 Task: Develop an online art gallery, showcasing masterpieces from renowned artists and emerging talents.
Action: Mouse moved to (298, 278)
Screenshot: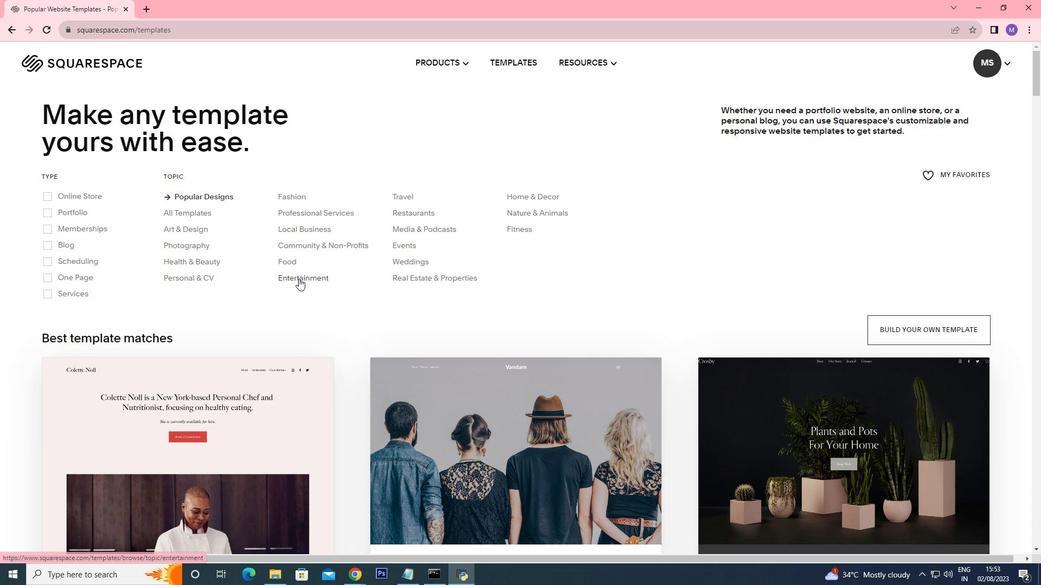
Action: Mouse pressed left at (298, 278)
Screenshot: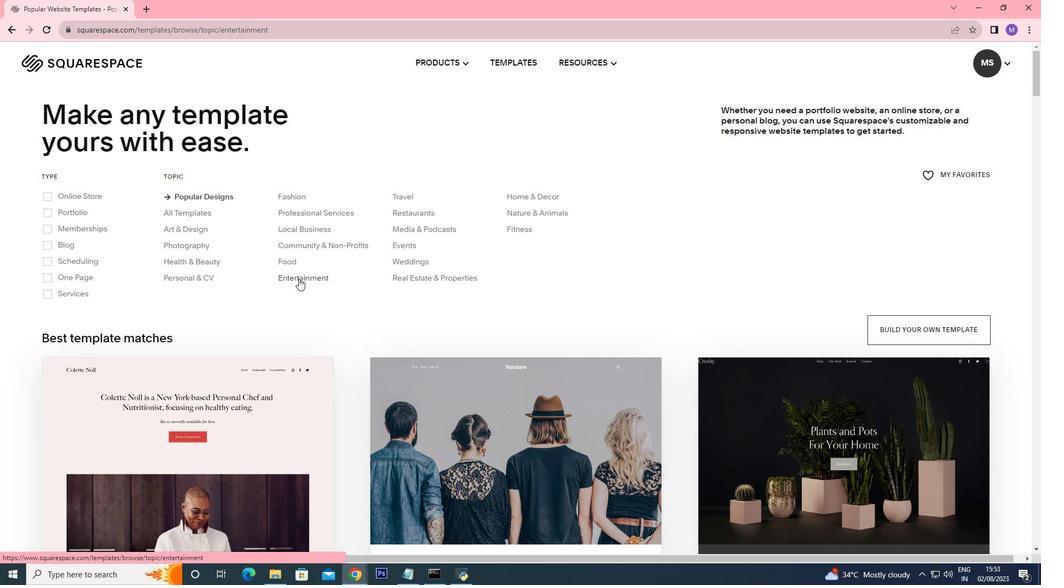 
Action: Mouse moved to (547, 330)
Screenshot: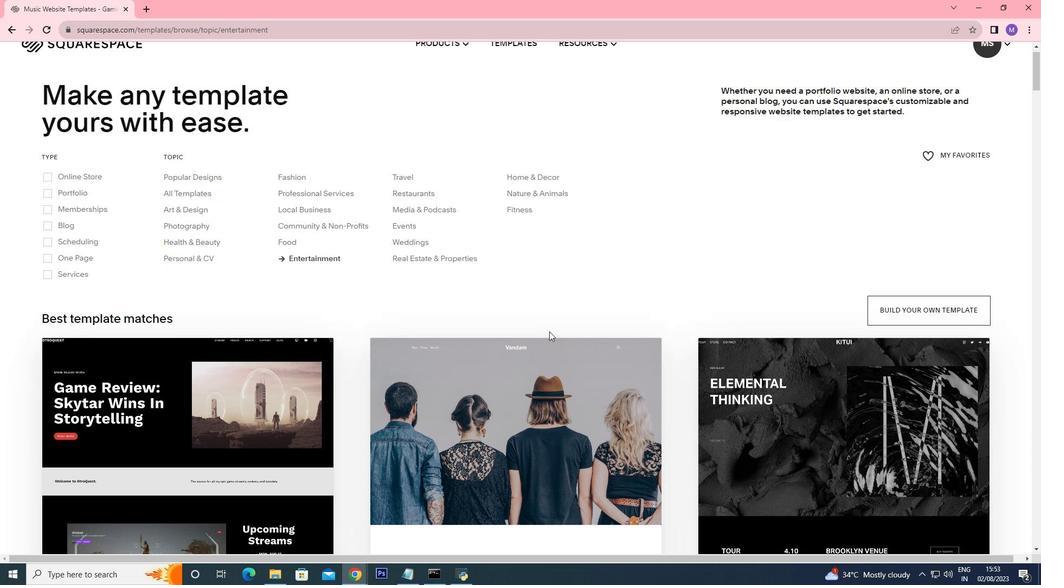
Action: Mouse scrolled (547, 329) with delta (0, 0)
Screenshot: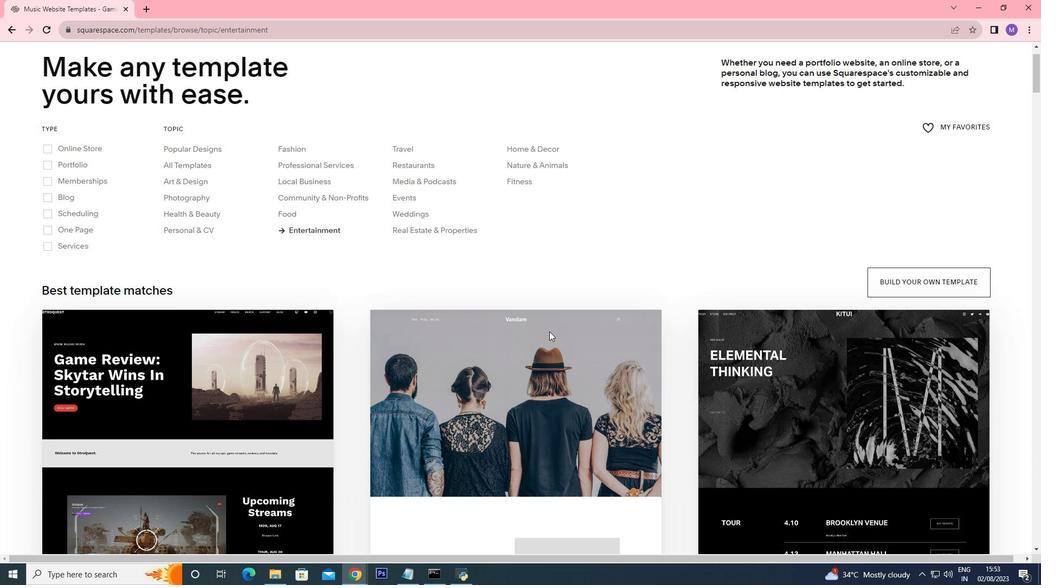 
Action: Mouse moved to (549, 331)
Screenshot: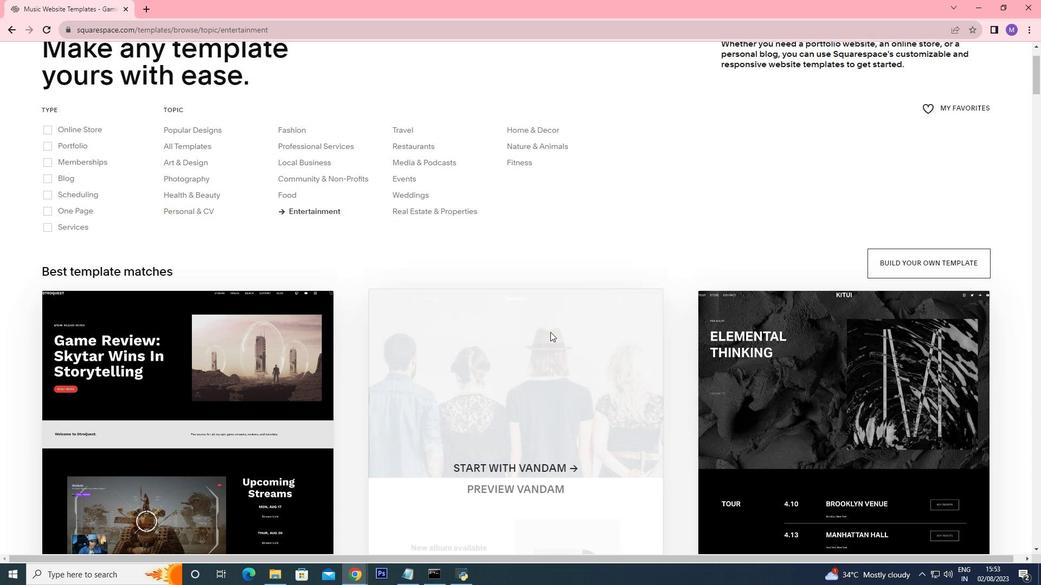 
Action: Mouse scrolled (549, 331) with delta (0, 0)
Screenshot: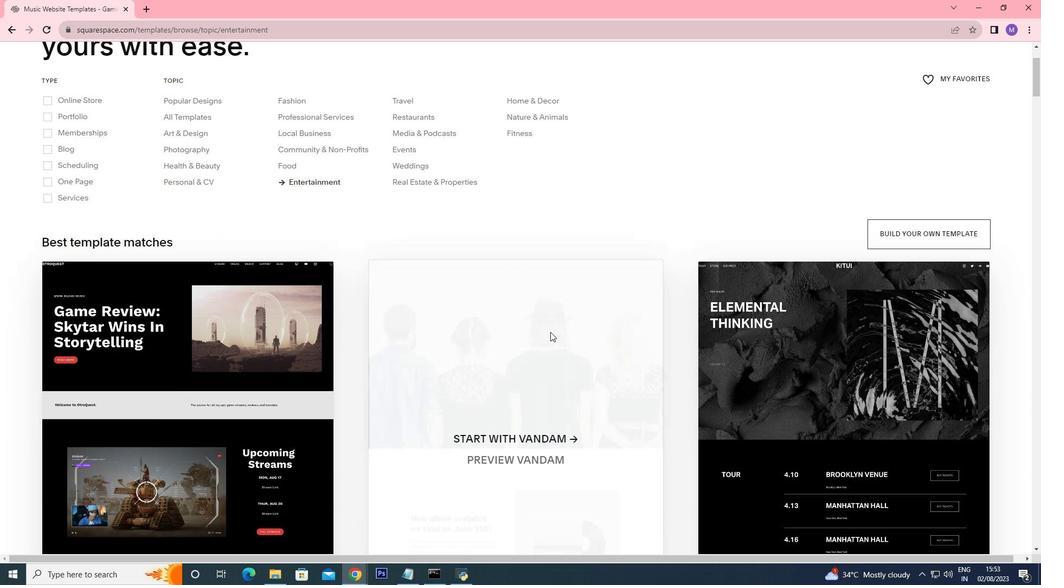 
Action: Mouse moved to (555, 334)
Screenshot: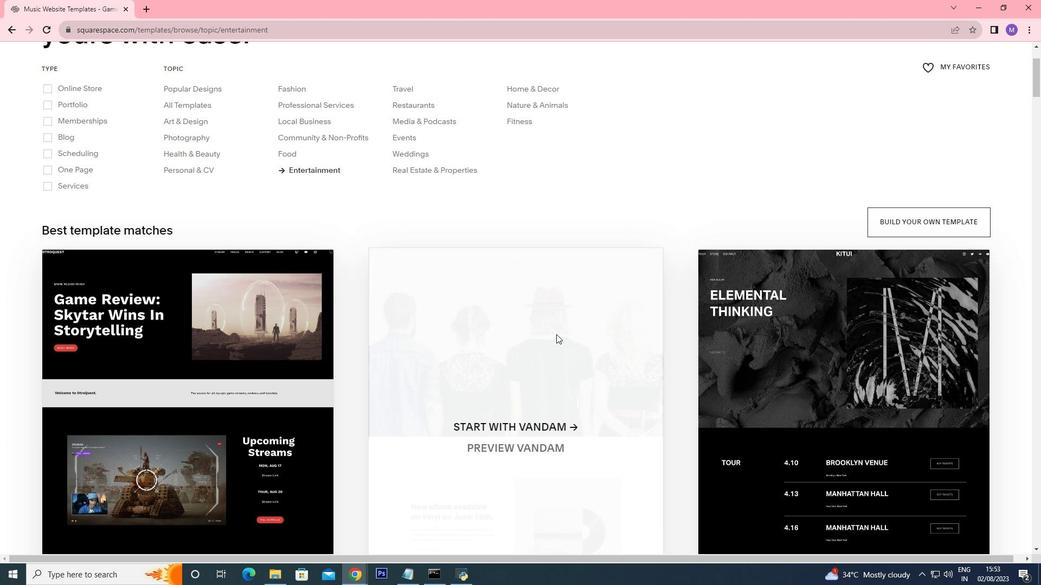 
Action: Mouse scrolled (555, 334) with delta (0, 0)
Screenshot: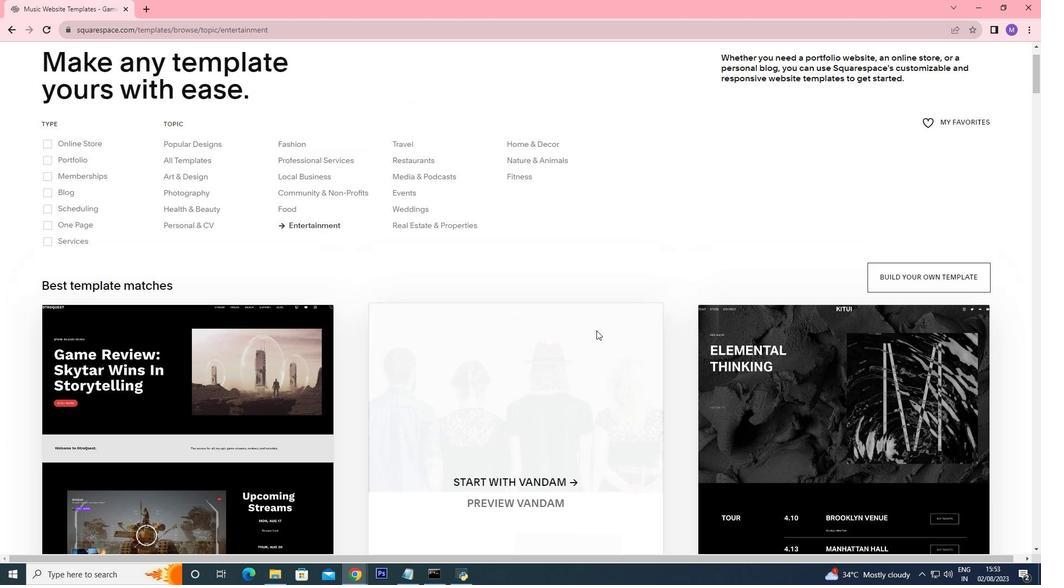 
Action: Mouse moved to (564, 333)
Screenshot: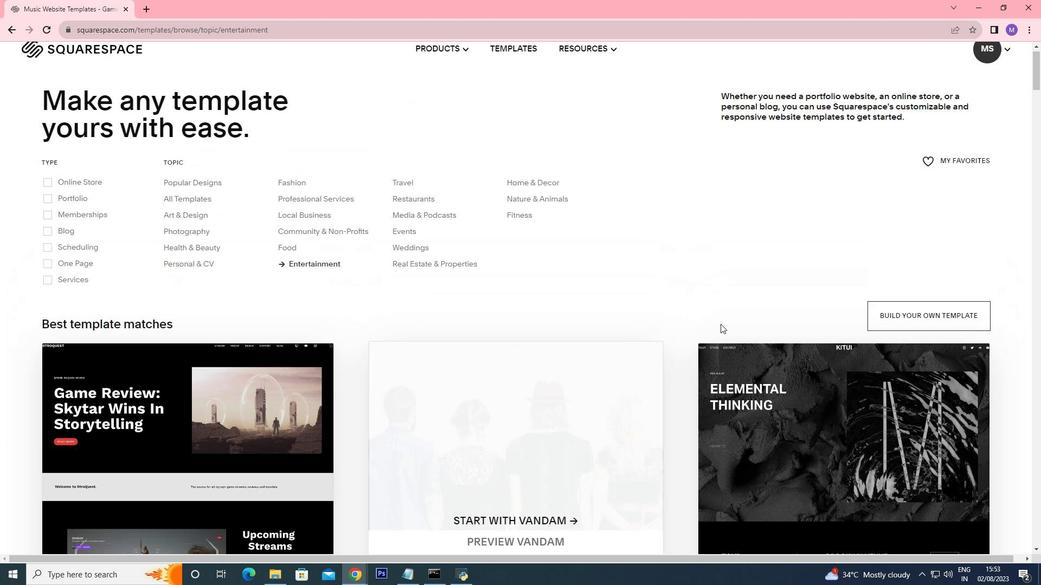 
Action: Mouse scrolled (564, 334) with delta (0, 0)
Screenshot: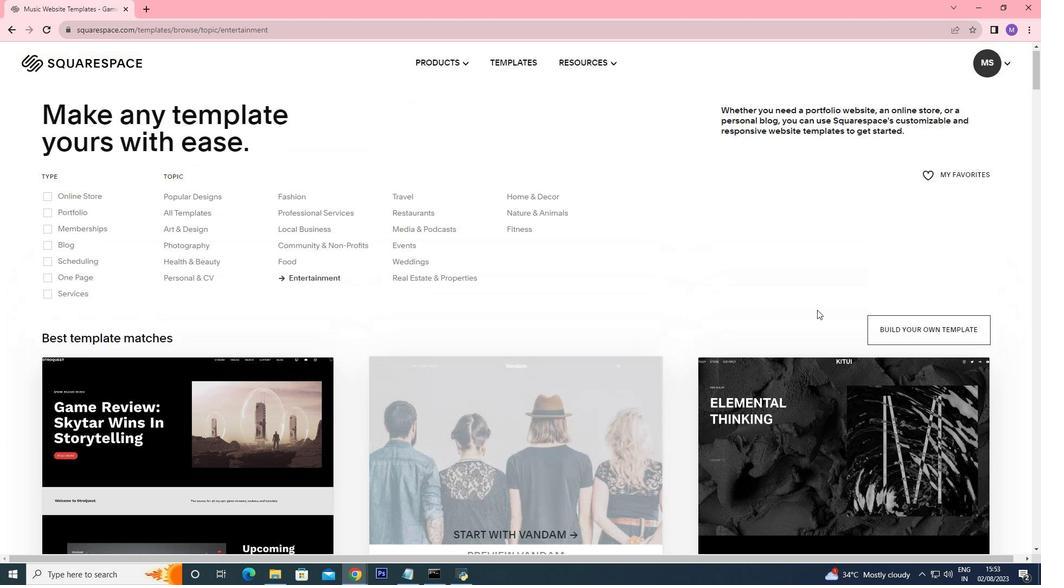 
Action: Mouse moved to (925, 331)
Screenshot: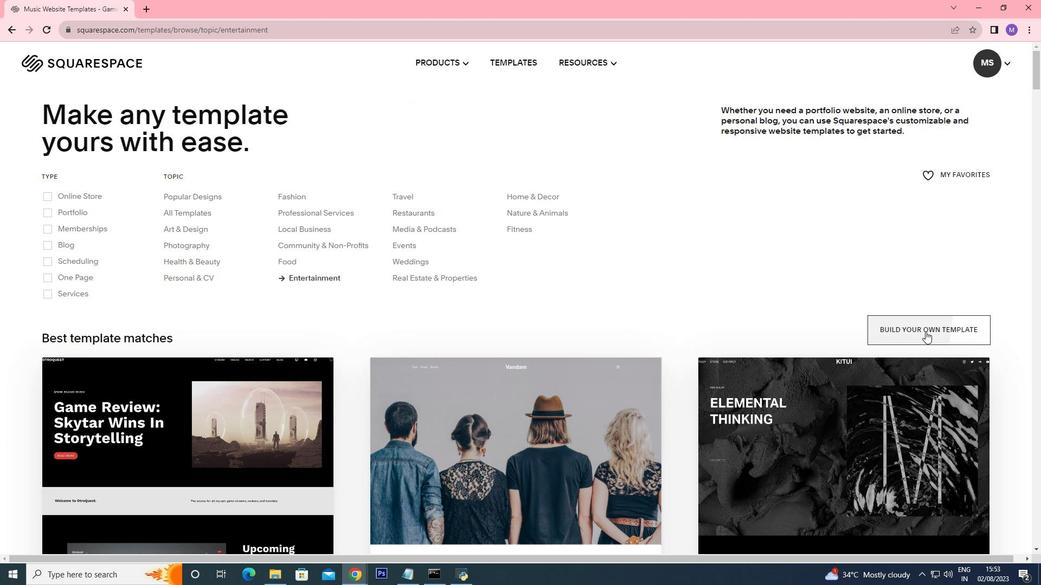 
Action: Mouse pressed left at (925, 331)
Screenshot: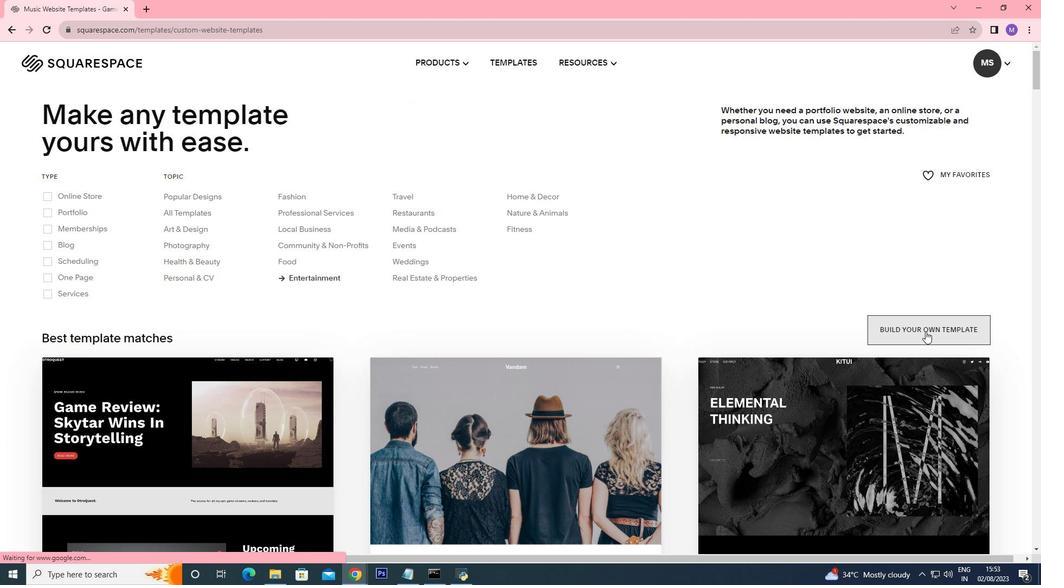 
Action: Mouse moved to (828, 418)
Screenshot: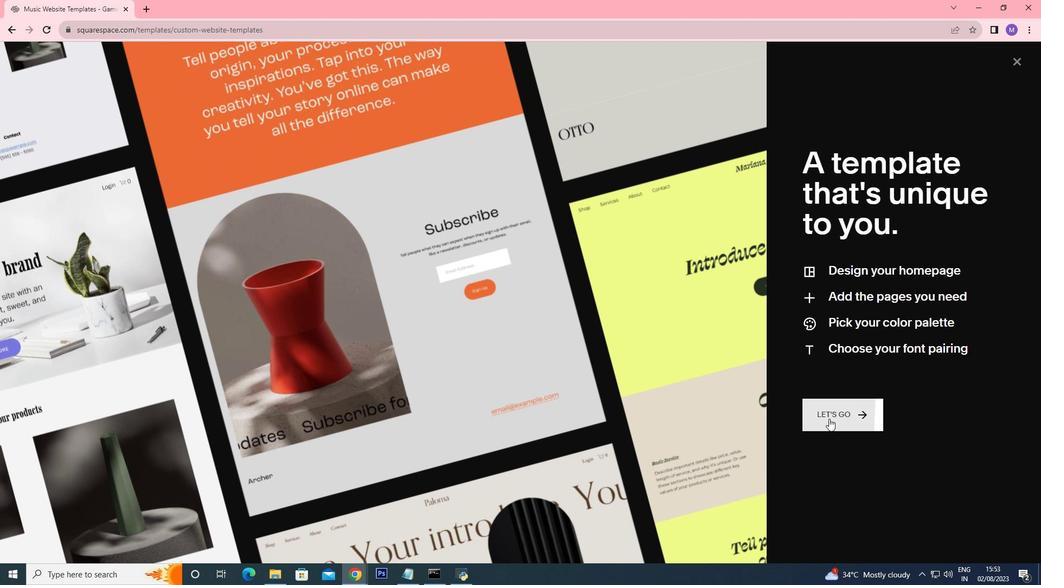 
Action: Mouse pressed left at (828, 418)
Screenshot: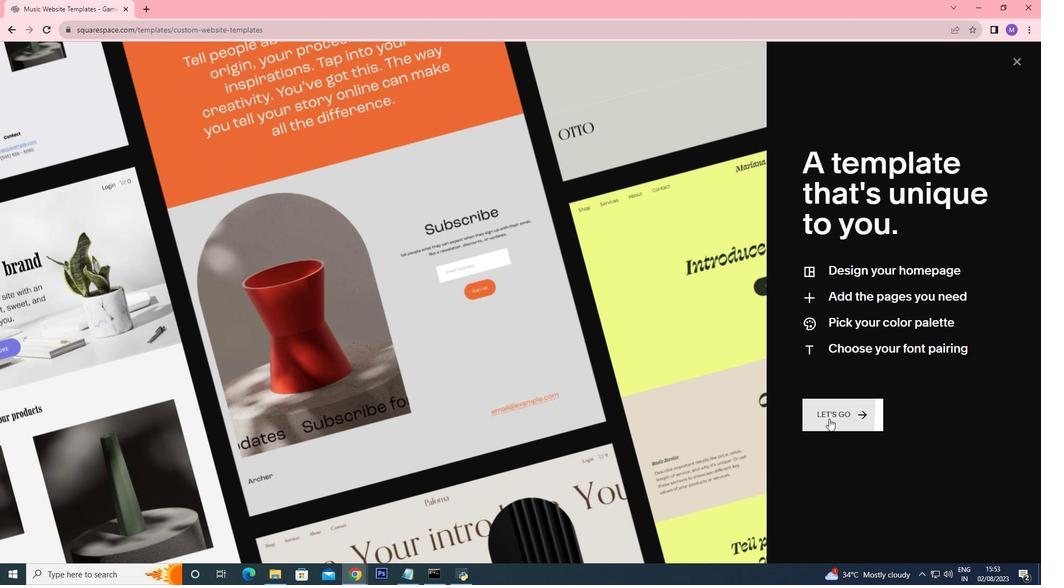
Action: Mouse moved to (449, 235)
Screenshot: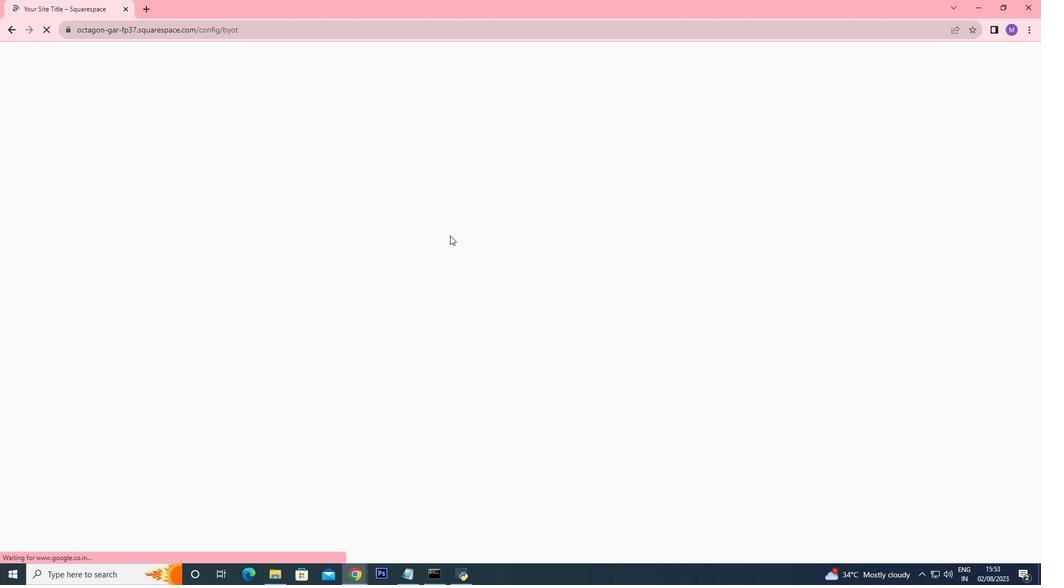 
Action: Mouse scrolled (449, 234) with delta (0, 0)
Screenshot: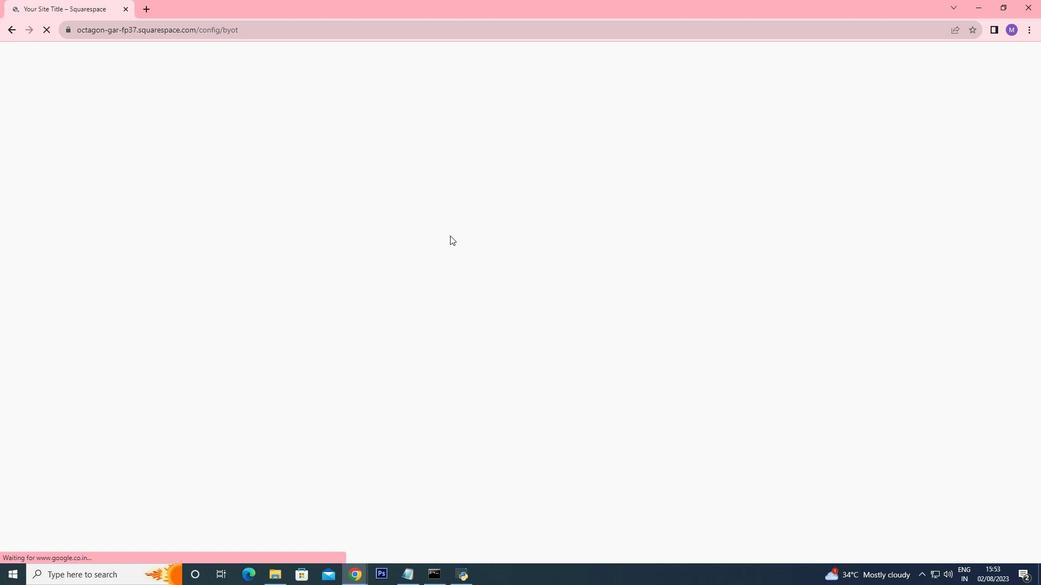 
Action: Mouse moved to (845, 202)
Screenshot: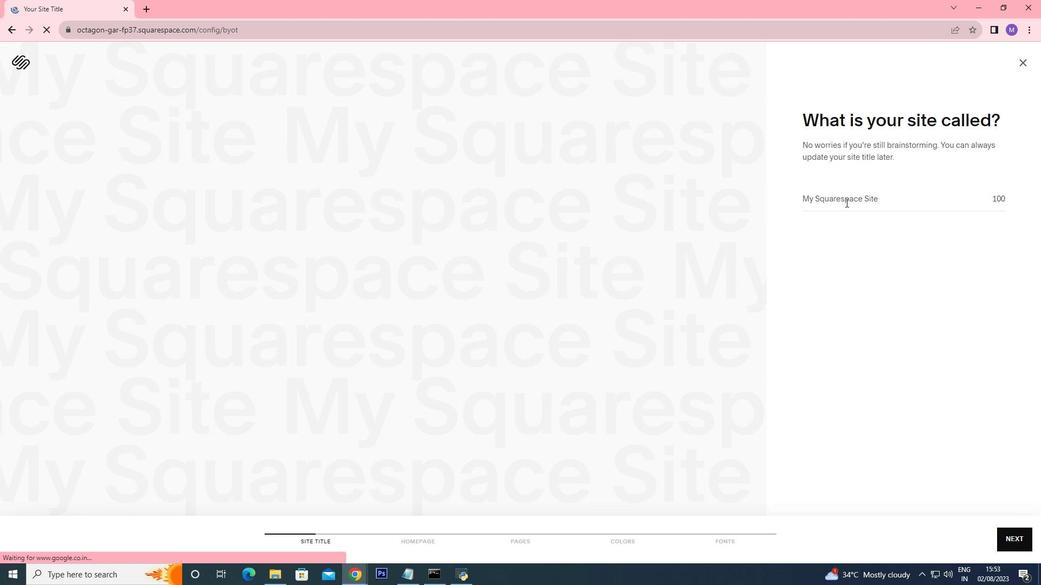 
Action: Mouse pressed left at (845, 202)
Screenshot: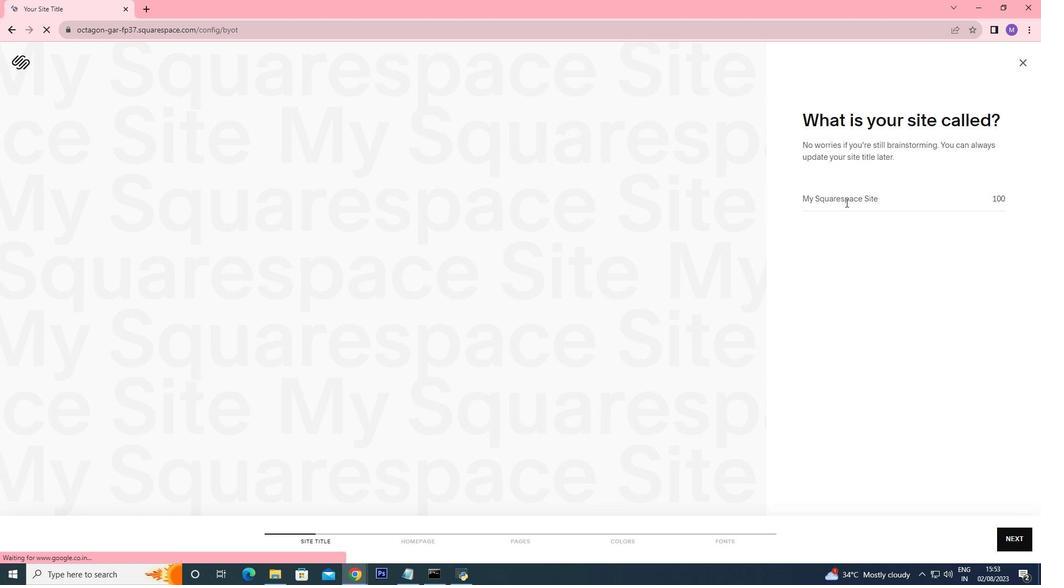 
Action: Mouse moved to (843, 197)
Screenshot: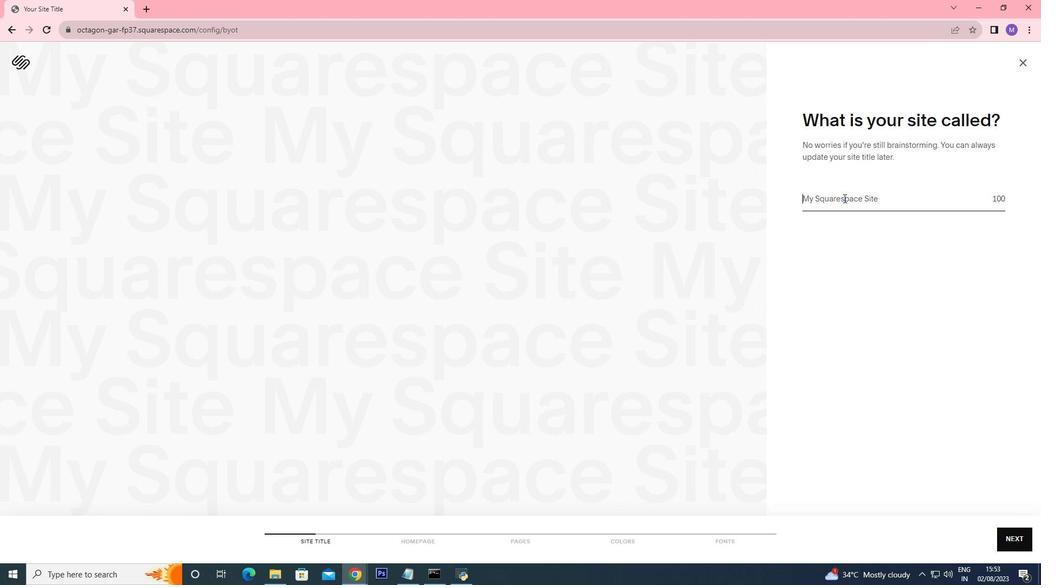 
Action: Key pressed <Key.shift>Online<Key.space><Key.shift>Gallery
Screenshot: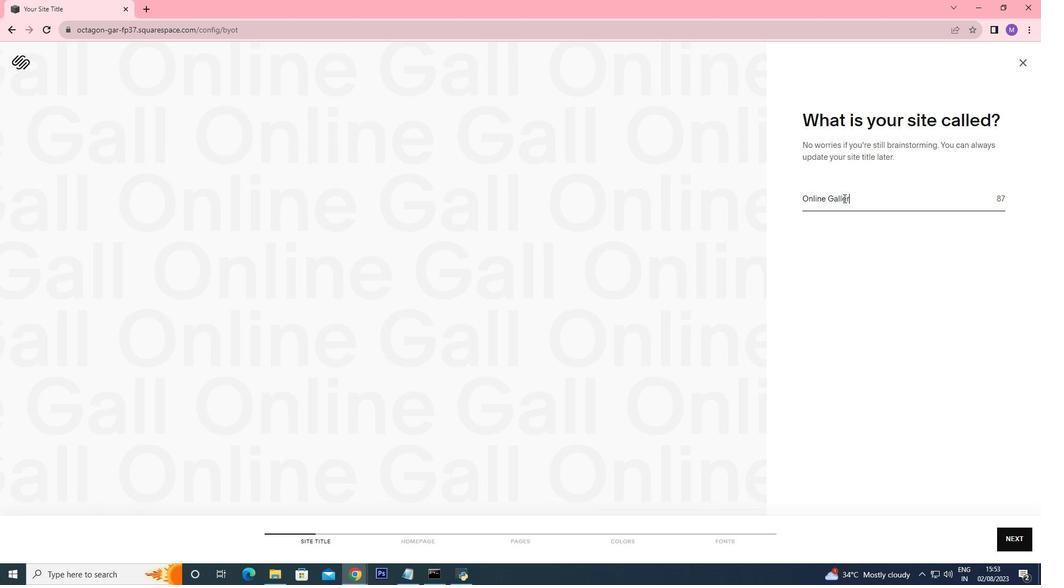 
Action: Mouse moved to (1004, 539)
Screenshot: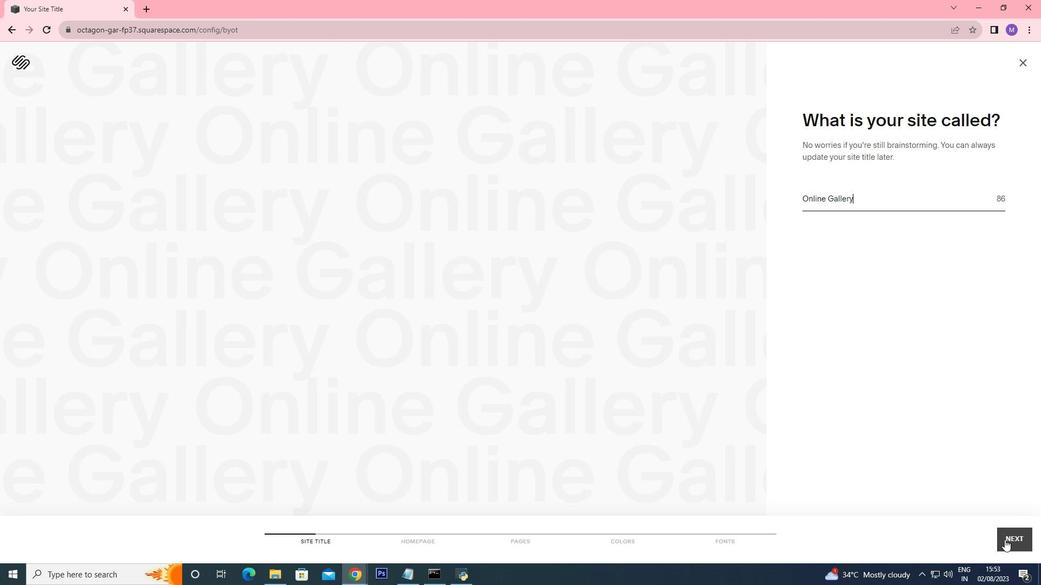 
Action: Mouse pressed left at (1004, 539)
Screenshot: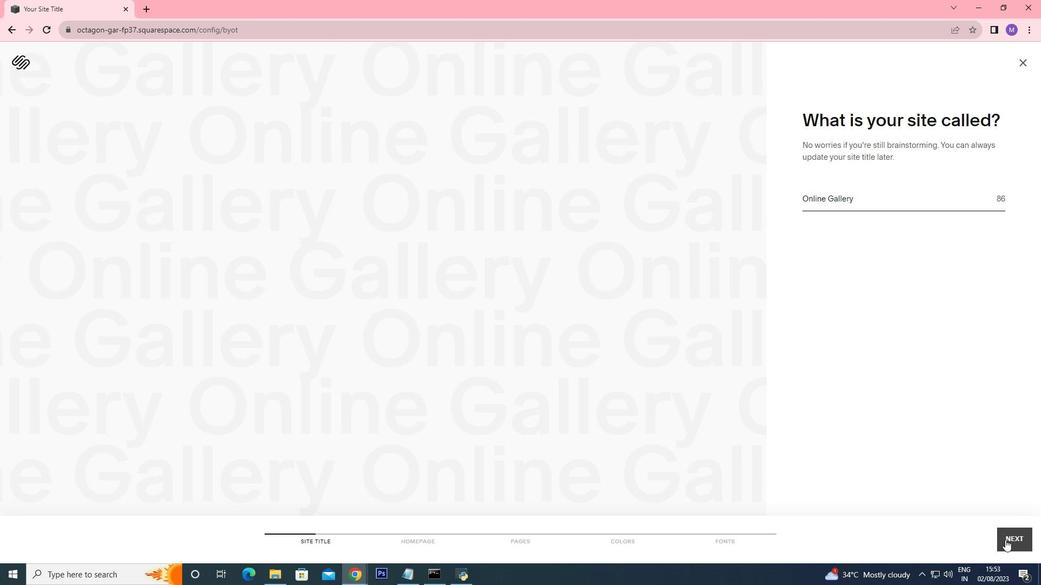 
Action: Mouse moved to (995, 312)
Screenshot: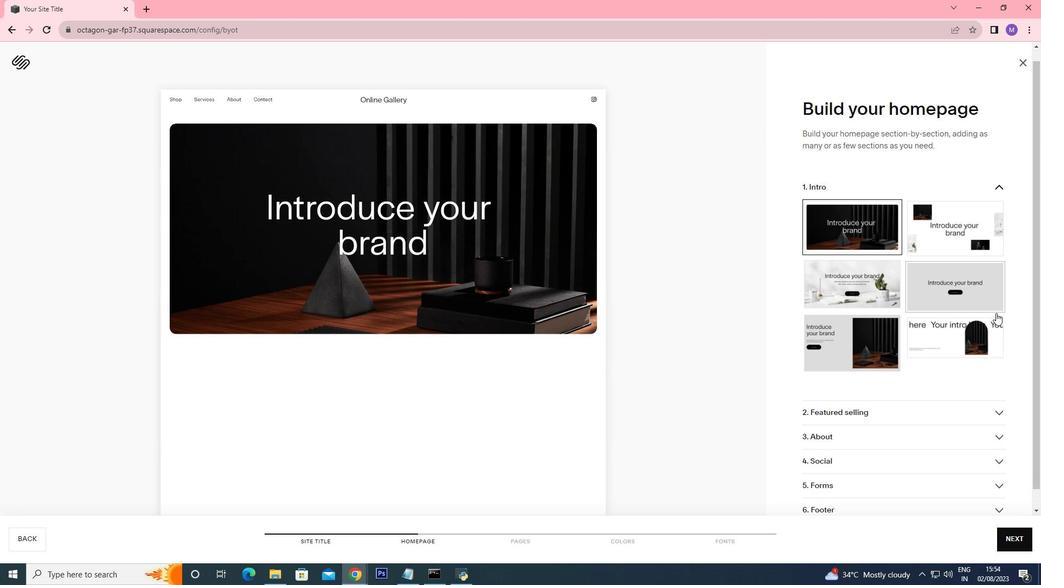 
Action: Mouse scrolled (995, 312) with delta (0, 0)
Screenshot: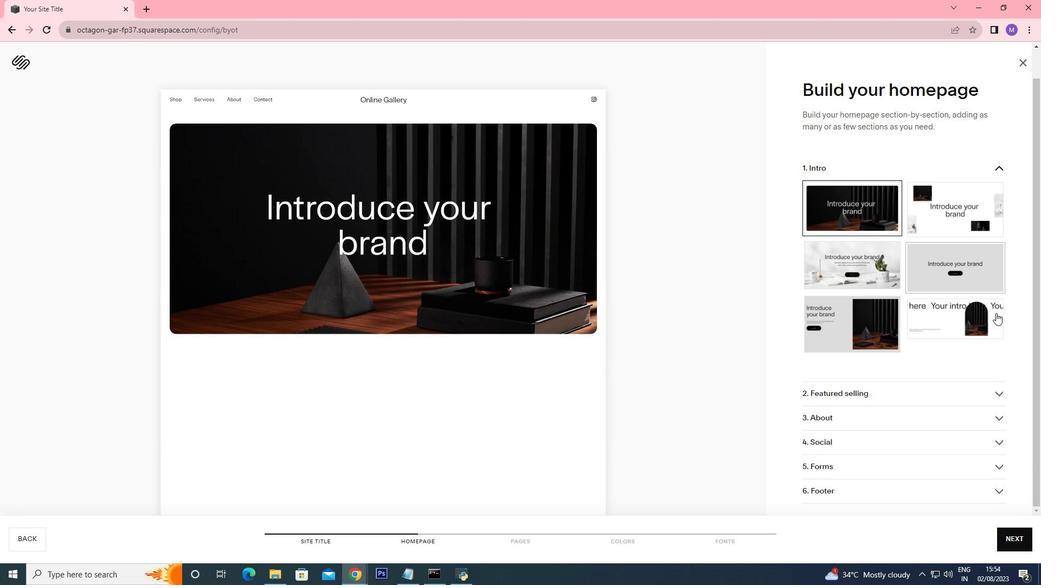 
Action: Mouse scrolled (995, 312) with delta (0, 0)
Screenshot: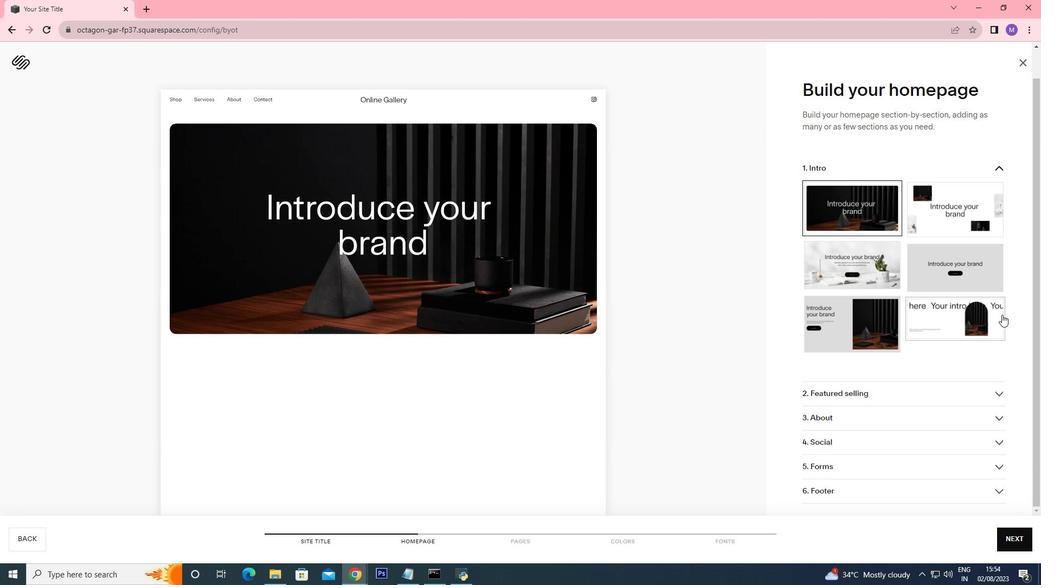 
Action: Mouse moved to (969, 209)
Screenshot: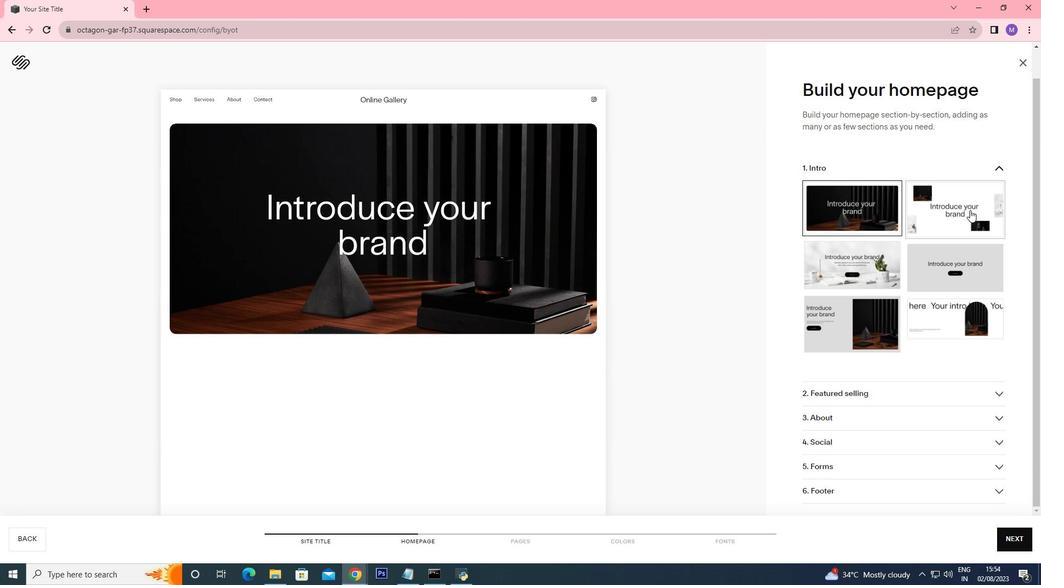 
Action: Mouse pressed left at (969, 209)
Screenshot: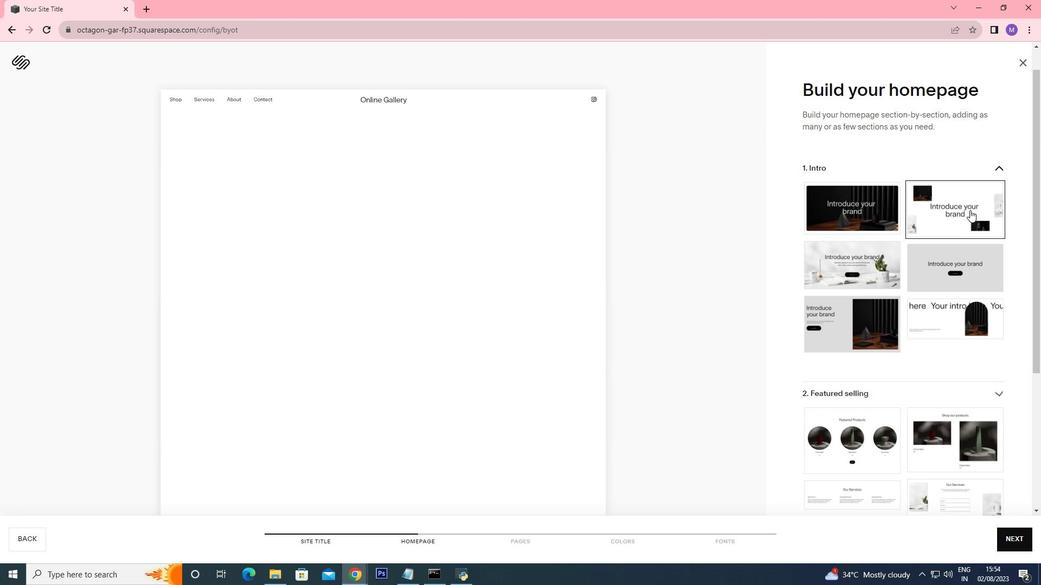 
Action: Mouse moved to (972, 364)
Screenshot: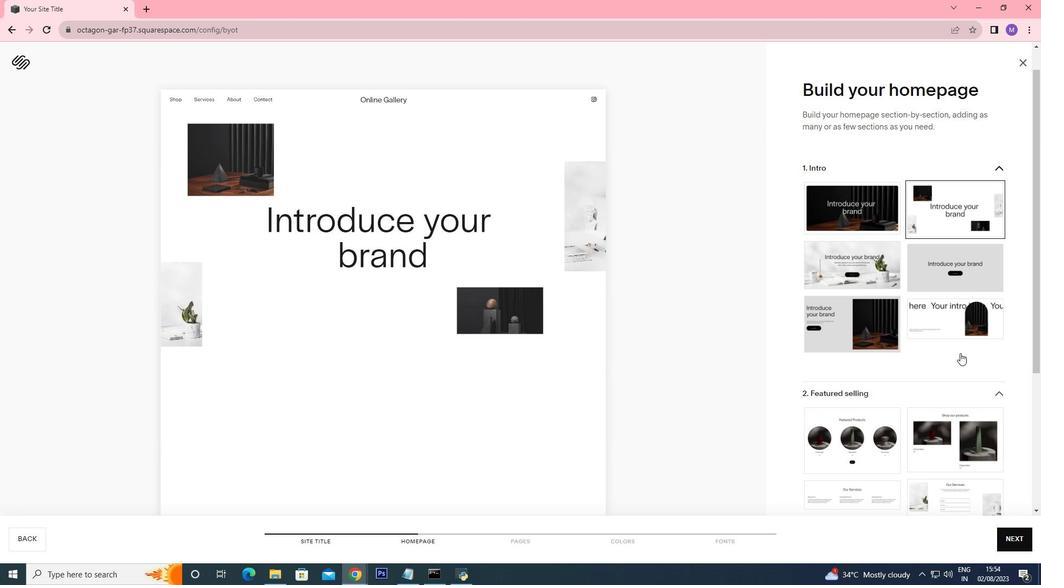 
Action: Mouse scrolled (972, 363) with delta (0, 0)
Screenshot: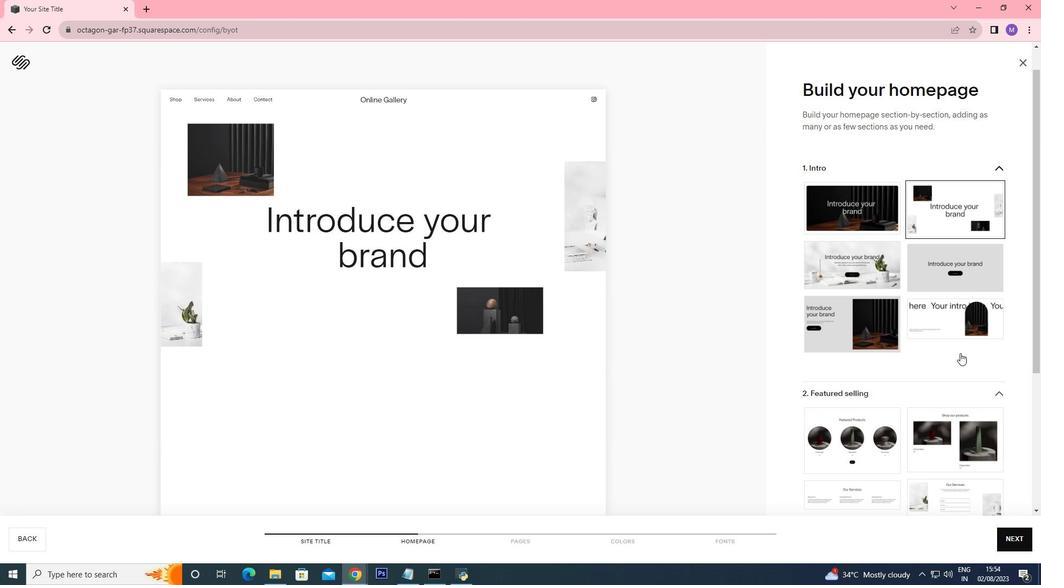 
Action: Mouse moved to (970, 364)
Screenshot: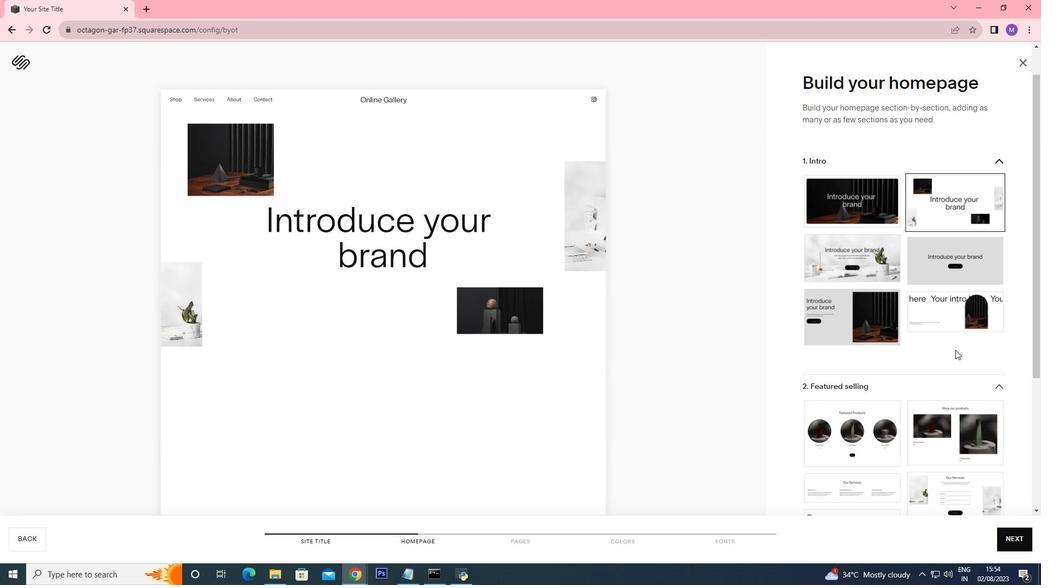 
Action: Mouse scrolled (970, 363) with delta (0, 0)
Screenshot: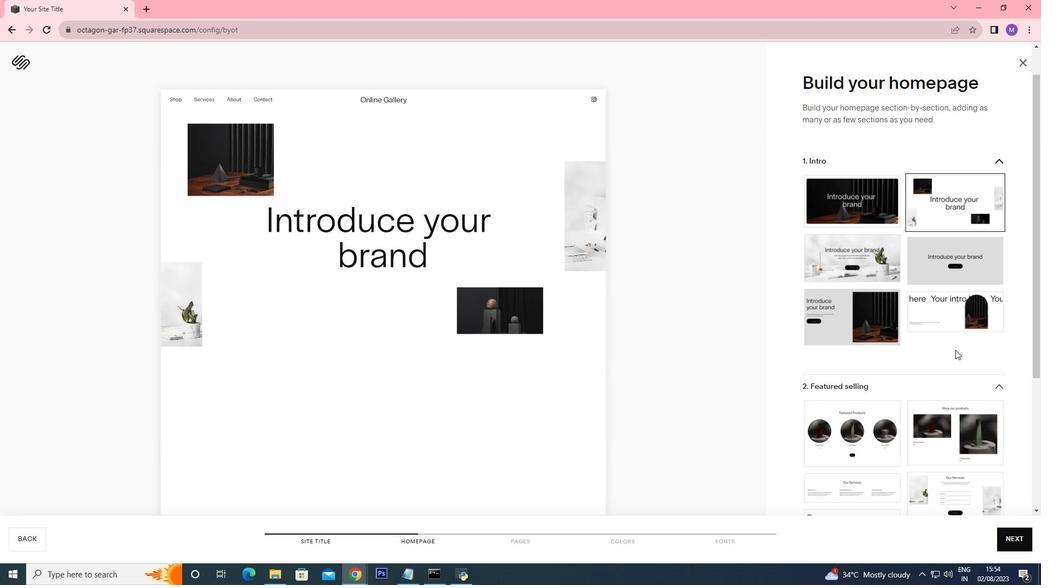 
Action: Mouse moved to (966, 359)
Screenshot: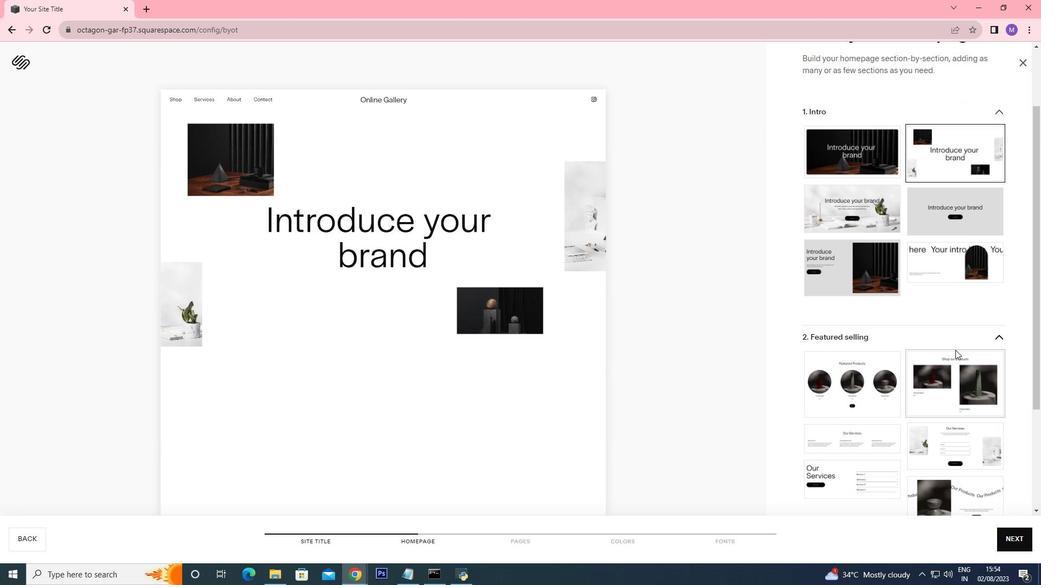 
Action: Mouse scrolled (967, 360) with delta (0, 0)
Screenshot: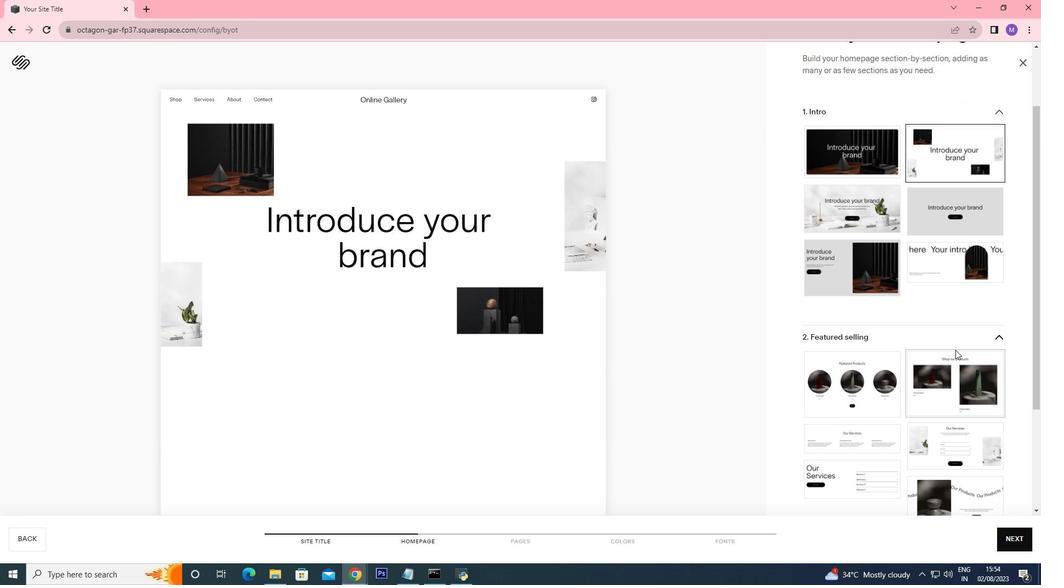 
Action: Mouse moved to (956, 350)
Screenshot: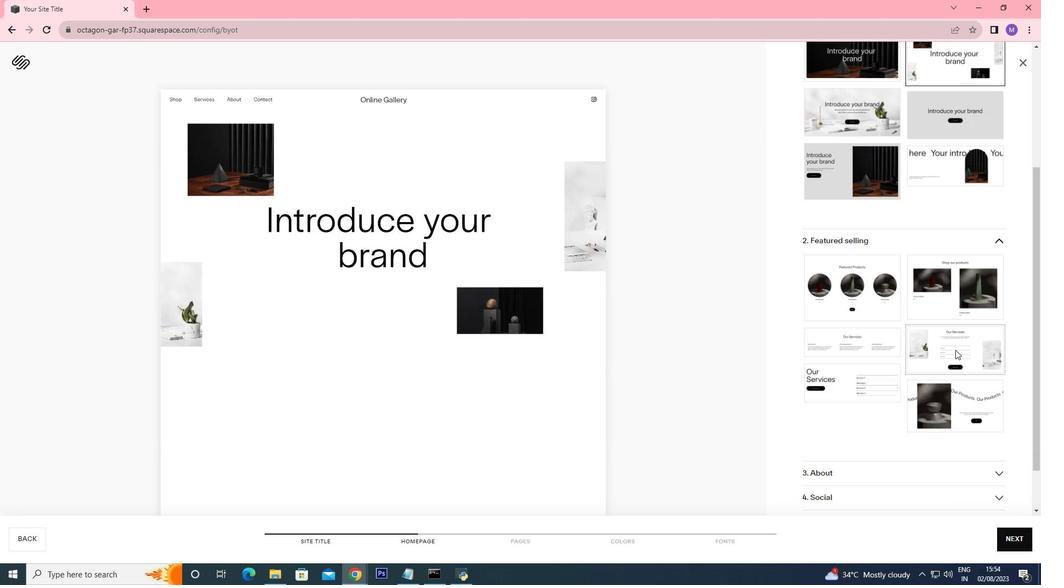 
Action: Mouse scrolled (958, 351) with delta (0, 0)
Screenshot: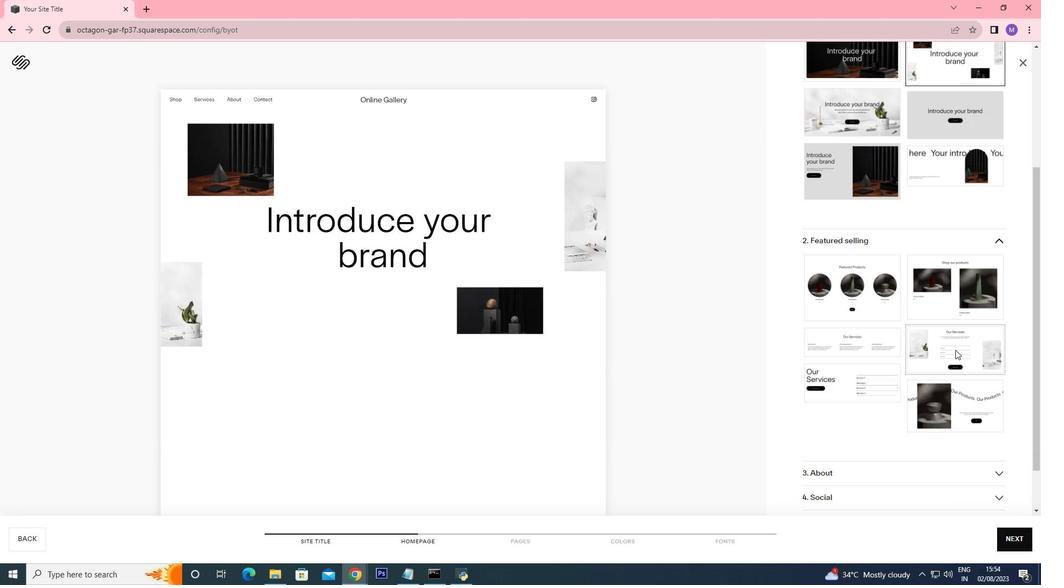 
Action: Mouse moved to (938, 311)
Screenshot: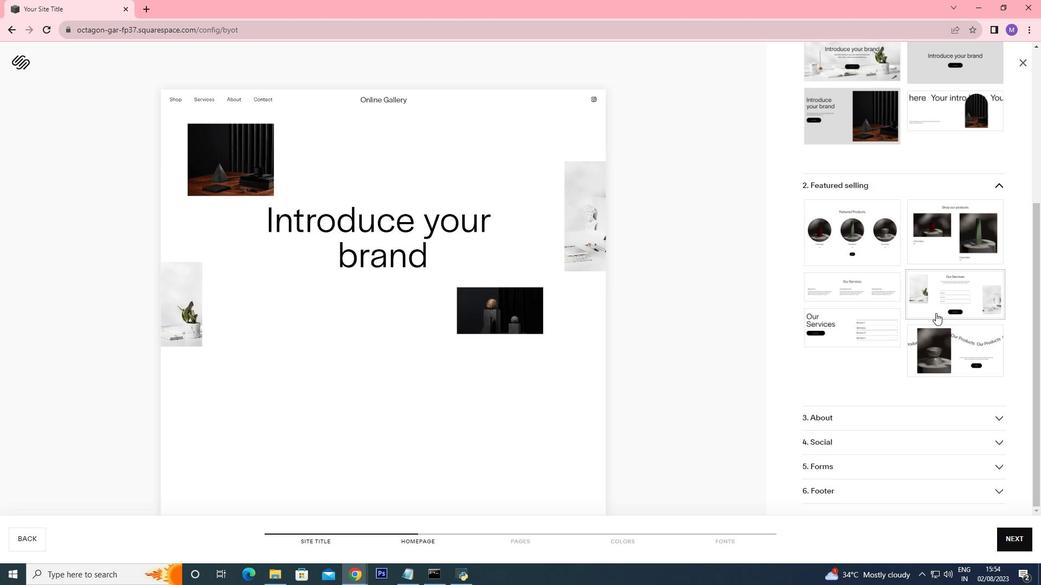 
Action: Mouse scrolled (938, 311) with delta (0, 0)
Screenshot: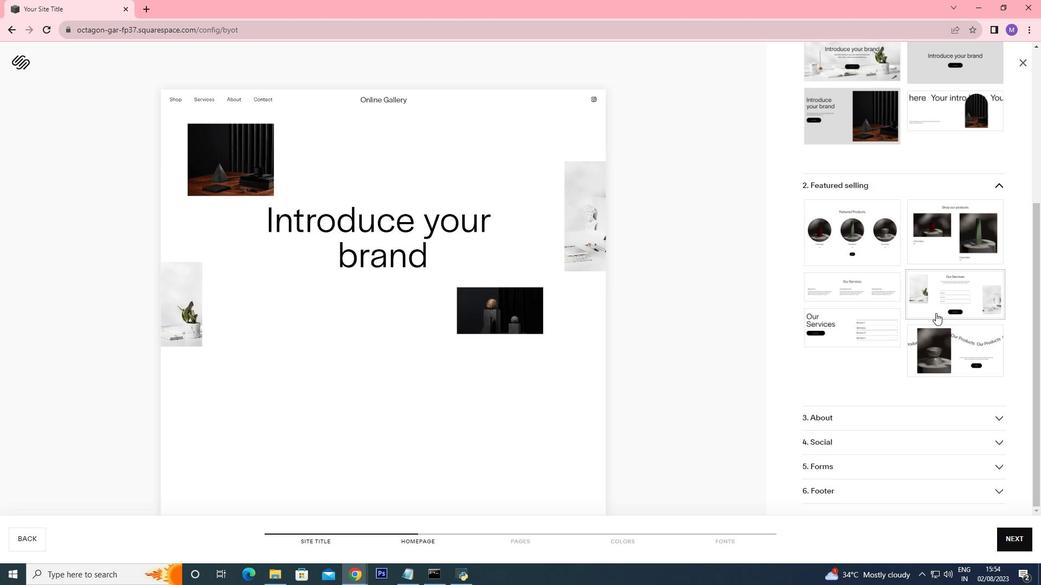 
Action: Mouse moved to (937, 311)
Screenshot: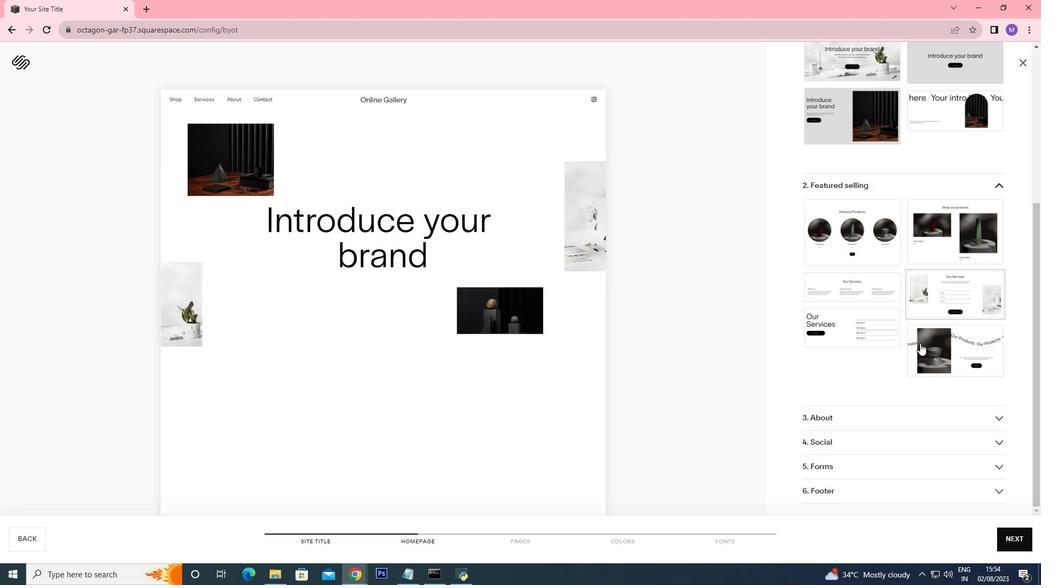 
Action: Mouse scrolled (937, 311) with delta (0, 0)
Screenshot: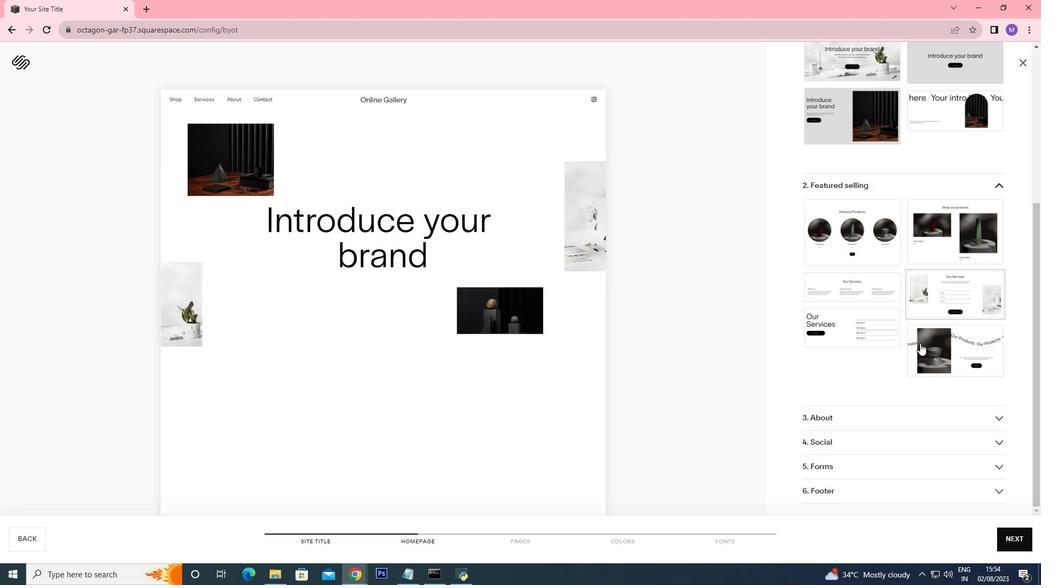 
Action: Mouse moved to (966, 417)
Screenshot: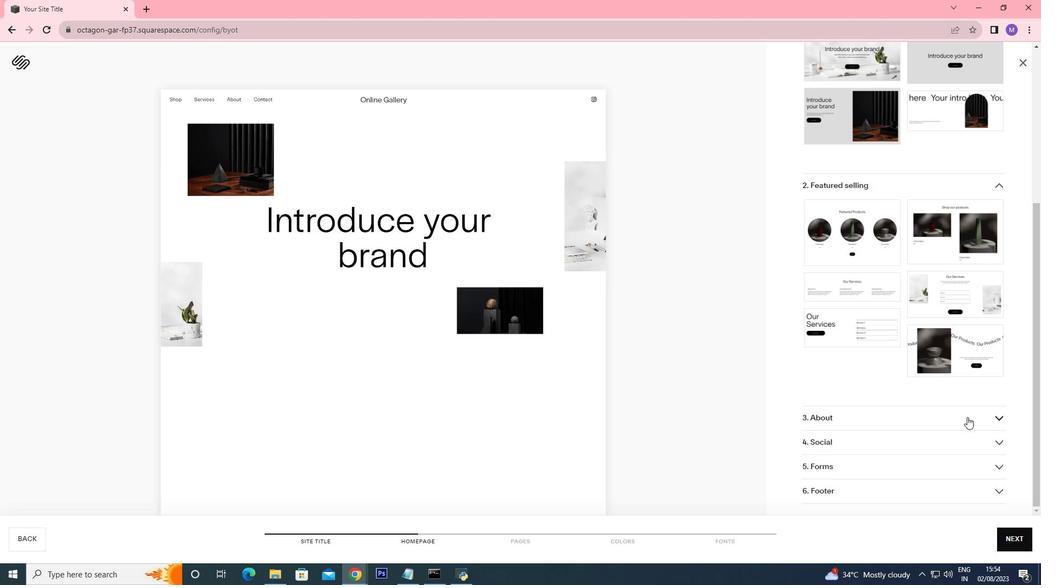 
Action: Mouse pressed left at (966, 417)
Screenshot: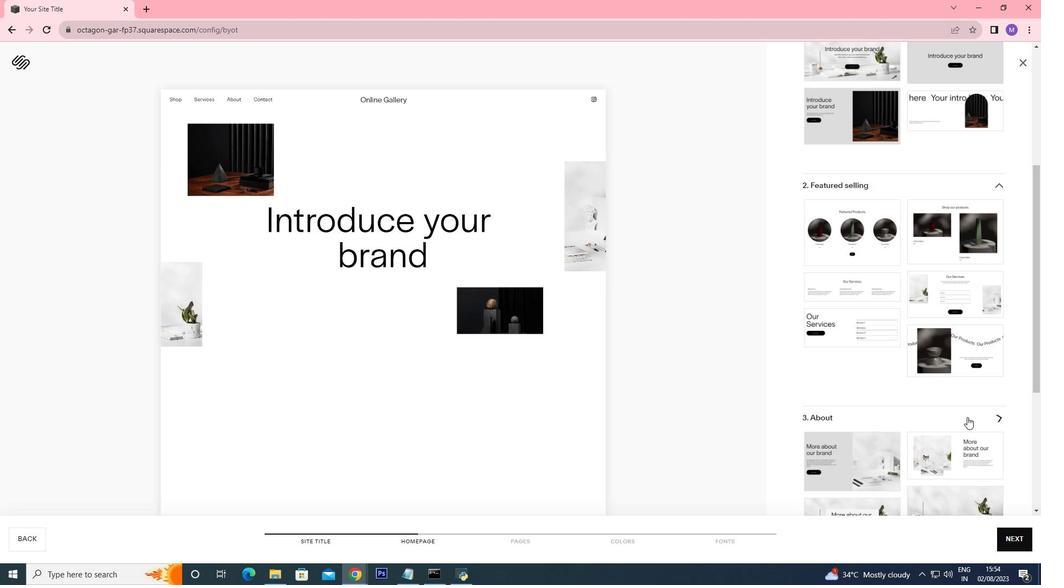 
Action: Mouse moved to (931, 328)
Screenshot: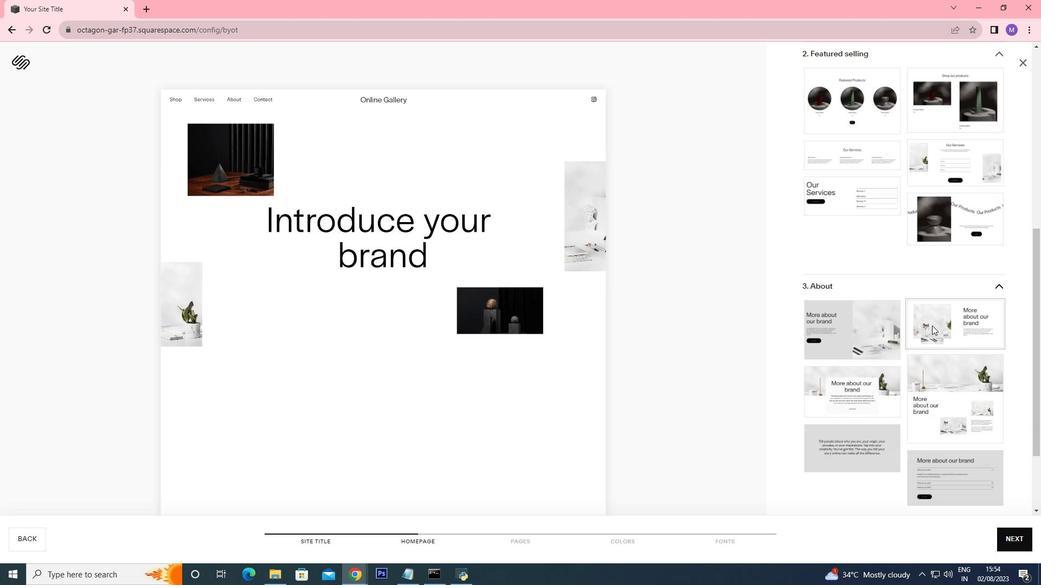 
Action: Mouse scrolled (931, 328) with delta (0, 0)
Screenshot: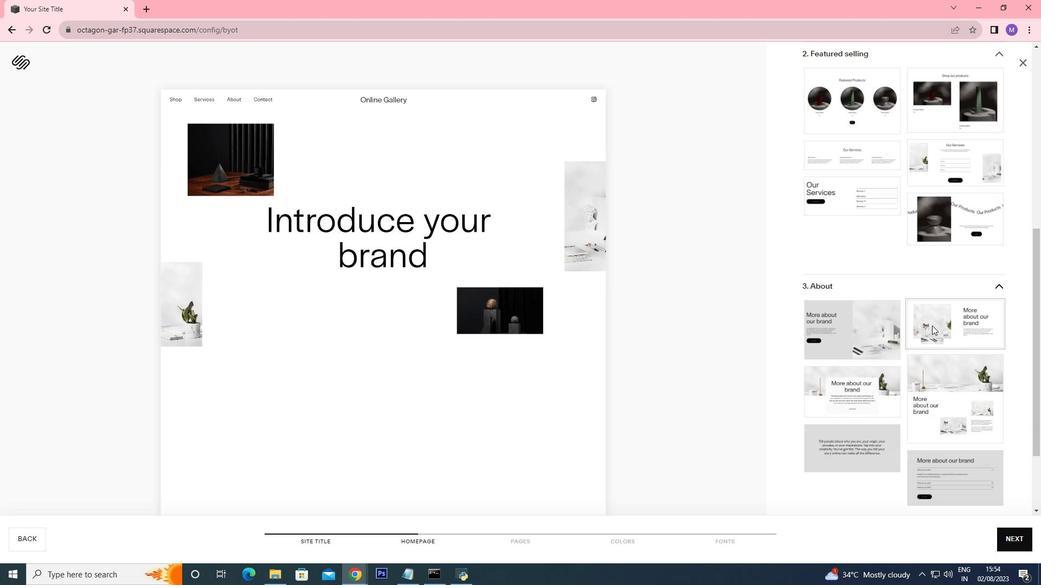 
Action: Mouse scrolled (931, 328) with delta (0, 0)
Screenshot: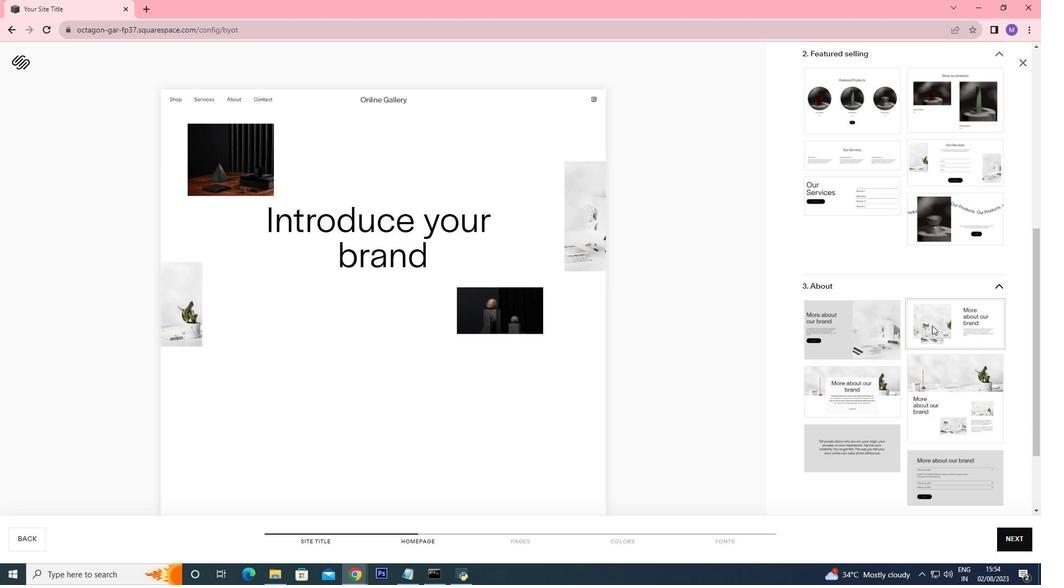 
Action: Mouse scrolled (931, 328) with delta (0, 0)
Screenshot: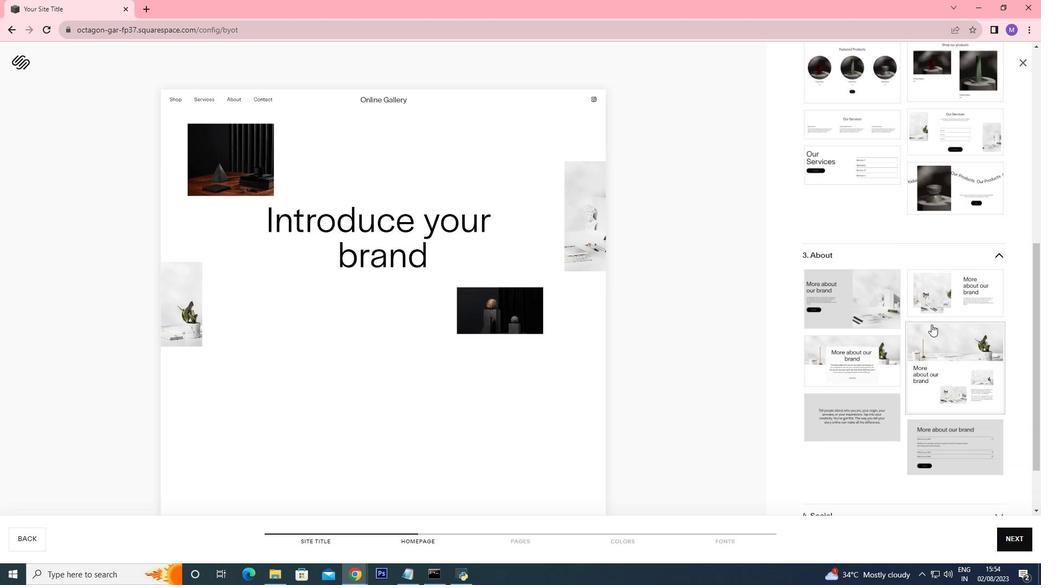 
Action: Mouse moved to (958, 329)
Screenshot: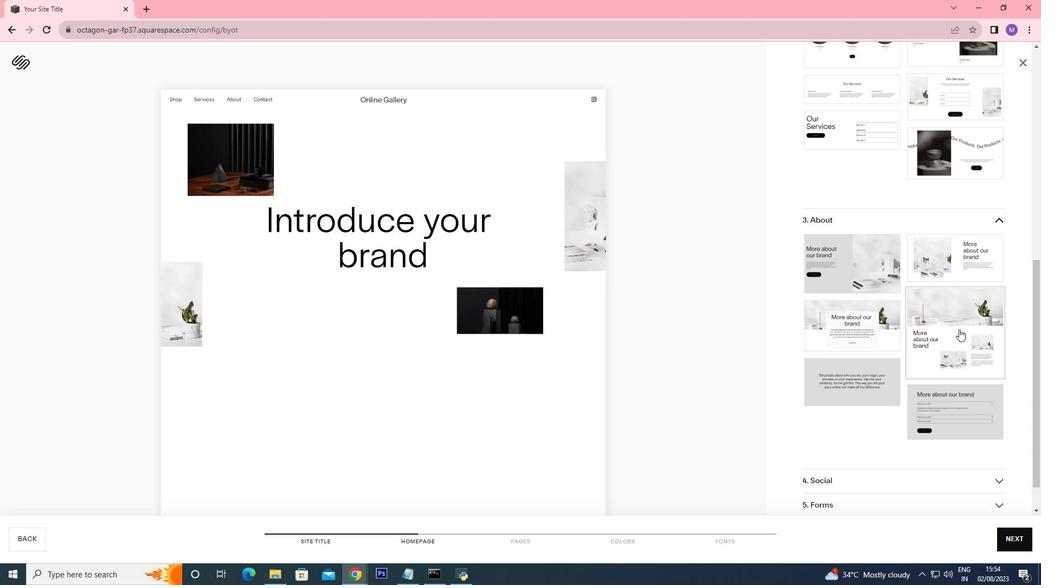 
Action: Mouse scrolled (958, 328) with delta (0, 0)
Screenshot: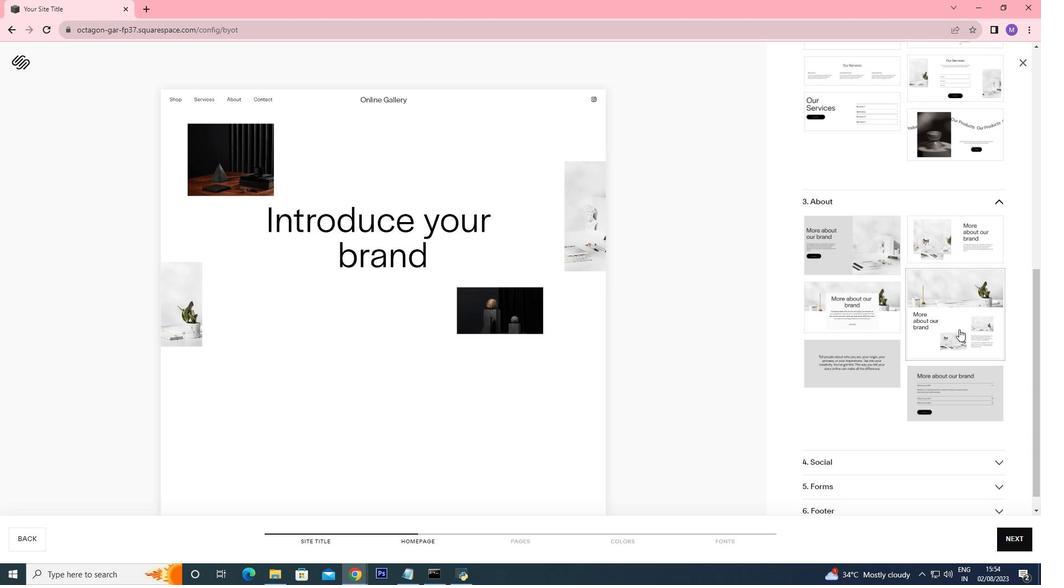 
Action: Mouse scrolled (958, 328) with delta (0, 0)
Screenshot: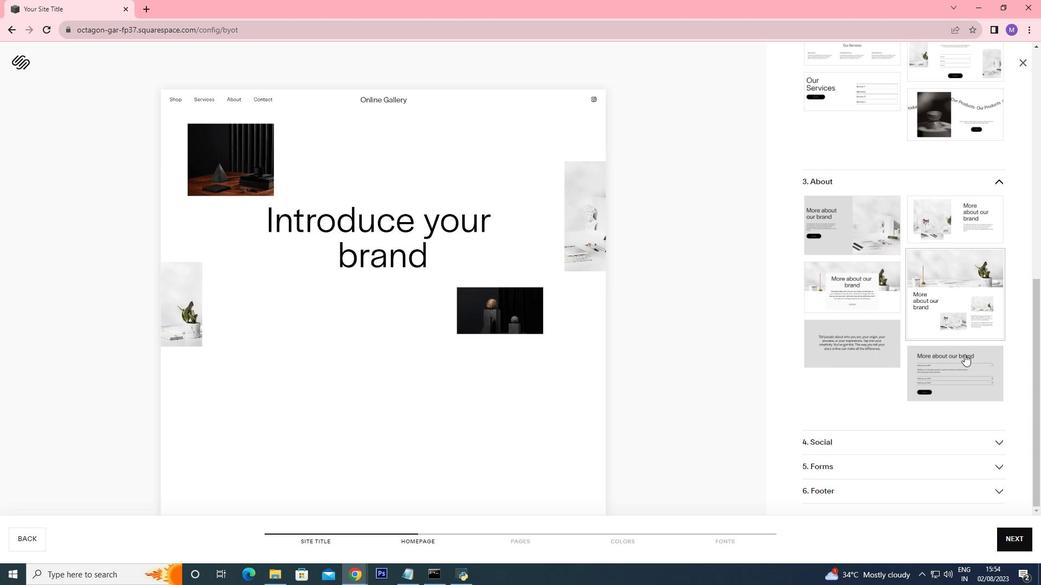 
Action: Mouse moved to (939, 237)
Screenshot: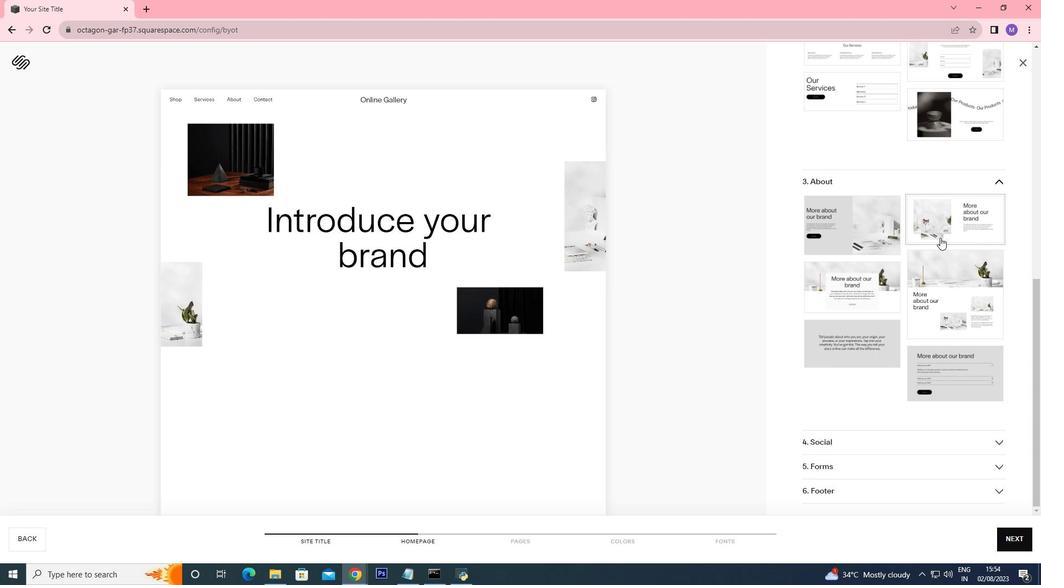 
Action: Mouse pressed left at (939, 237)
Screenshot: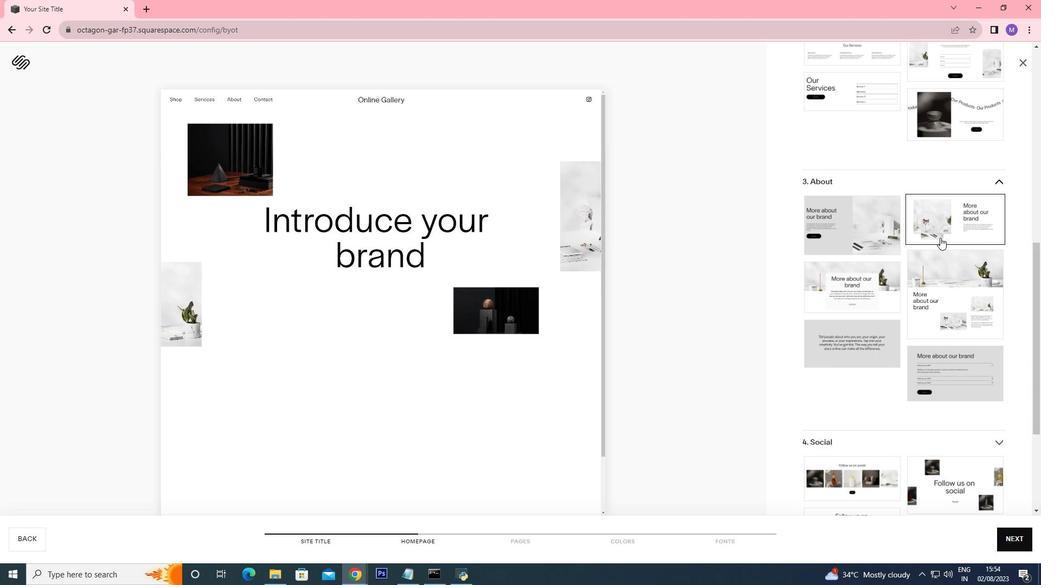 
Action: Mouse moved to (991, 375)
Screenshot: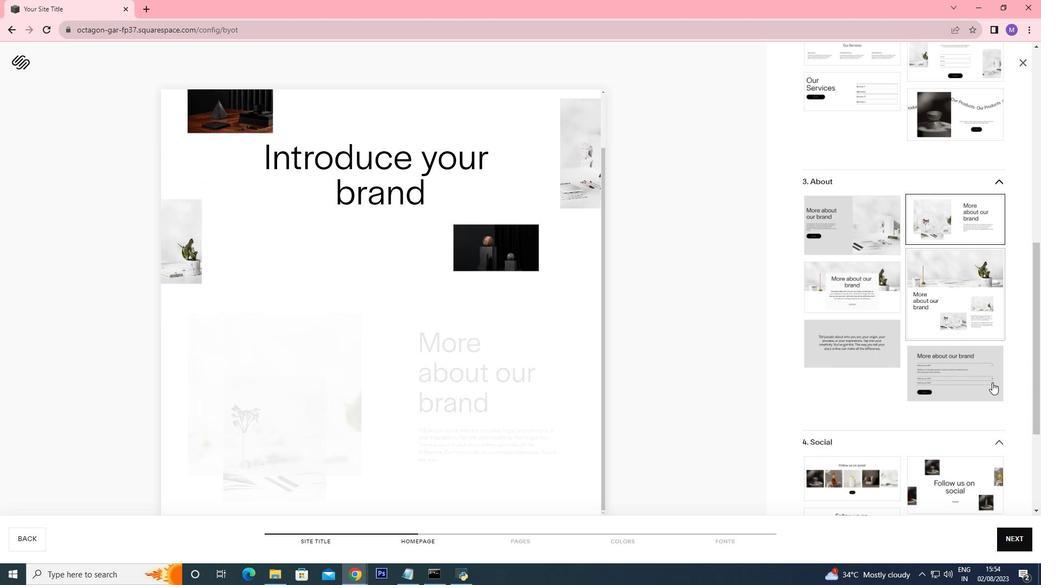 
Action: Mouse scrolled (991, 375) with delta (0, 0)
Screenshot: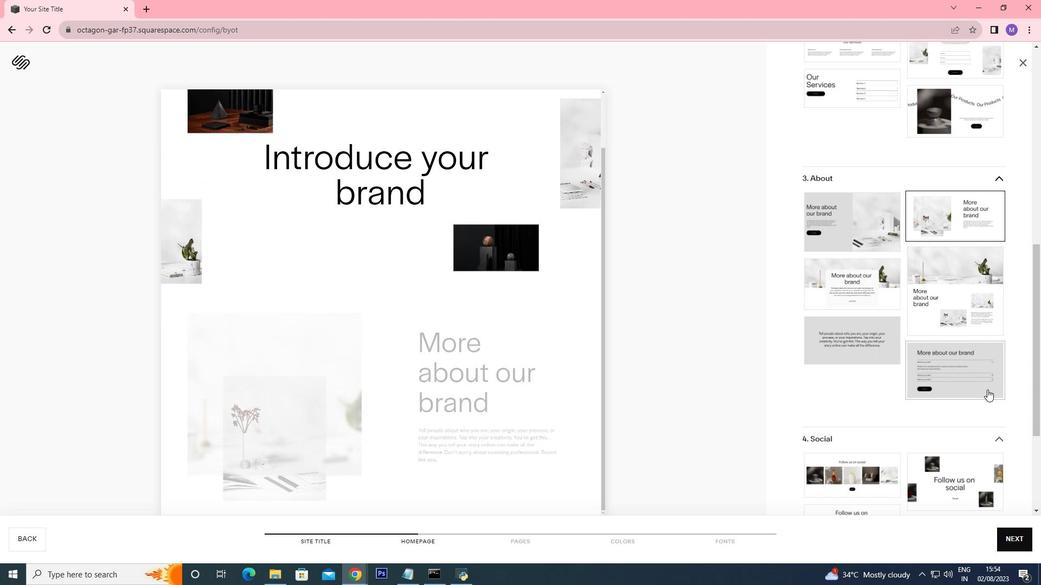 
Action: Mouse moved to (991, 382)
Screenshot: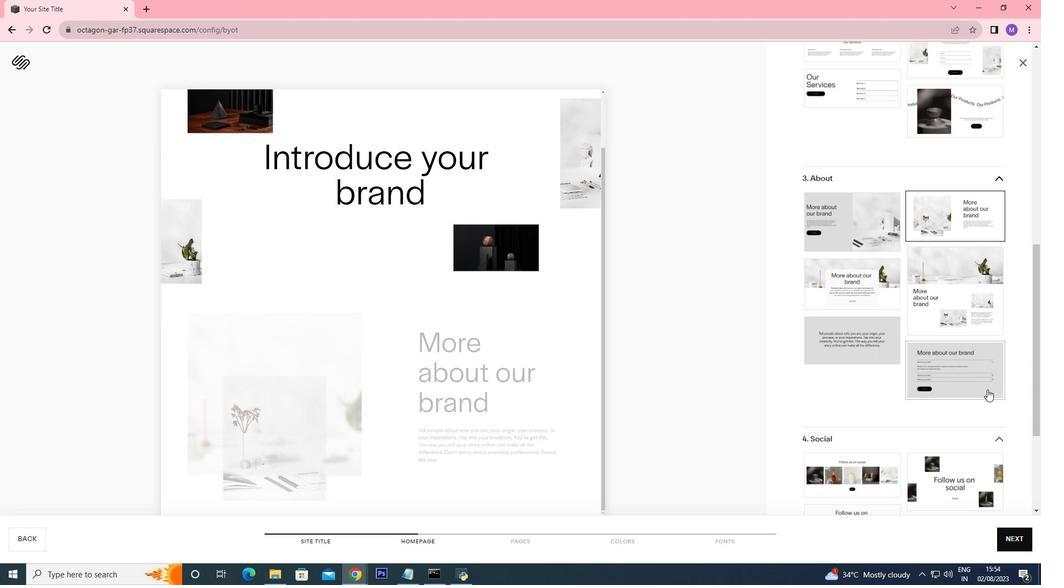 
Action: Mouse scrolled (991, 377) with delta (0, 0)
Screenshot: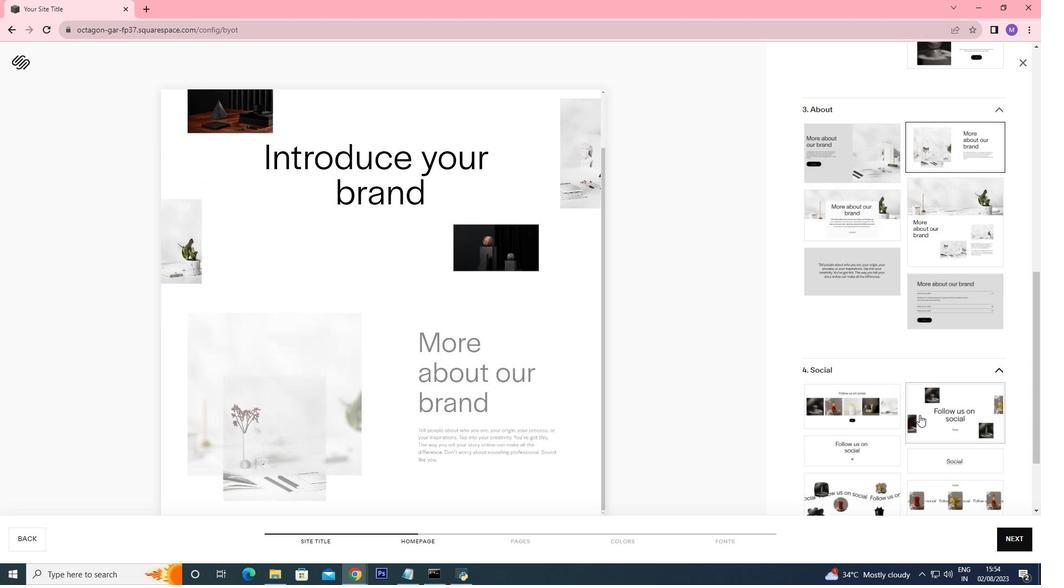 
Action: Mouse moved to (991, 383)
Screenshot: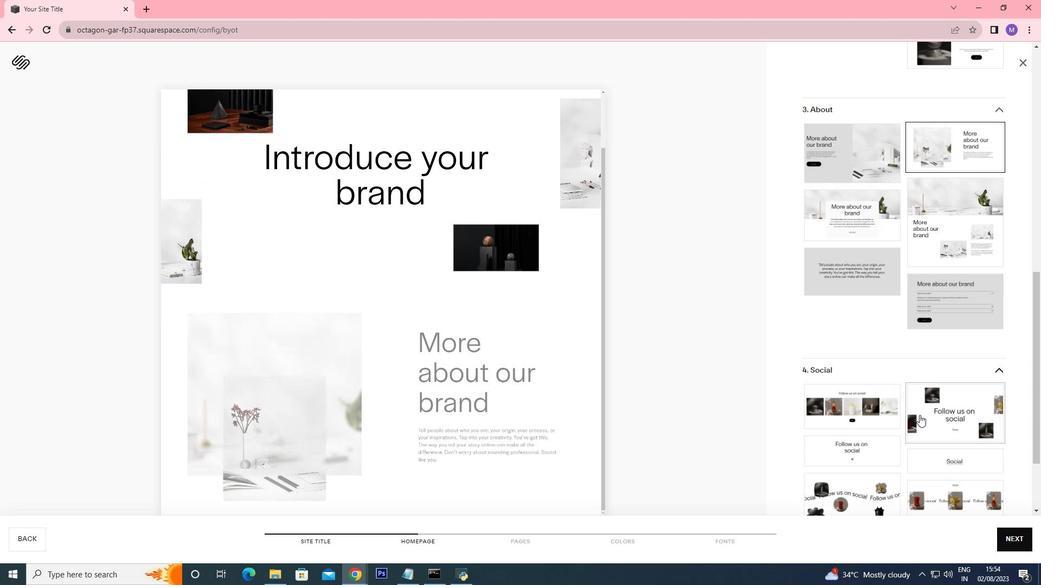 
Action: Mouse scrolled (991, 382) with delta (0, 0)
Screenshot: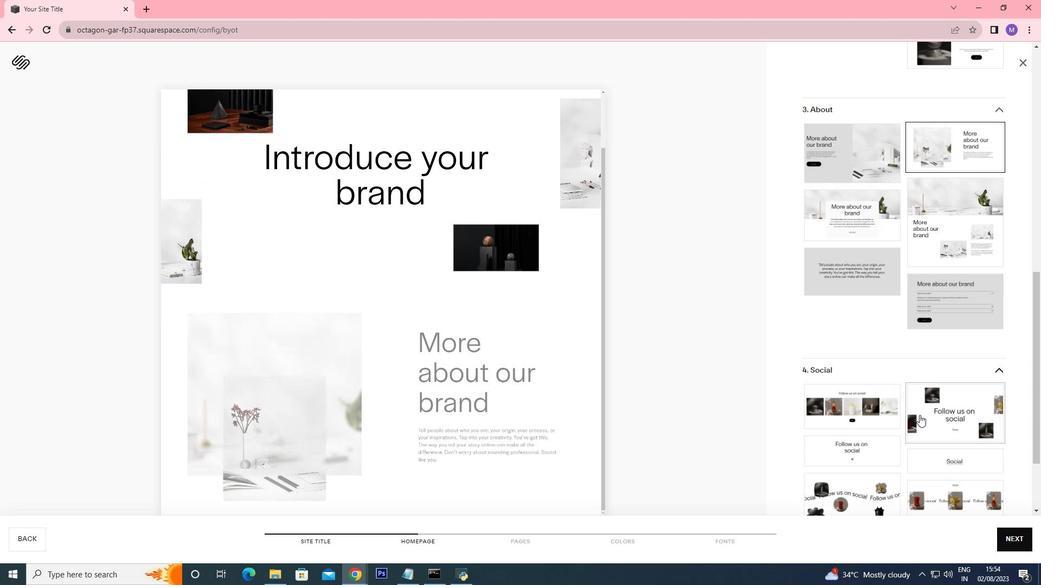 
Action: Mouse moved to (881, 402)
Screenshot: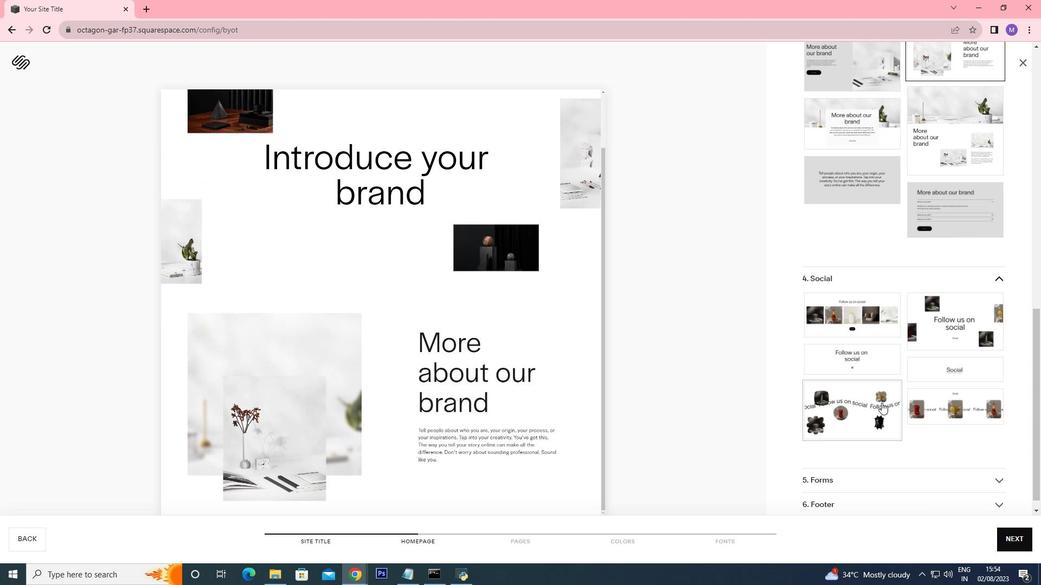 
Action: Mouse scrolled (881, 401) with delta (0, 0)
Screenshot: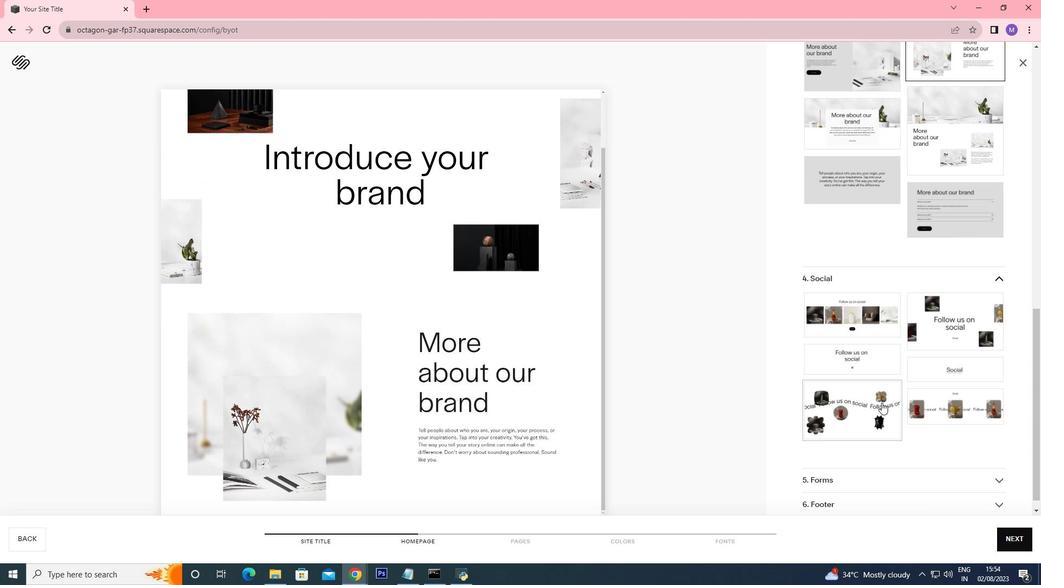 
Action: Mouse scrolled (881, 401) with delta (0, 0)
Screenshot: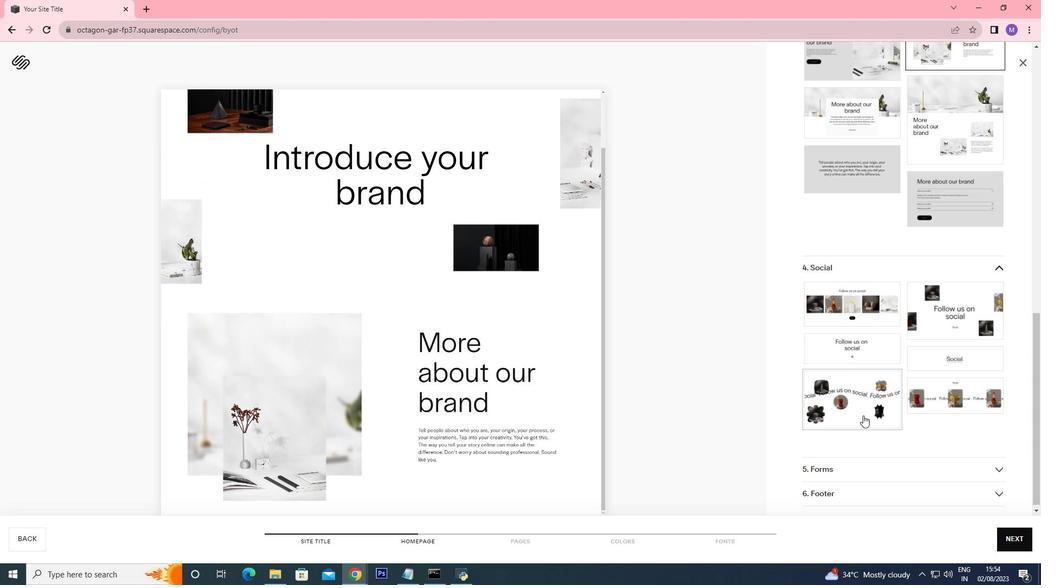 
Action: Mouse scrolled (881, 401) with delta (0, 0)
Screenshot: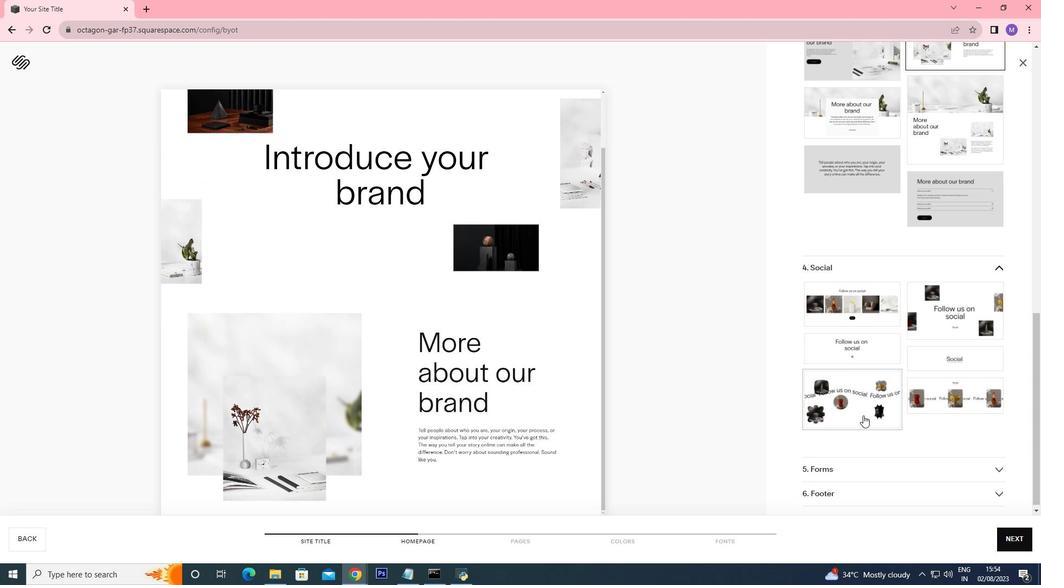 
Action: Mouse moved to (882, 299)
Screenshot: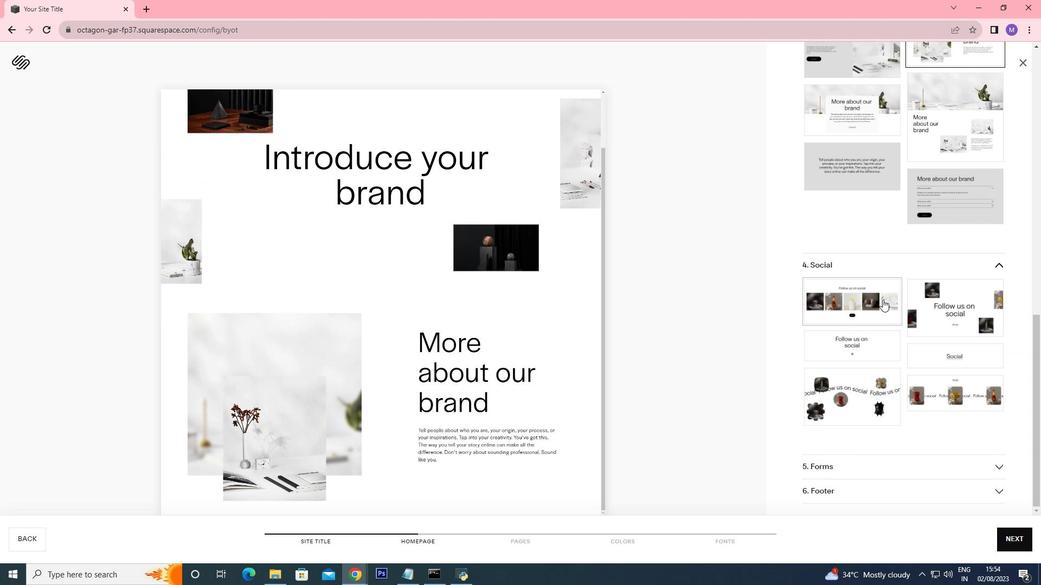 
Action: Mouse pressed left at (882, 299)
Screenshot: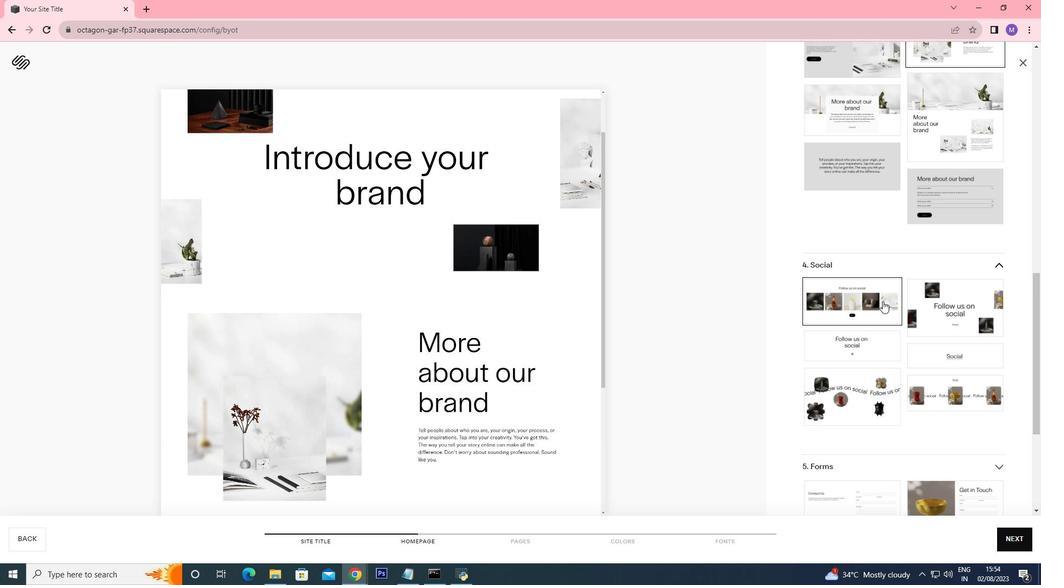 
Action: Mouse moved to (892, 486)
Screenshot: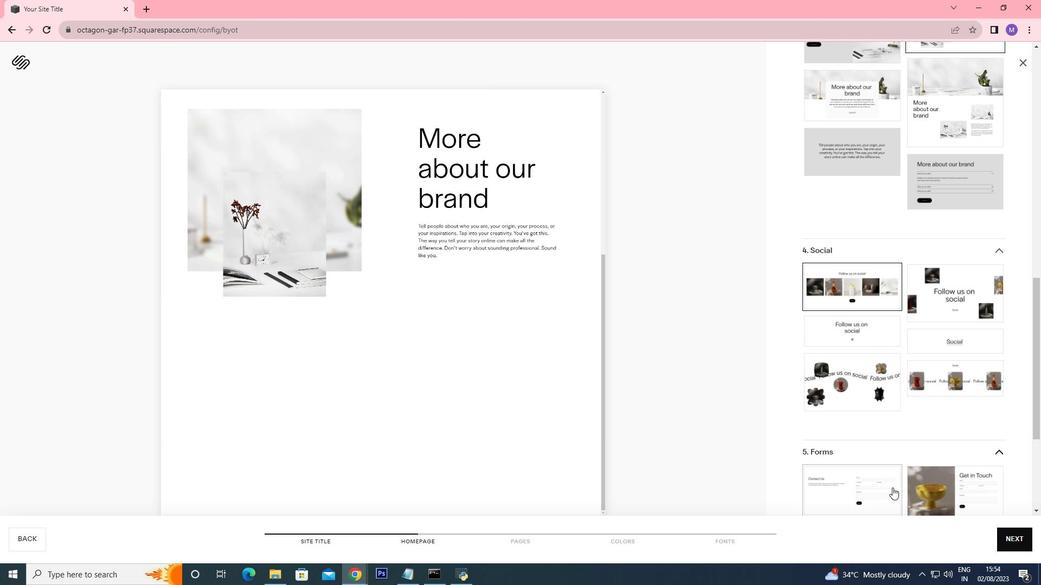 
Action: Mouse scrolled (892, 485) with delta (0, 0)
Screenshot: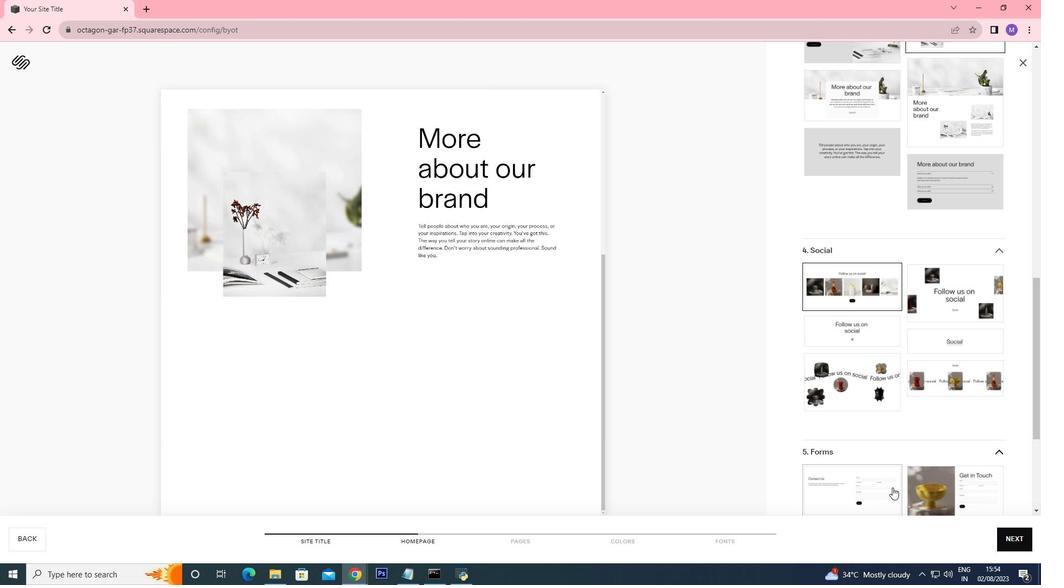 
Action: Mouse scrolled (892, 485) with delta (0, 0)
Screenshot: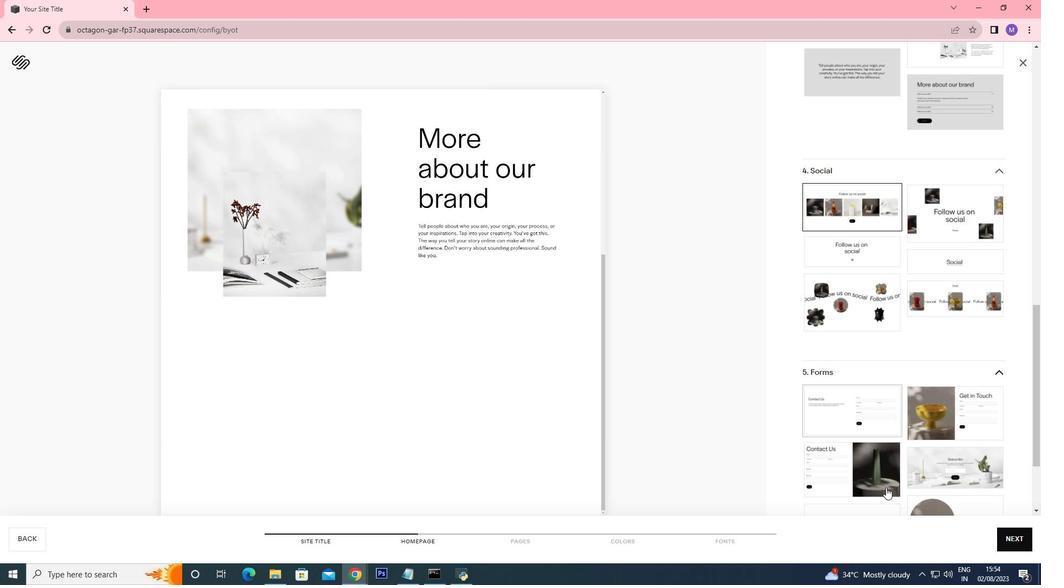 
Action: Mouse moved to (892, 487)
Screenshot: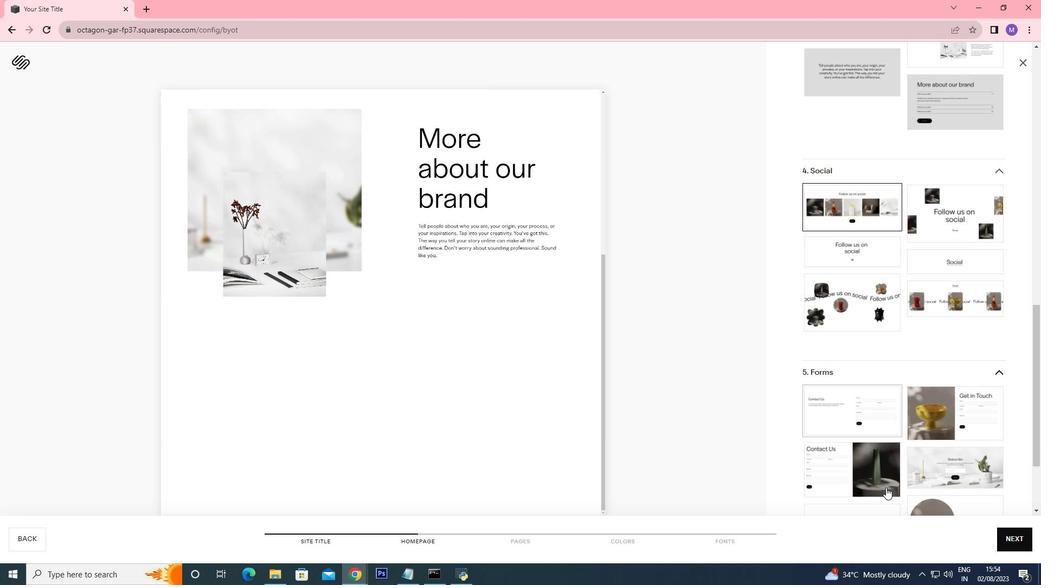 
Action: Mouse scrolled (892, 486) with delta (0, 0)
Screenshot: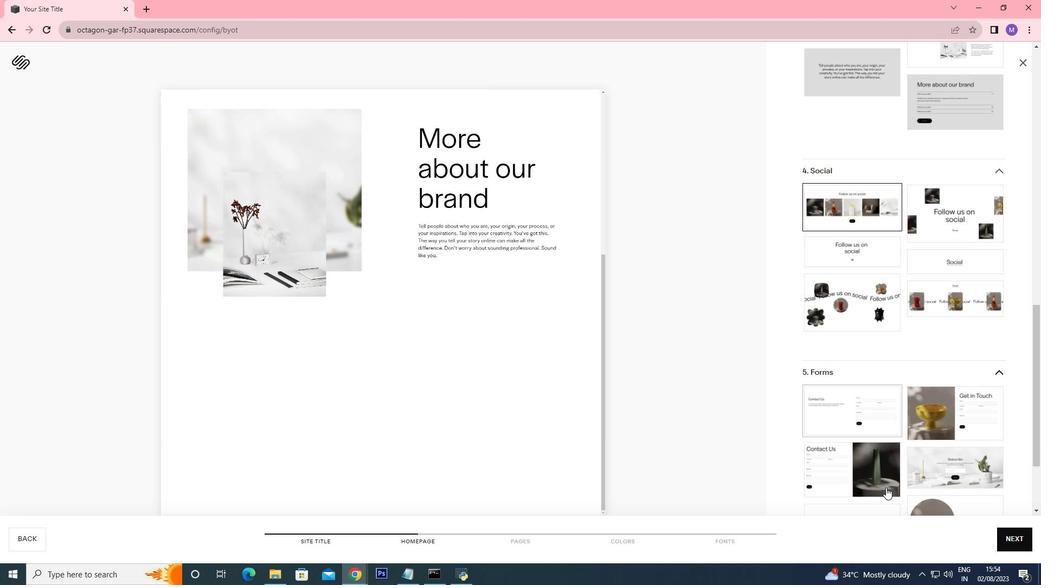 
Action: Mouse scrolled (892, 486) with delta (0, 0)
Screenshot: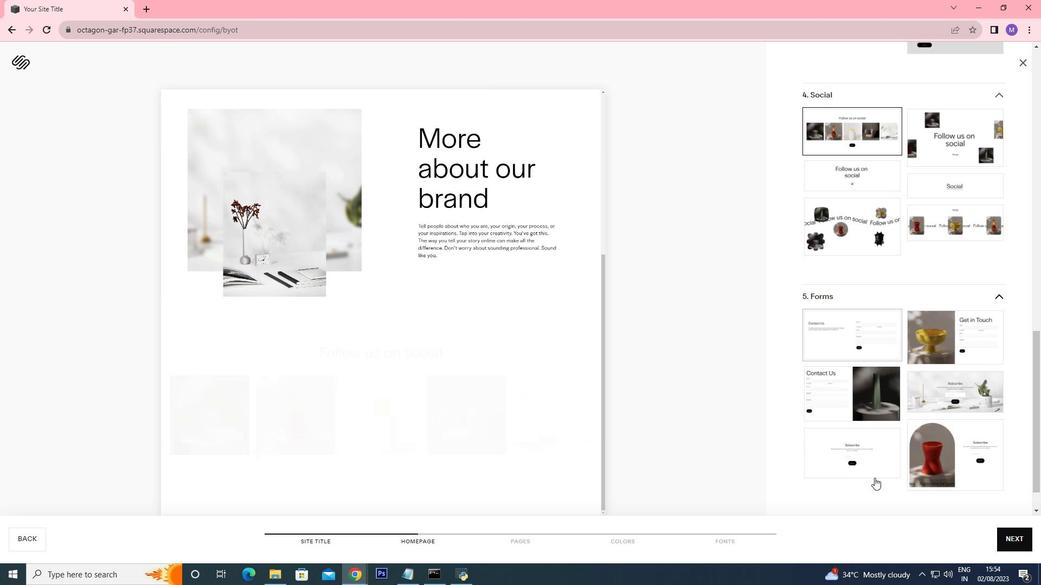 
Action: Mouse moved to (848, 409)
Screenshot: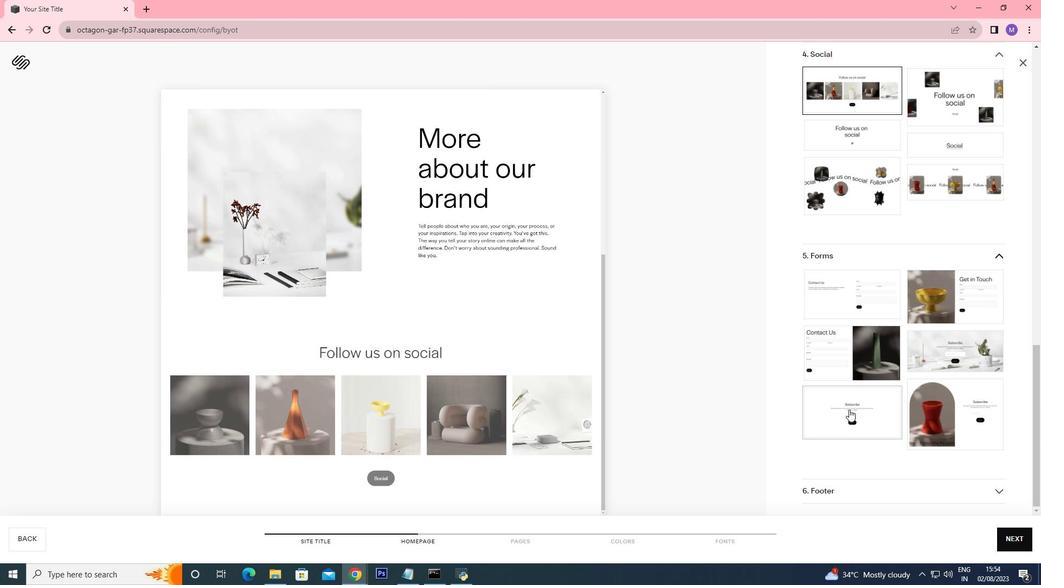 
Action: Mouse scrolled (848, 408) with delta (0, 0)
Screenshot: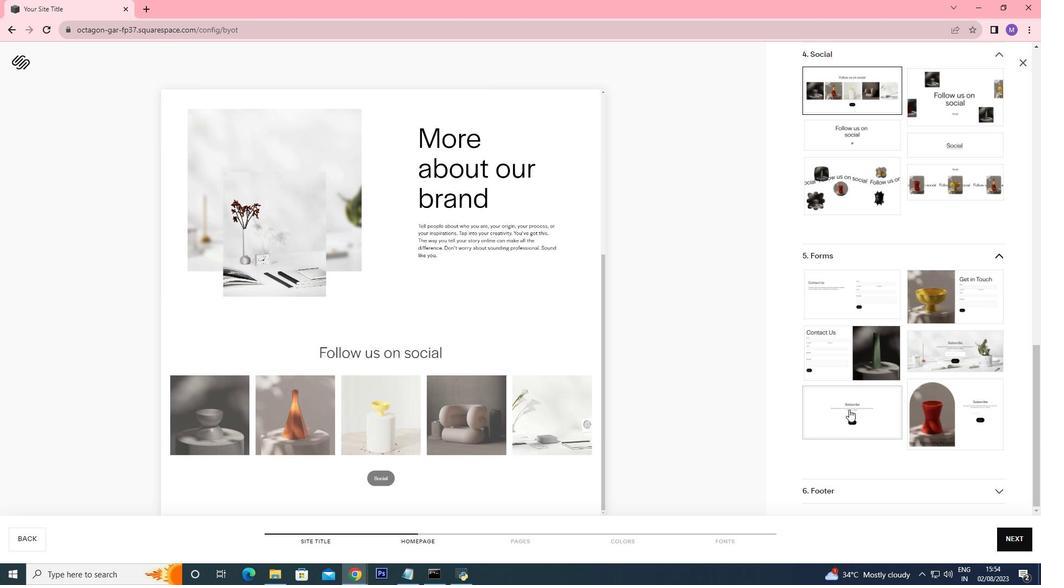 
Action: Mouse scrolled (848, 408) with delta (0, 0)
Screenshot: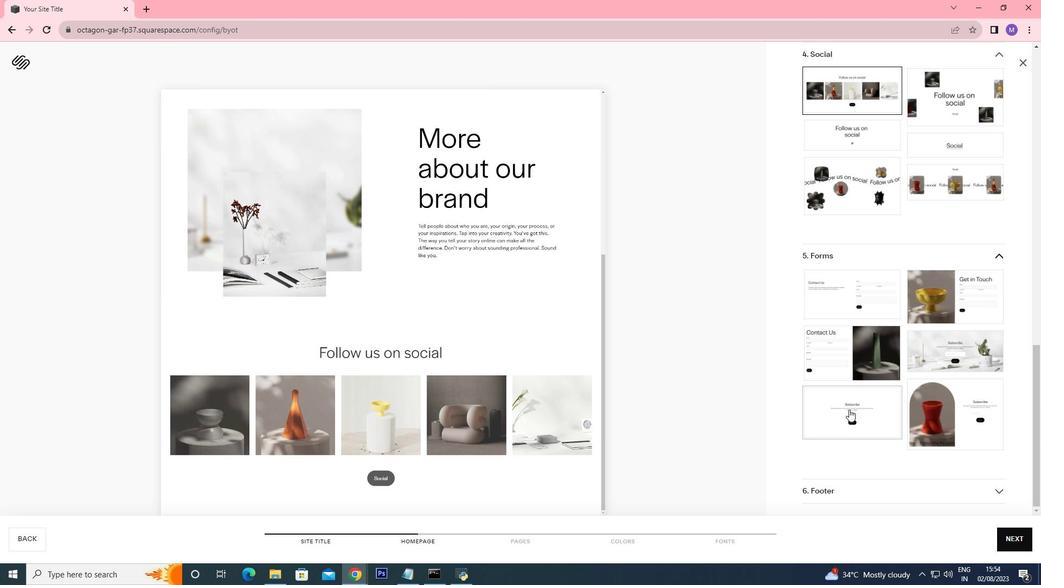 
Action: Mouse scrolled (848, 408) with delta (0, 0)
Screenshot: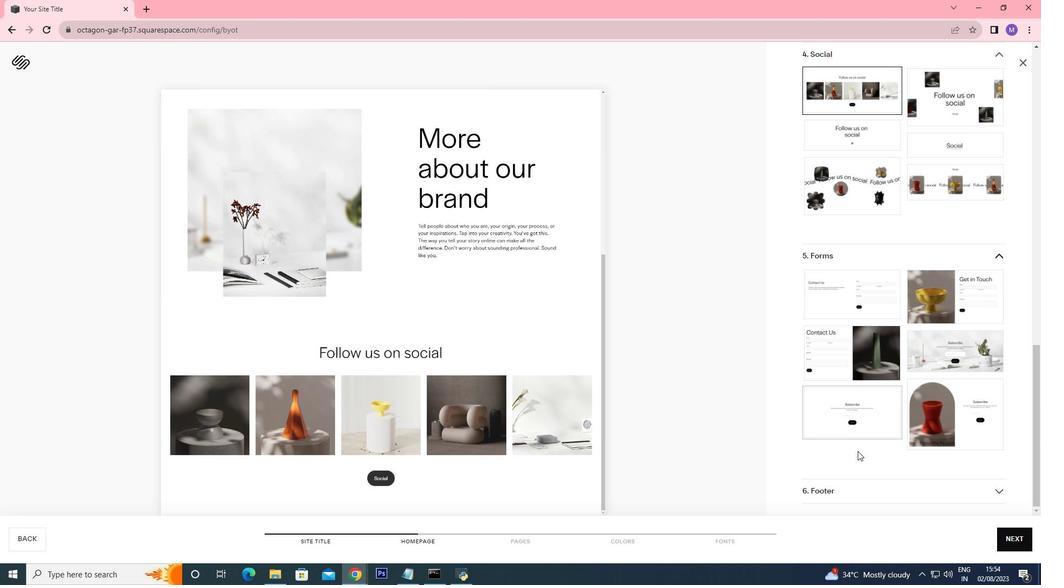 
Action: Mouse moved to (857, 489)
Screenshot: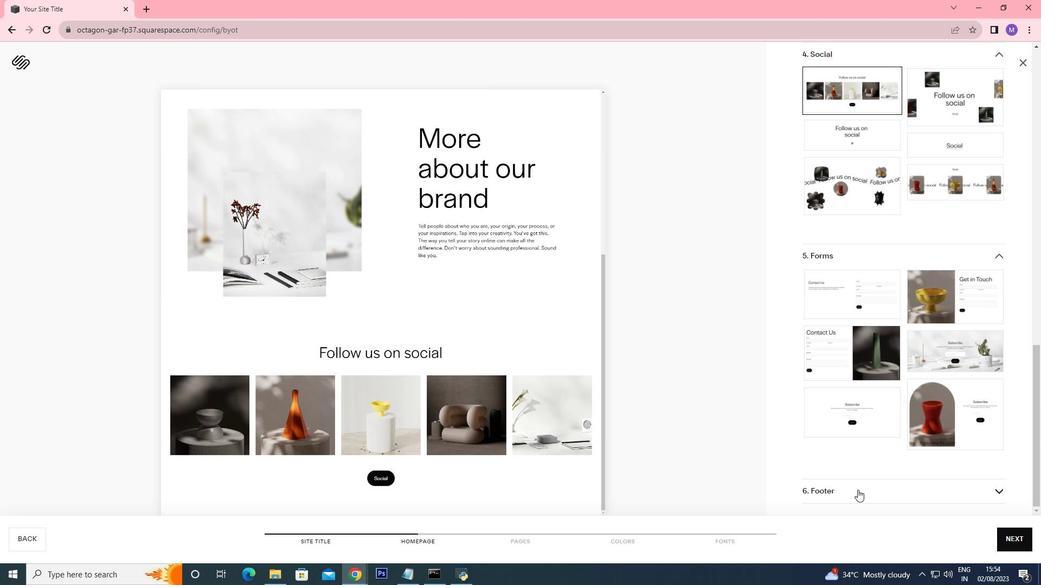 
Action: Mouse pressed left at (857, 489)
Screenshot: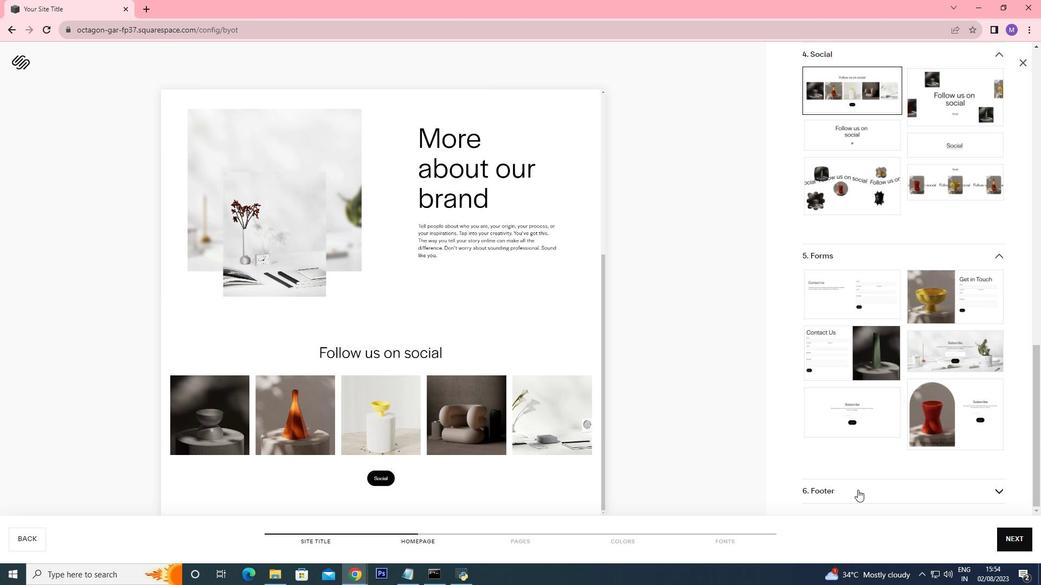 
Action: Mouse moved to (879, 413)
Screenshot: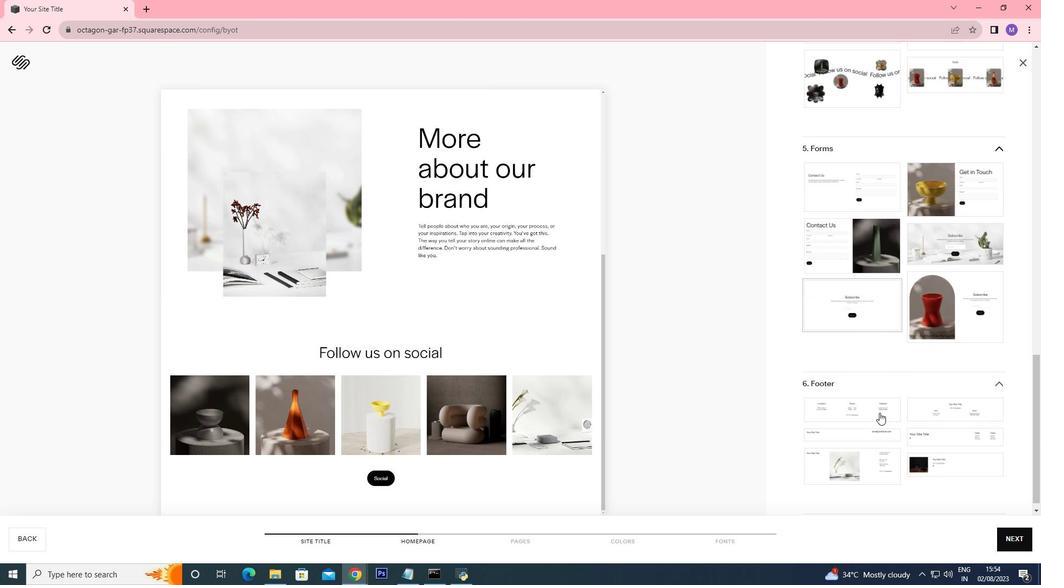 
Action: Mouse scrolled (878, 413) with delta (0, 0)
Screenshot: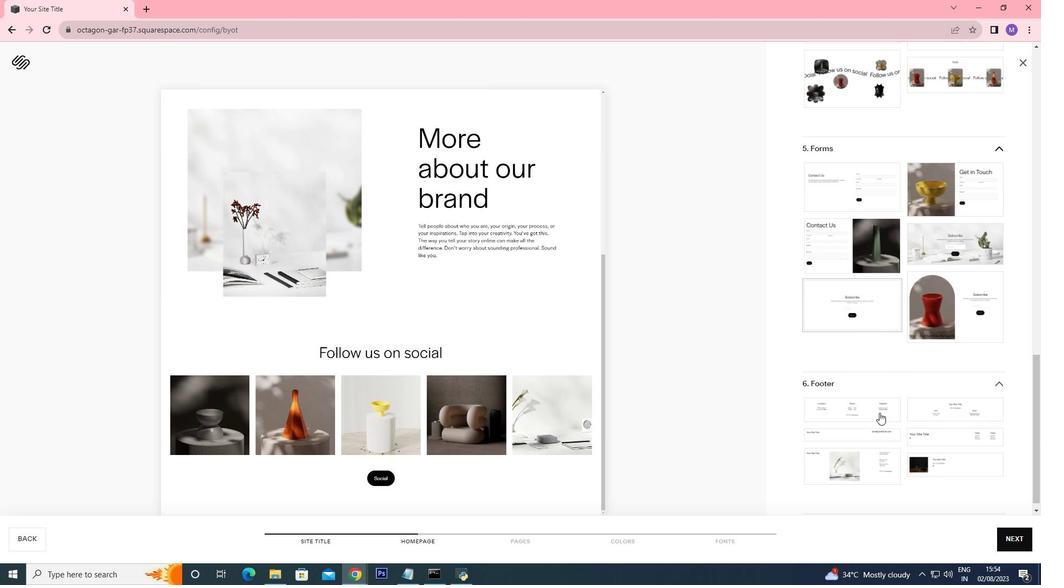 
Action: Mouse moved to (879, 412)
Screenshot: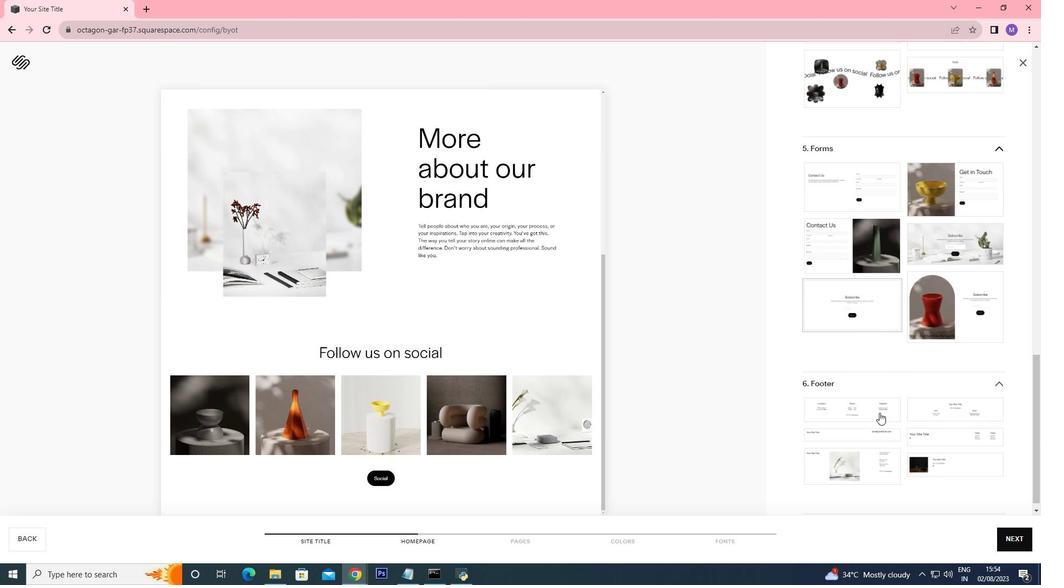 
Action: Mouse scrolled (879, 412) with delta (0, 0)
Screenshot: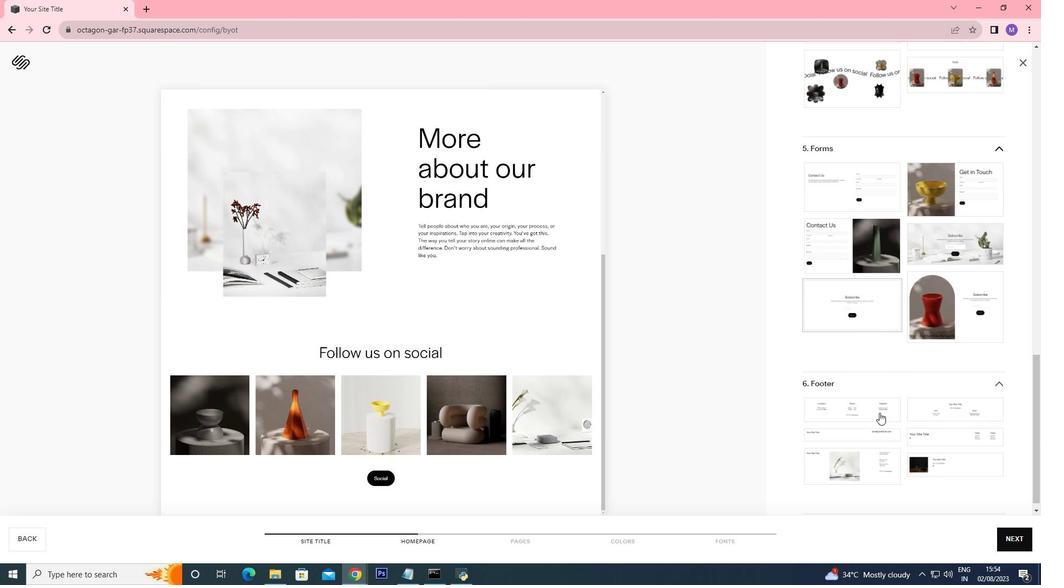 
Action: Mouse scrolled (879, 412) with delta (0, 0)
Screenshot: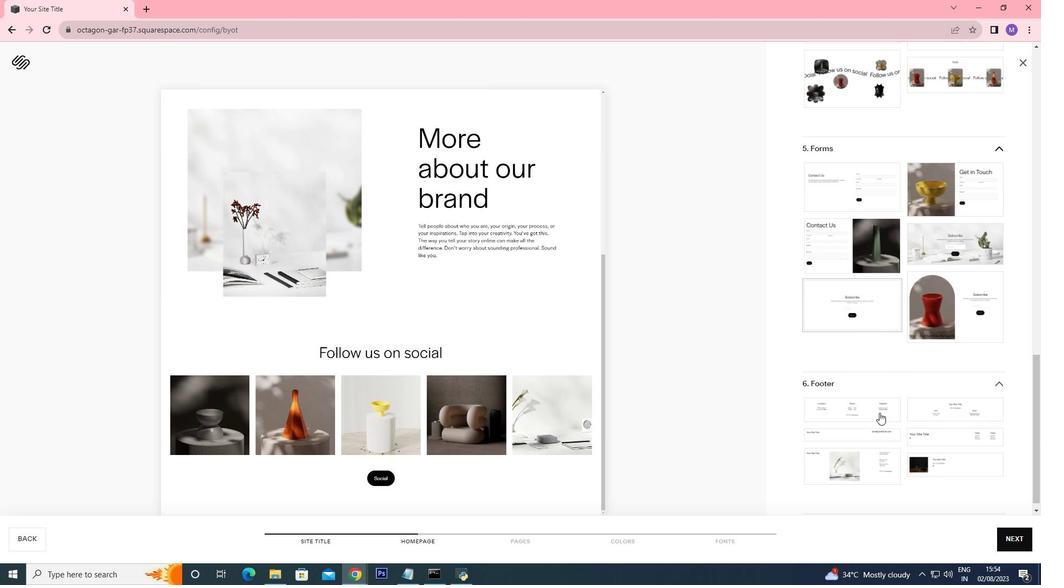 
Action: Mouse scrolled (879, 412) with delta (0, 0)
Screenshot: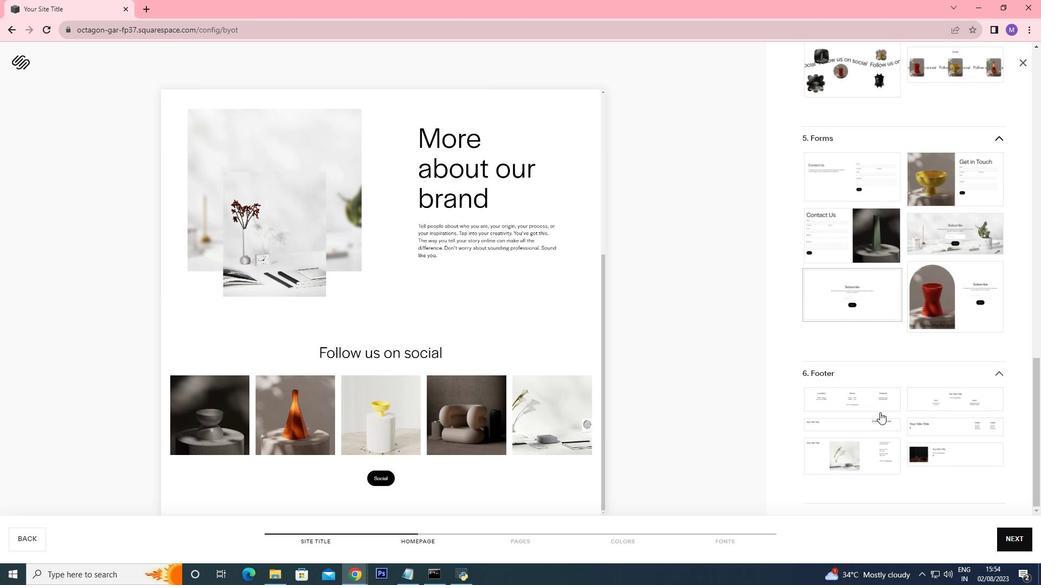 
Action: Mouse scrolled (879, 412) with delta (0, 0)
Screenshot: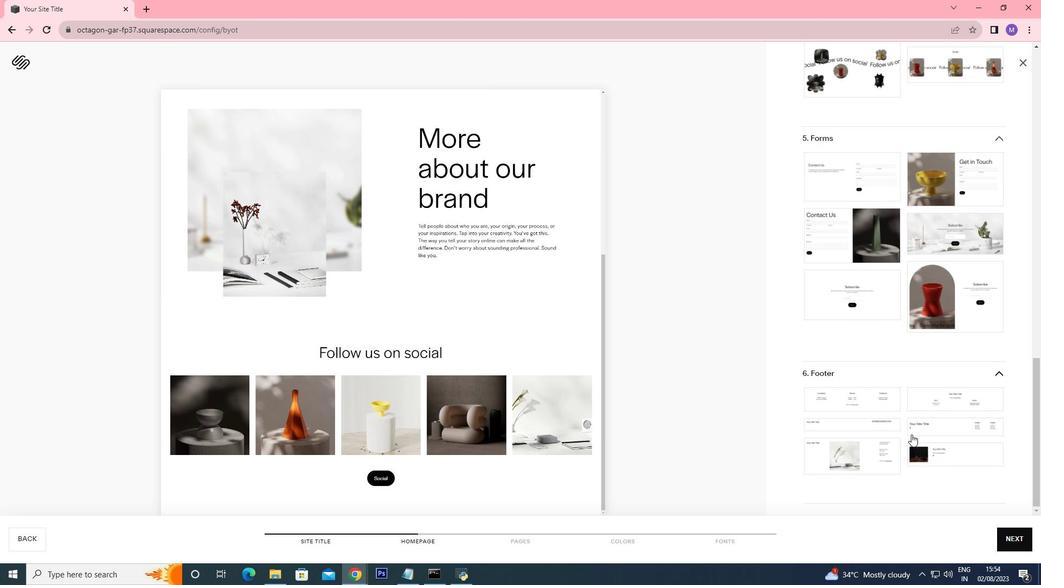 
Action: Mouse moved to (918, 432)
Screenshot: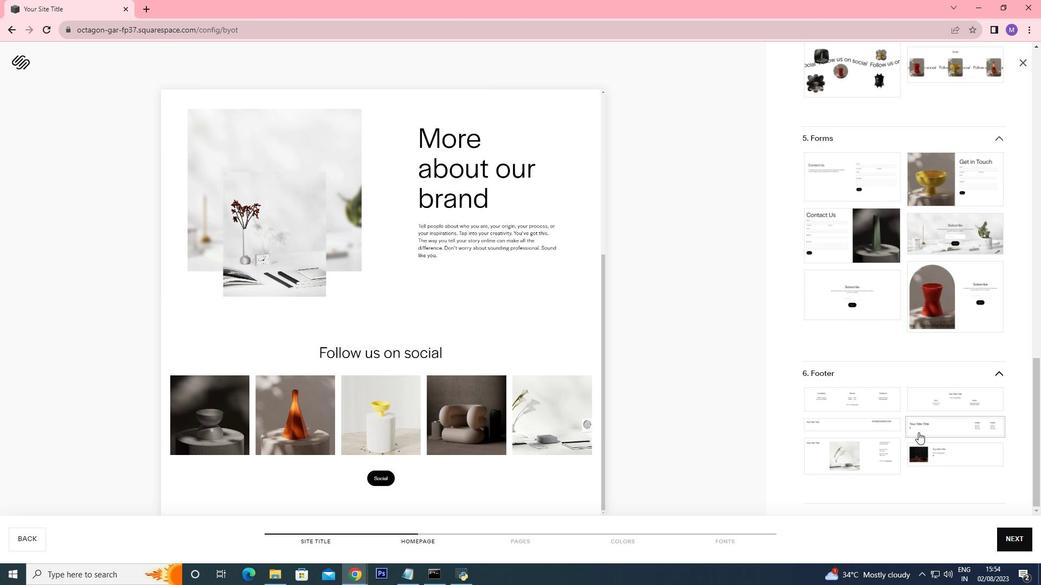 
Action: Mouse pressed left at (918, 432)
Screenshot: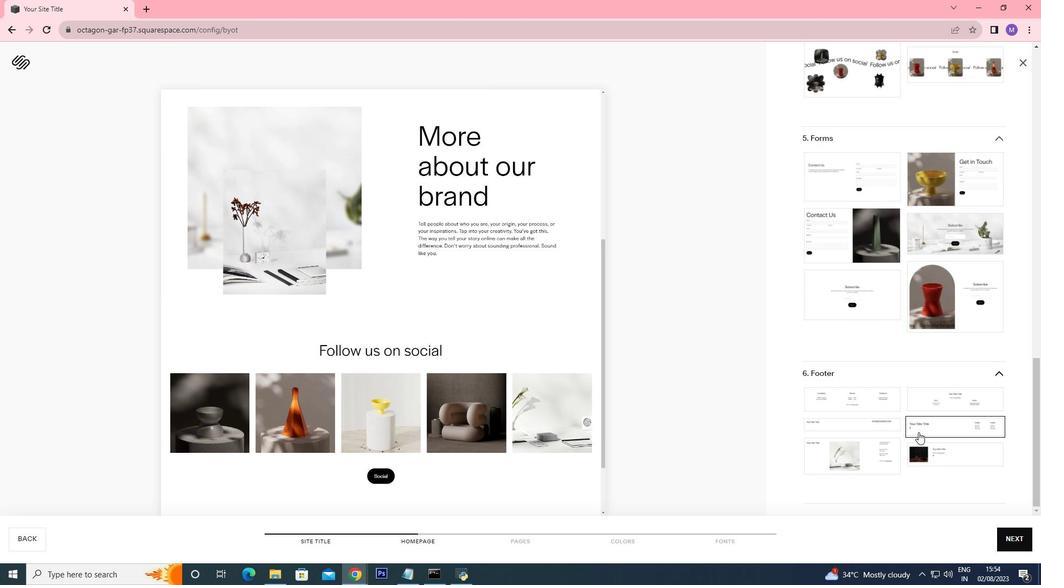 
Action: Mouse moved to (953, 427)
Screenshot: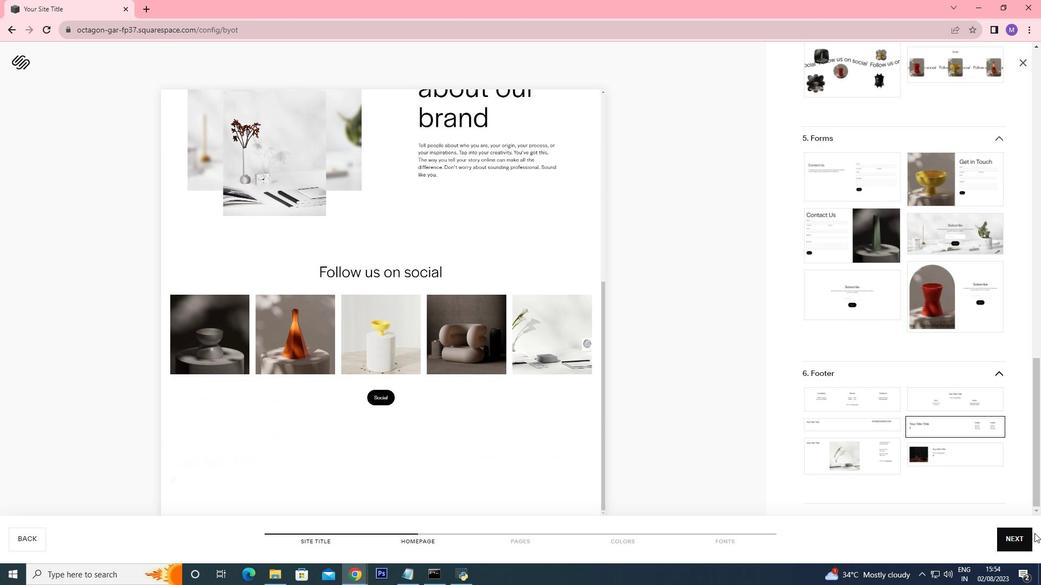 
Action: Mouse scrolled (936, 421) with delta (0, 0)
Screenshot: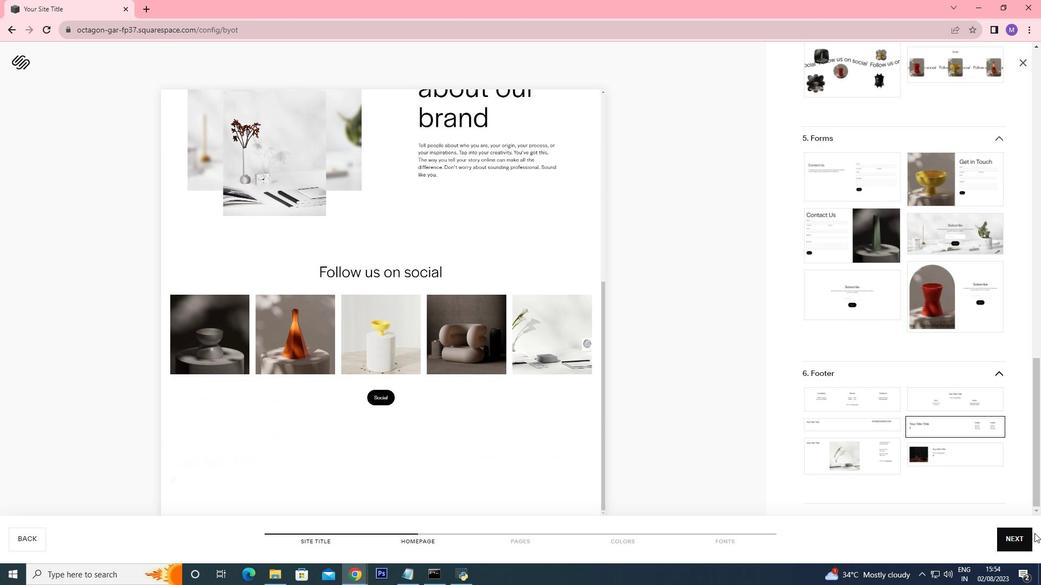 
Action: Mouse moved to (954, 428)
Screenshot: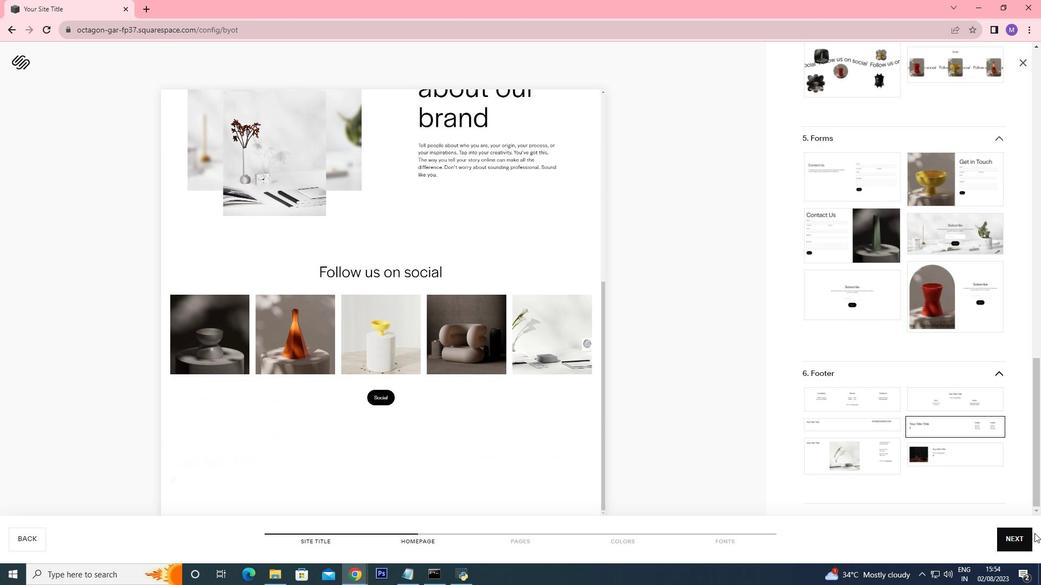 
Action: Mouse scrolled (937, 421) with delta (0, 0)
Screenshot: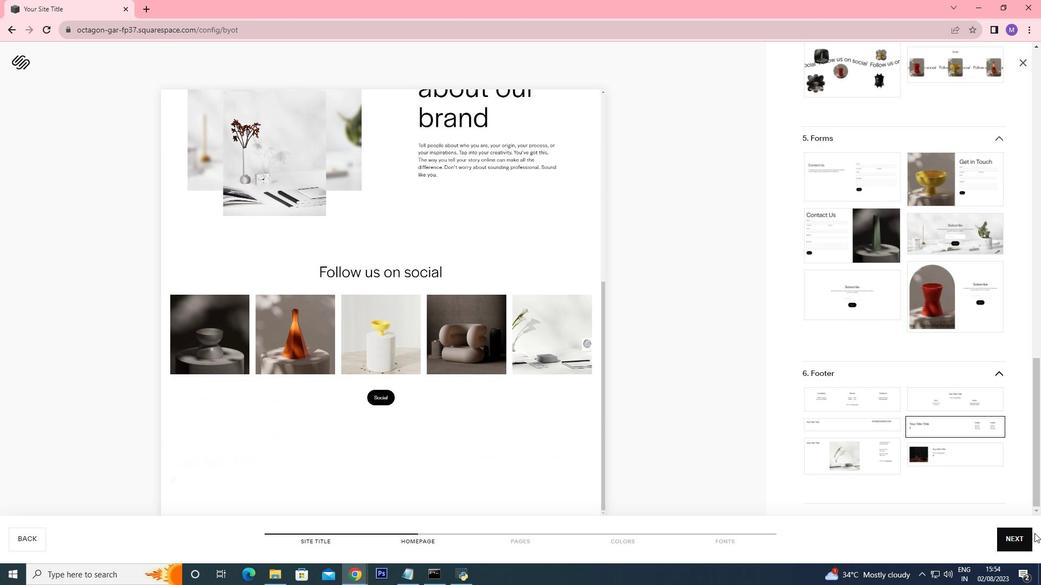 
Action: Mouse moved to (1013, 542)
Screenshot: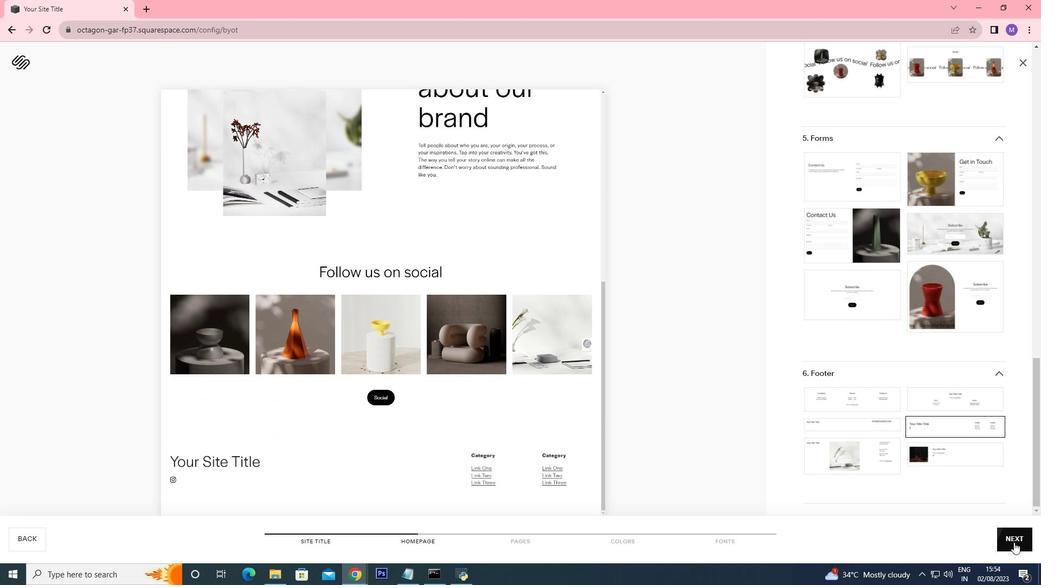 
Action: Mouse pressed left at (1013, 542)
Screenshot: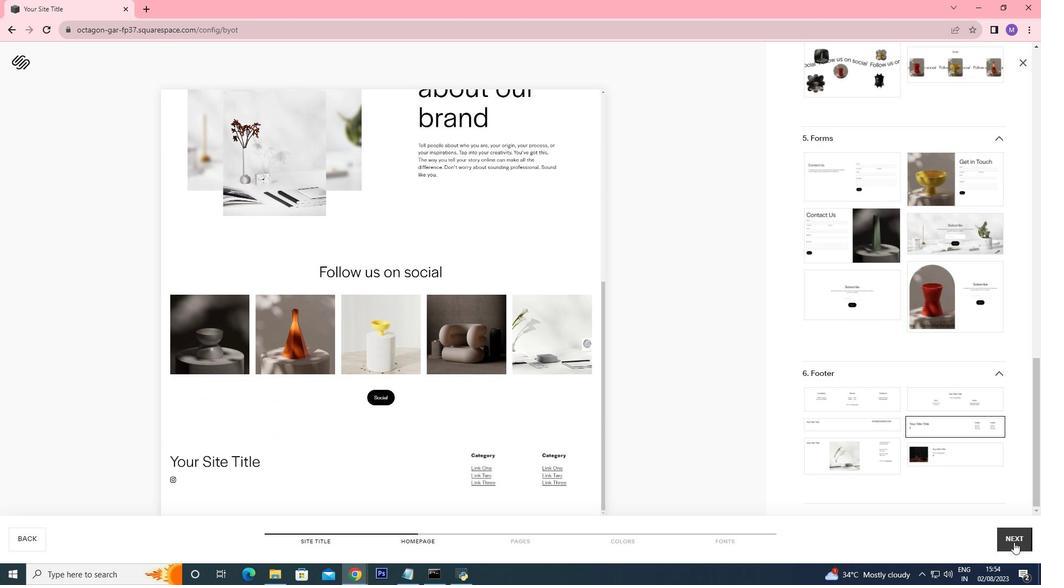 
Action: Mouse moved to (1011, 536)
Screenshot: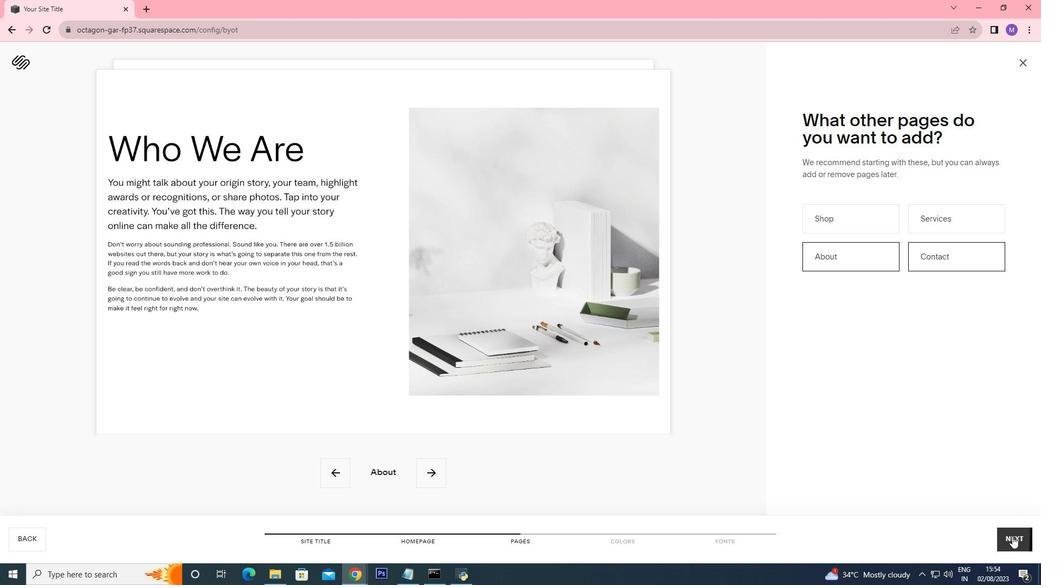 
Action: Mouse pressed left at (1011, 536)
Screenshot: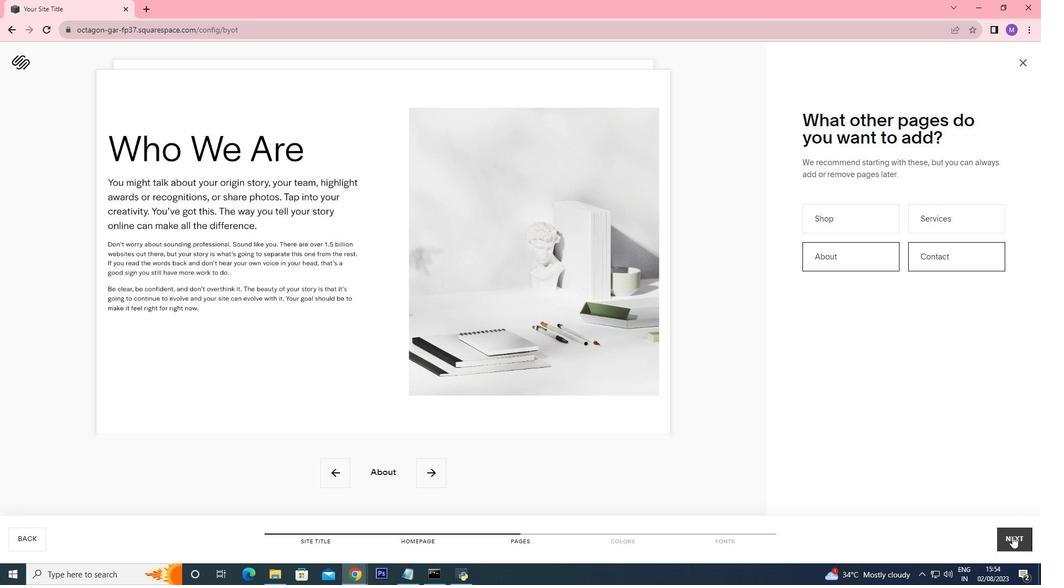 
Action: Mouse moved to (399, 226)
Screenshot: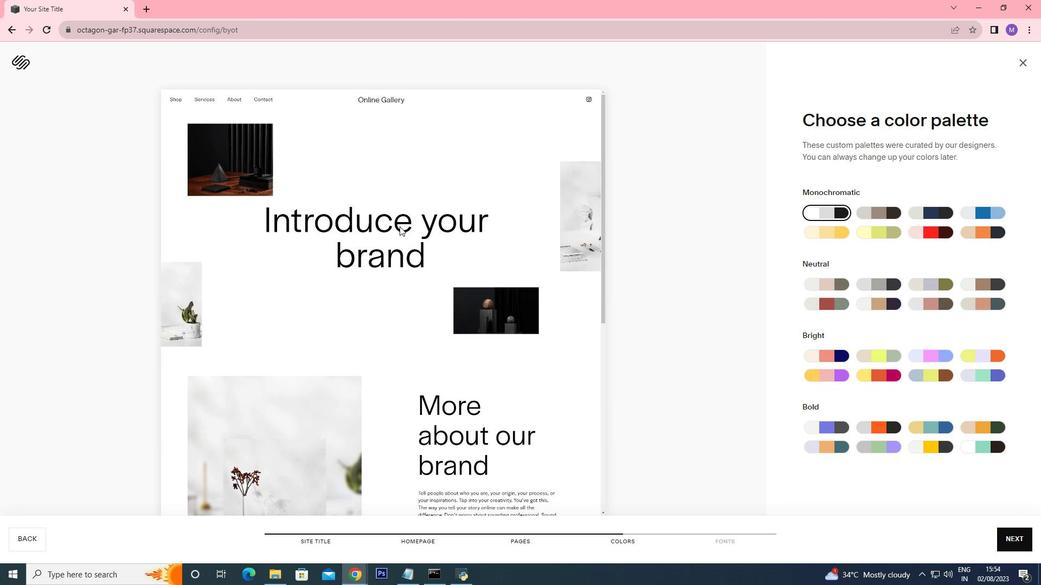 
Action: Mouse scrolled (399, 225) with delta (0, 0)
Screenshot: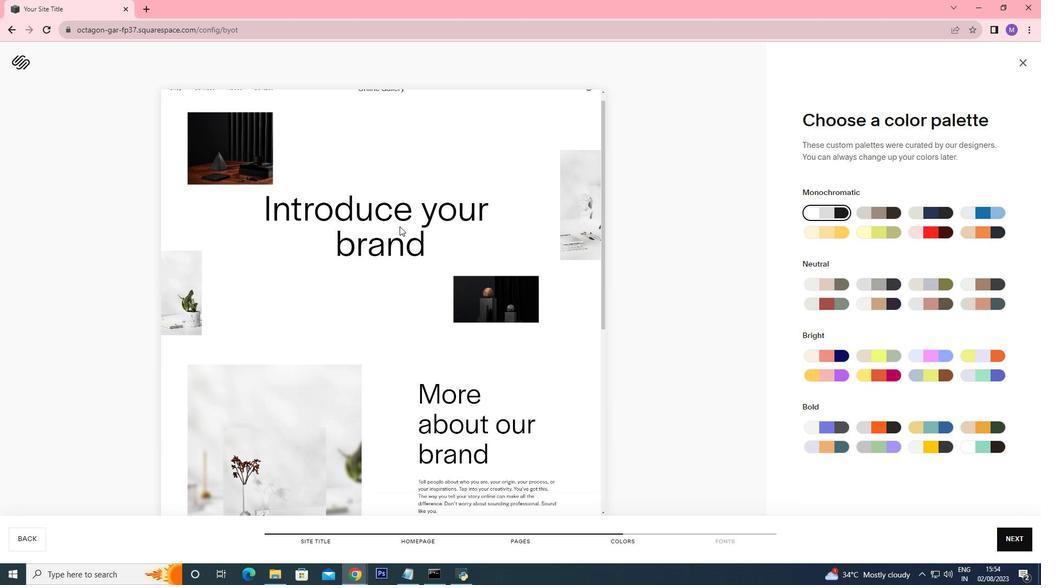 
Action: Mouse scrolled (399, 225) with delta (0, 0)
Screenshot: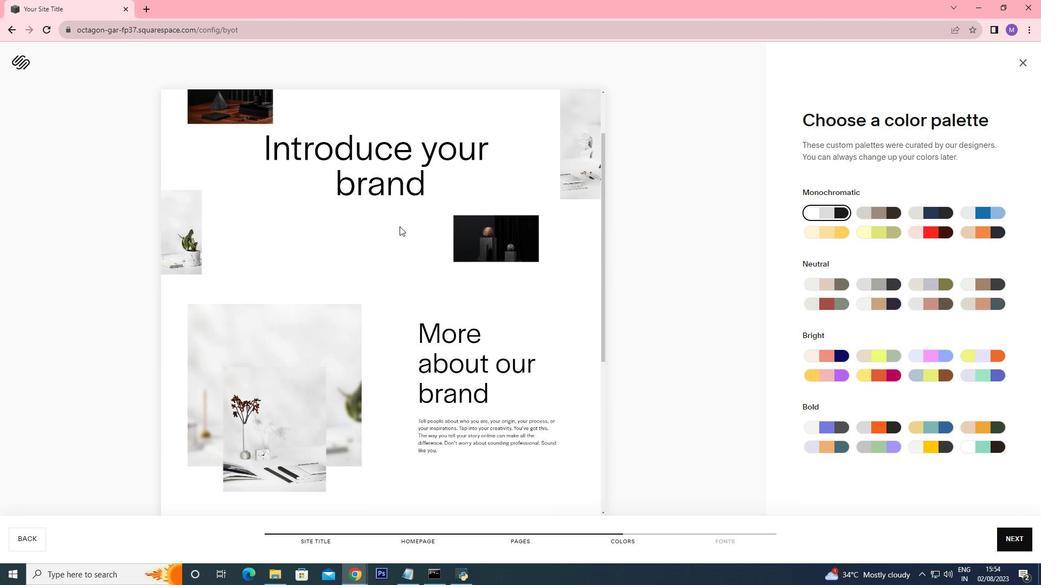 
Action: Mouse scrolled (399, 225) with delta (0, 0)
Screenshot: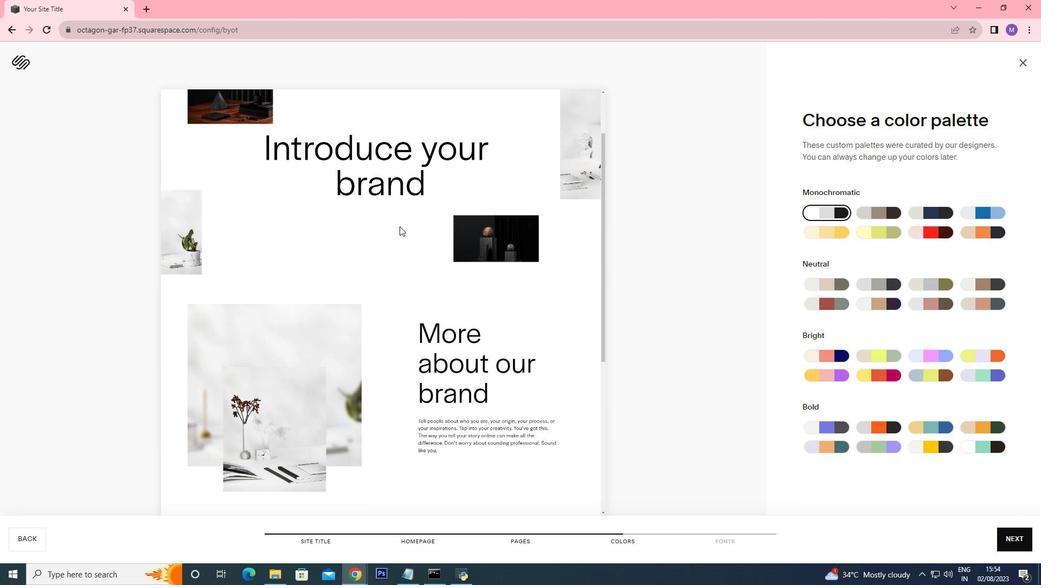 
Action: Mouse scrolled (399, 225) with delta (0, 0)
Screenshot: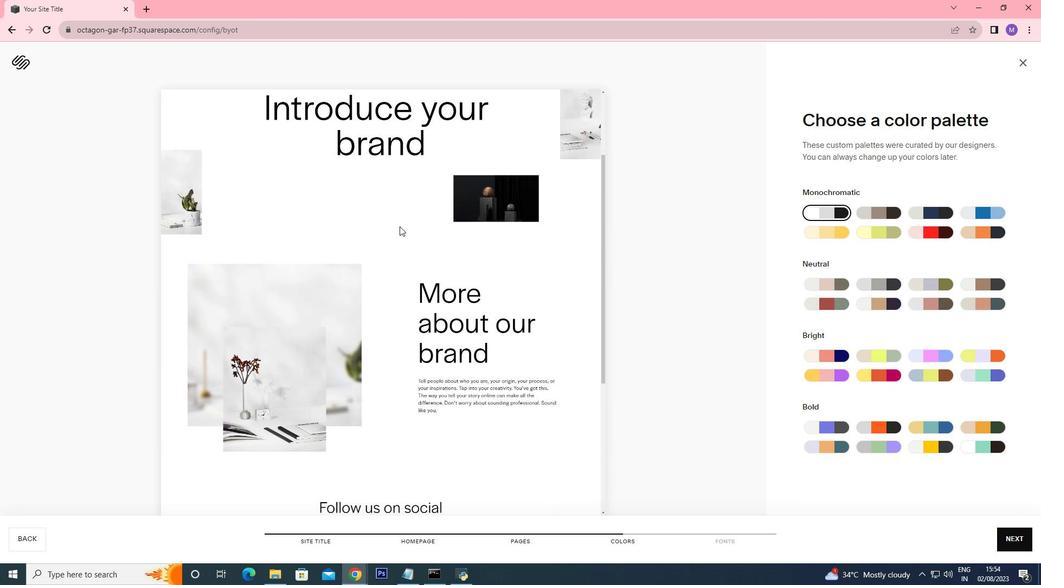 
Action: Mouse moved to (402, 224)
Screenshot: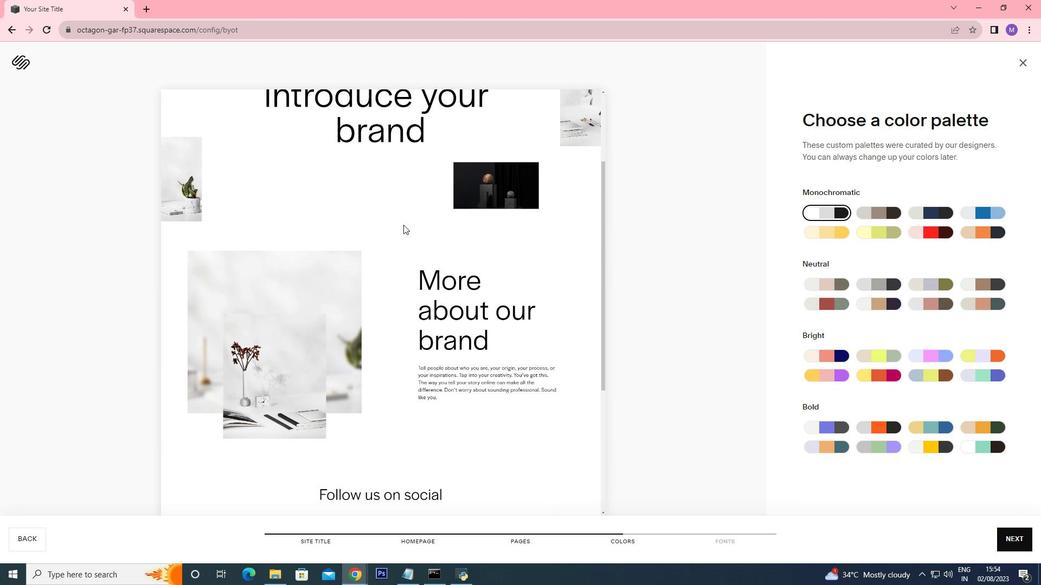 
Action: Mouse scrolled (402, 223) with delta (0, 0)
Screenshot: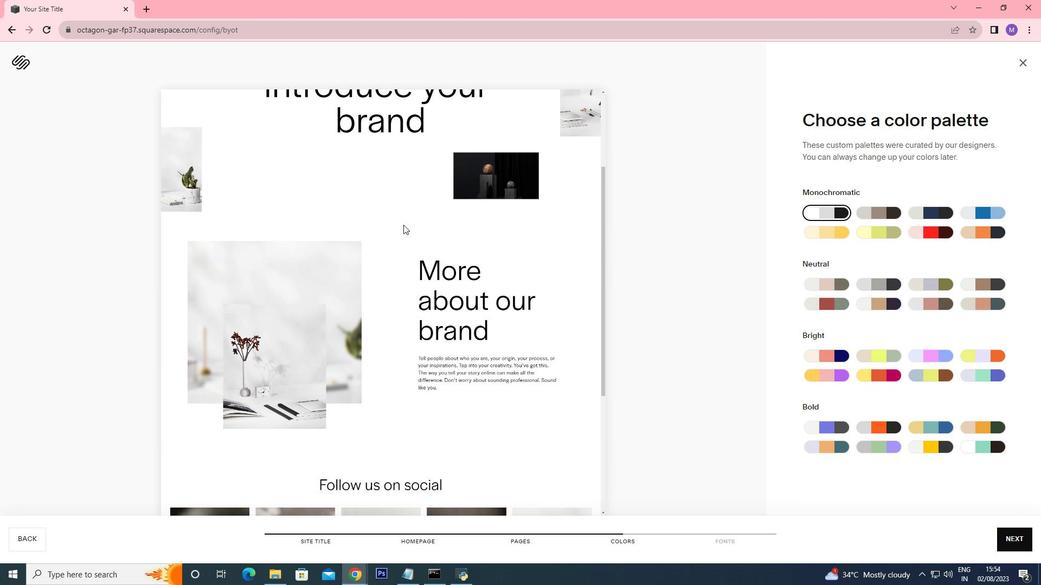 
Action: Mouse scrolled (402, 223) with delta (0, 0)
Screenshot: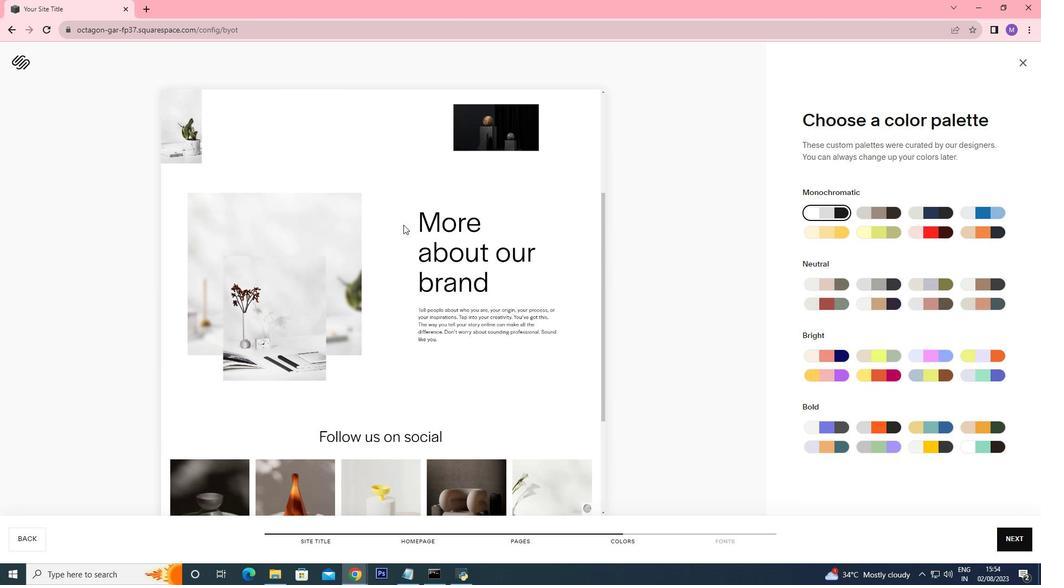 
Action: Mouse scrolled (402, 223) with delta (0, 0)
Screenshot: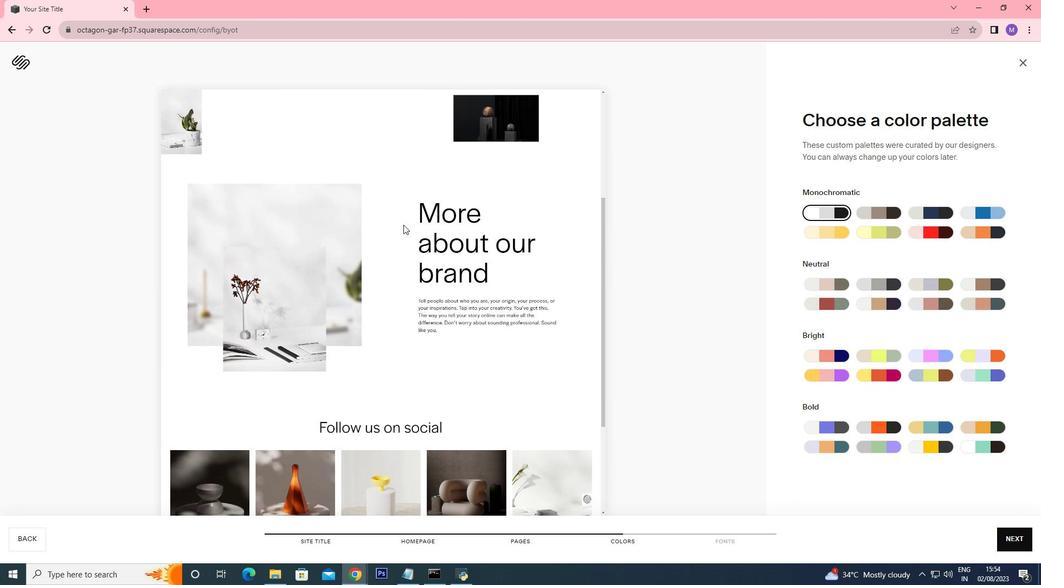 
Action: Mouse moved to (418, 301)
Screenshot: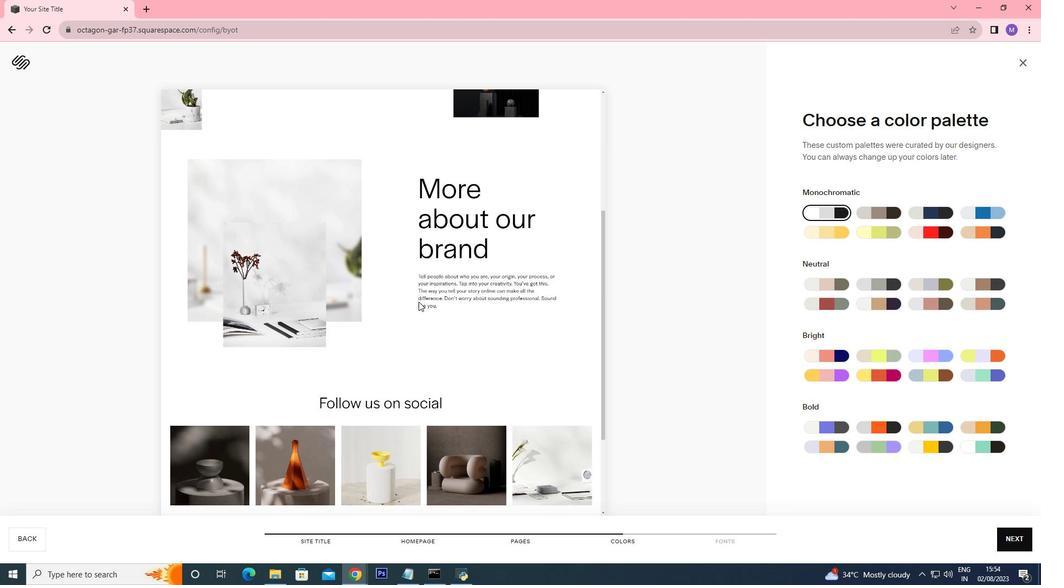 
Action: Mouse scrolled (418, 300) with delta (0, 0)
Screenshot: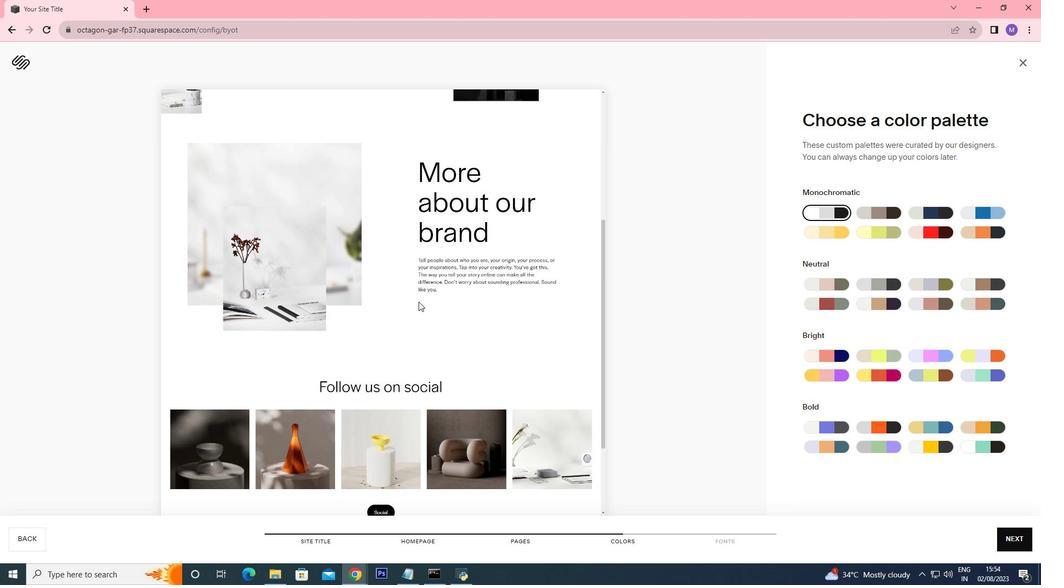 
Action: Mouse scrolled (418, 300) with delta (0, 0)
Screenshot: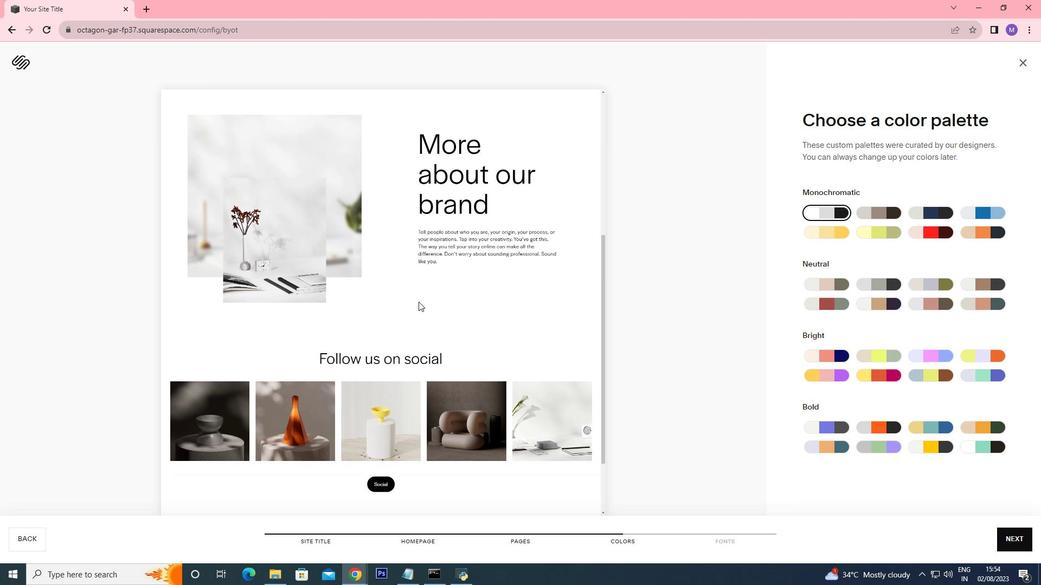 
Action: Mouse scrolled (418, 300) with delta (0, 0)
Screenshot: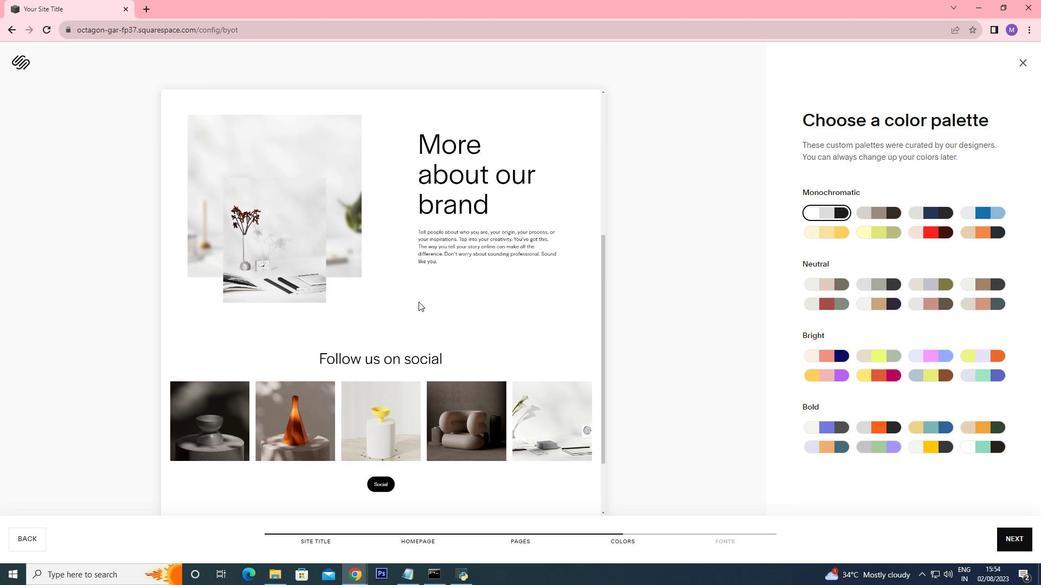 
Action: Mouse moved to (421, 302)
Screenshot: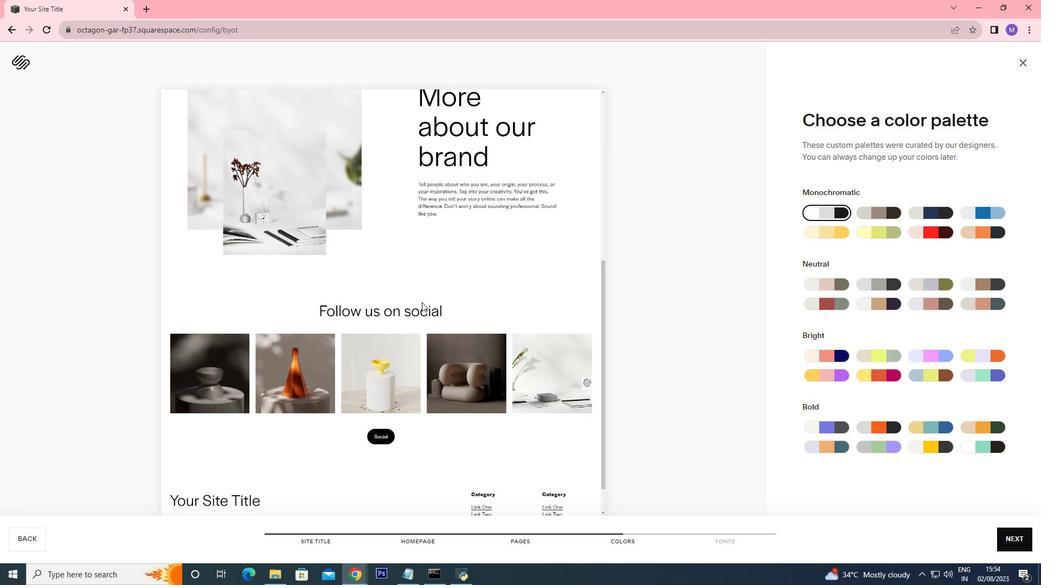 
Action: Mouse scrolled (421, 301) with delta (0, 0)
Screenshot: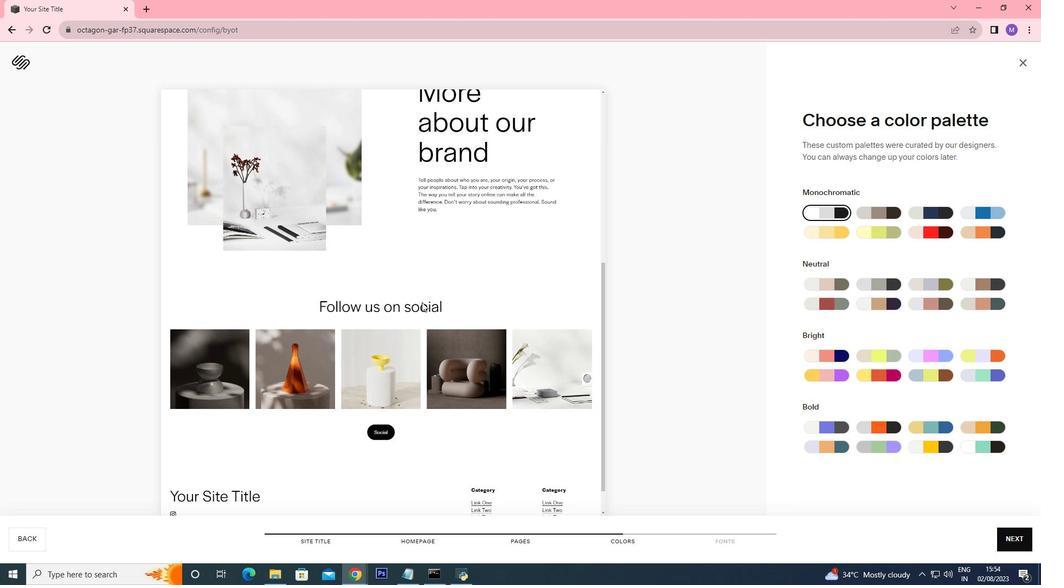 
Action: Mouse scrolled (421, 301) with delta (0, 0)
Screenshot: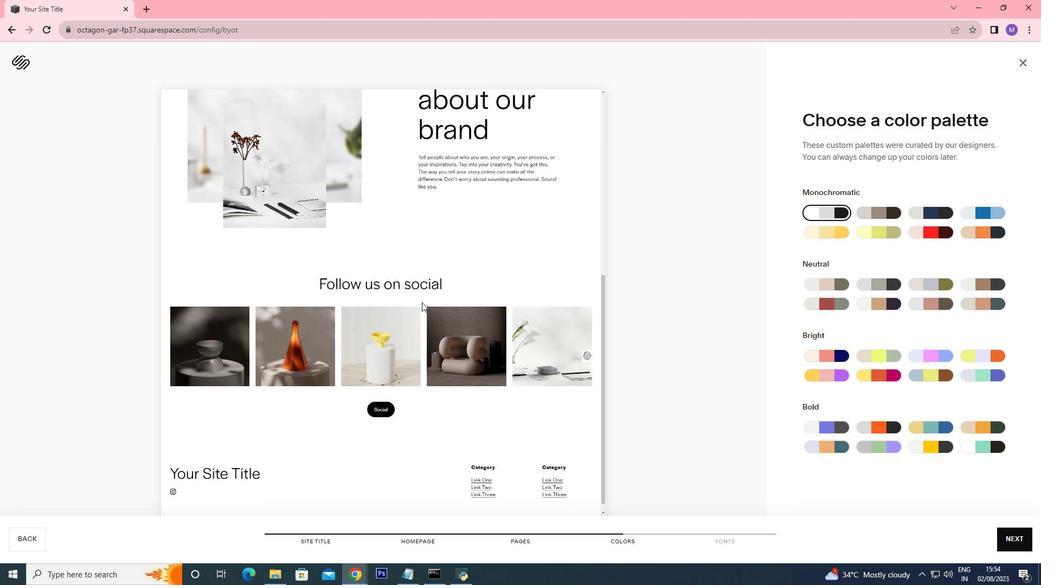 
Action: Mouse scrolled (421, 301) with delta (0, 0)
Screenshot: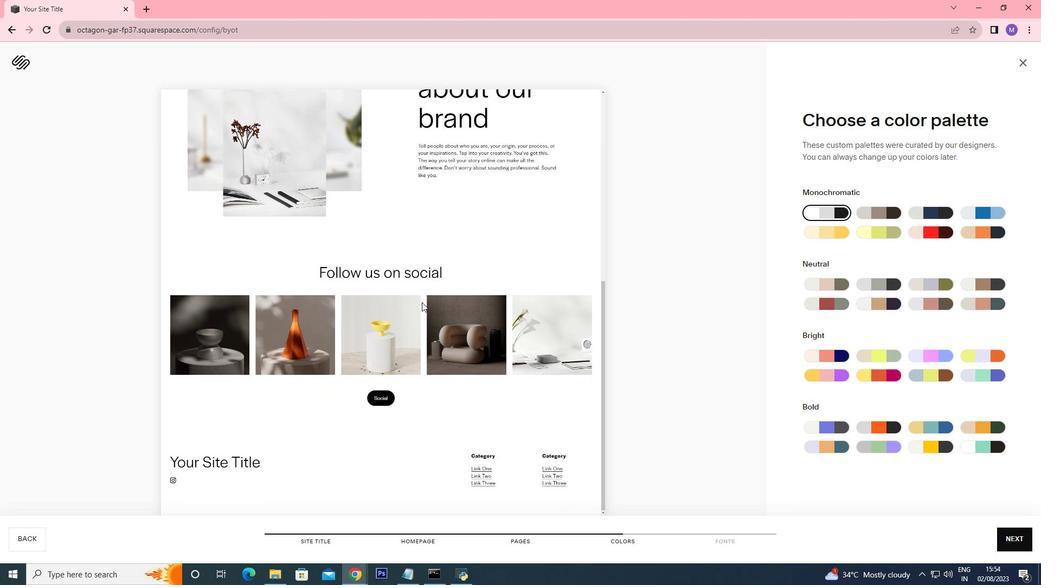
Action: Mouse moved to (982, 380)
Screenshot: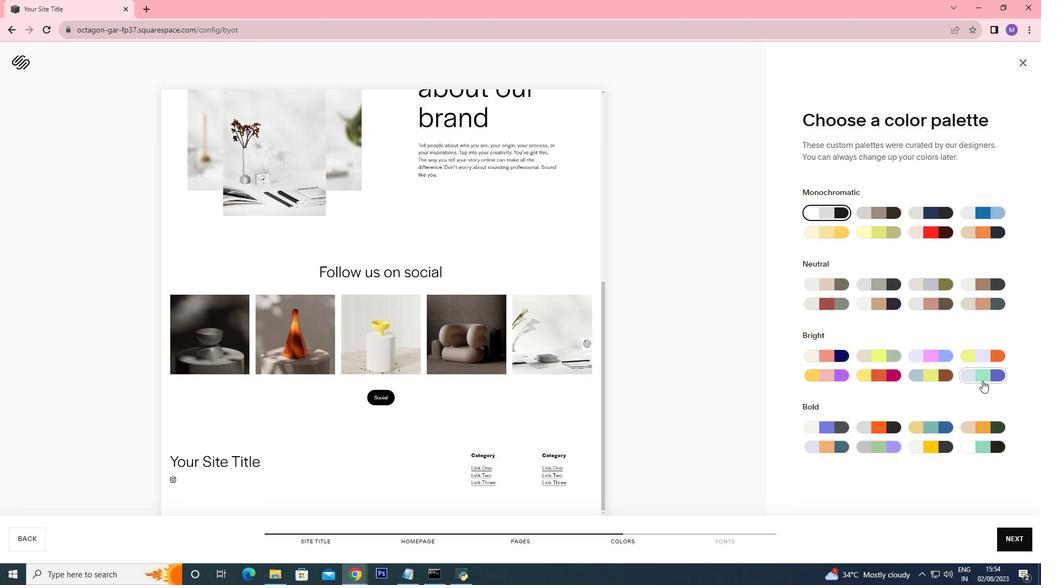 
Action: Mouse pressed left at (982, 380)
Screenshot: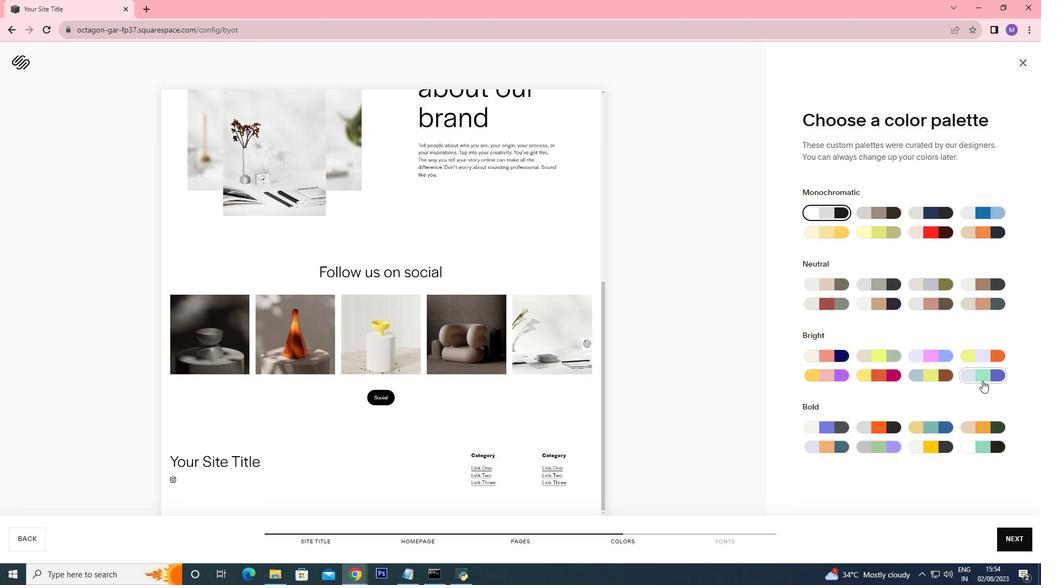 
Action: Mouse scrolled (982, 380) with delta (0, 0)
Screenshot: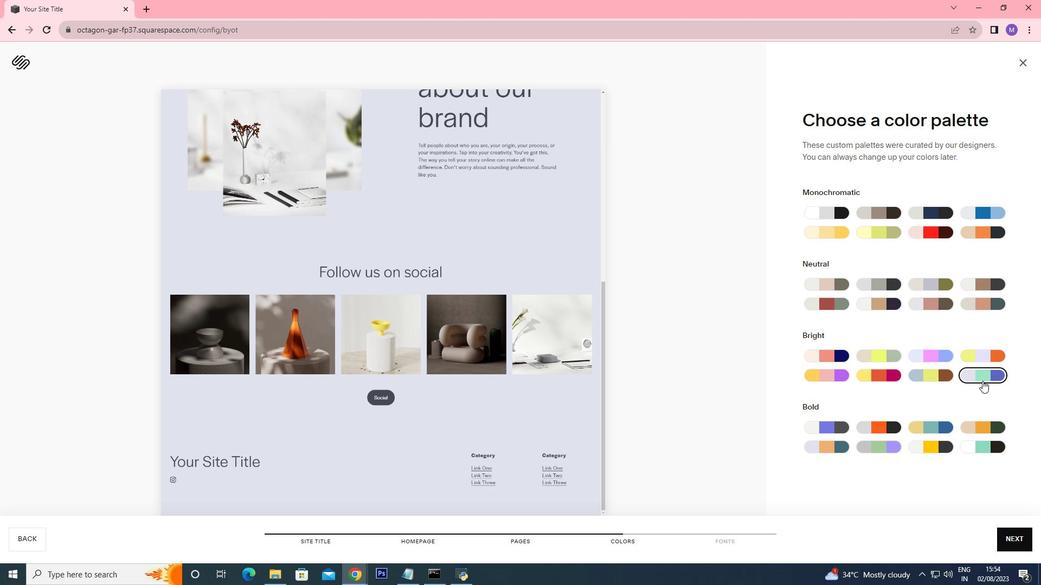 
Action: Mouse moved to (982, 380)
Screenshot: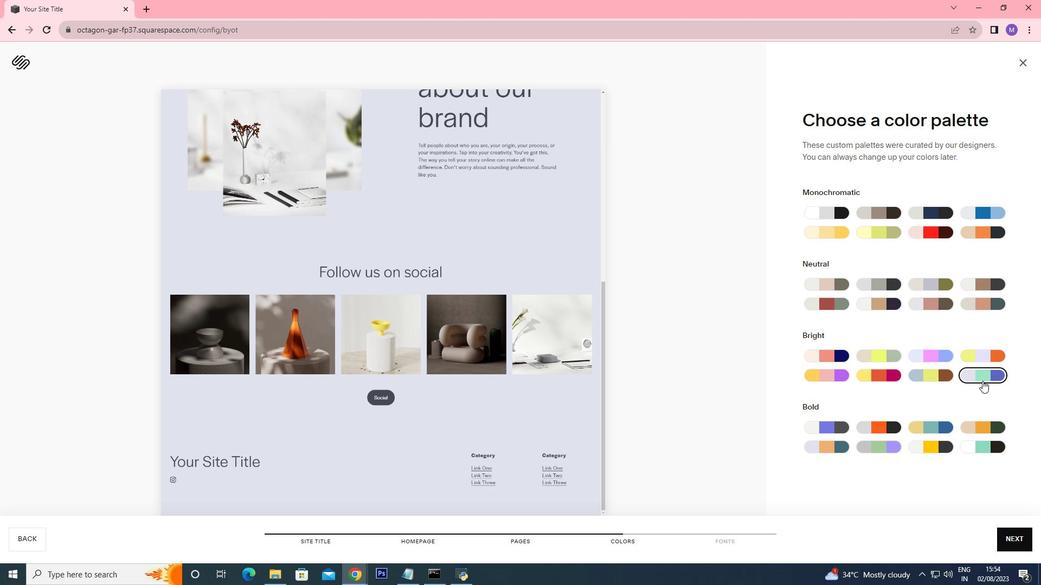 
Action: Mouse scrolled (982, 380) with delta (0, 0)
Screenshot: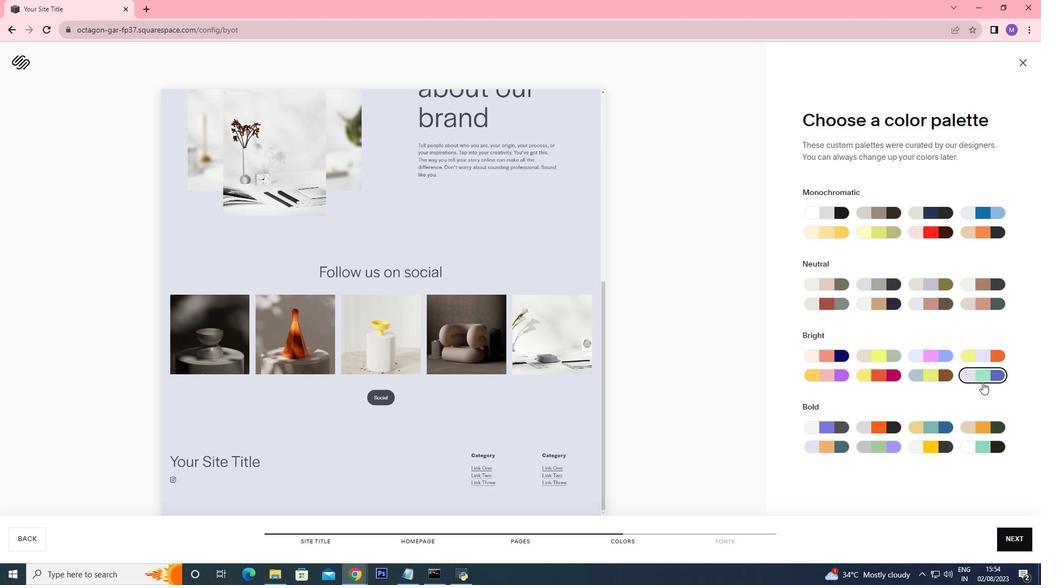 
Action: Mouse moved to (982, 383)
Screenshot: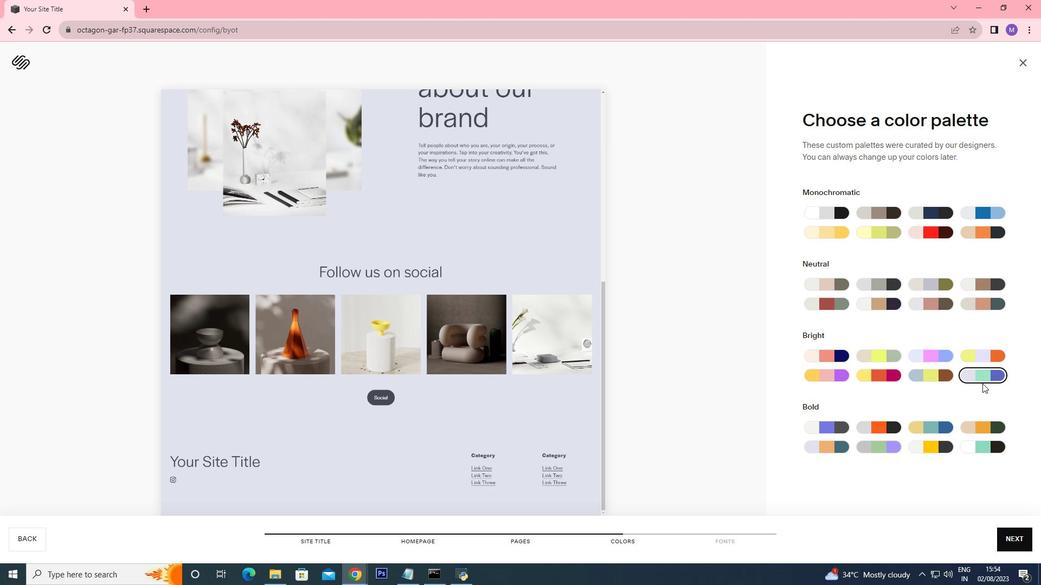 
Action: Mouse scrolled (982, 382) with delta (0, 0)
Screenshot: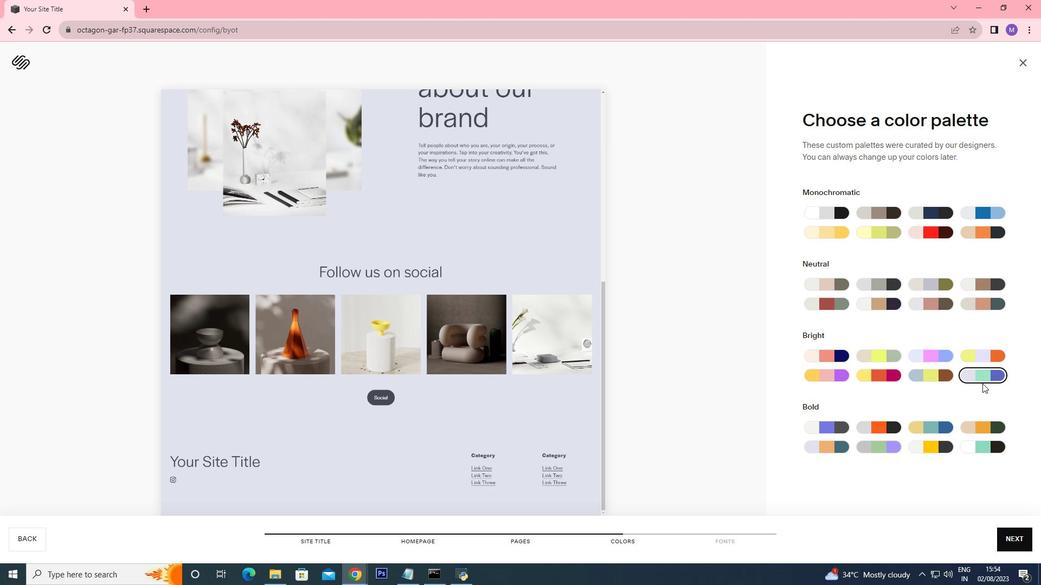 
Action: Mouse scrolled (982, 382) with delta (0, 0)
Screenshot: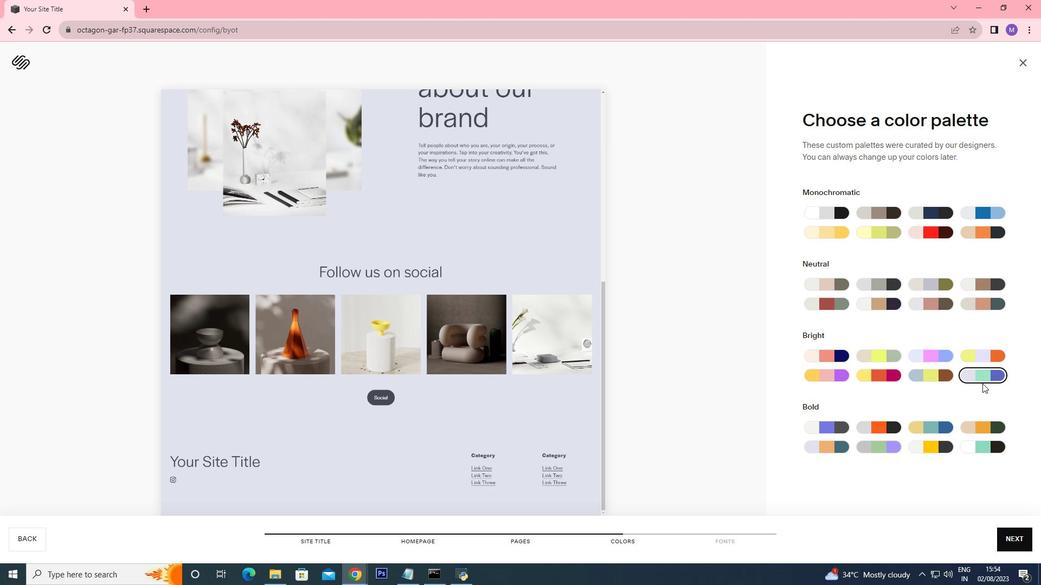 
Action: Mouse moved to (1008, 538)
Screenshot: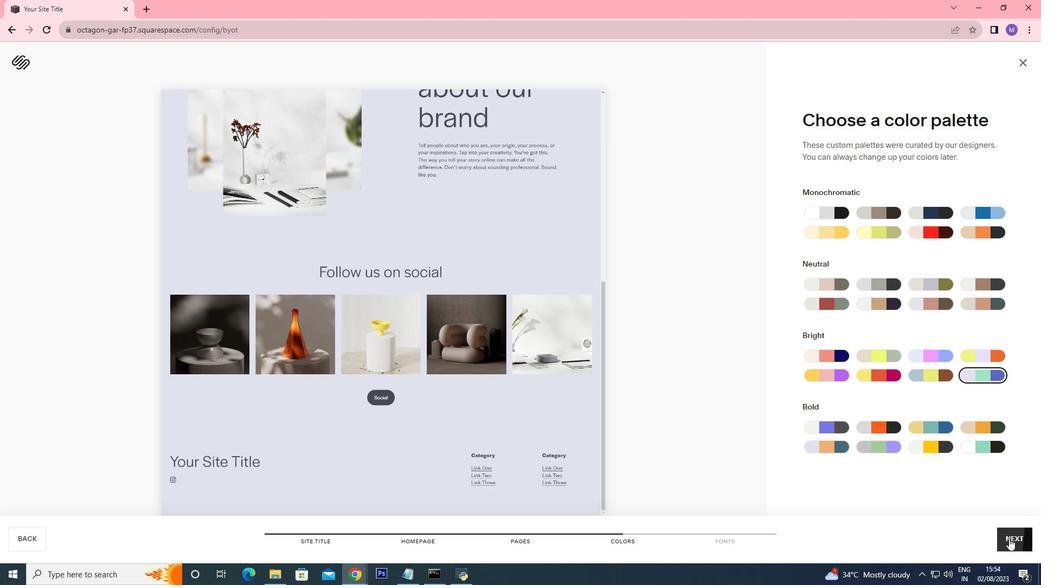 
Action: Mouse pressed left at (1008, 538)
Screenshot: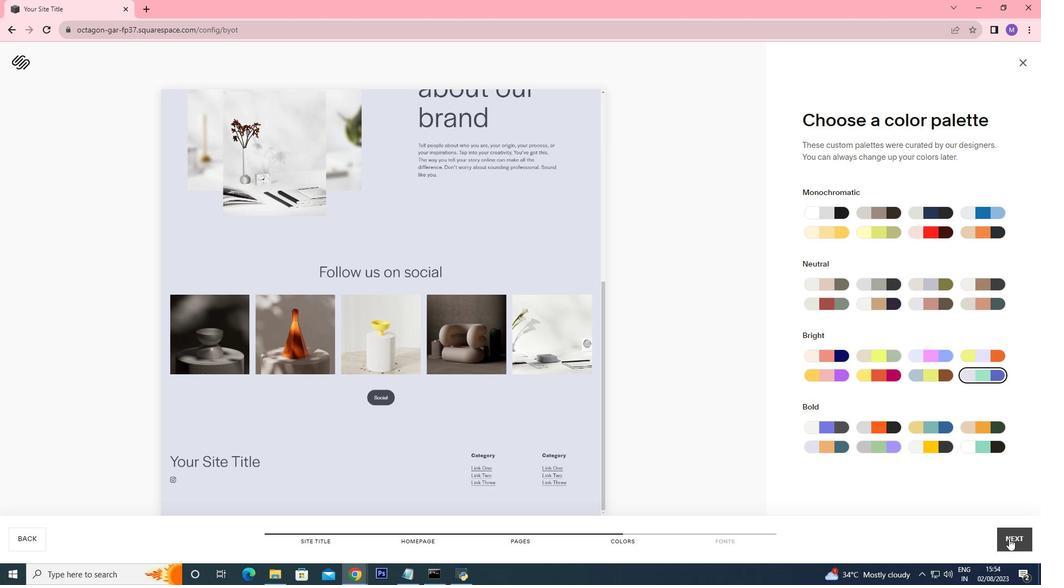 
Action: Mouse moved to (977, 395)
Screenshot: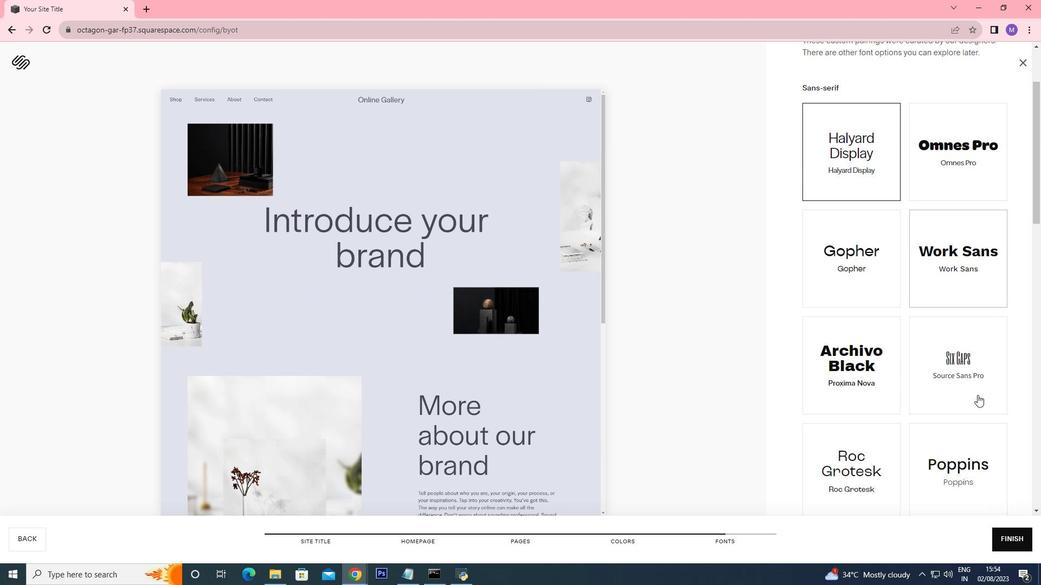 
Action: Mouse scrolled (977, 394) with delta (0, 0)
Screenshot: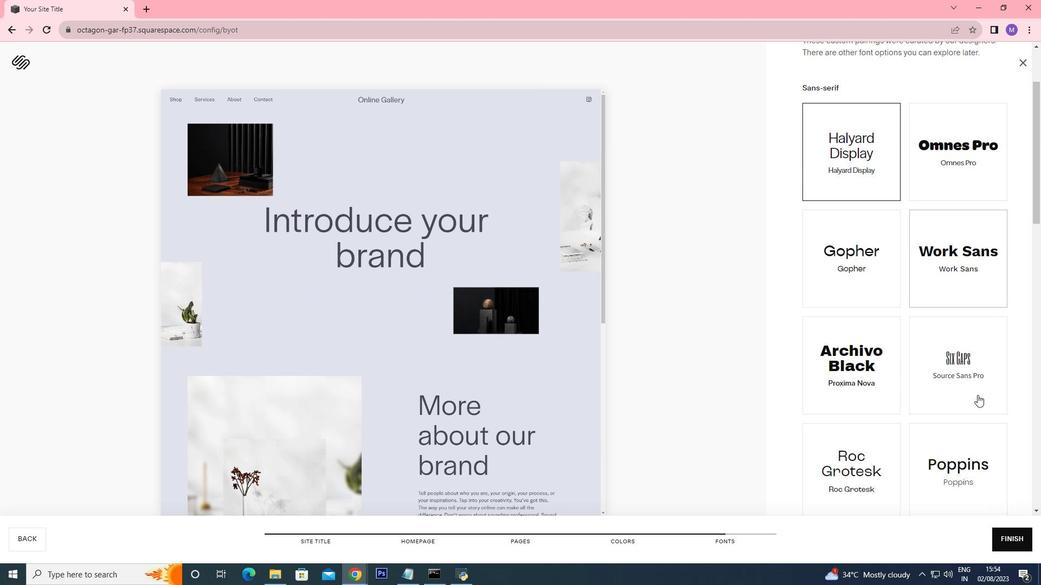 
Action: Mouse moved to (977, 394)
Screenshot: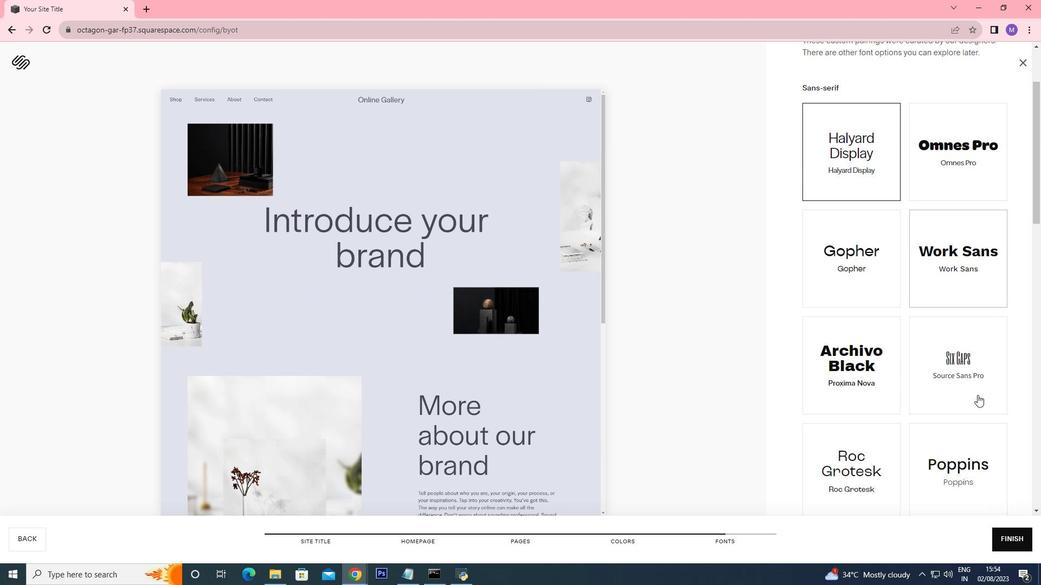 
Action: Mouse scrolled (977, 394) with delta (0, 0)
Screenshot: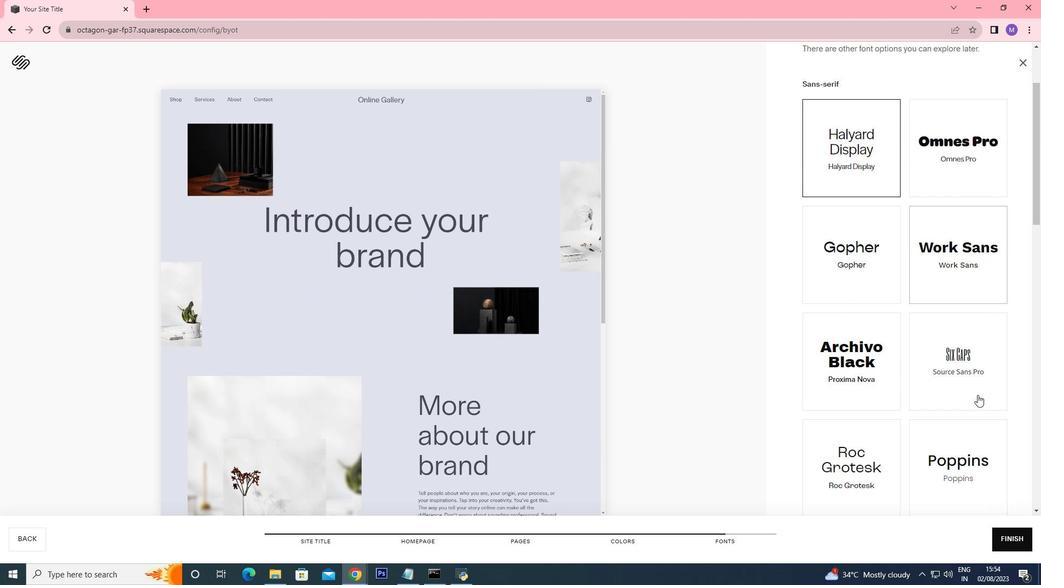 
Action: Mouse scrolled (977, 394) with delta (0, 0)
Screenshot: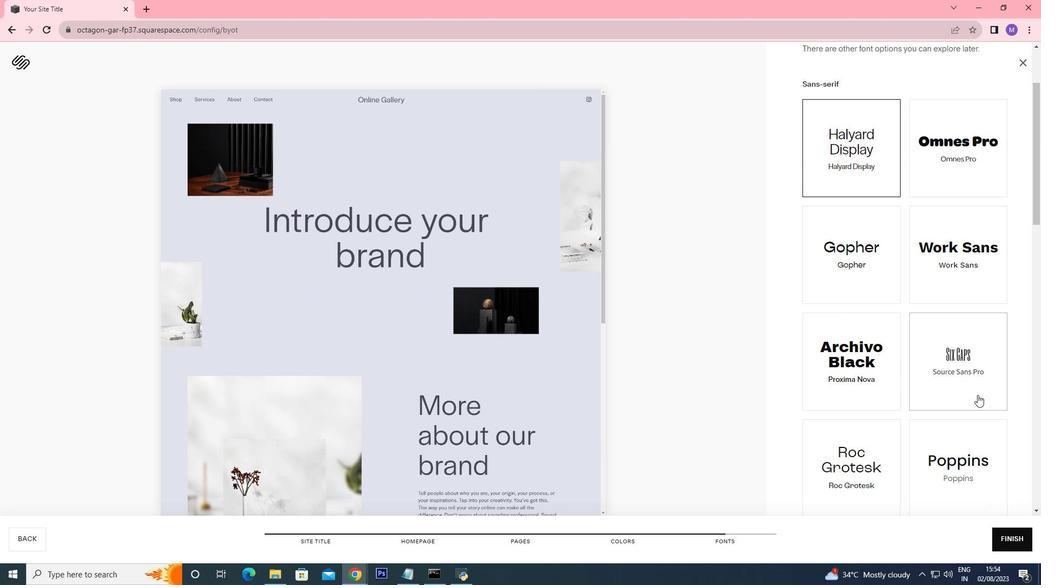 
Action: Mouse scrolled (977, 394) with delta (0, 0)
Screenshot: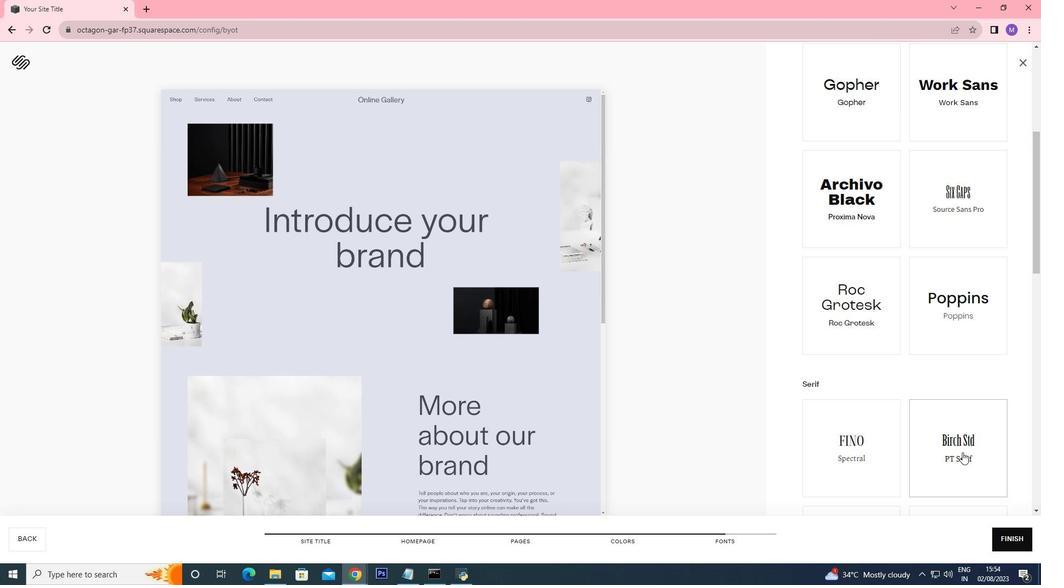 
Action: Mouse moved to (977, 395)
Screenshot: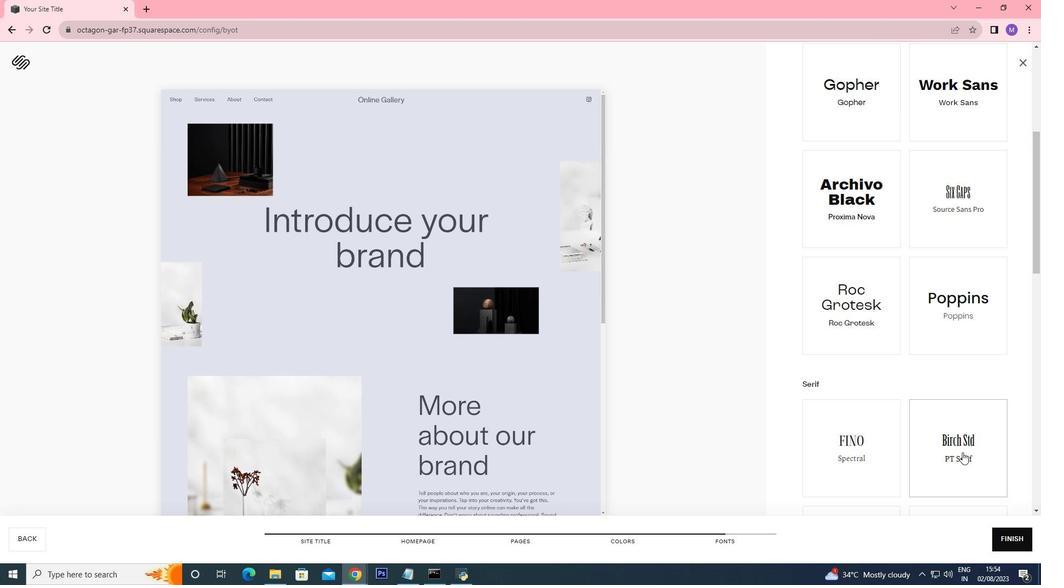 
Action: Mouse scrolled (977, 394) with delta (0, 0)
Screenshot: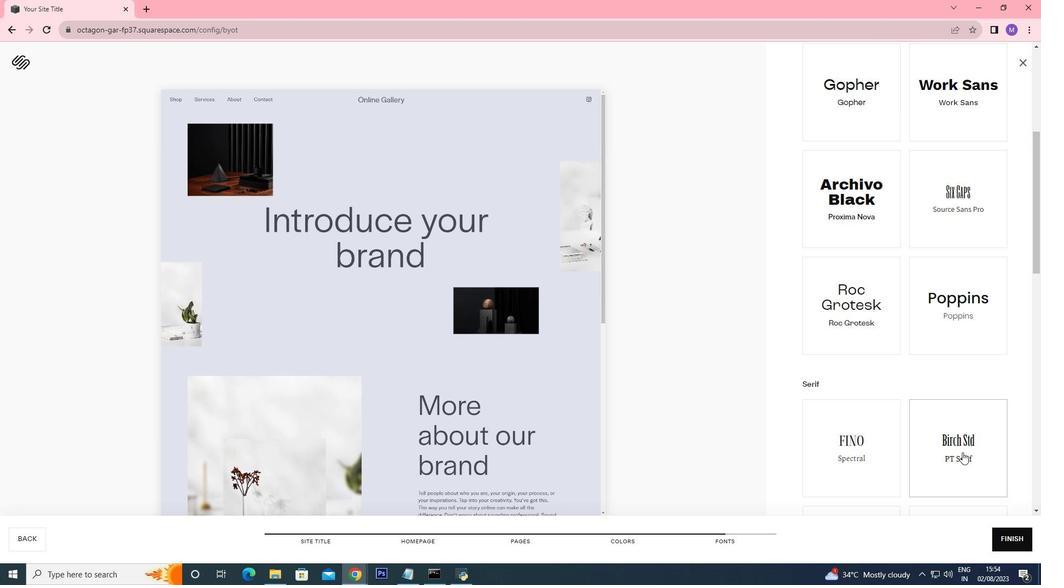 
Action: Mouse moved to (963, 318)
Screenshot: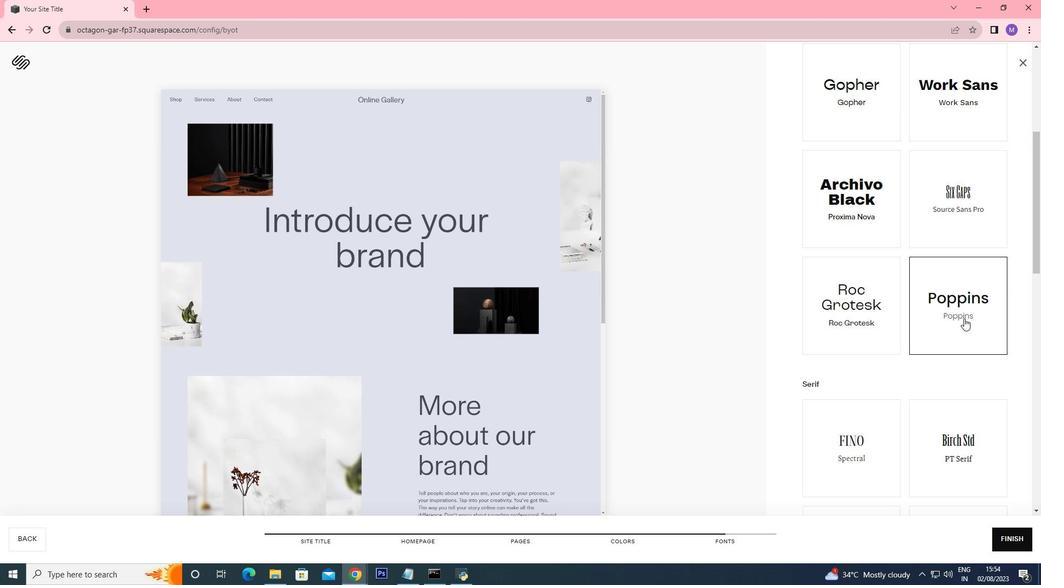 
Action: Mouse pressed left at (963, 318)
Screenshot: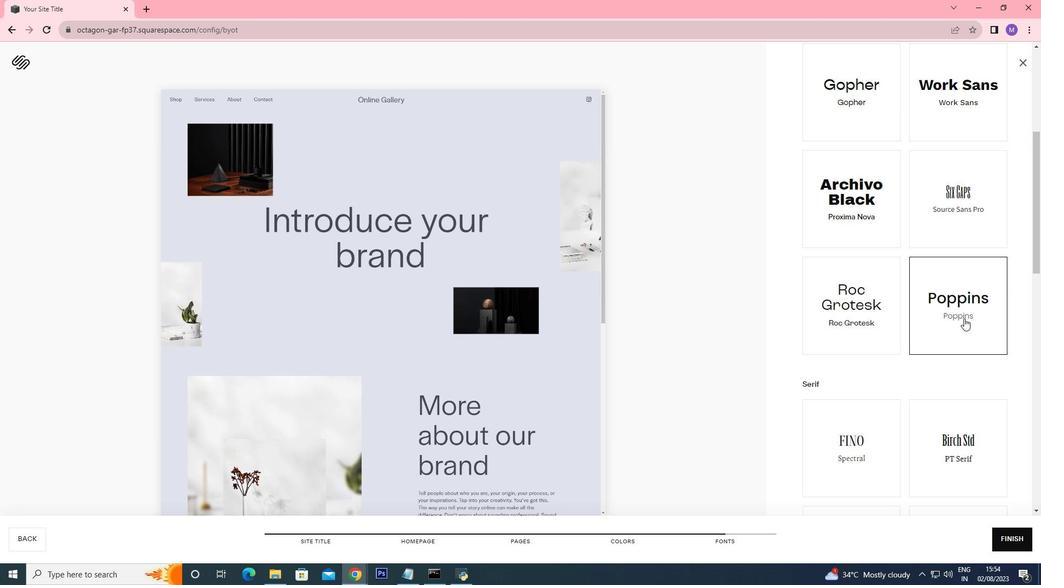 
Action: Mouse moved to (1010, 543)
Screenshot: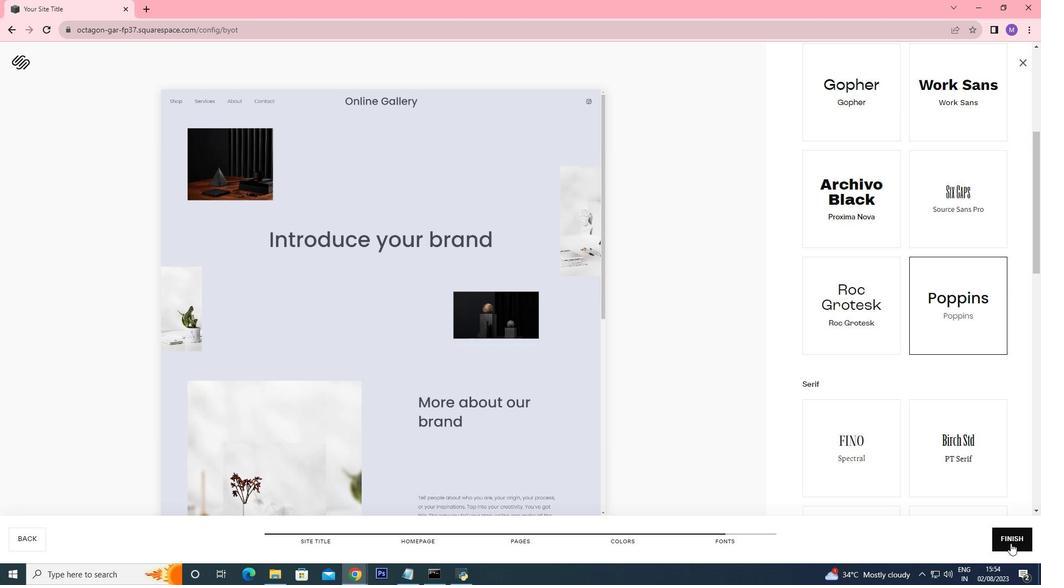 
Action: Mouse pressed left at (1010, 543)
Screenshot: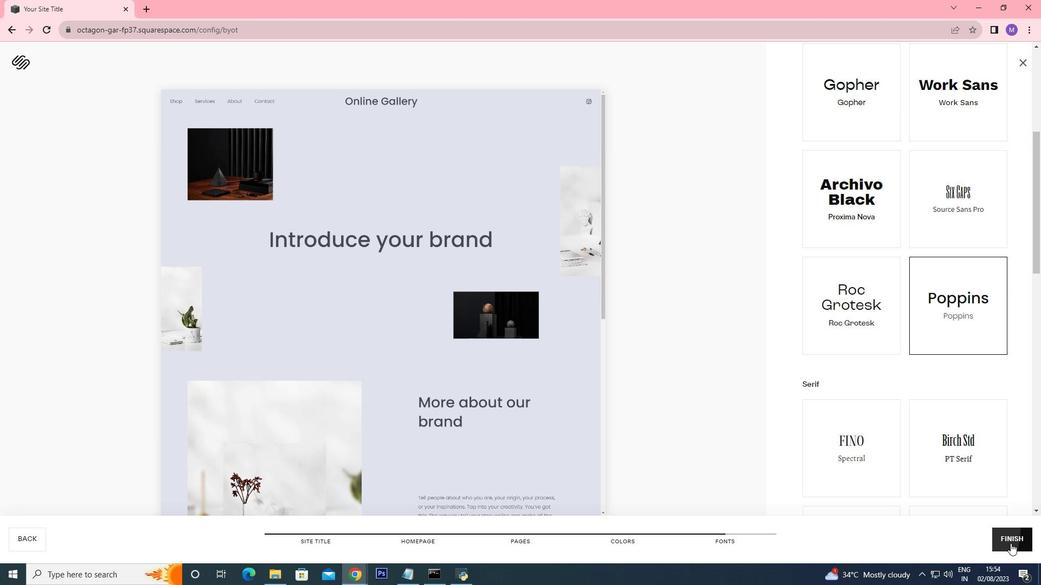 
Action: Mouse moved to (514, 287)
Screenshot: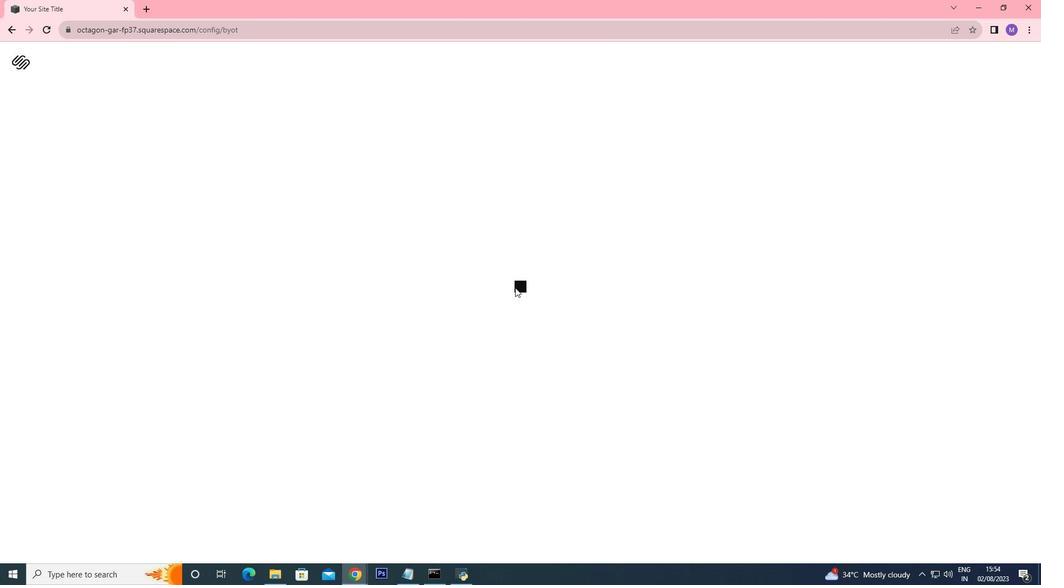 
Action: Mouse pressed left at (514, 287)
Screenshot: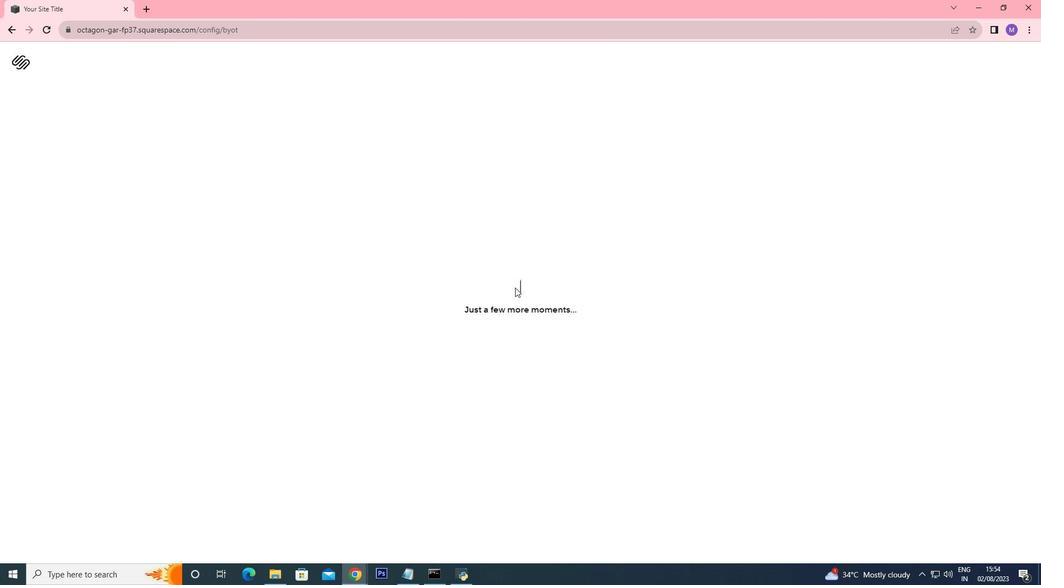 
Action: Mouse moved to (484, 336)
Screenshot: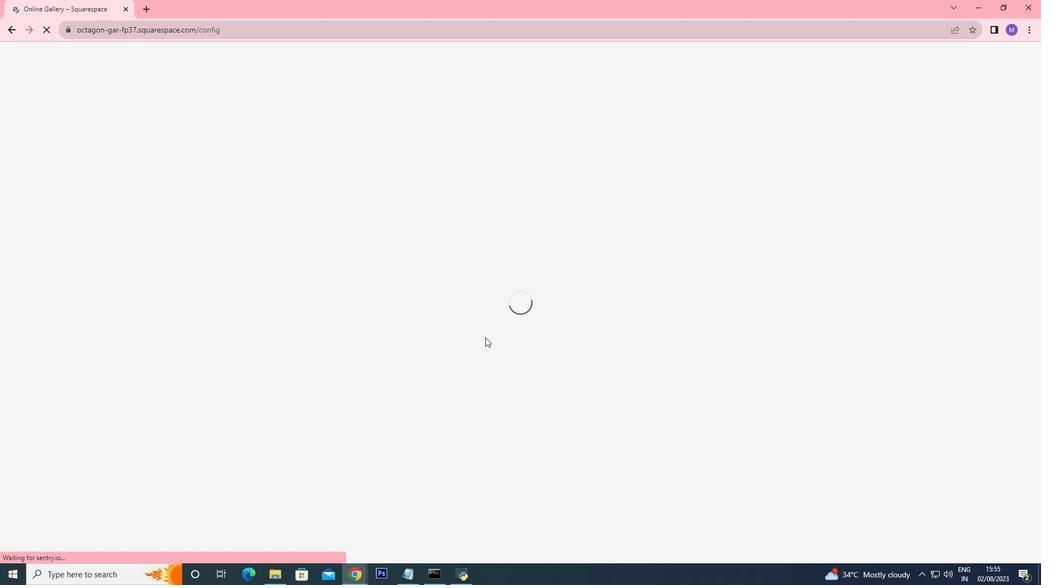 
Action: Mouse scrolled (484, 336) with delta (0, 0)
Screenshot: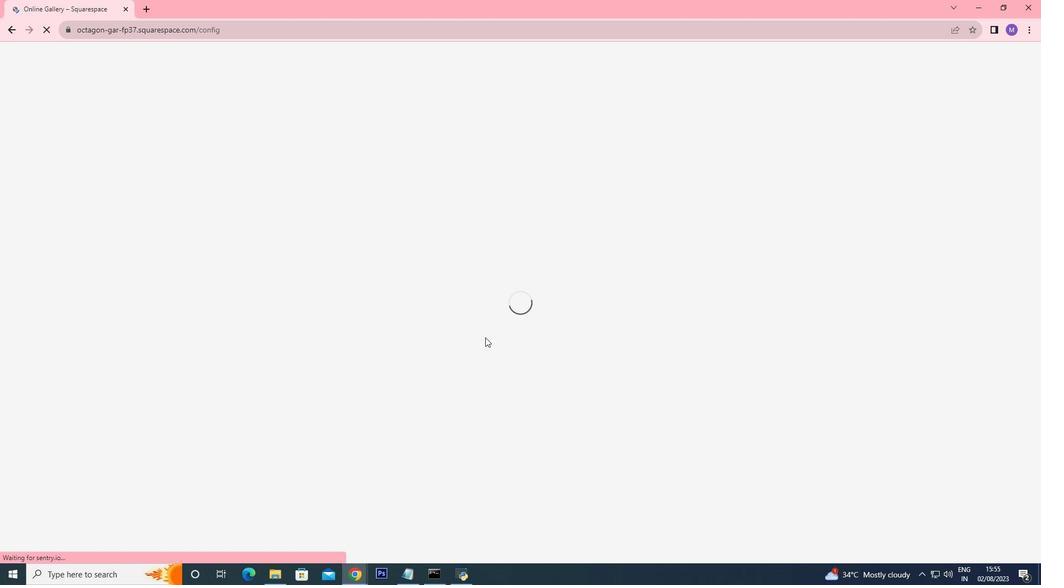 
Action: Mouse moved to (484, 337)
Screenshot: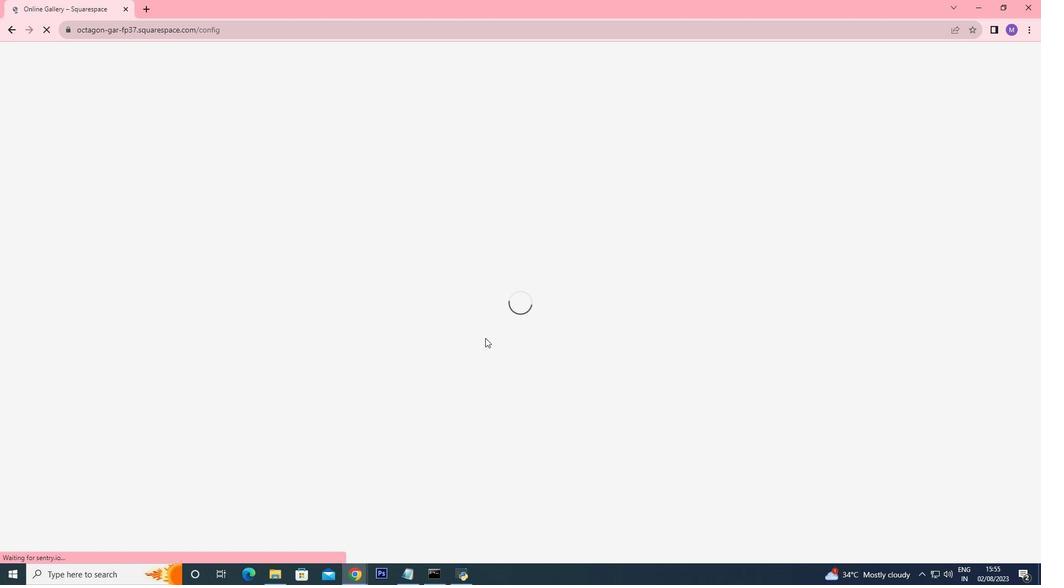 
Action: Mouse scrolled (484, 336) with delta (0, 0)
Screenshot: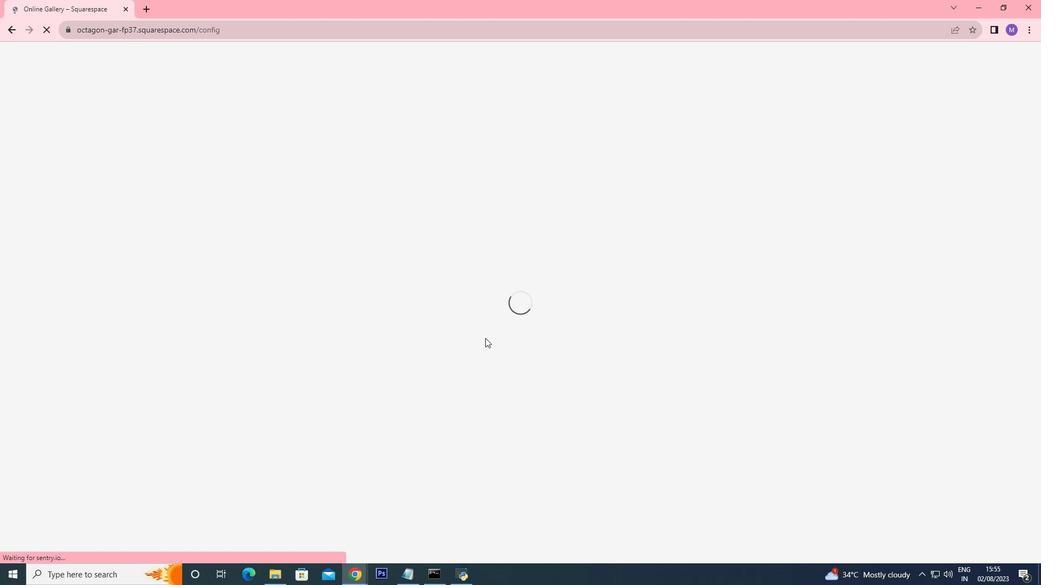 
Action: Mouse scrolled (484, 336) with delta (0, 0)
Screenshot: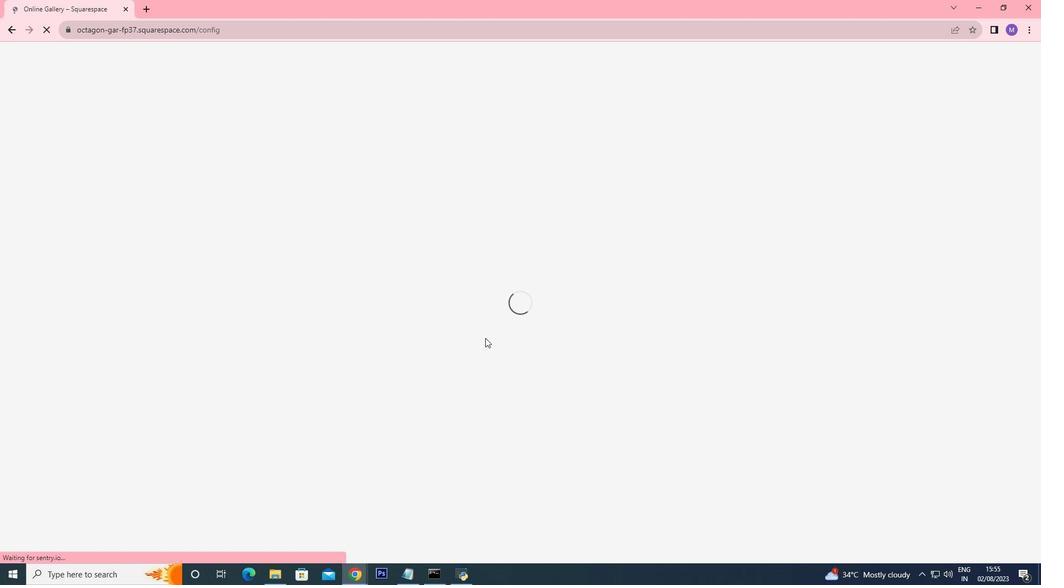 
Action: Mouse moved to (484, 337)
Screenshot: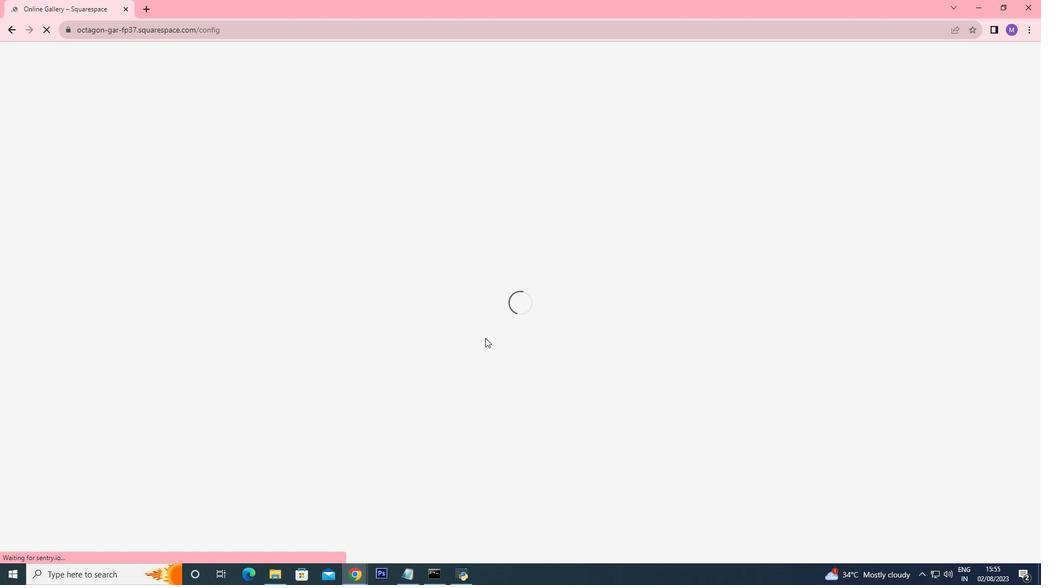 
Action: Mouse scrolled (484, 338) with delta (0, 0)
Screenshot: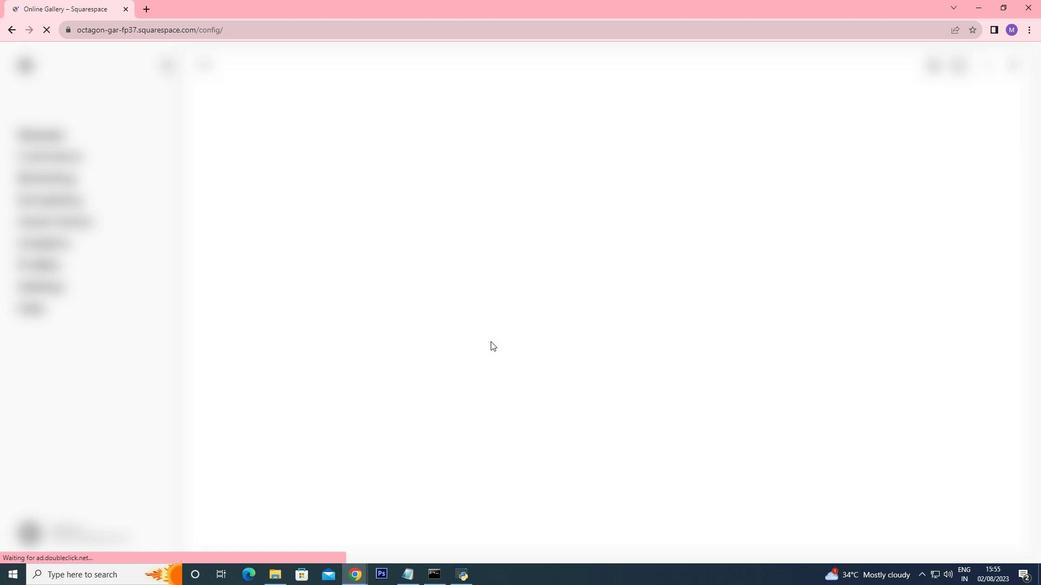 
Action: Mouse moved to (486, 339)
Screenshot: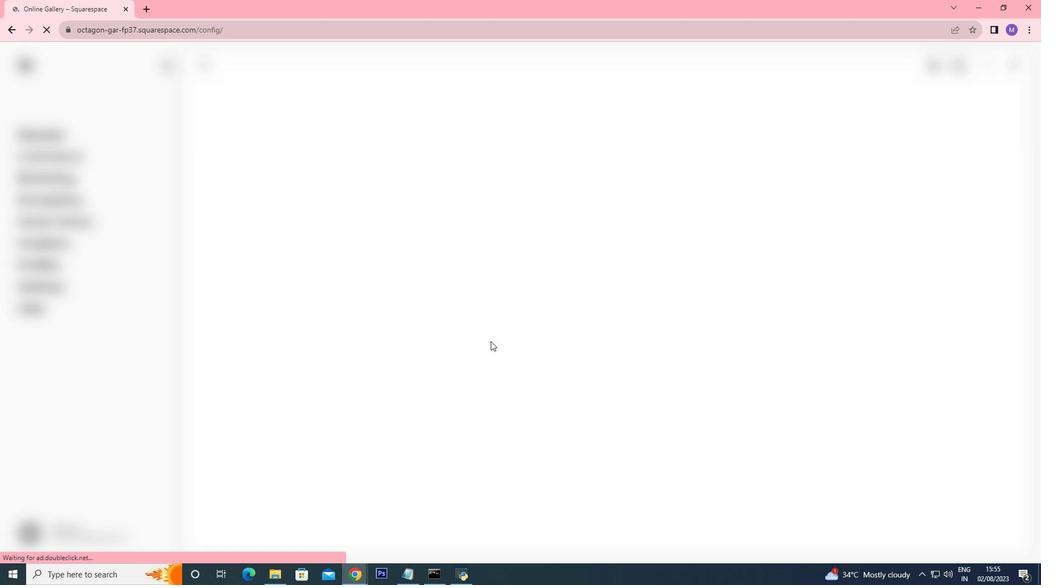 
Action: Mouse scrolled (486, 338) with delta (0, 0)
Screenshot: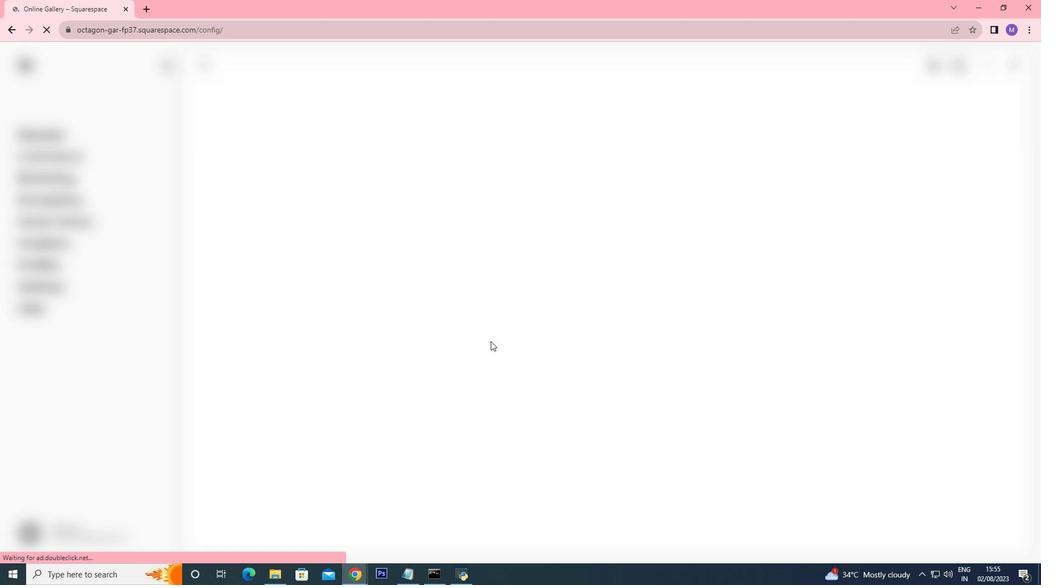 
Action: Mouse moved to (490, 341)
Screenshot: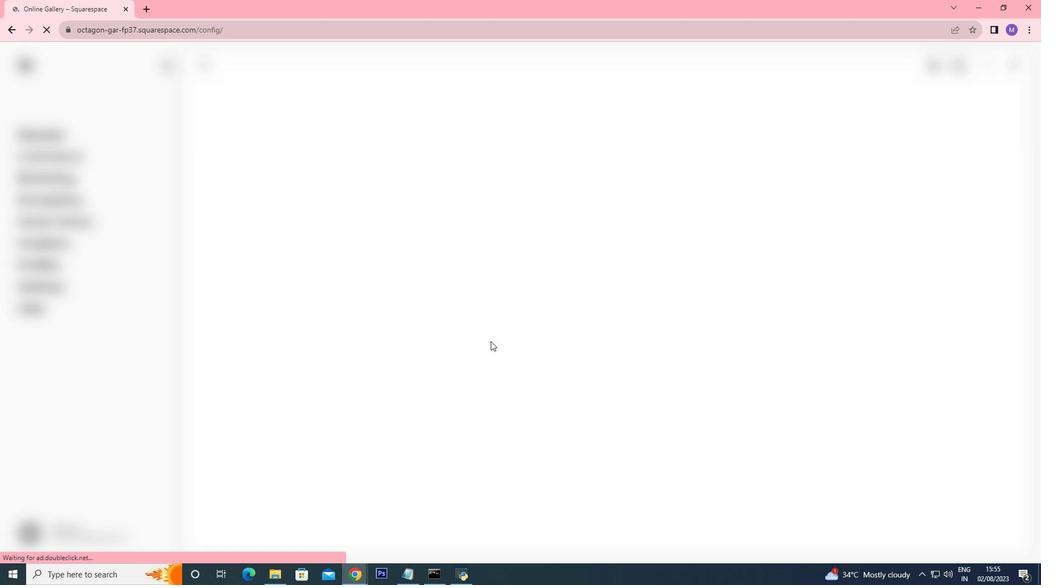 
Action: Mouse scrolled (490, 340) with delta (0, 0)
Screenshot: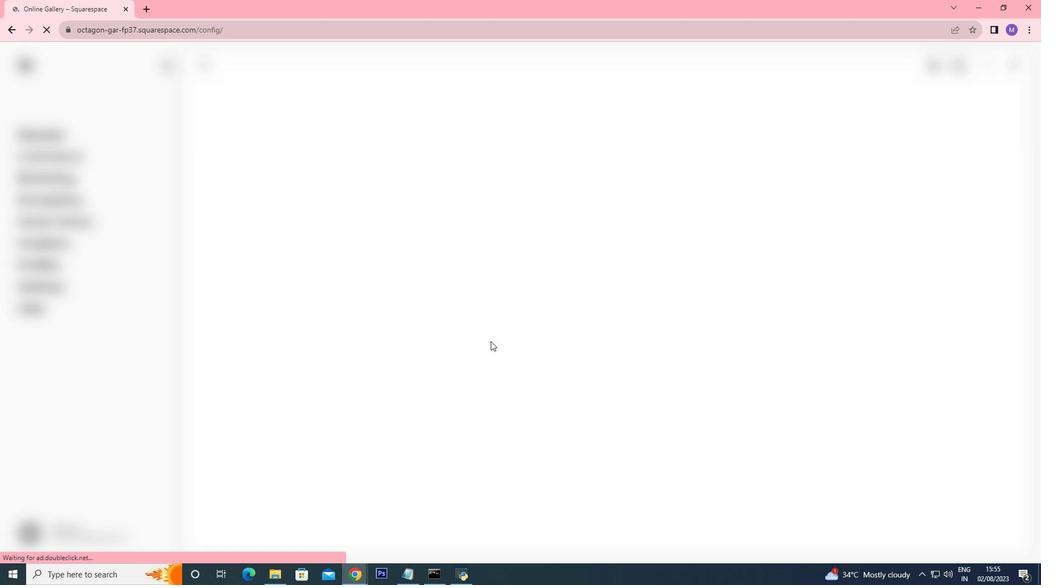 
Action: Mouse scrolled (490, 340) with delta (0, 0)
Screenshot: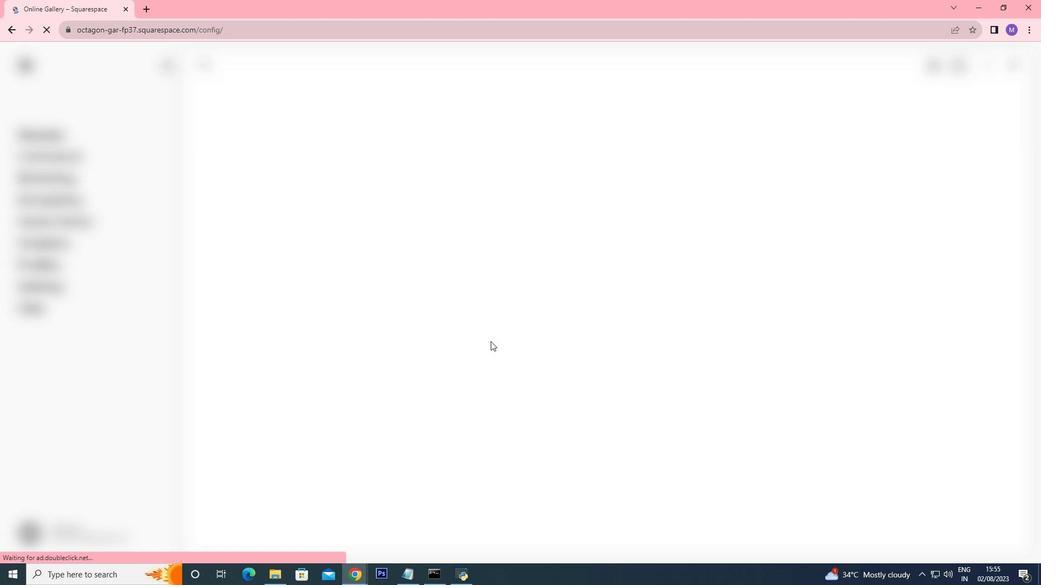 
Action: Mouse moved to (497, 350)
Screenshot: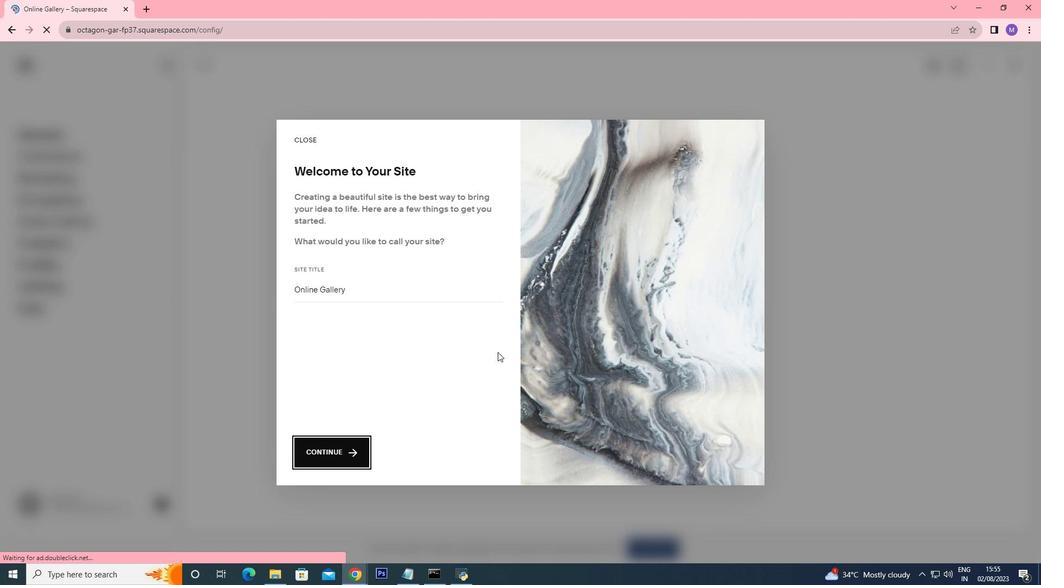 
Action: Mouse scrolled (497, 350) with delta (0, 0)
Screenshot: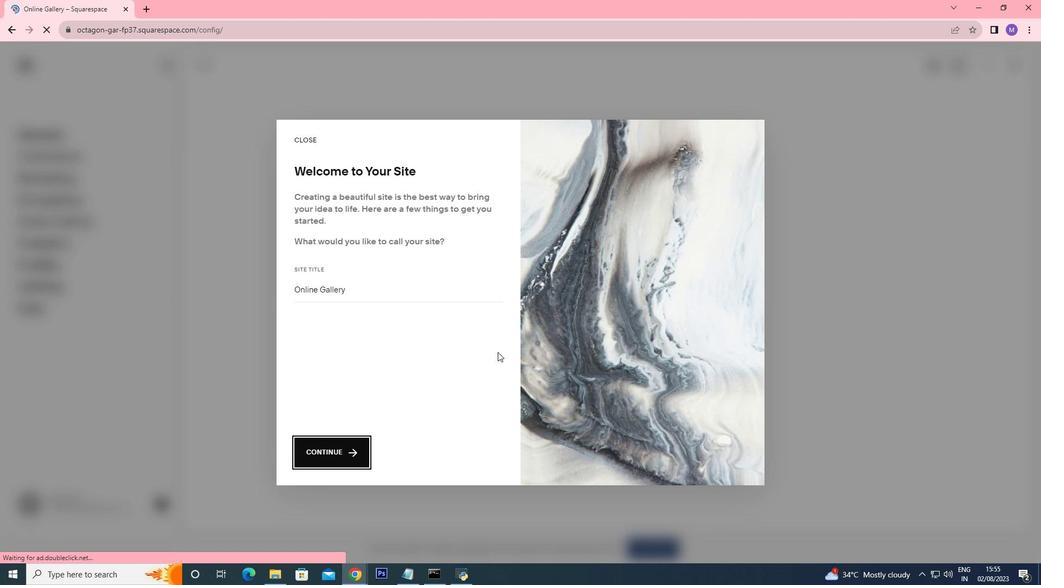 
Action: Mouse moved to (497, 351)
Screenshot: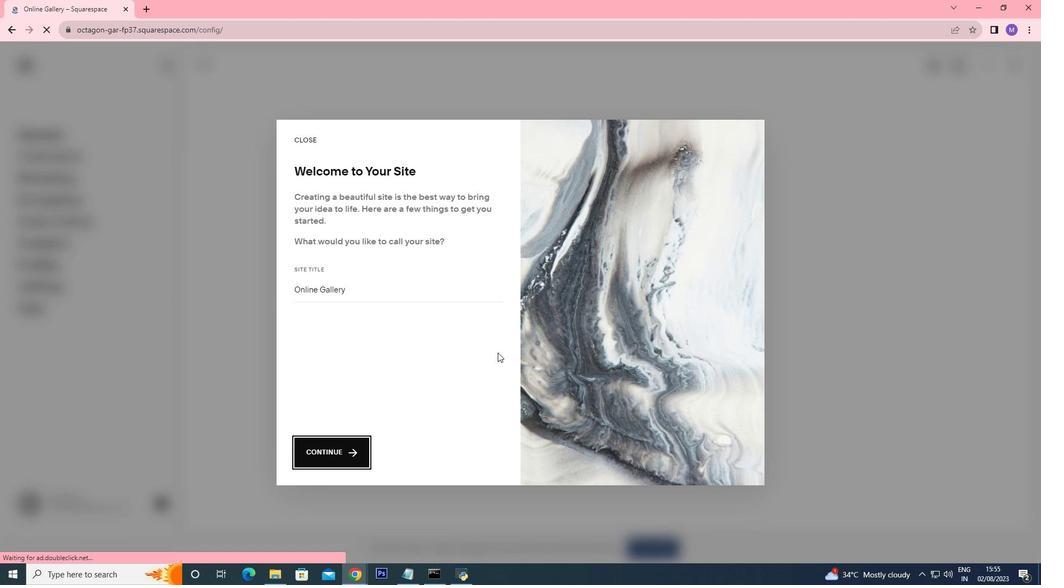 
Action: Mouse scrolled (497, 351) with delta (0, 0)
Screenshot: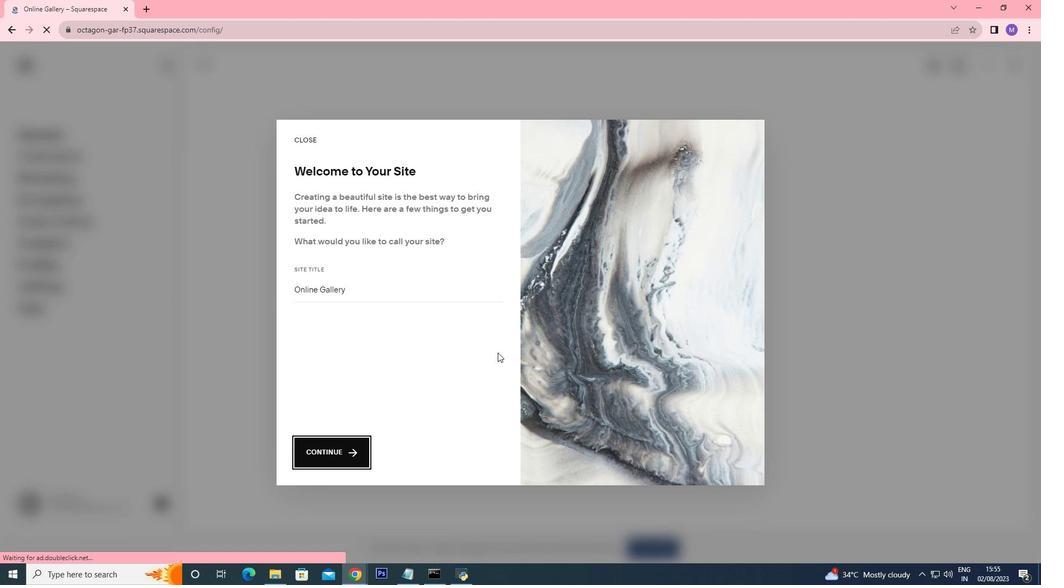 
Action: Mouse scrolled (497, 351) with delta (0, 0)
Screenshot: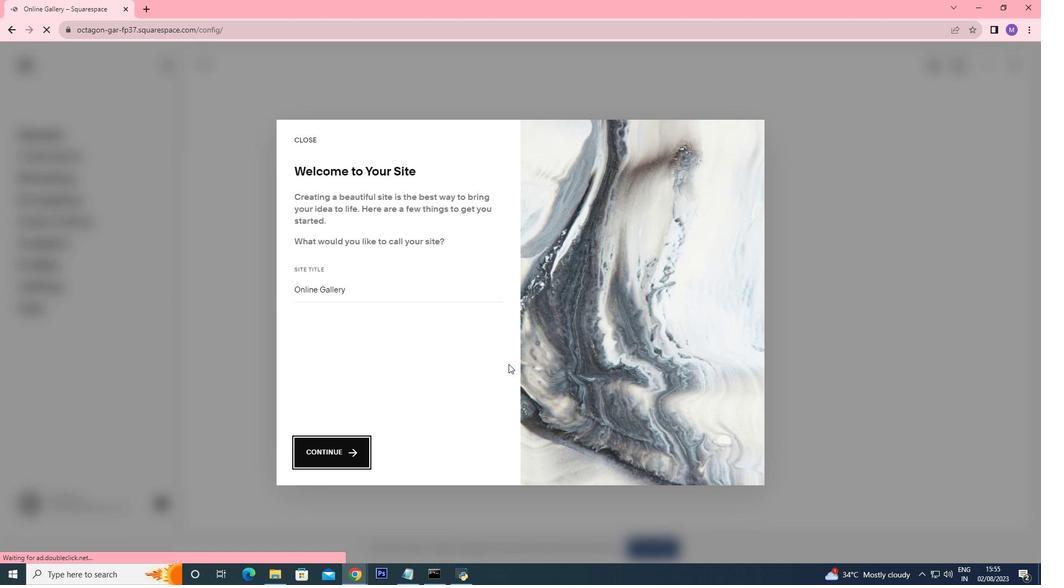 
Action: Mouse moved to (571, 405)
Screenshot: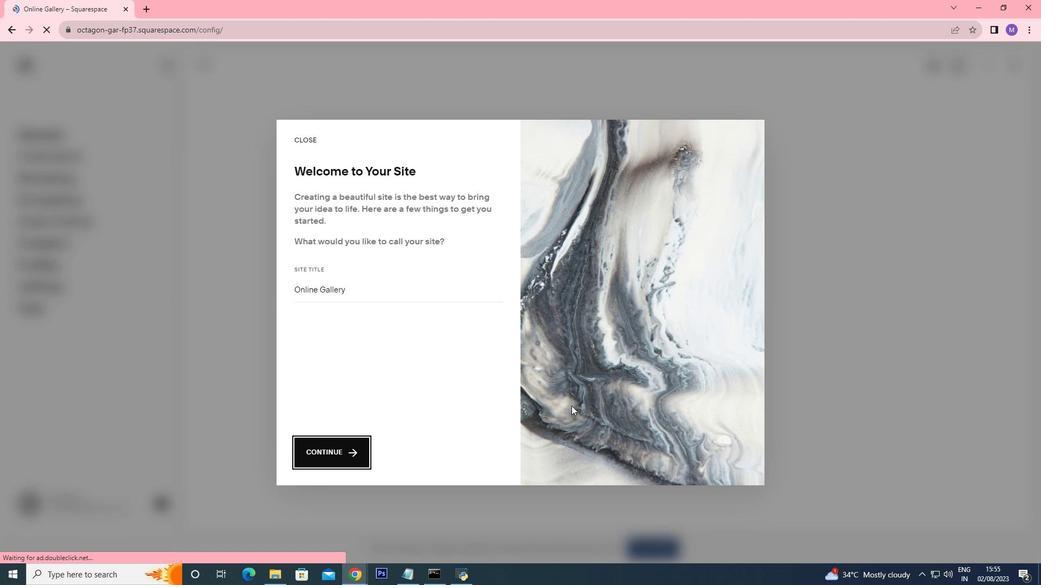 
Action: Mouse scrolled (571, 405) with delta (0, 0)
Screenshot: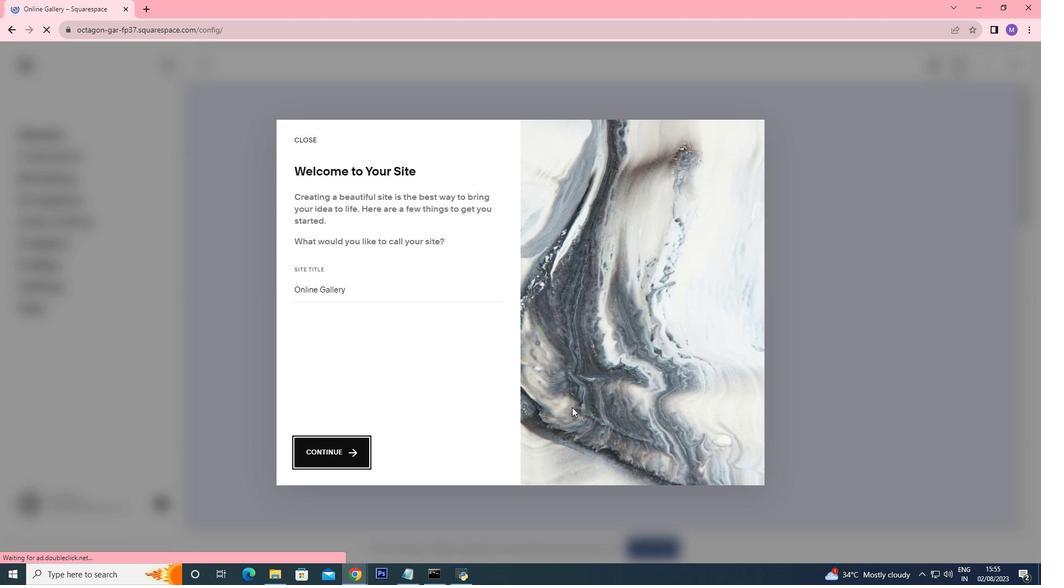 
Action: Mouse moved to (331, 458)
Screenshot: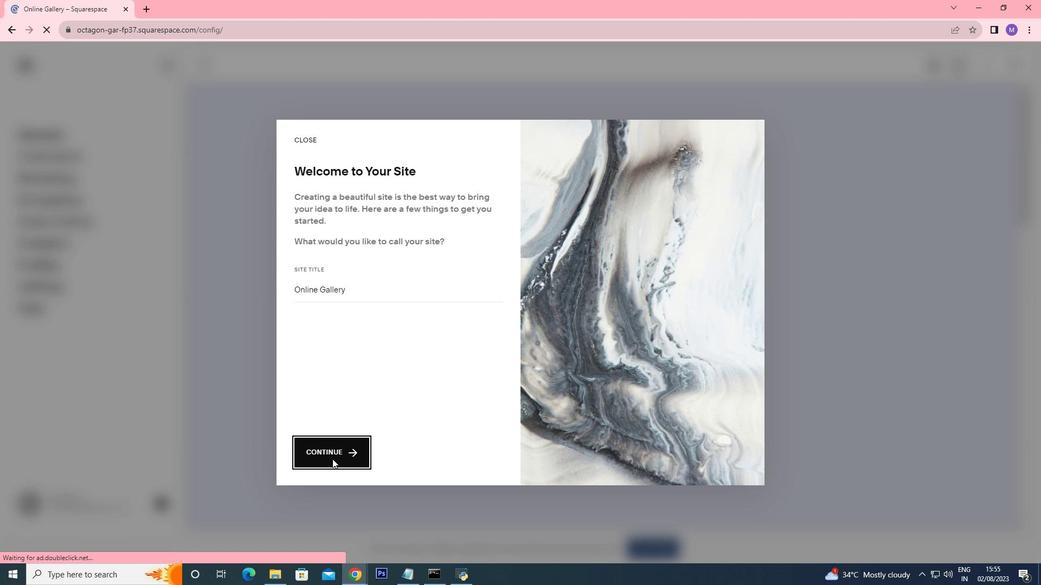 
Action: Mouse pressed left at (331, 458)
Screenshot: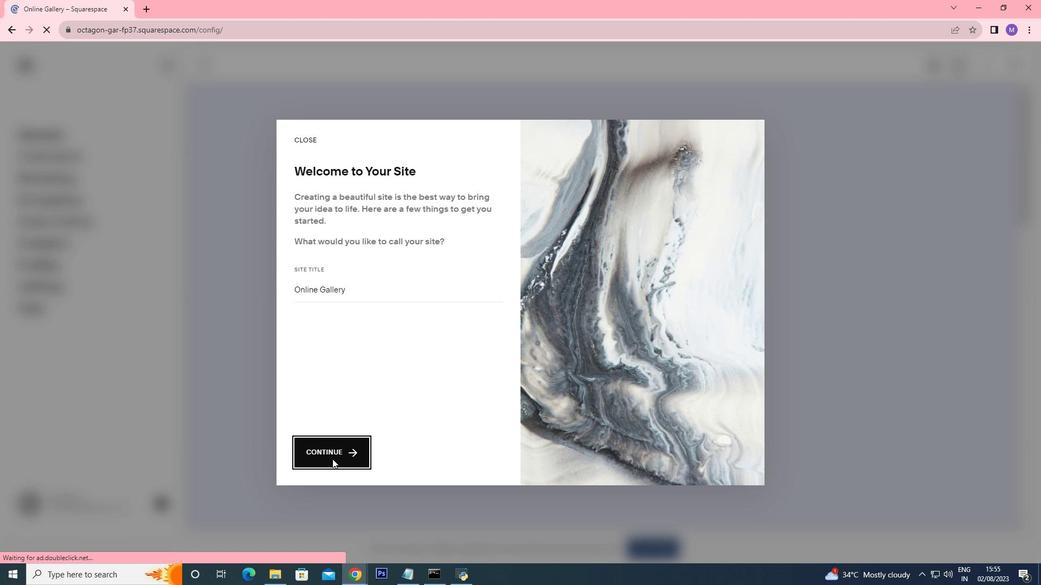 
Action: Mouse moved to (475, 452)
Screenshot: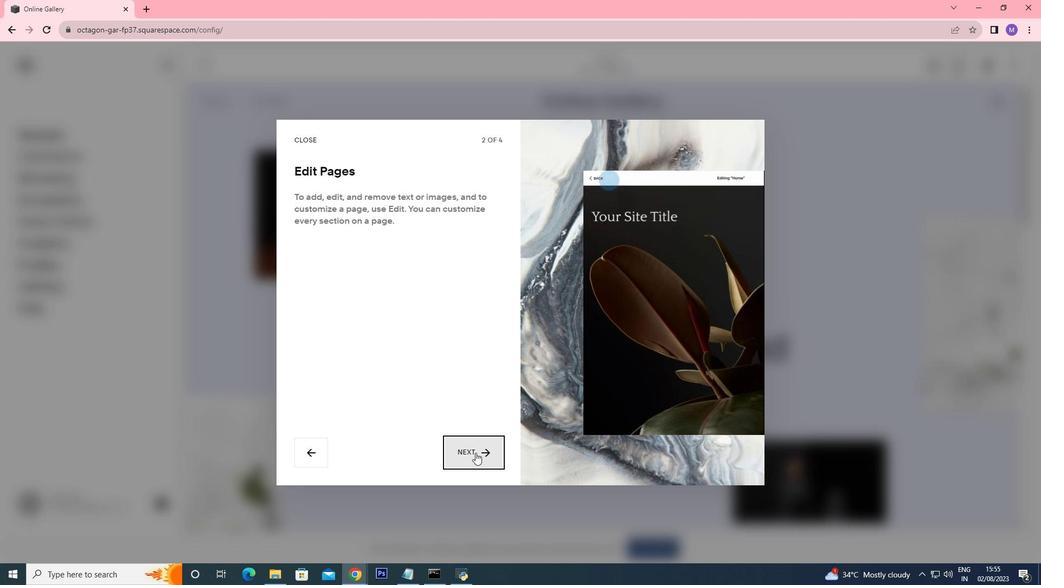 
Action: Mouse pressed left at (475, 452)
Screenshot: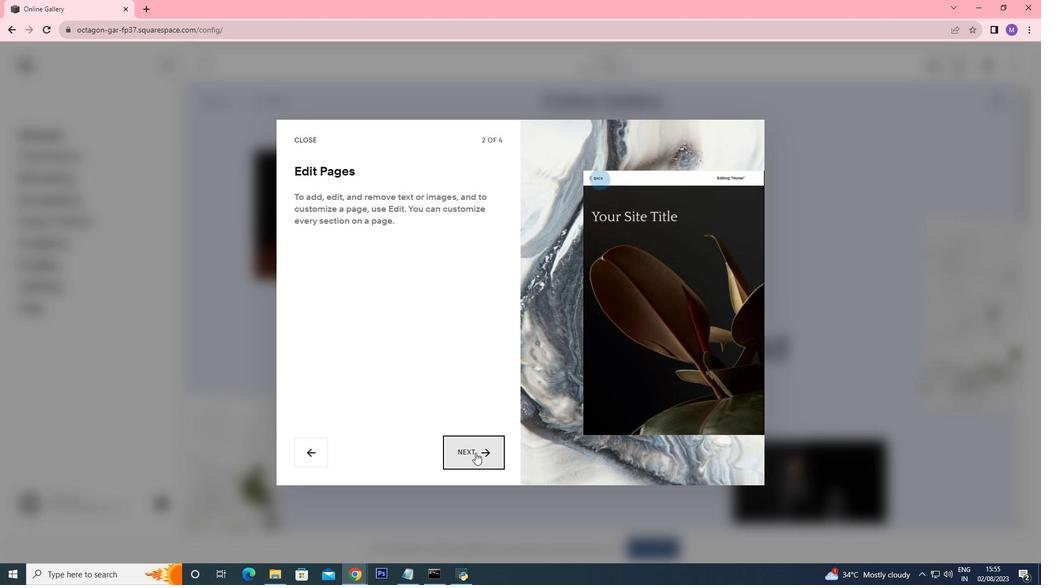 
Action: Mouse moved to (475, 456)
Screenshot: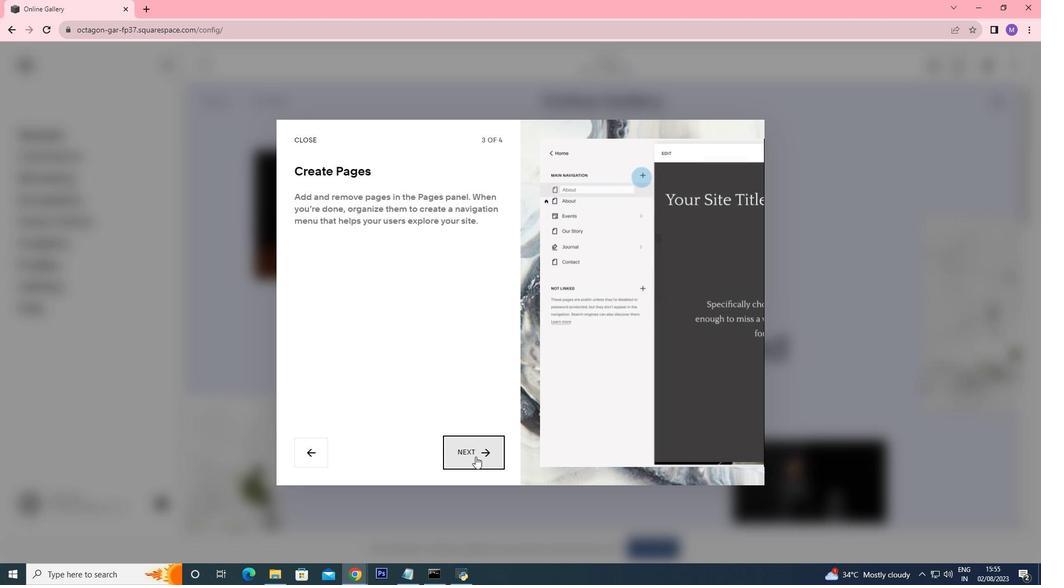
Action: Mouse pressed left at (475, 456)
Screenshot: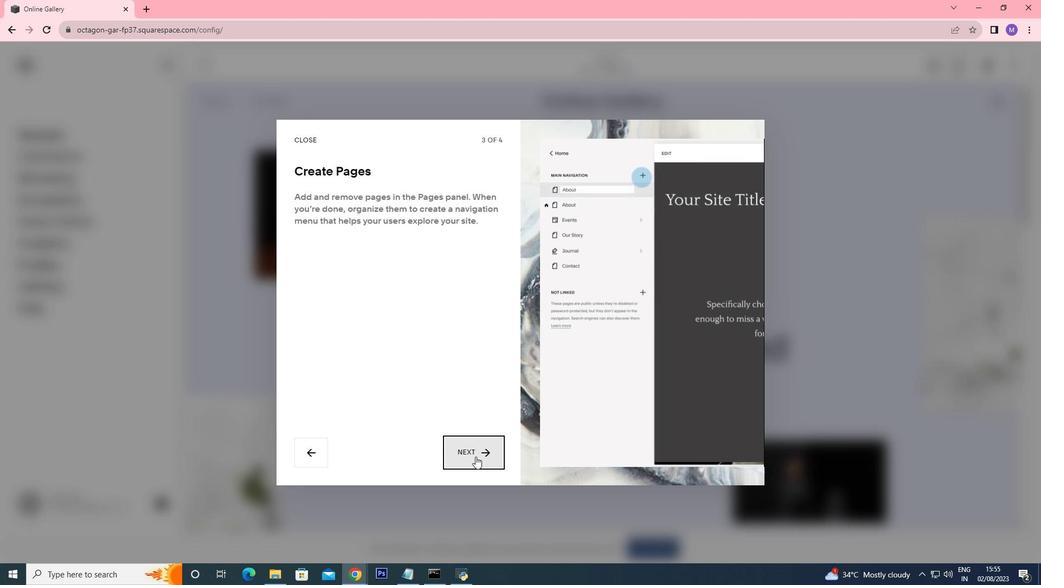 
Action: Mouse pressed left at (475, 456)
Screenshot: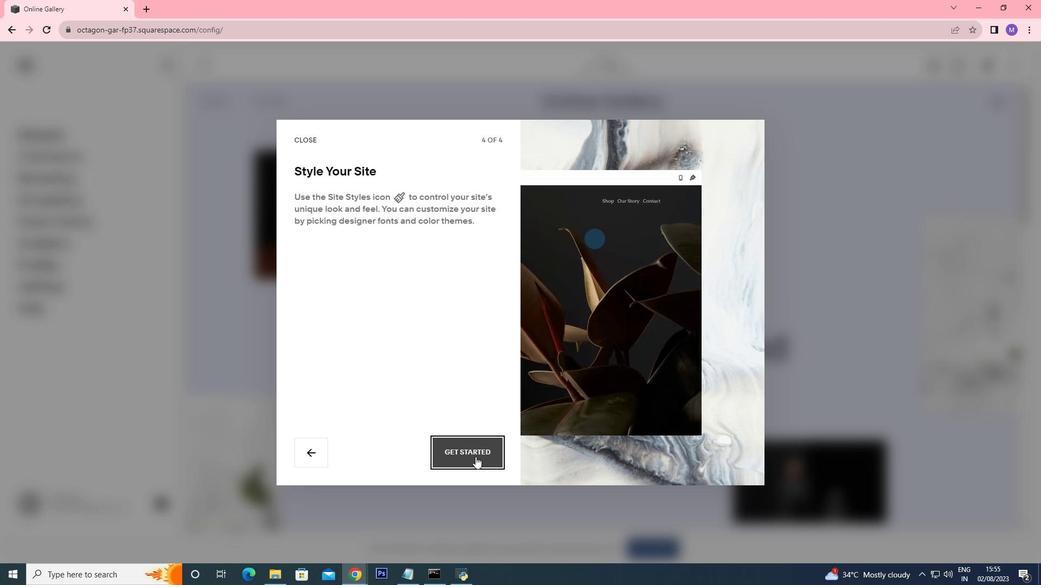 
Action: Mouse moved to (568, 401)
Screenshot: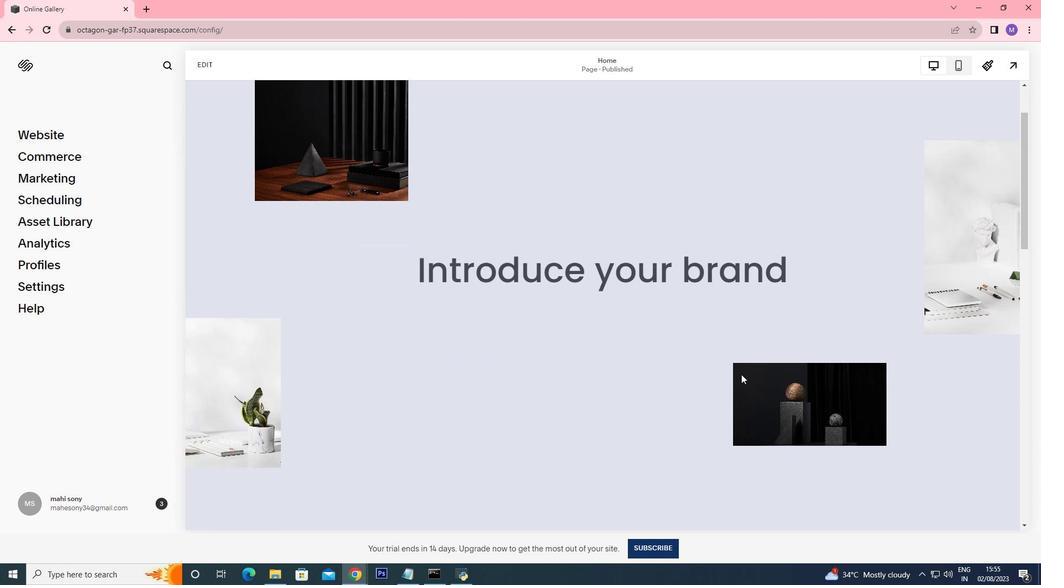 
Action: Mouse scrolled (568, 401) with delta (0, 0)
Screenshot: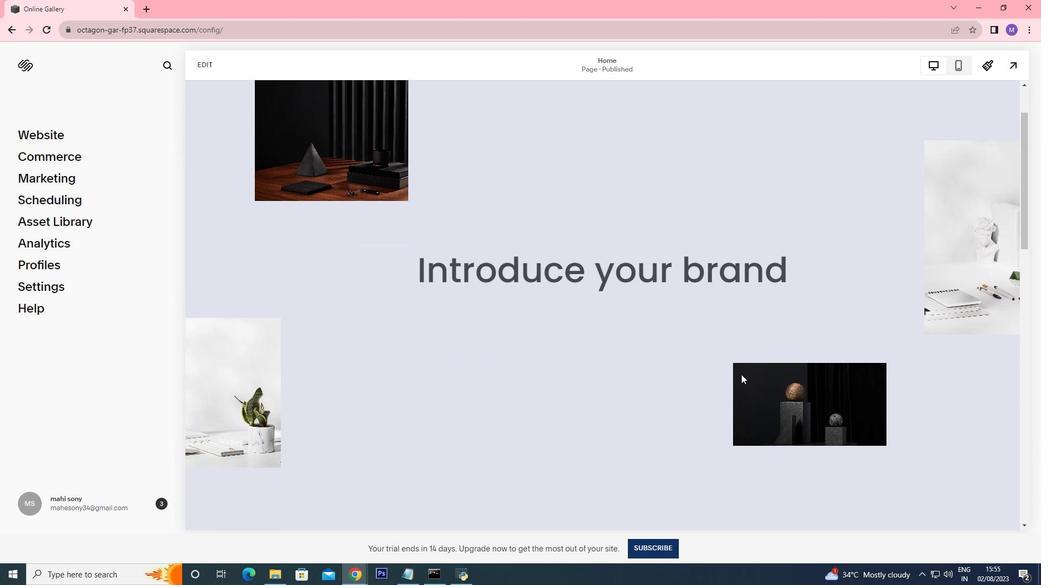 
Action: Mouse moved to (740, 374)
Screenshot: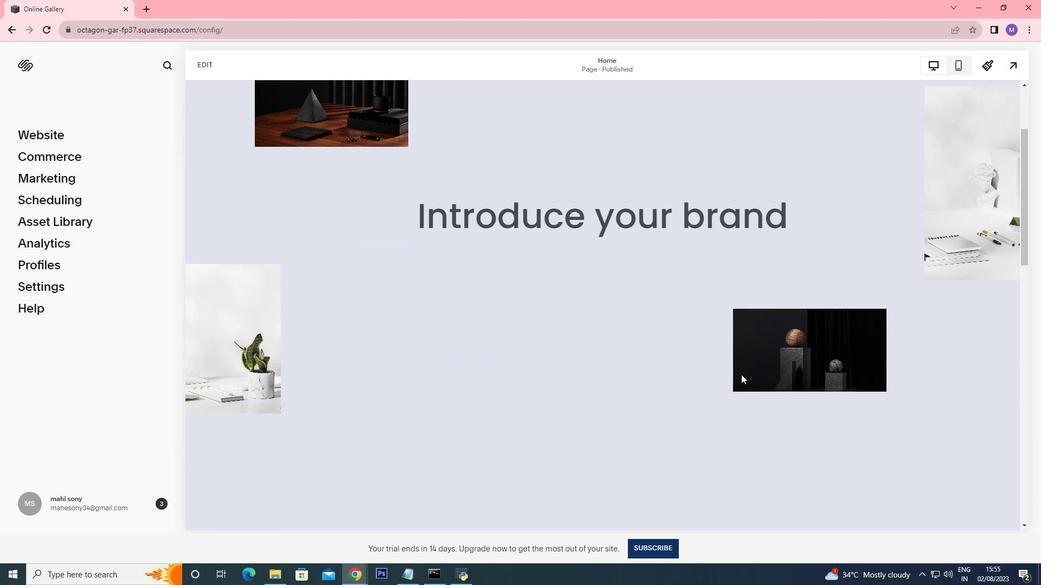 
Action: Mouse scrolled (740, 373) with delta (0, 0)
Screenshot: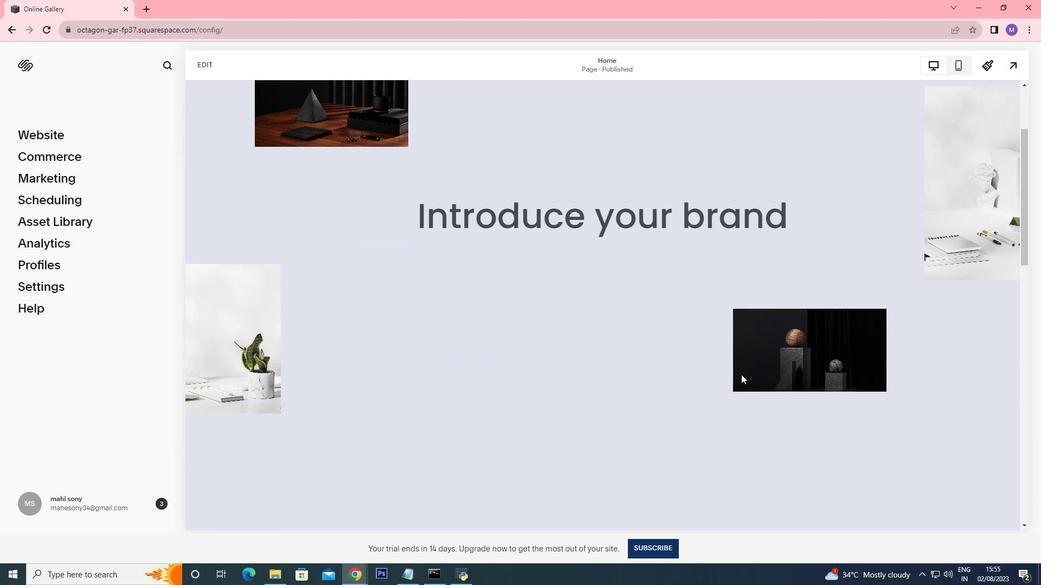 
Action: Mouse scrolled (740, 373) with delta (0, 0)
Screenshot: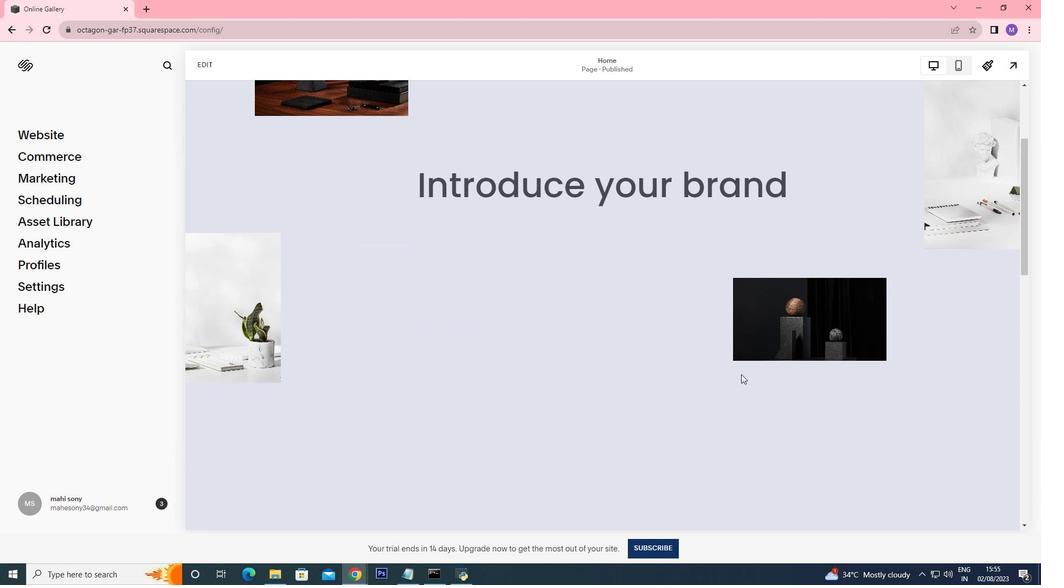 
Action: Mouse scrolled (740, 373) with delta (0, 0)
Screenshot: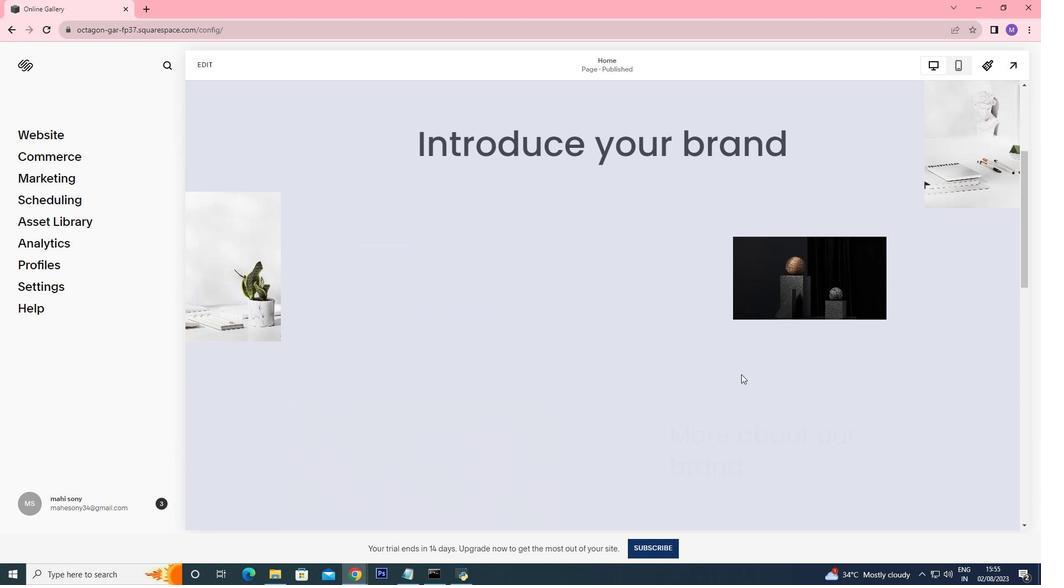 
Action: Mouse scrolled (740, 373) with delta (0, 0)
Screenshot: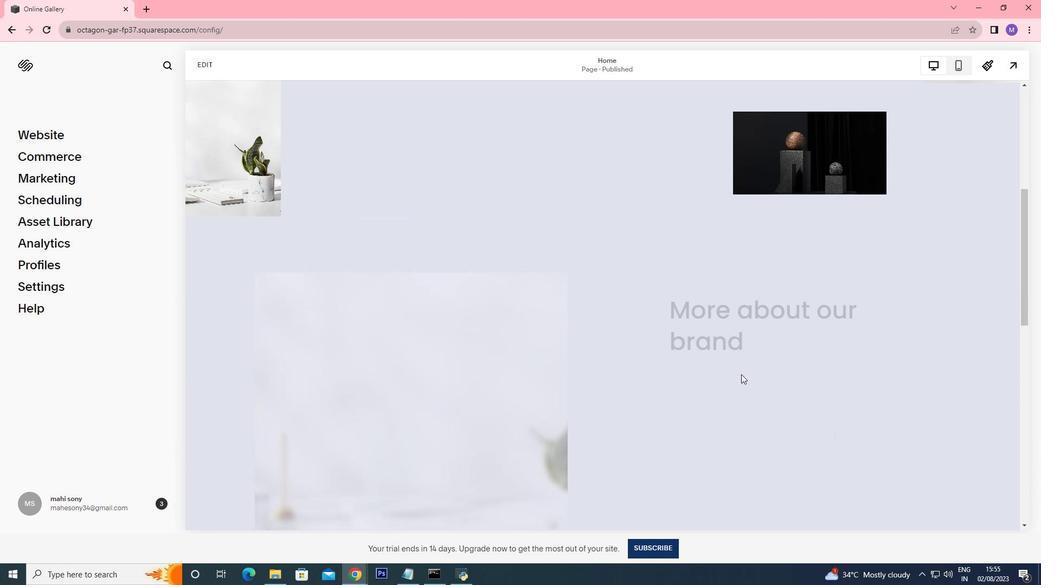 
Action: Mouse scrolled (740, 373) with delta (0, 0)
Screenshot: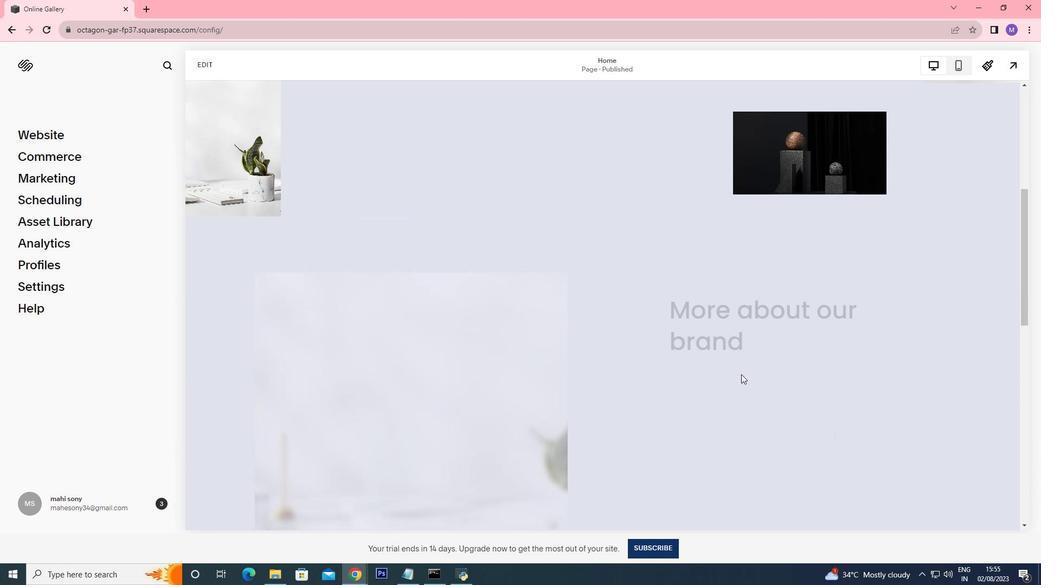 
Action: Mouse scrolled (740, 373) with delta (0, 0)
Screenshot: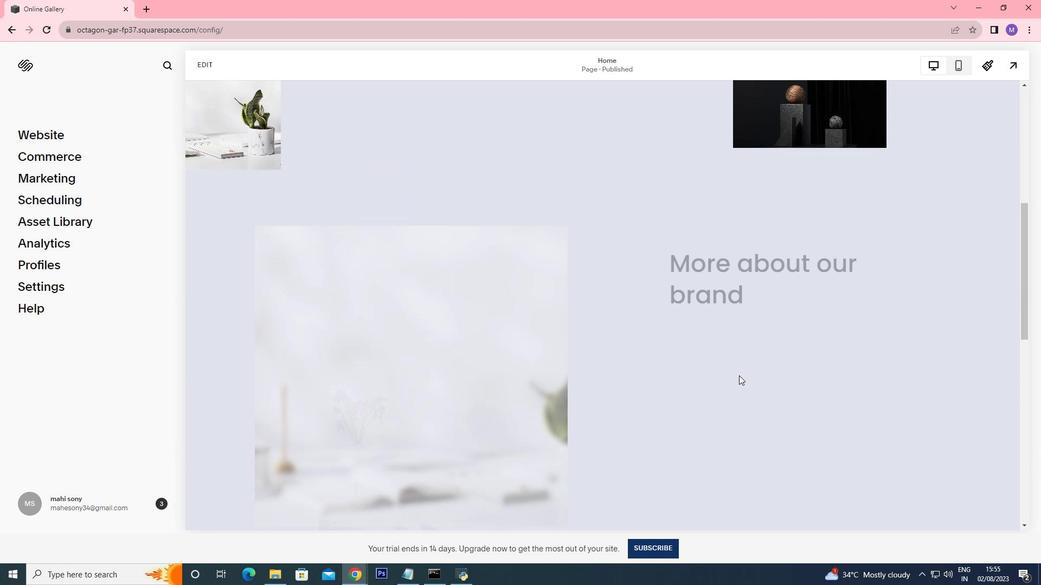 
Action: Mouse moved to (738, 375)
Screenshot: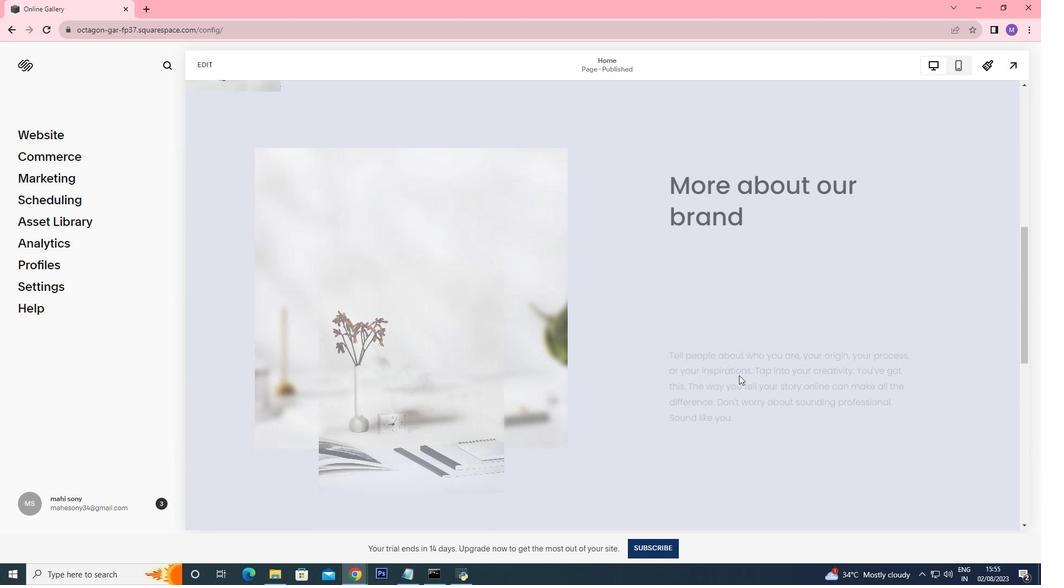 
Action: Mouse scrolled (738, 374) with delta (0, 0)
Screenshot: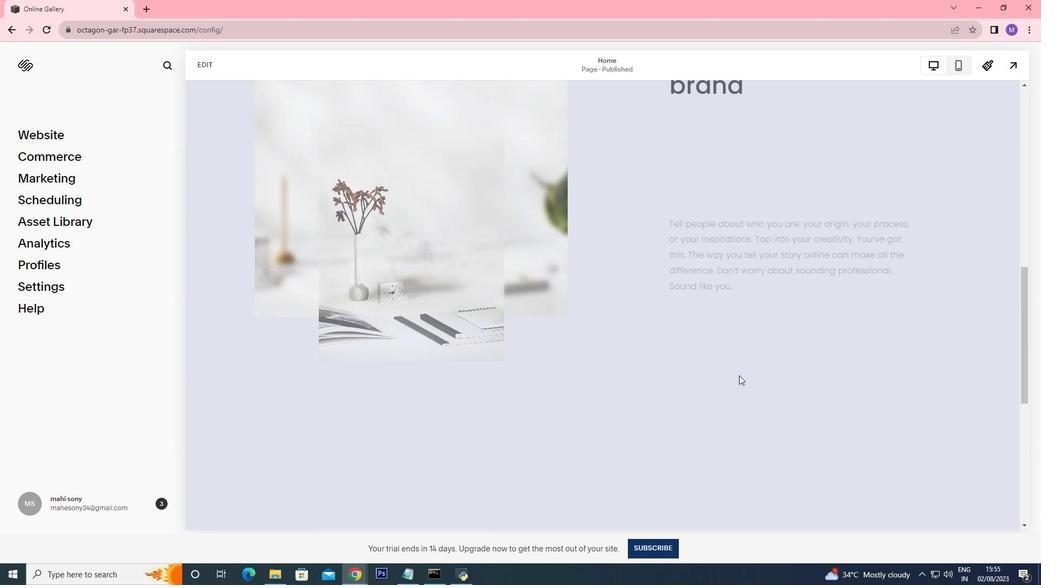 
Action: Mouse scrolled (738, 374) with delta (0, 0)
Screenshot: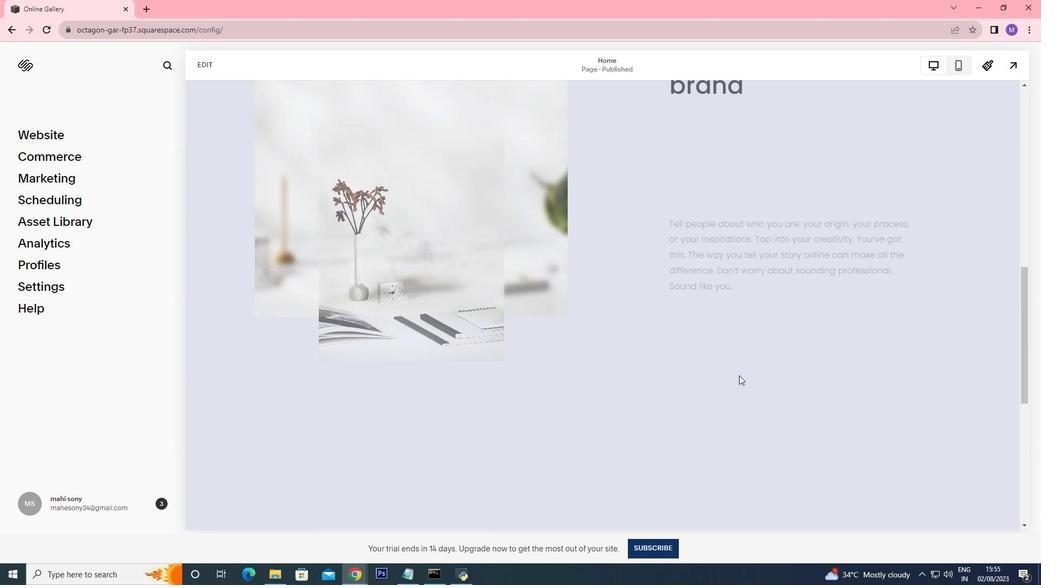 
Action: Mouse scrolled (738, 374) with delta (0, 0)
Screenshot: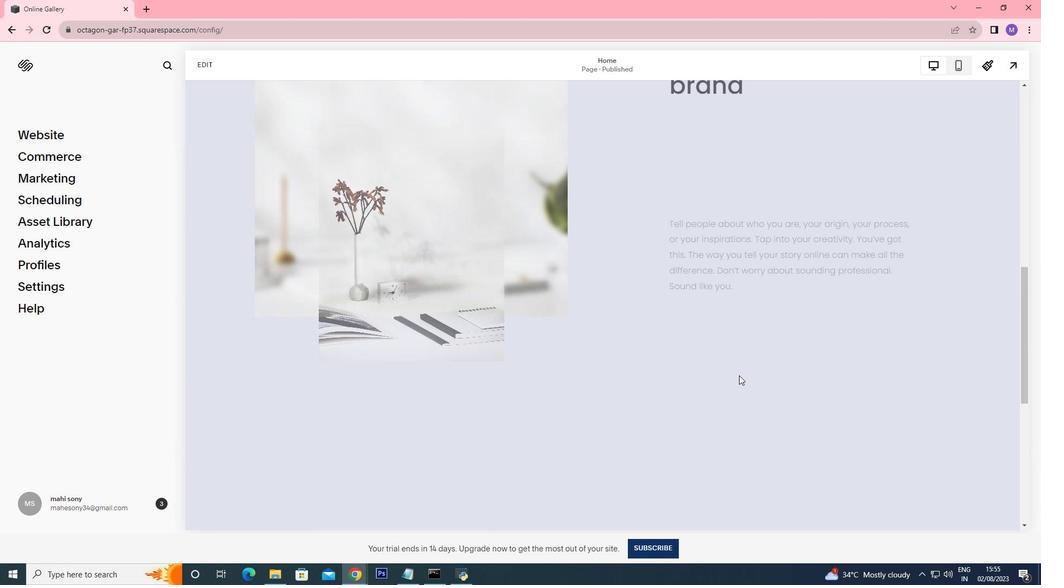 
Action: Mouse scrolled (738, 374) with delta (0, 0)
Screenshot: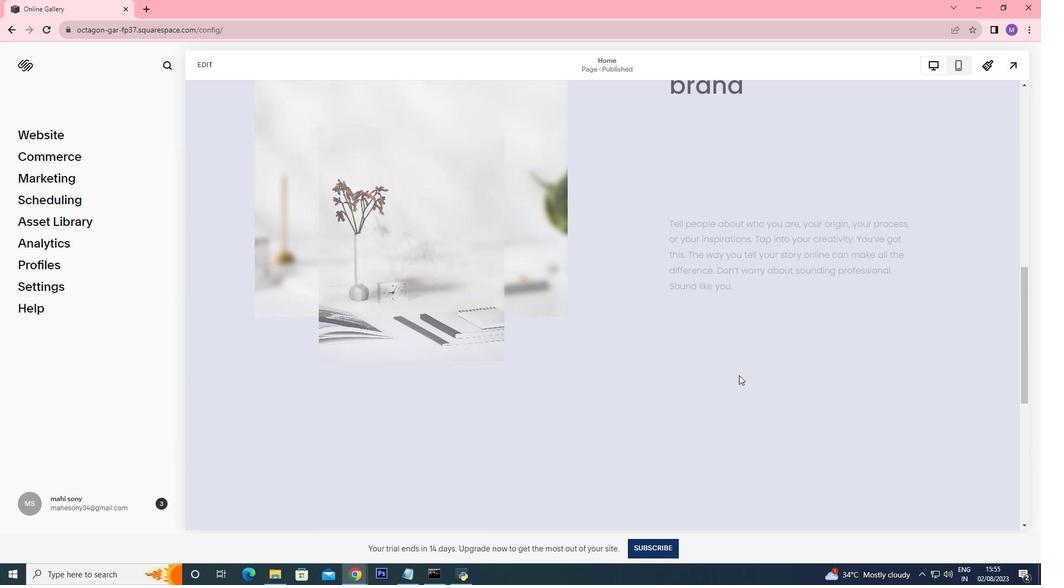 
Action: Mouse scrolled (738, 374) with delta (0, 0)
Screenshot: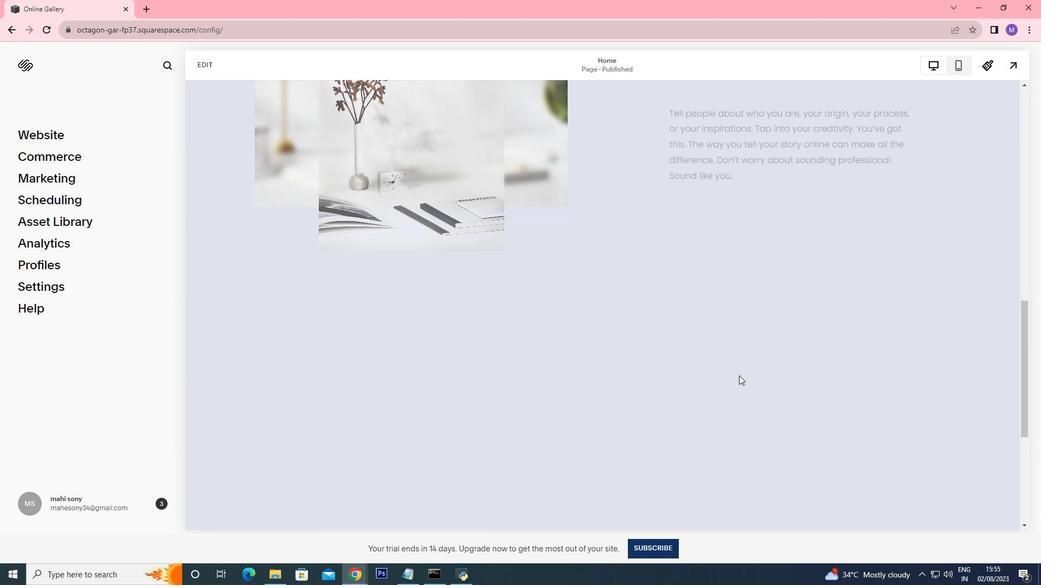 
Action: Mouse scrolled (738, 374) with delta (0, 0)
Screenshot: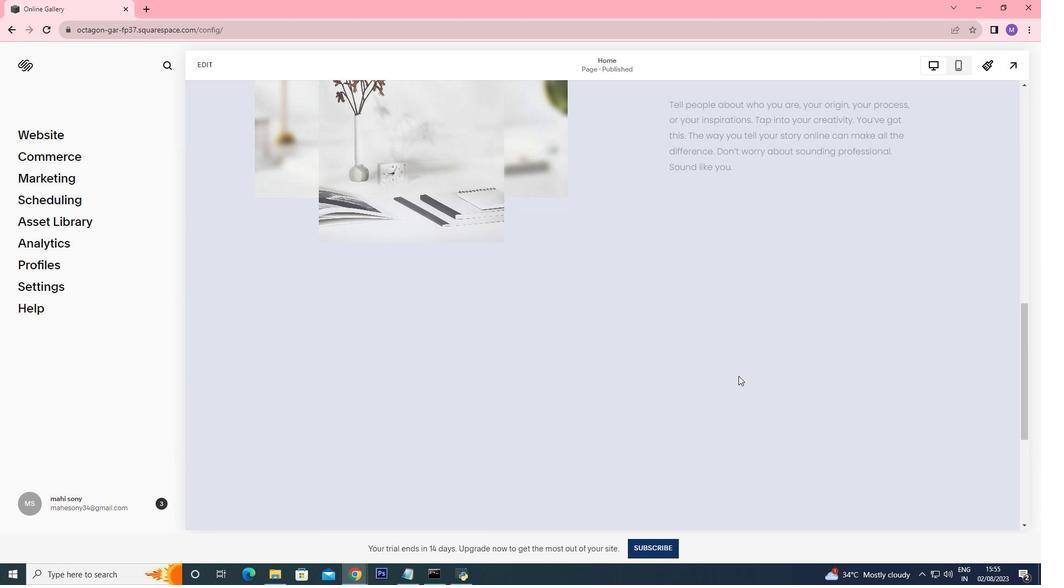 
Action: Mouse moved to (738, 375)
Screenshot: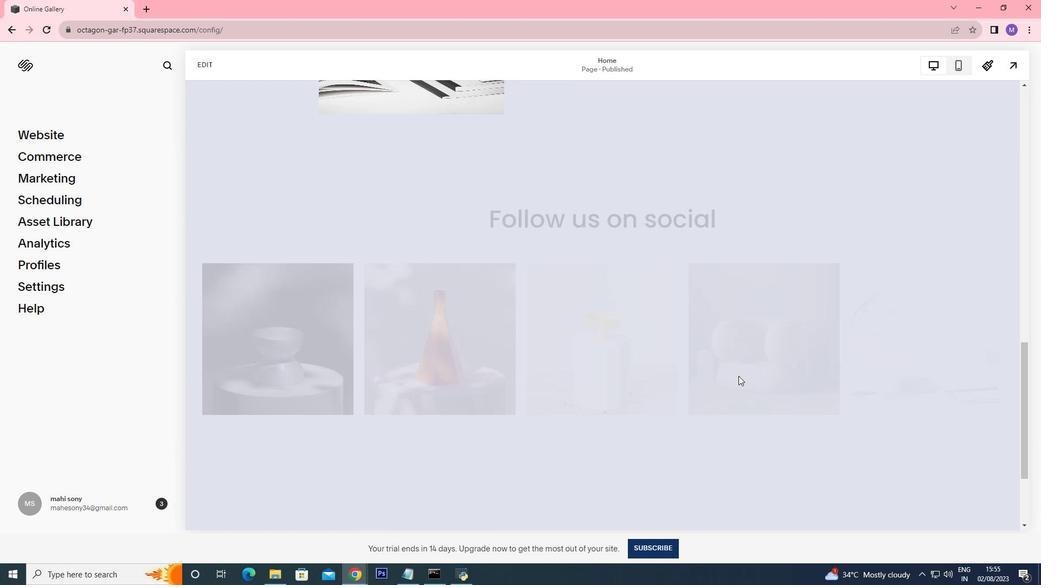 
Action: Mouse scrolled (738, 375) with delta (0, 0)
Screenshot: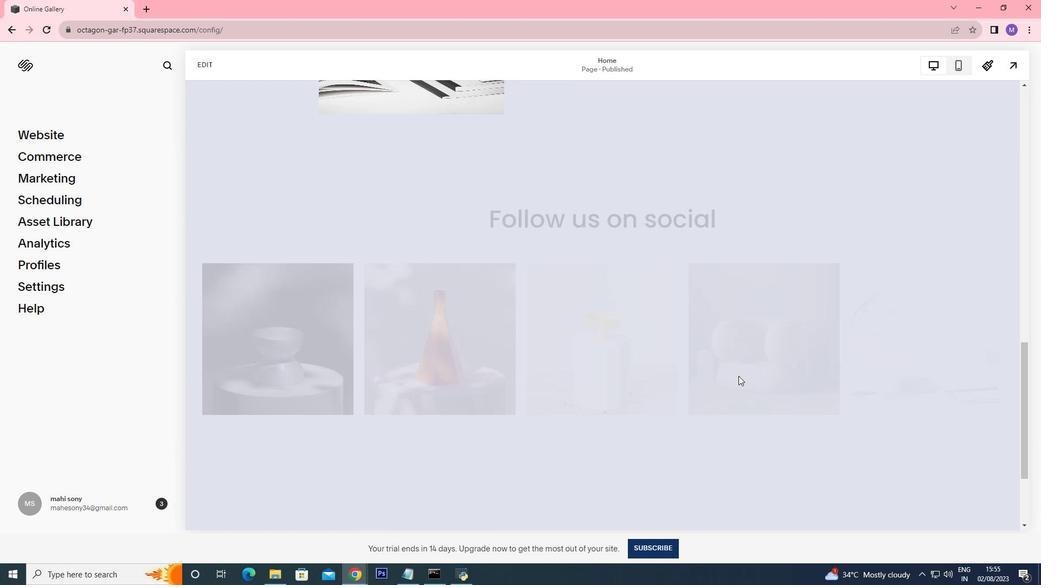 
Action: Mouse scrolled (738, 375) with delta (0, 0)
Screenshot: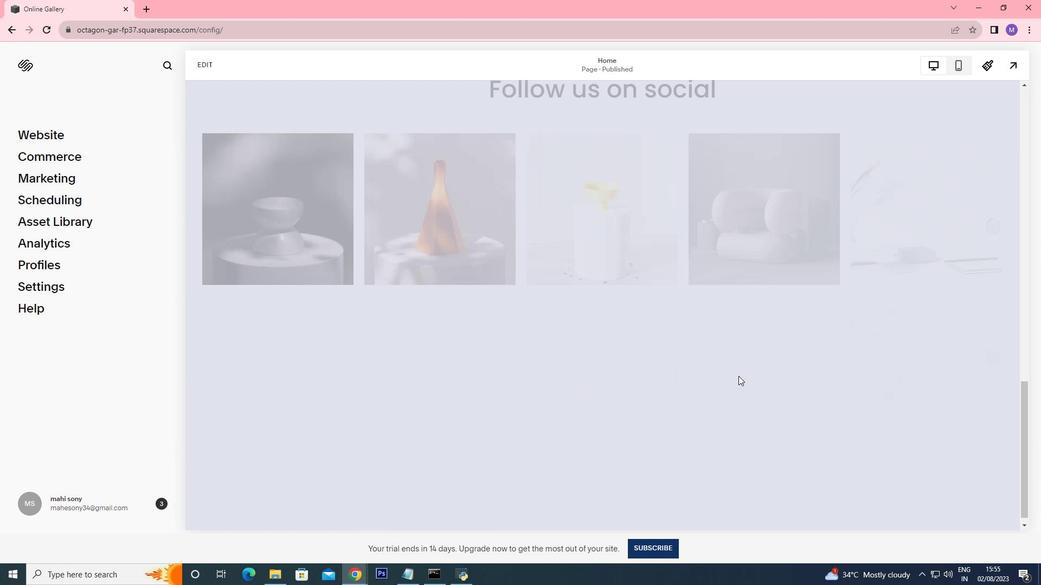 
Action: Mouse scrolled (738, 375) with delta (0, 0)
Screenshot: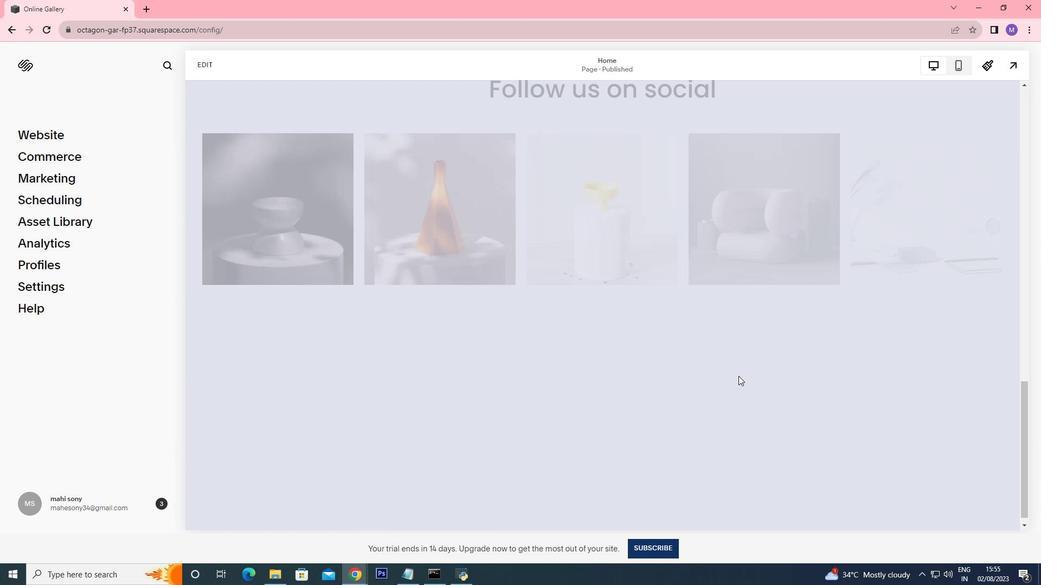 
Action: Mouse scrolled (738, 375) with delta (0, 0)
Screenshot: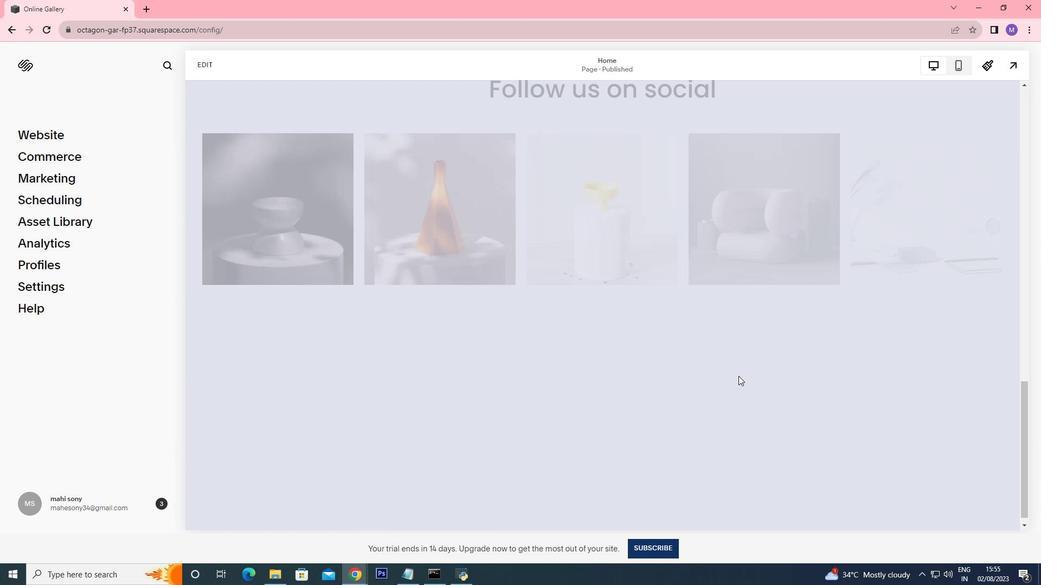 
Action: Mouse scrolled (738, 375) with delta (0, 0)
Screenshot: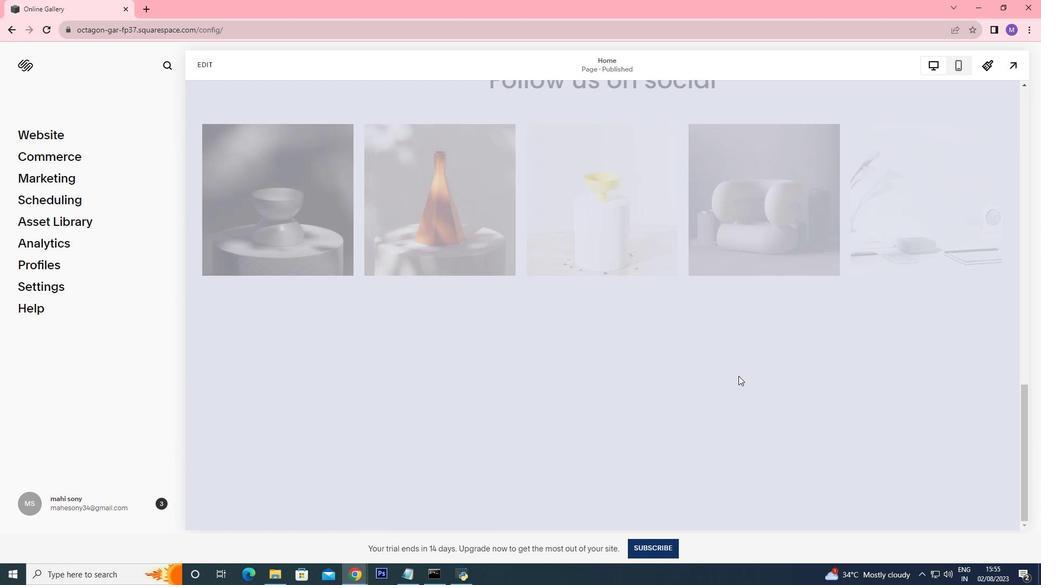 
Action: Mouse scrolled (738, 375) with delta (0, 0)
Screenshot: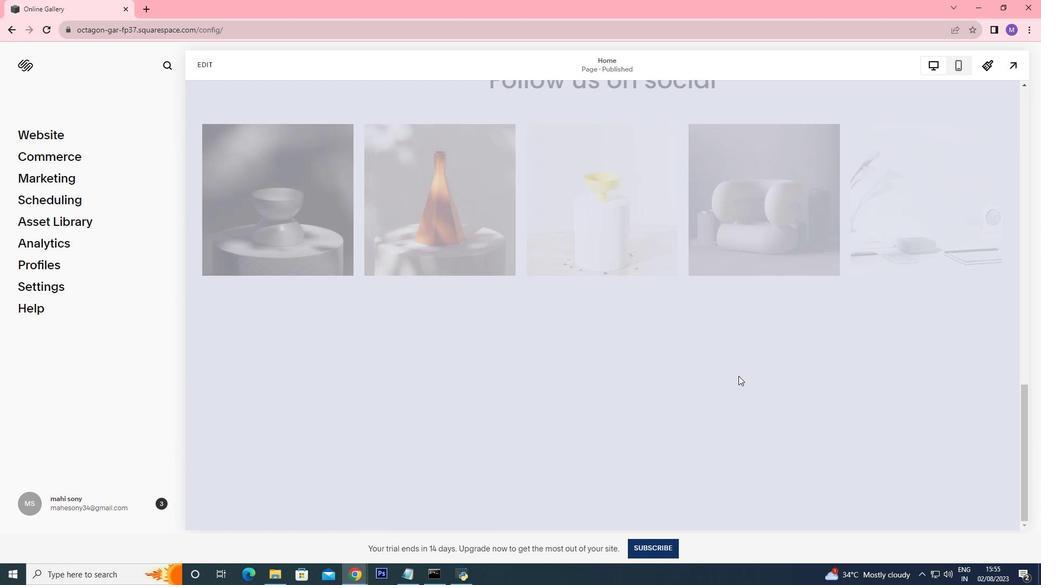 
Action: Mouse scrolled (738, 375) with delta (0, 0)
Screenshot: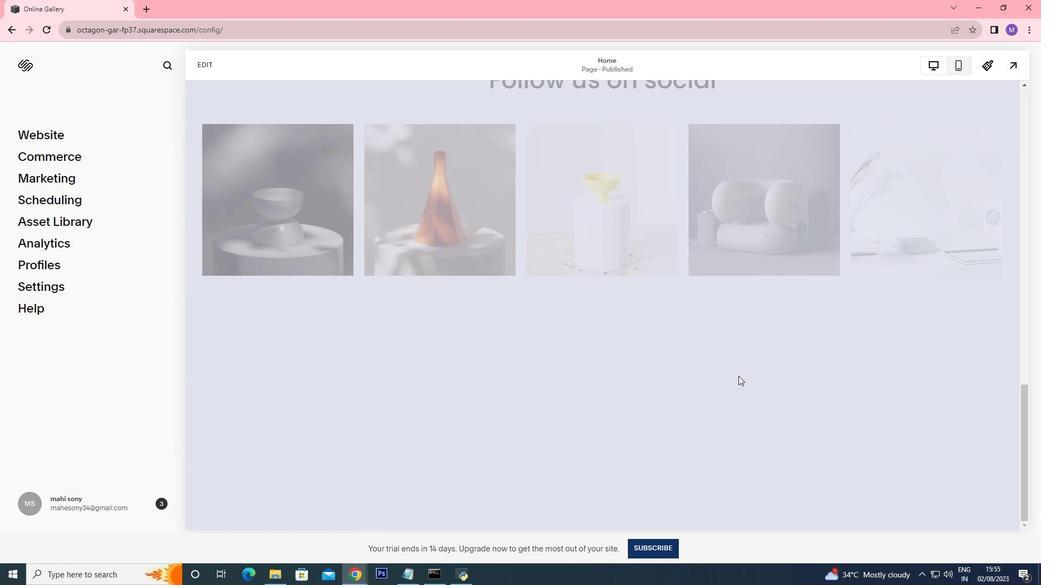 
Action: Mouse scrolled (738, 375) with delta (0, 0)
Screenshot: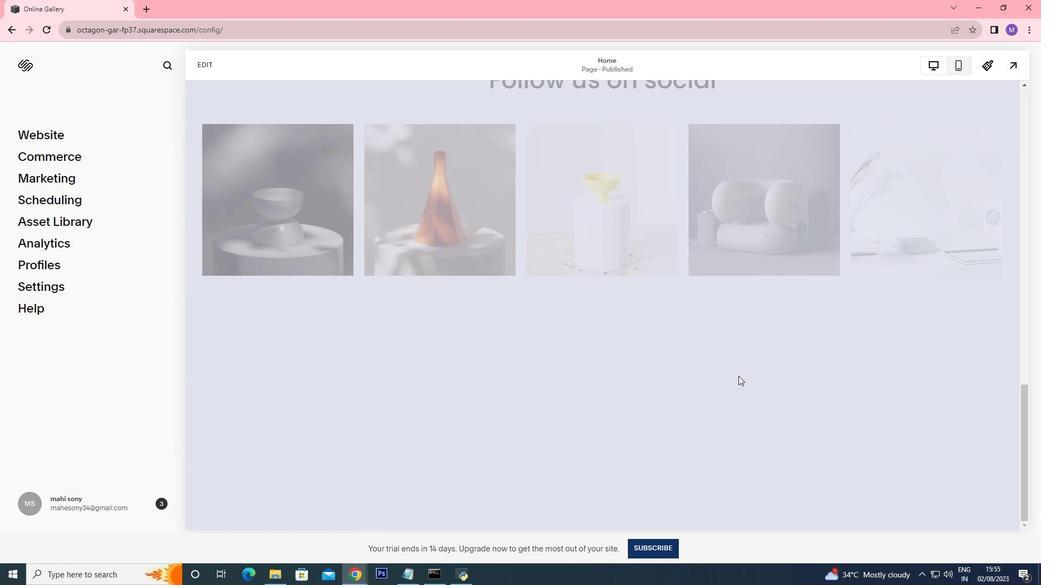 
Action: Mouse moved to (633, 392)
Screenshot: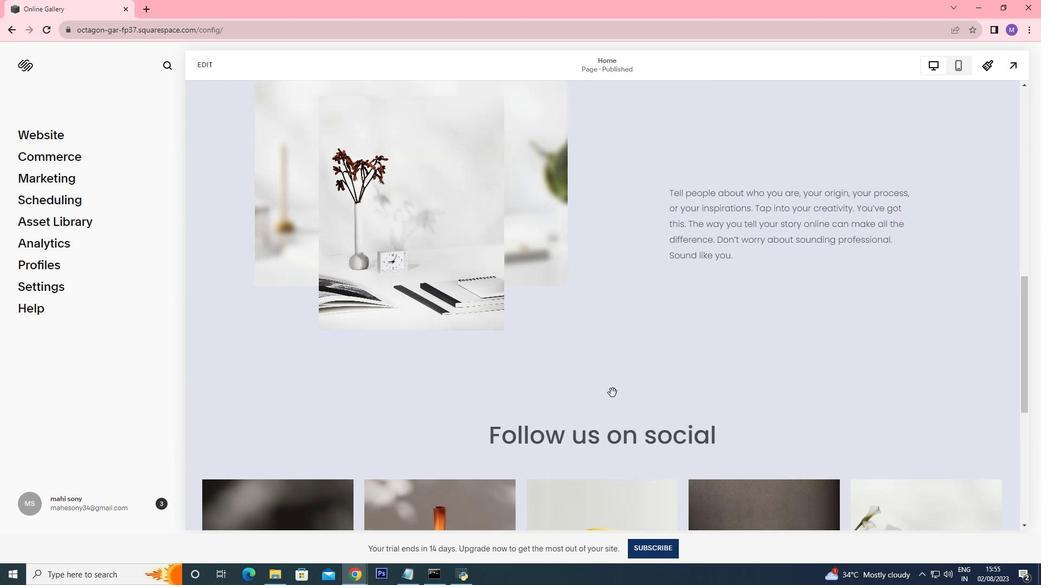 
Action: Mouse scrolled (633, 393) with delta (0, 0)
Screenshot: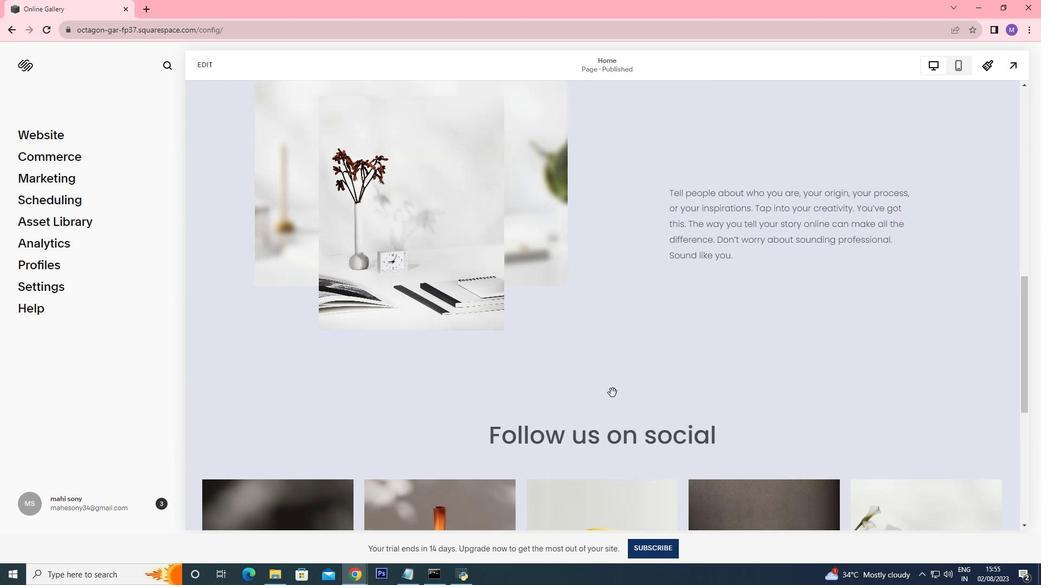 
Action: Mouse moved to (632, 392)
Screenshot: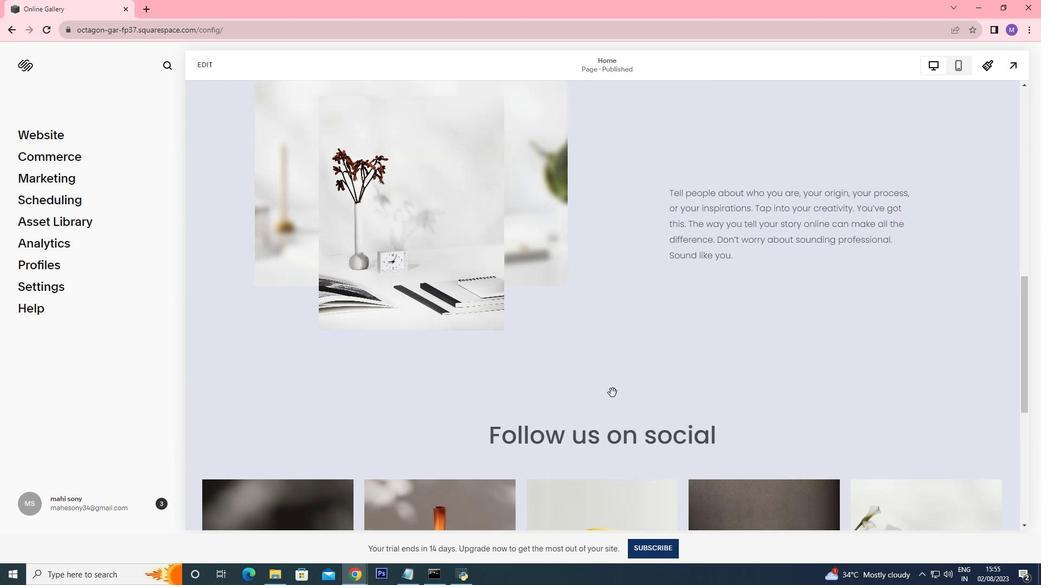 
Action: Mouse scrolled (633, 393) with delta (0, 0)
Screenshot: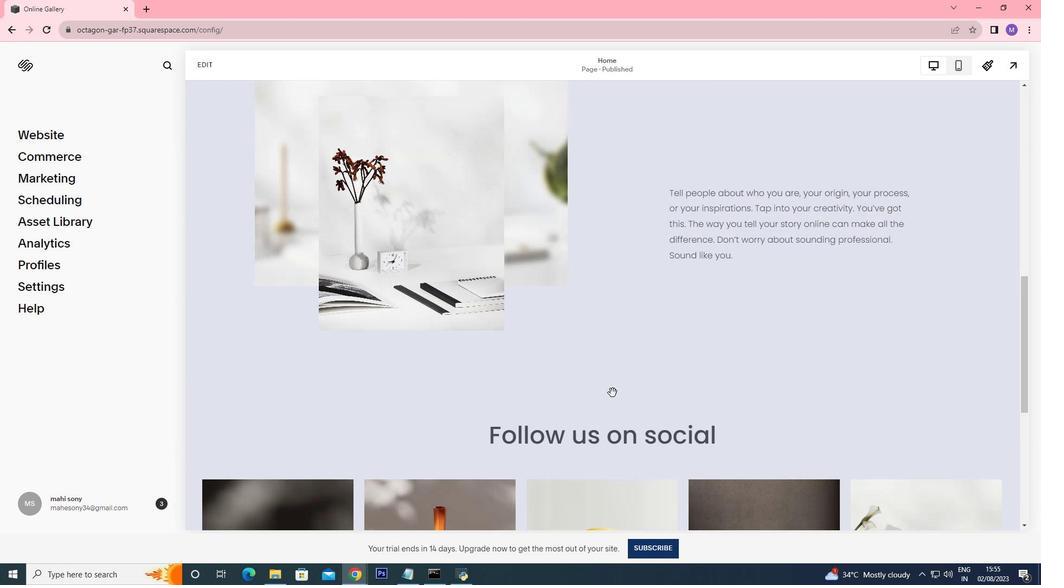 
Action: Mouse moved to (632, 392)
Screenshot: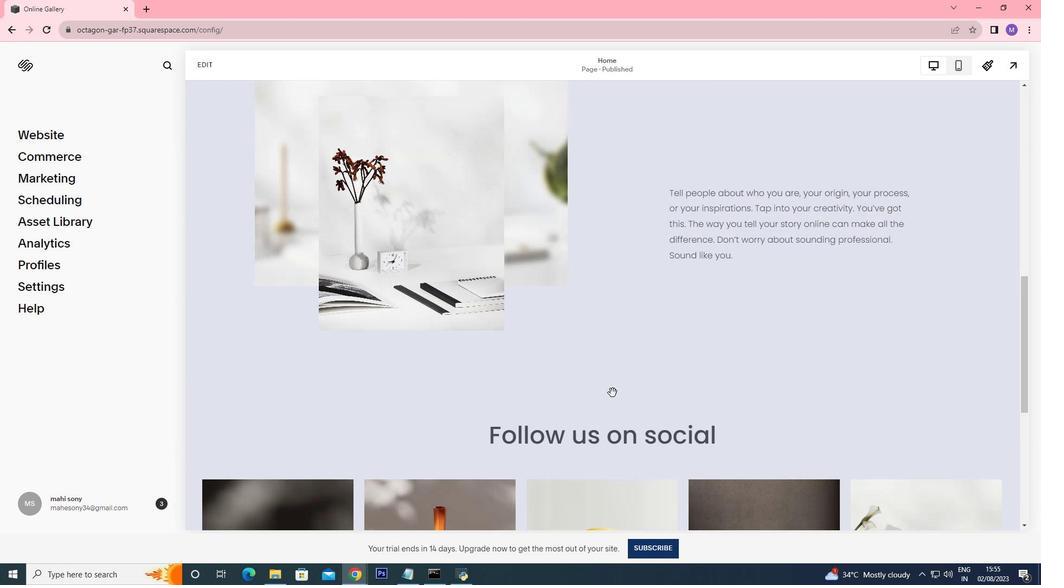 
Action: Mouse scrolled (632, 393) with delta (0, 0)
Screenshot: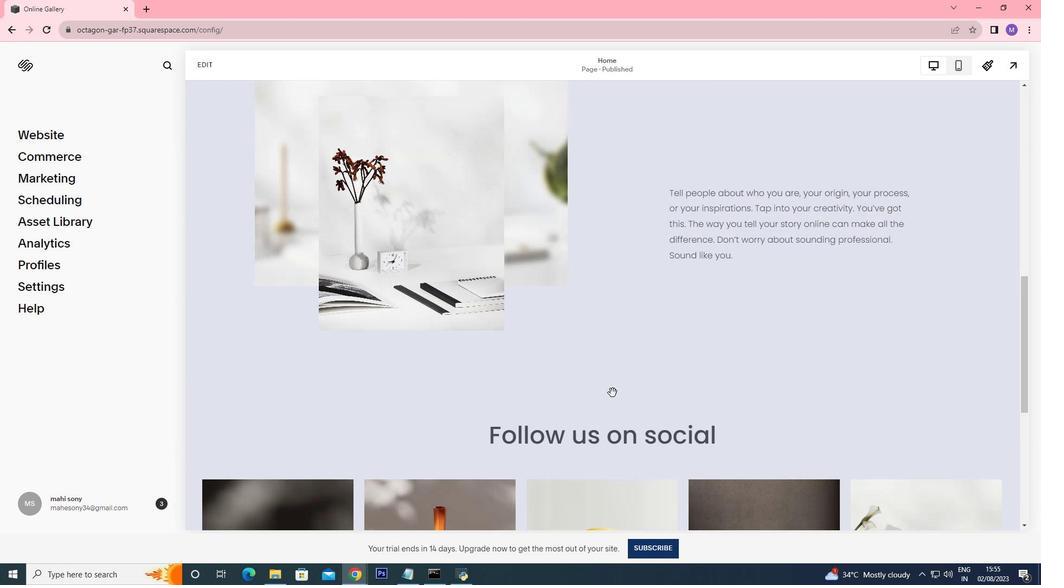 
Action: Mouse moved to (631, 392)
Screenshot: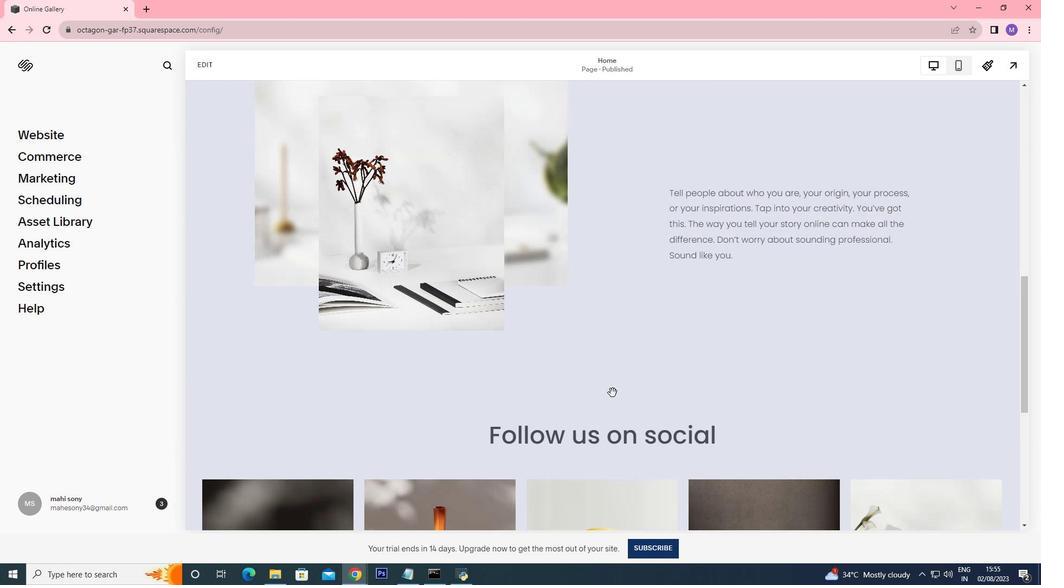 
Action: Mouse scrolled (632, 393) with delta (0, 0)
Screenshot: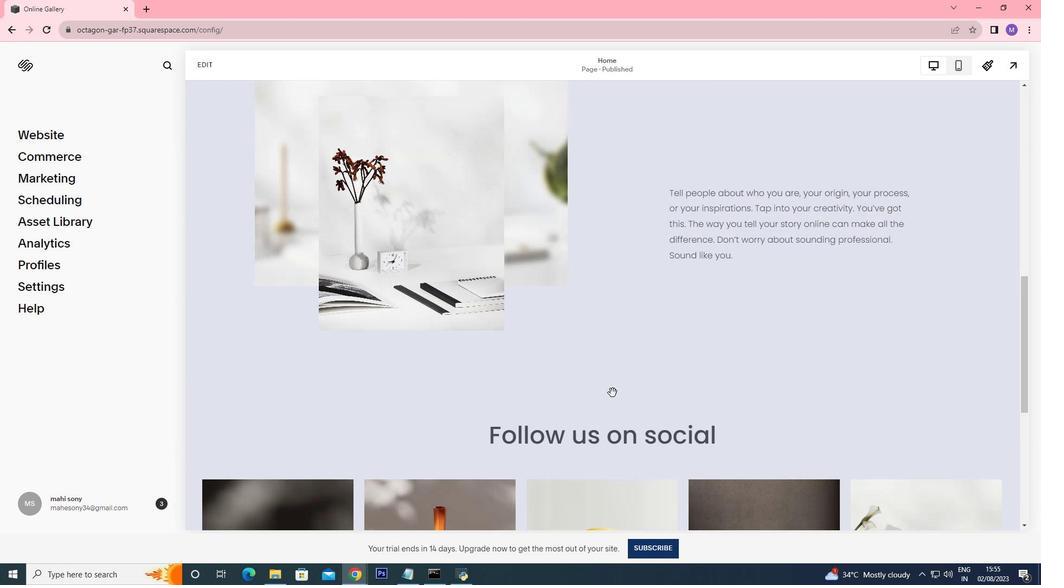 
Action: Mouse moved to (625, 392)
Screenshot: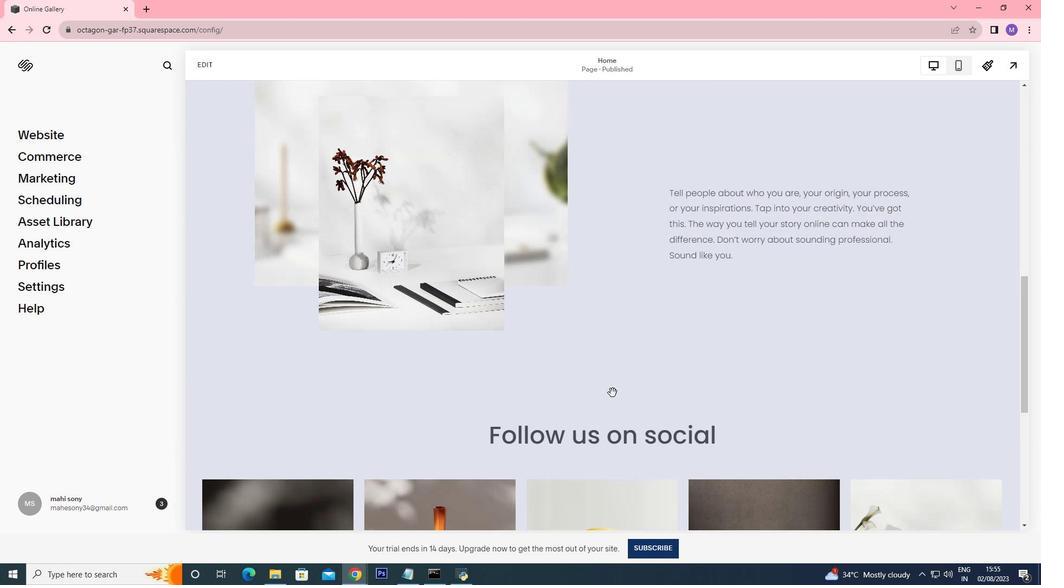 
Action: Mouse scrolled (630, 393) with delta (0, 0)
Screenshot: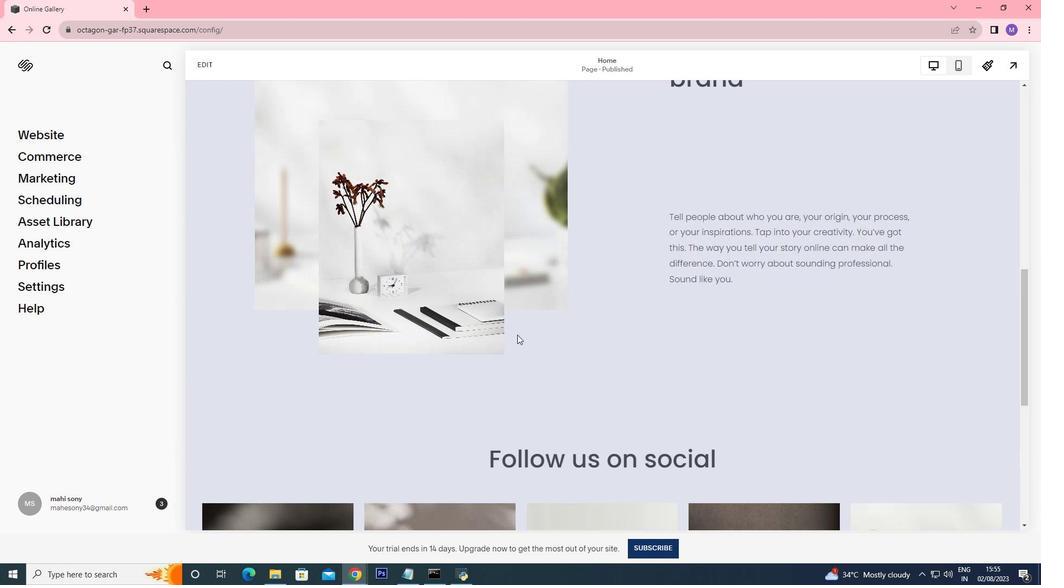 
Action: Mouse moved to (622, 392)
Screenshot: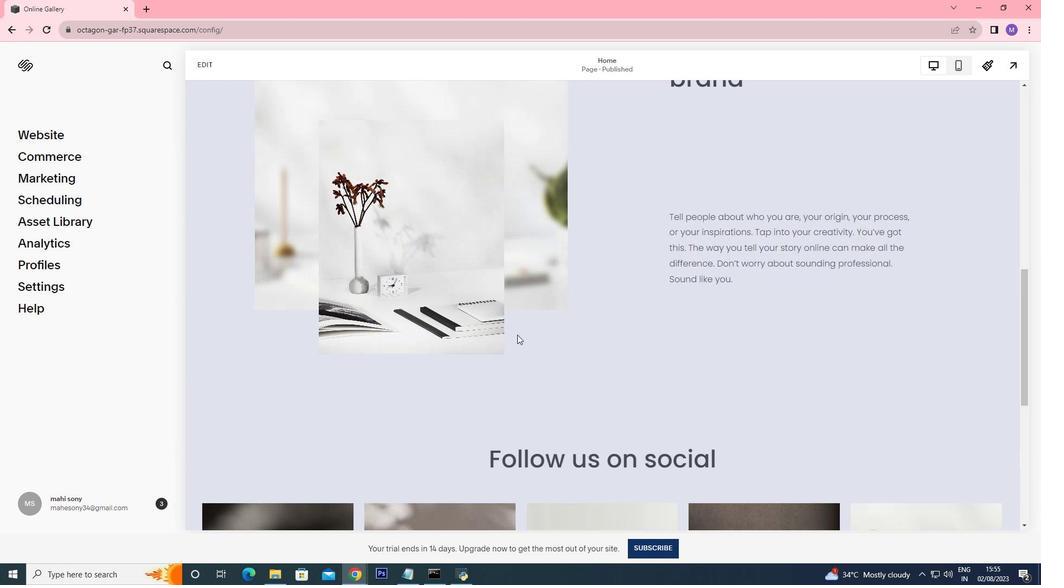 
Action: Mouse scrolled (625, 393) with delta (0, 0)
Screenshot: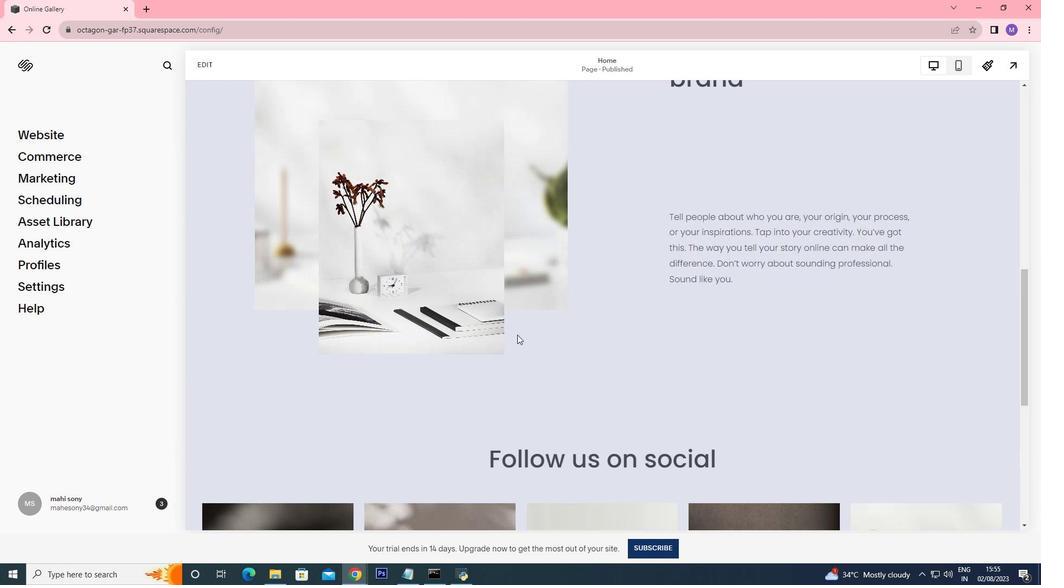 
Action: Mouse moved to (614, 392)
Screenshot: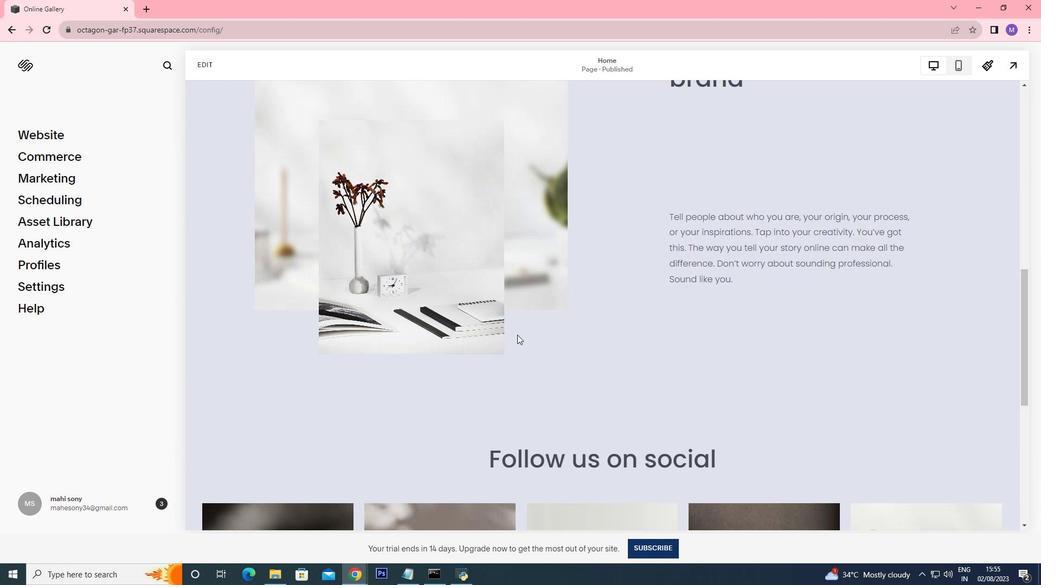 
Action: Mouse scrolled (620, 393) with delta (0, 0)
Screenshot: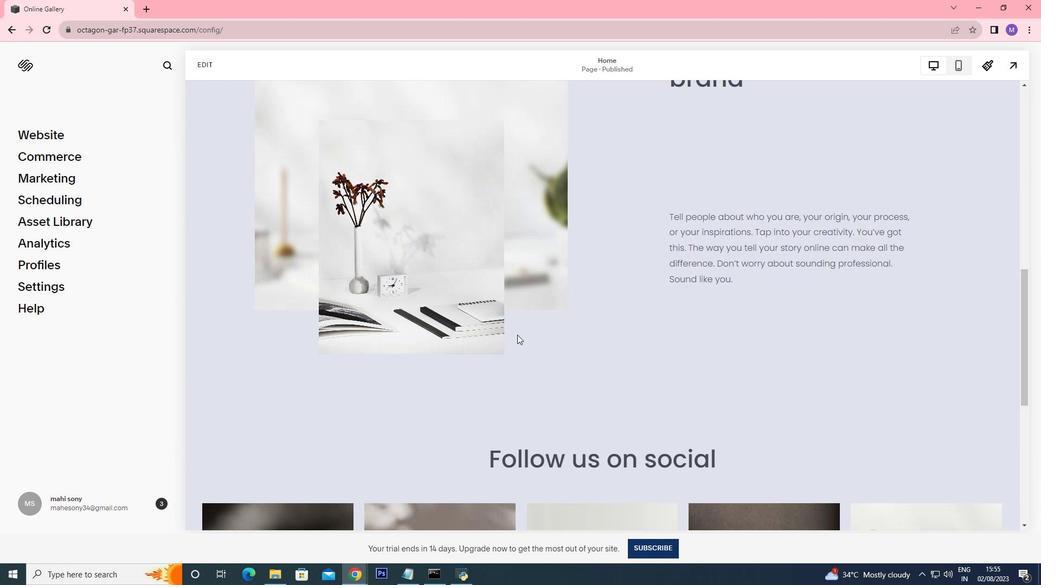 
Action: Mouse moved to (612, 392)
Screenshot: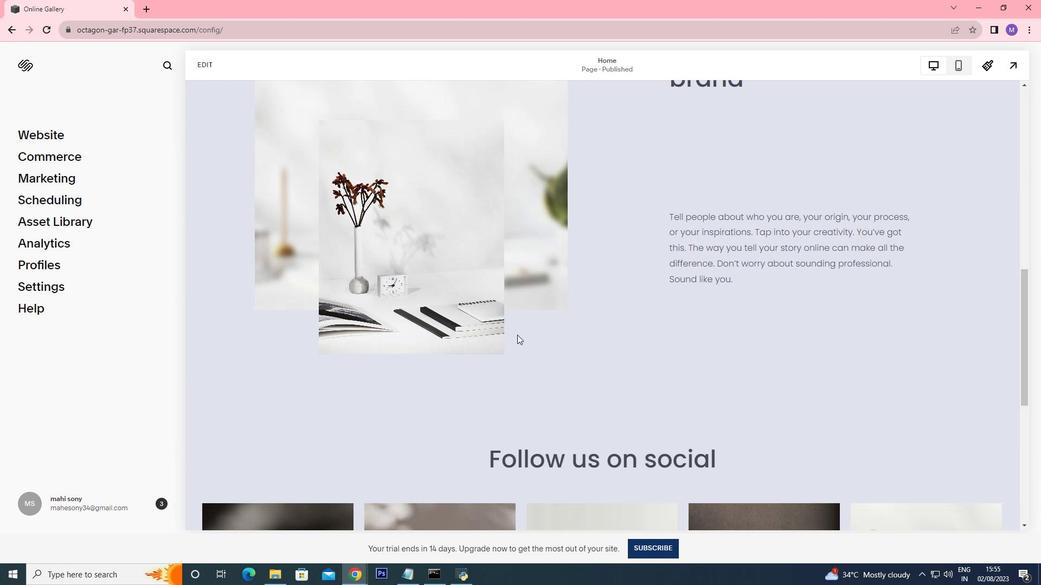 
Action: Mouse scrolled (614, 393) with delta (0, 0)
Screenshot: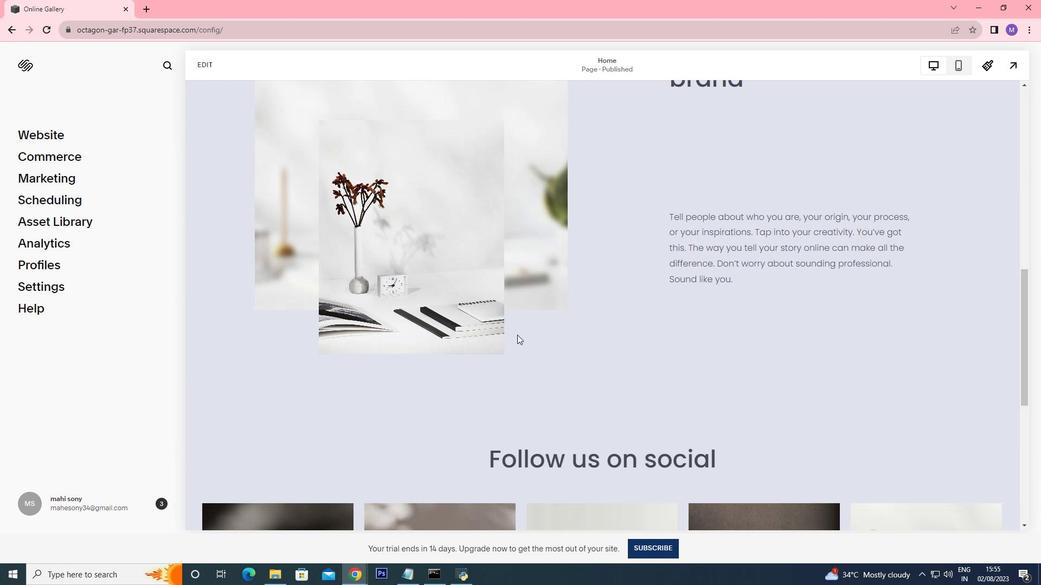 
Action: Mouse moved to (514, 331)
Screenshot: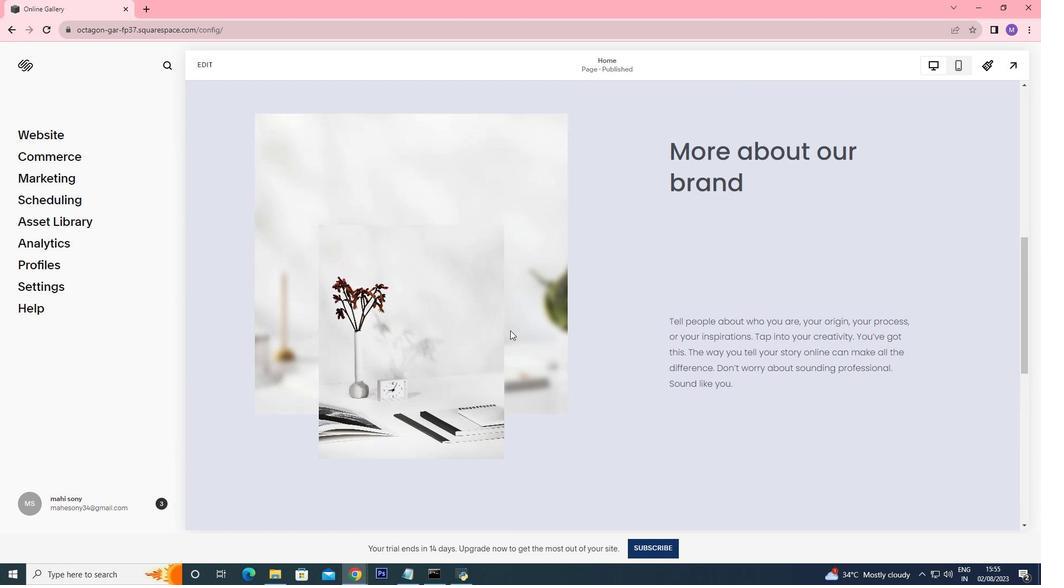 
Action: Mouse scrolled (514, 332) with delta (0, 0)
Screenshot: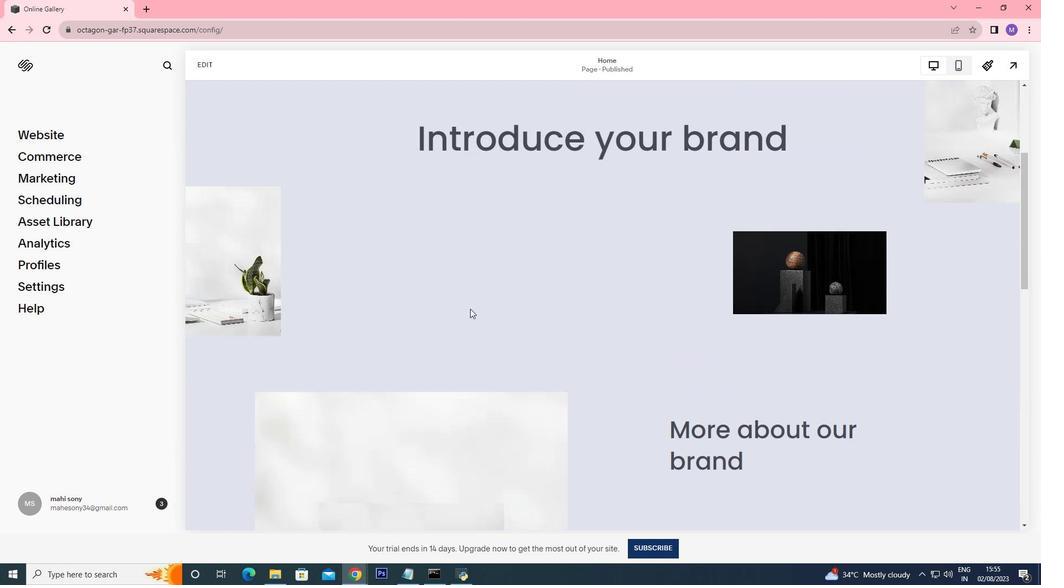 
Action: Mouse scrolled (514, 332) with delta (0, 0)
Screenshot: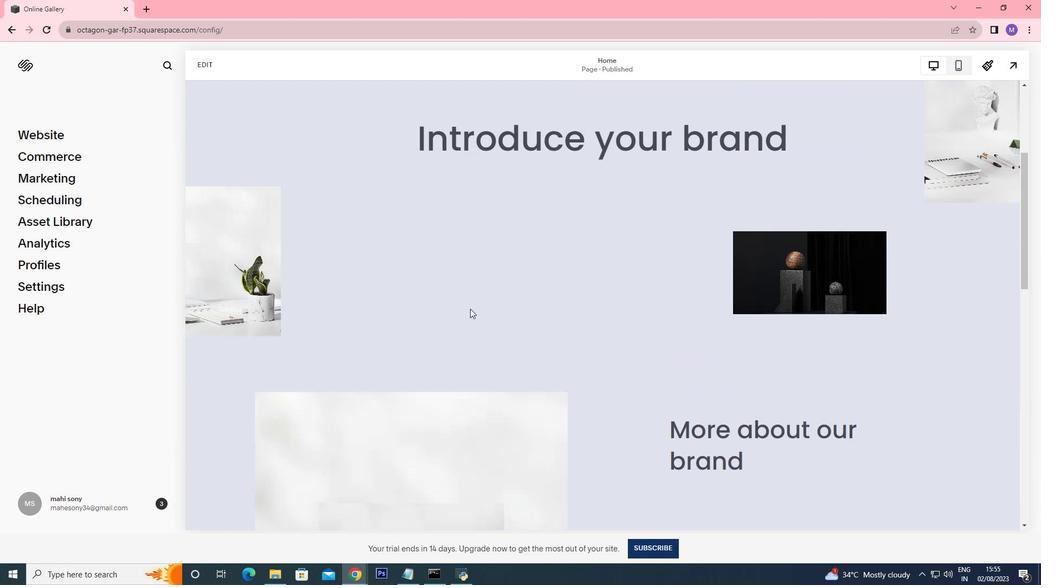 
Action: Mouse scrolled (514, 332) with delta (0, 0)
Screenshot: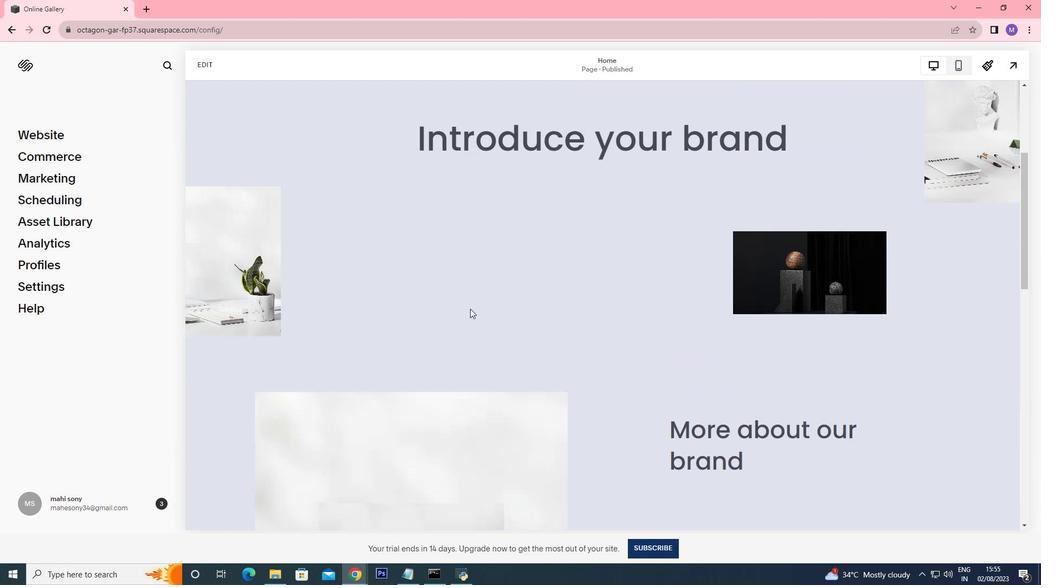 
Action: Mouse scrolled (514, 332) with delta (0, 0)
Screenshot: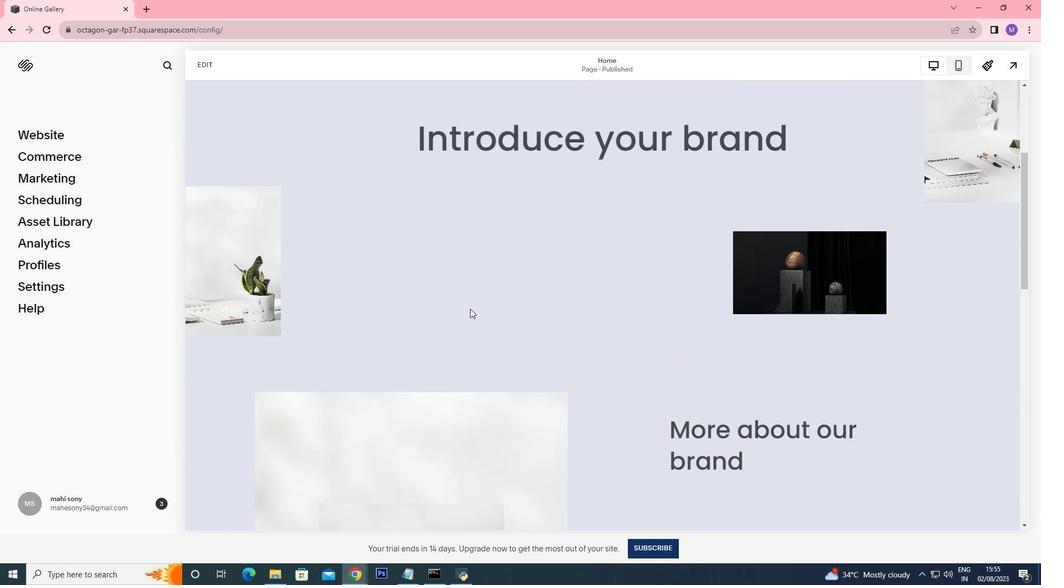 
Action: Mouse scrolled (514, 332) with delta (0, 0)
Screenshot: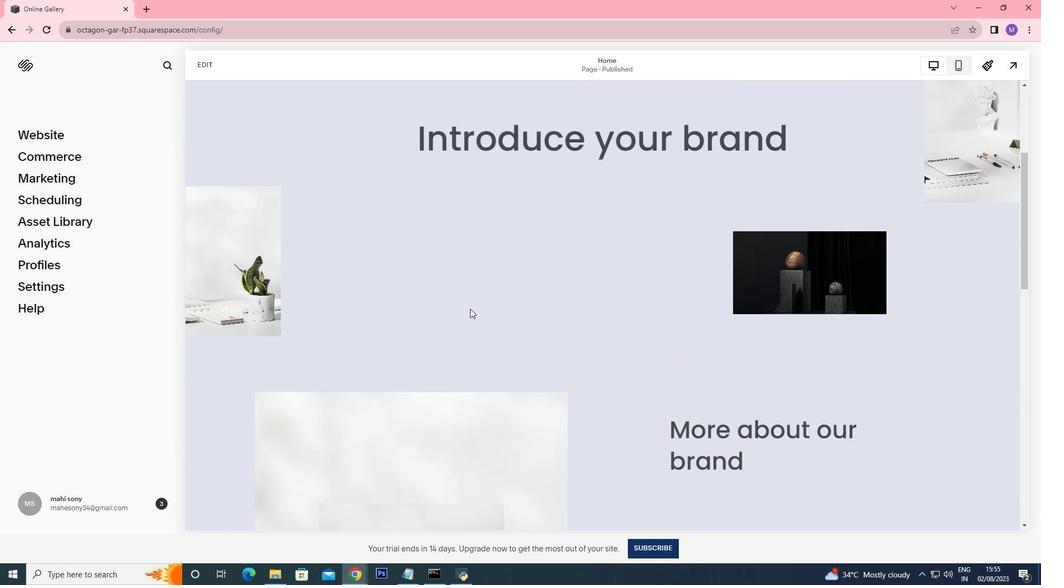 
Action: Mouse scrolled (514, 332) with delta (0, 0)
Screenshot: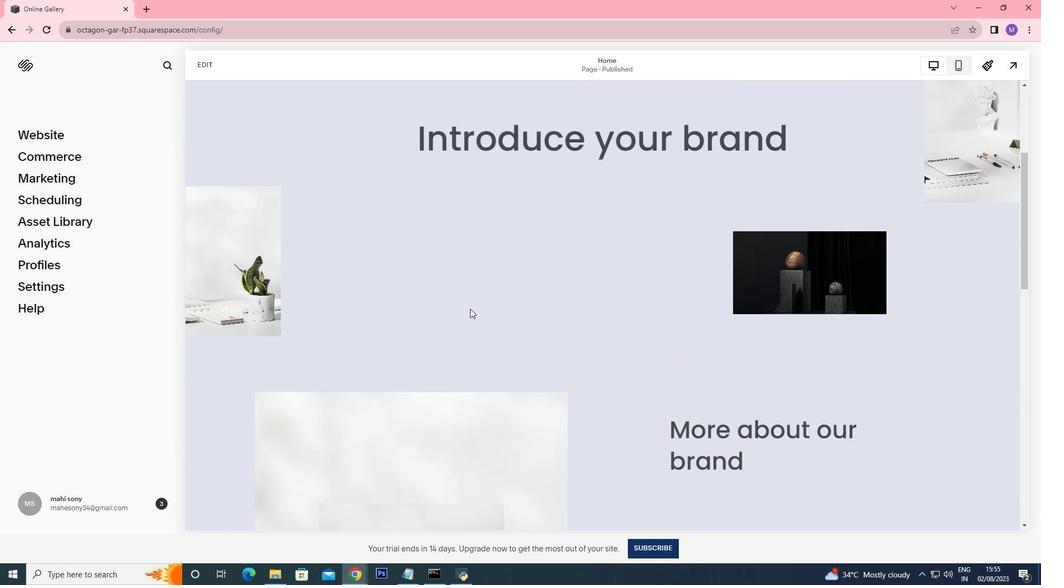 
Action: Mouse scrolled (514, 332) with delta (0, 0)
Screenshot: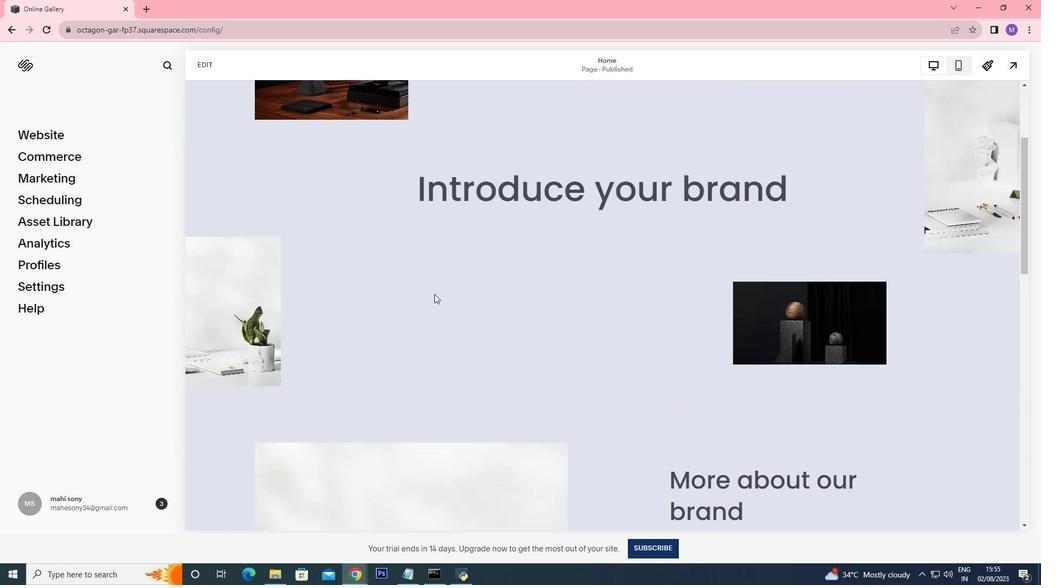 
Action: Mouse moved to (424, 287)
Screenshot: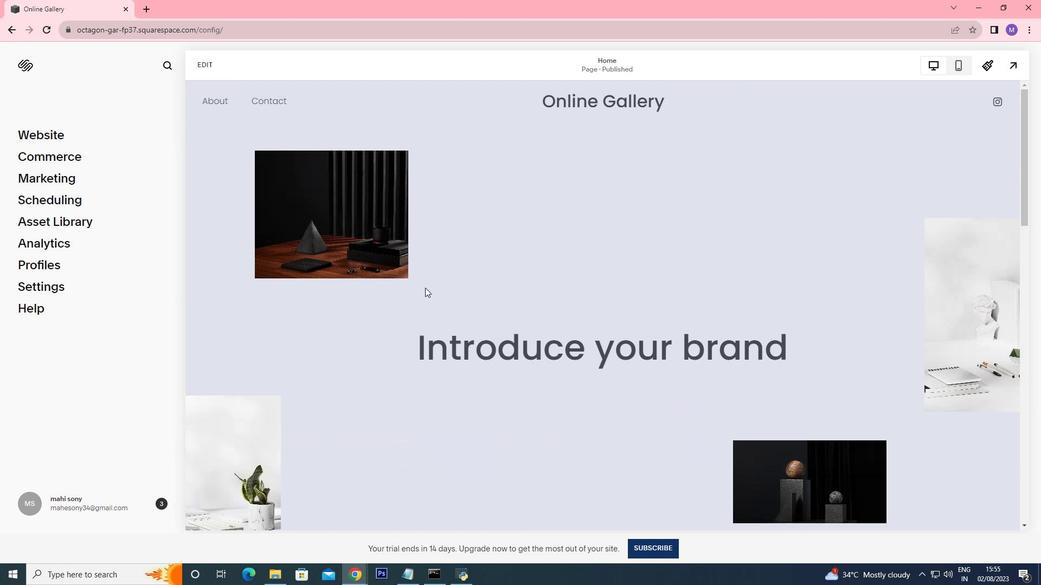 
Action: Mouse scrolled (424, 287) with delta (0, 0)
Screenshot: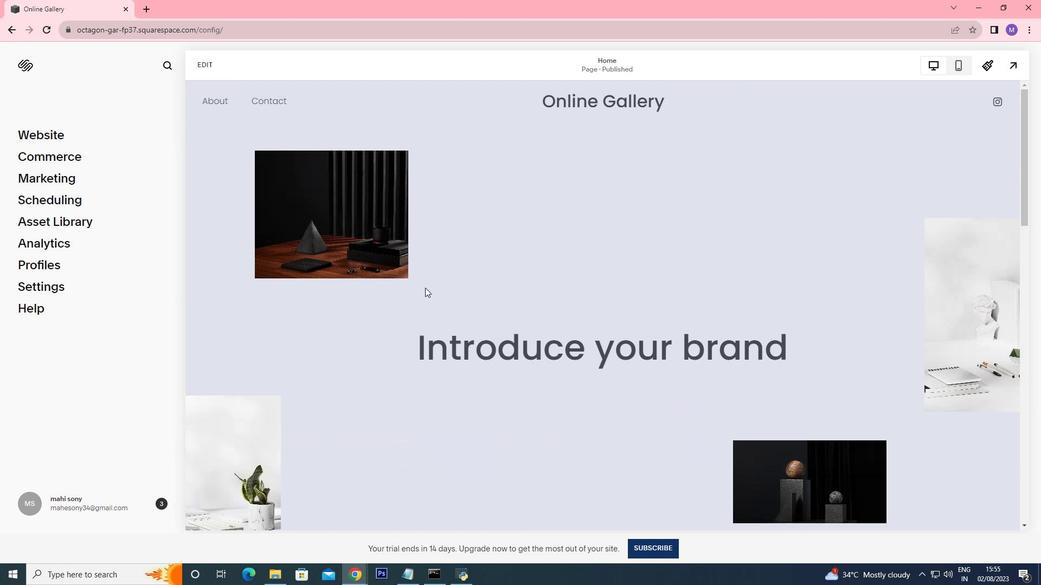 
Action: Mouse scrolled (424, 287) with delta (0, 0)
Screenshot: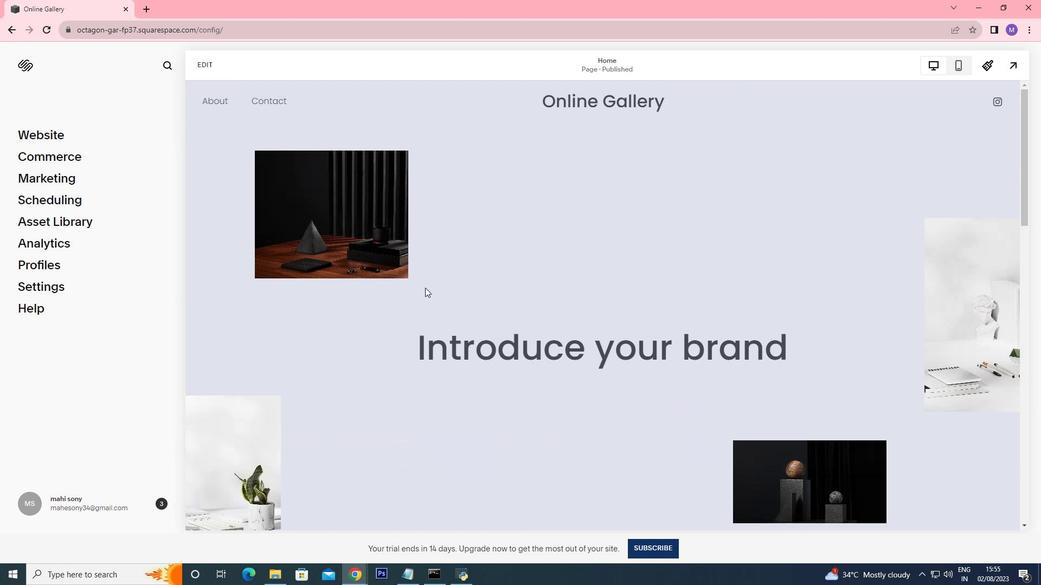 
Action: Mouse scrolled (424, 287) with delta (0, 0)
Screenshot: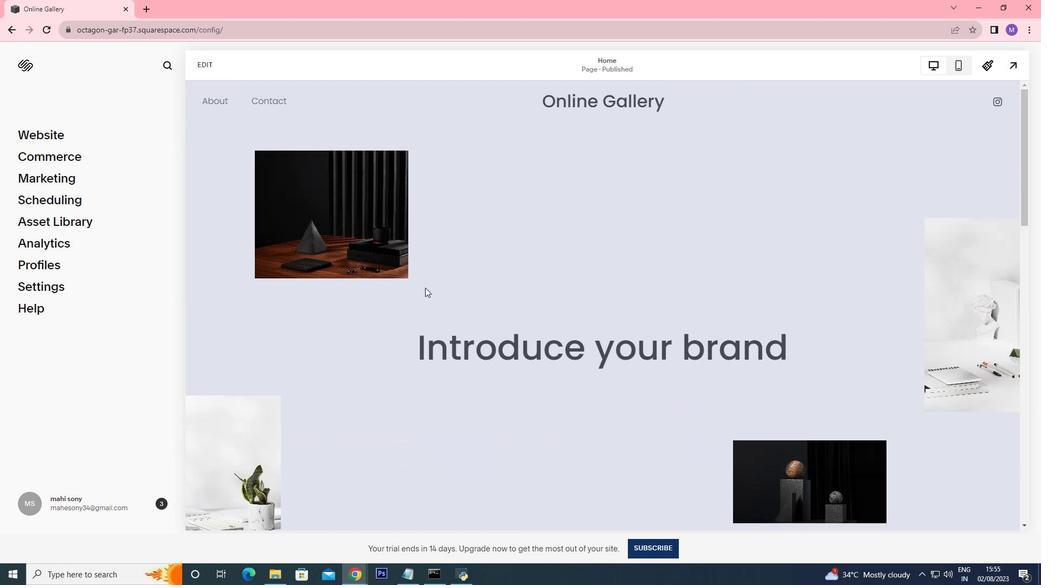 
Action: Mouse scrolled (424, 287) with delta (0, 0)
Screenshot: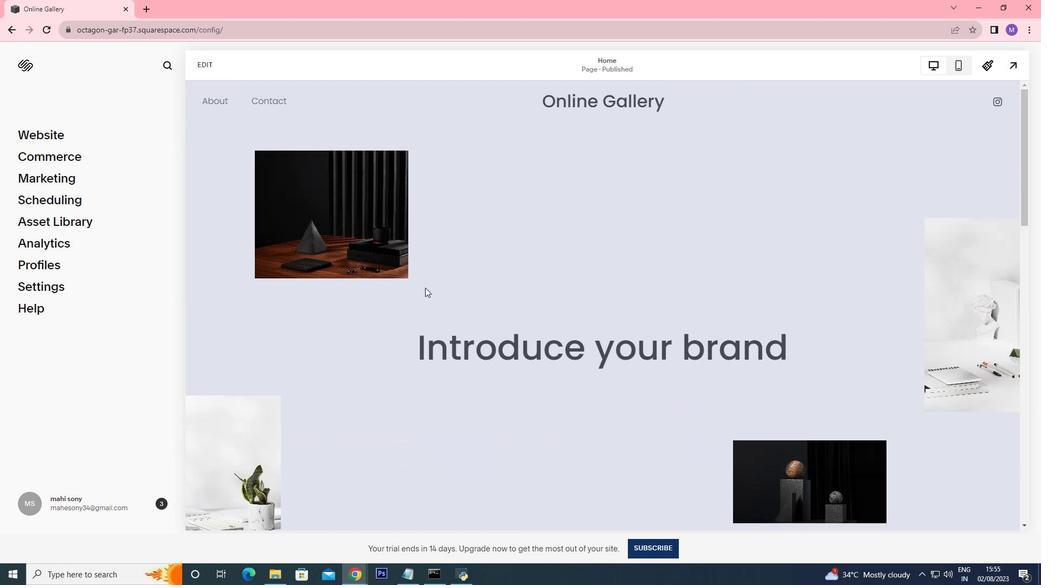 
Action: Mouse scrolled (424, 287) with delta (0, 0)
Screenshot: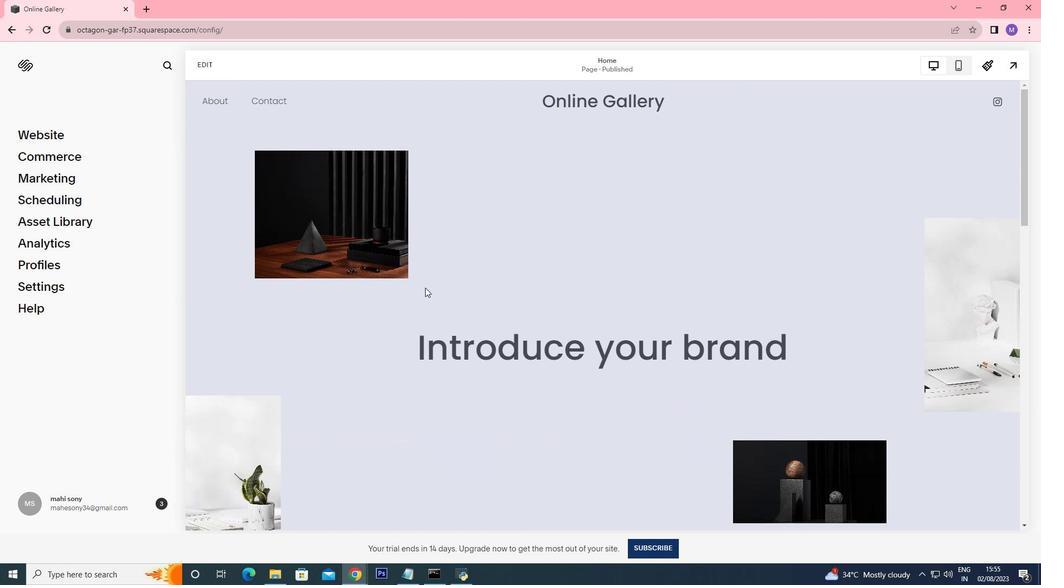 
Action: Mouse scrolled (424, 287) with delta (0, 0)
Screenshot: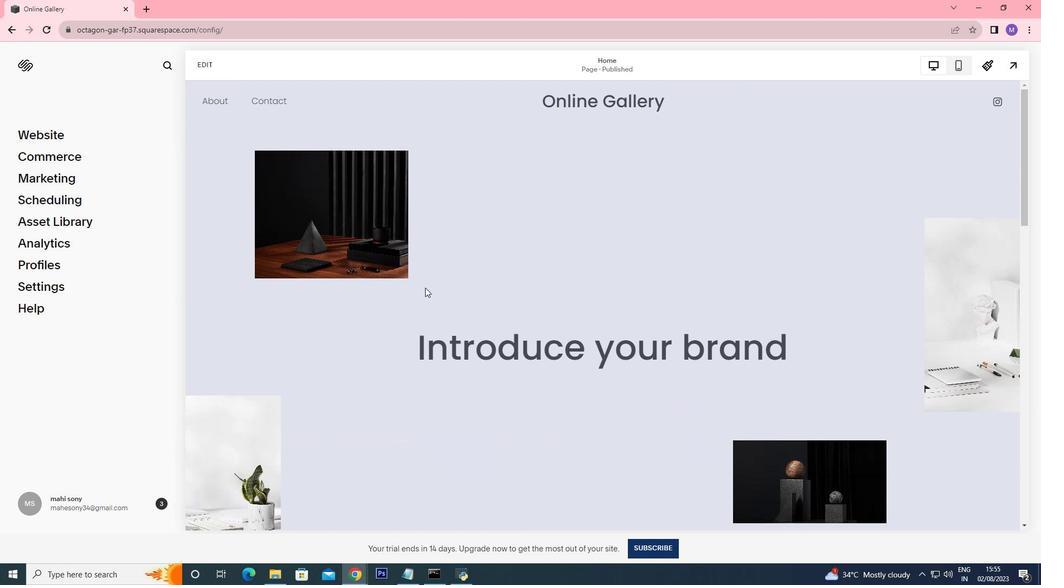 
Action: Mouse scrolled (424, 287) with delta (0, 0)
Screenshot: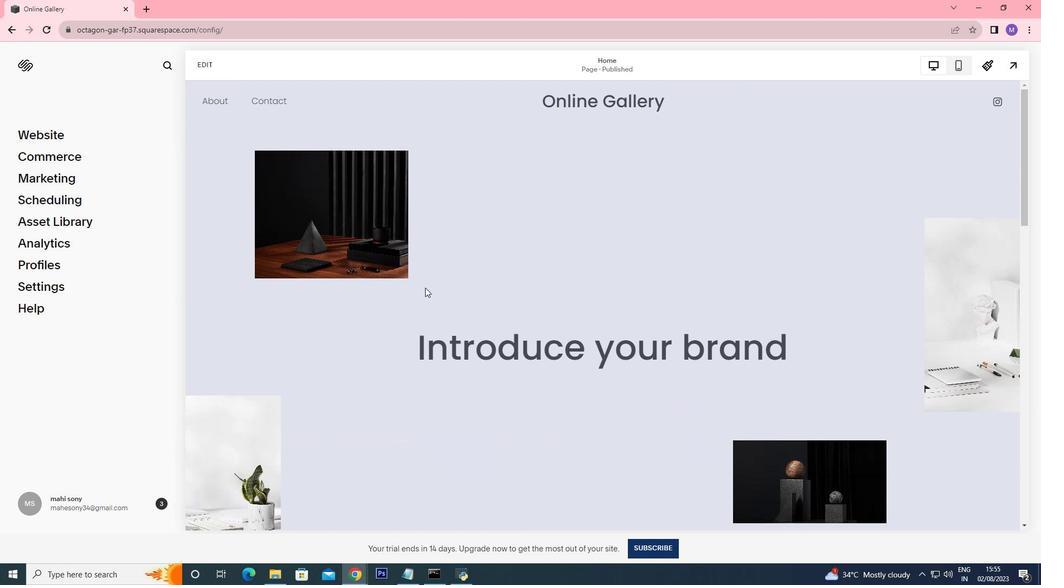 
Action: Mouse scrolled (424, 287) with delta (0, 0)
Screenshot: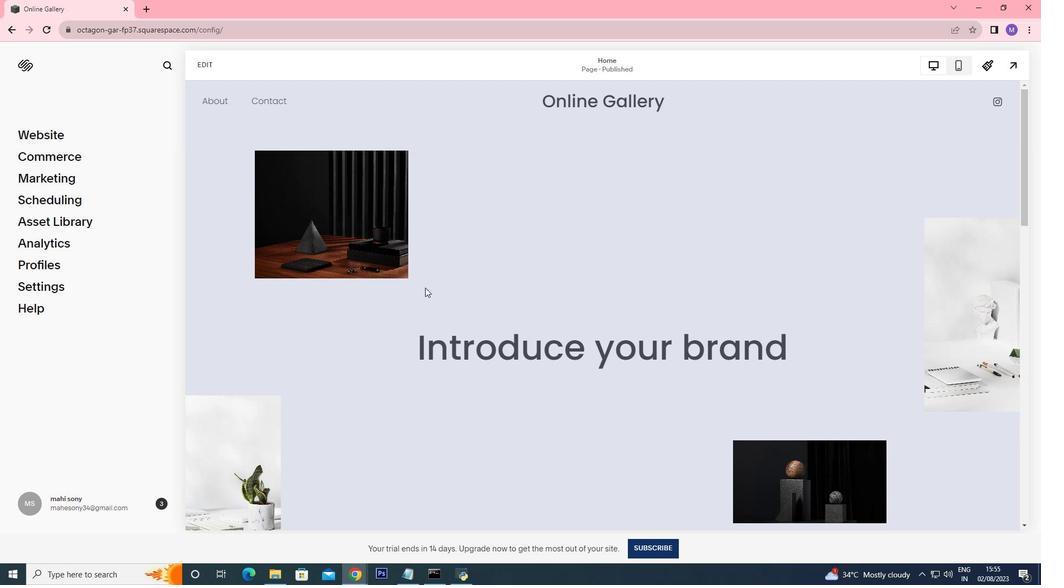 
Action: Mouse scrolled (424, 287) with delta (0, 0)
Screenshot: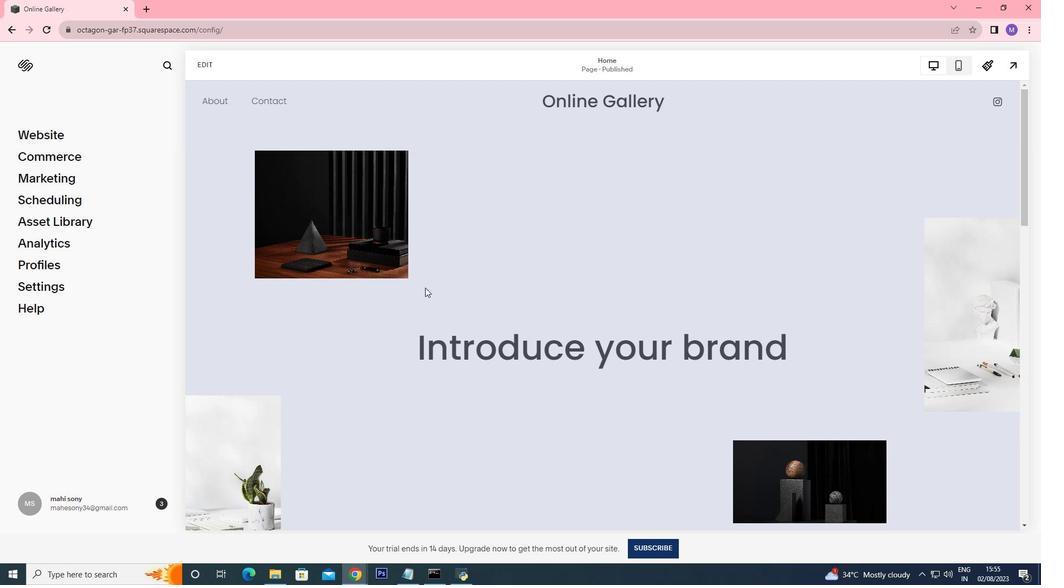 
Action: Mouse scrolled (424, 287) with delta (0, 0)
Screenshot: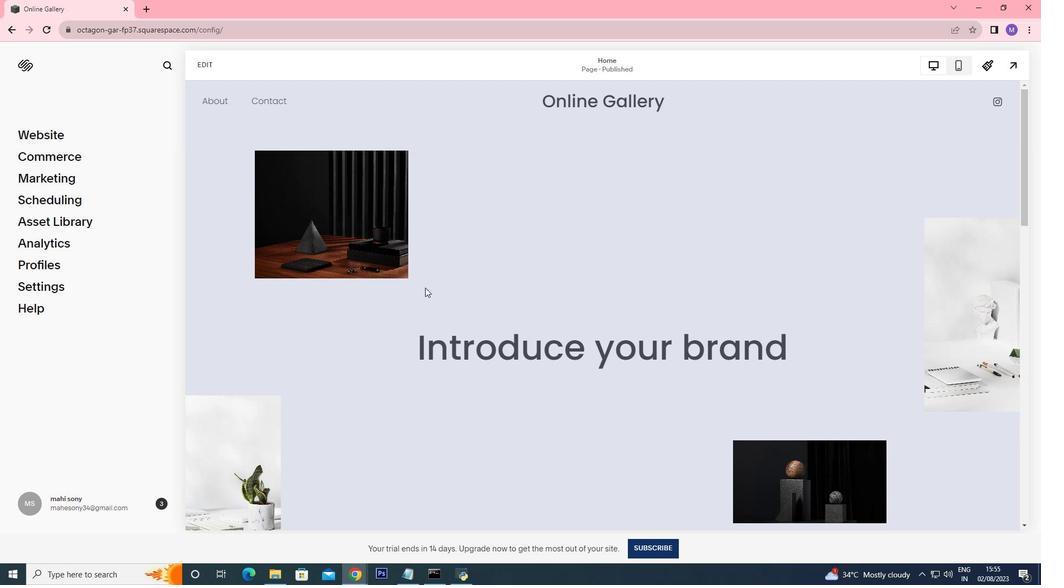 
Action: Mouse scrolled (424, 287) with delta (0, 0)
Screenshot: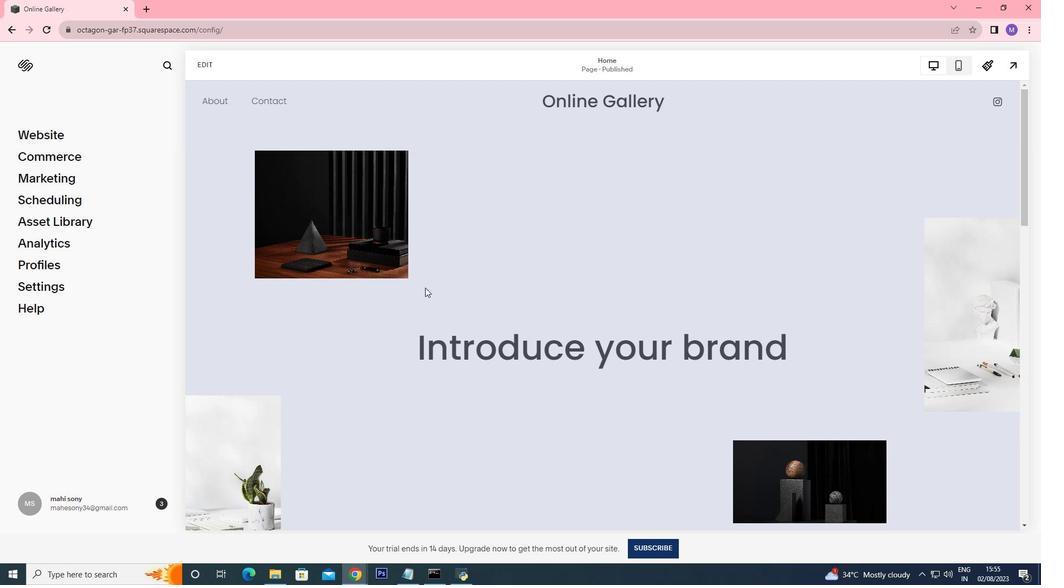 
Action: Mouse scrolled (424, 287) with delta (0, 0)
Screenshot: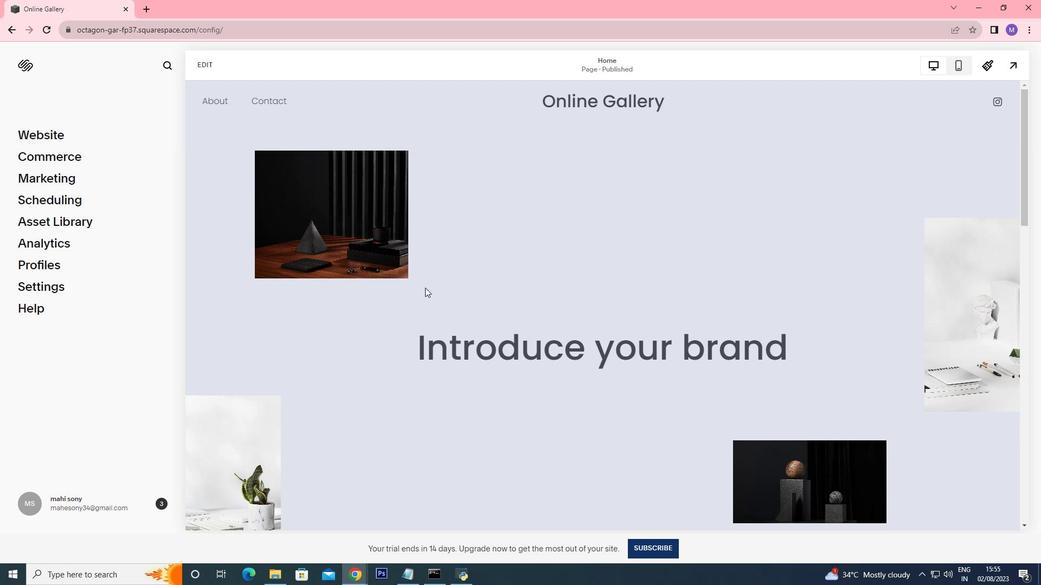 
Action: Mouse moved to (393, 282)
Screenshot: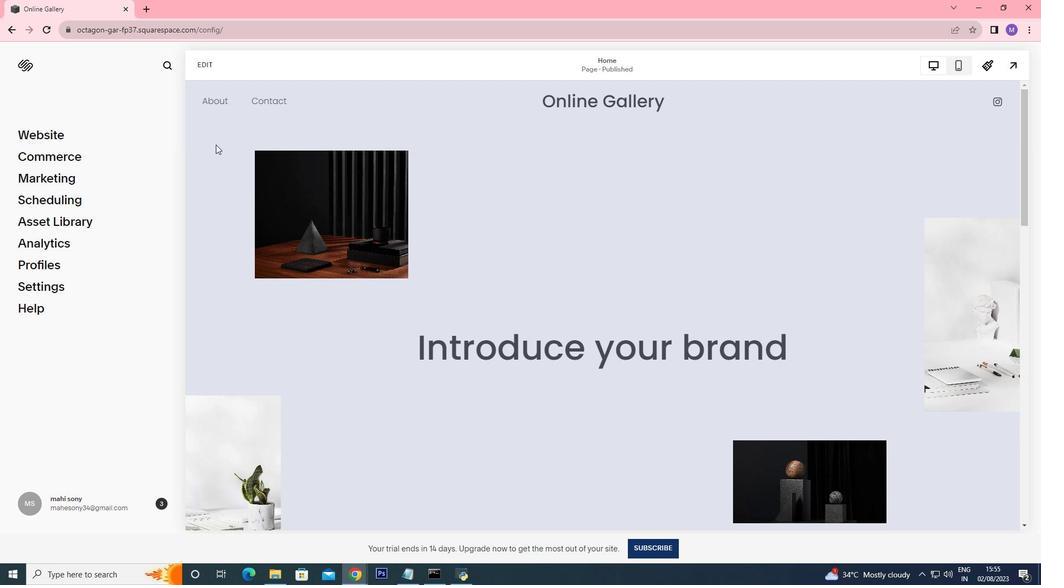 
Action: Mouse scrolled (412, 286) with delta (0, 0)
Screenshot: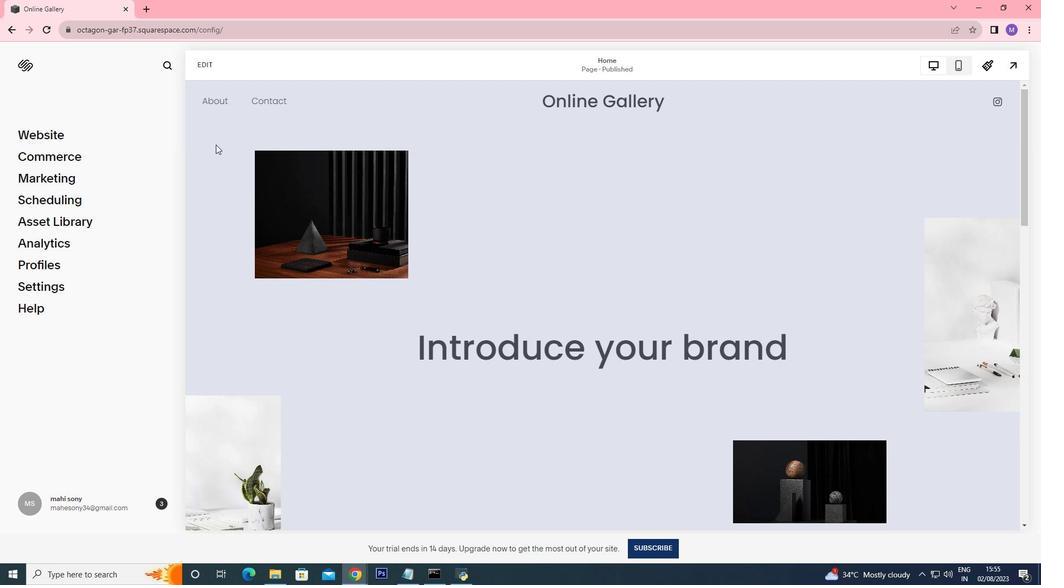 
Action: Mouse moved to (390, 282)
Screenshot: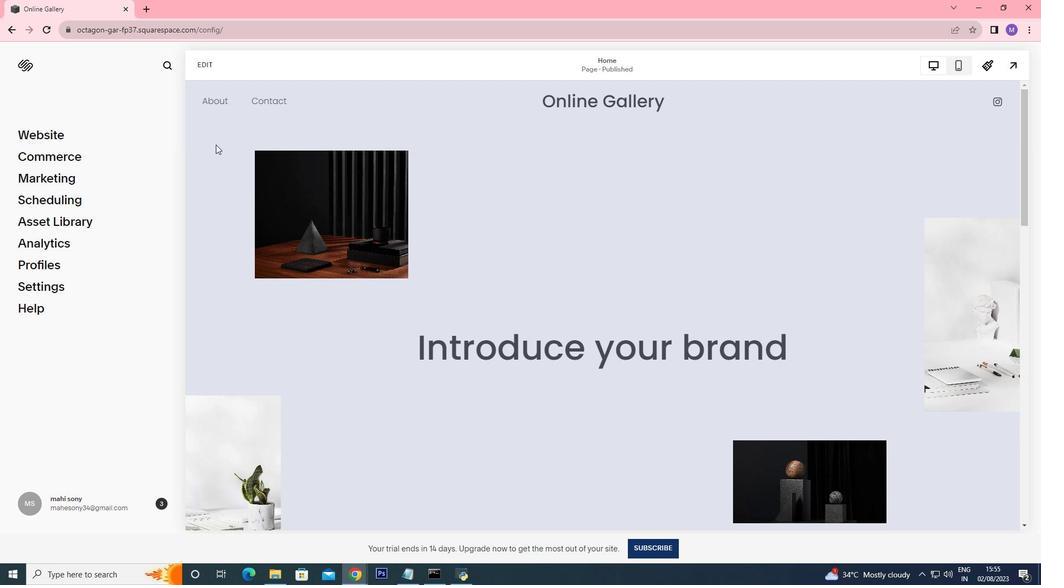 
Action: Mouse scrolled (410, 285) with delta (0, 0)
Screenshot: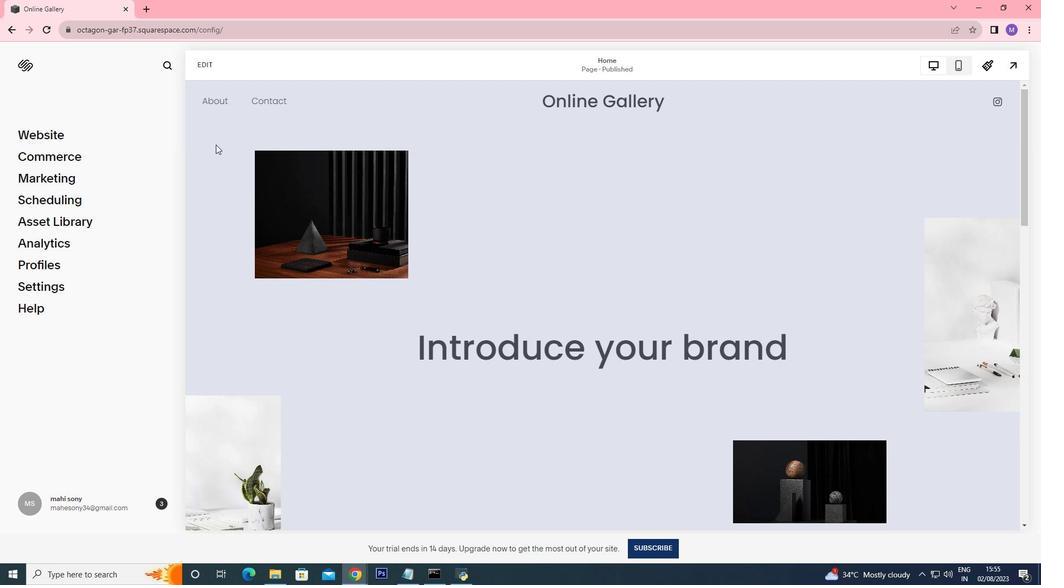
Action: Mouse moved to (355, 270)
Screenshot: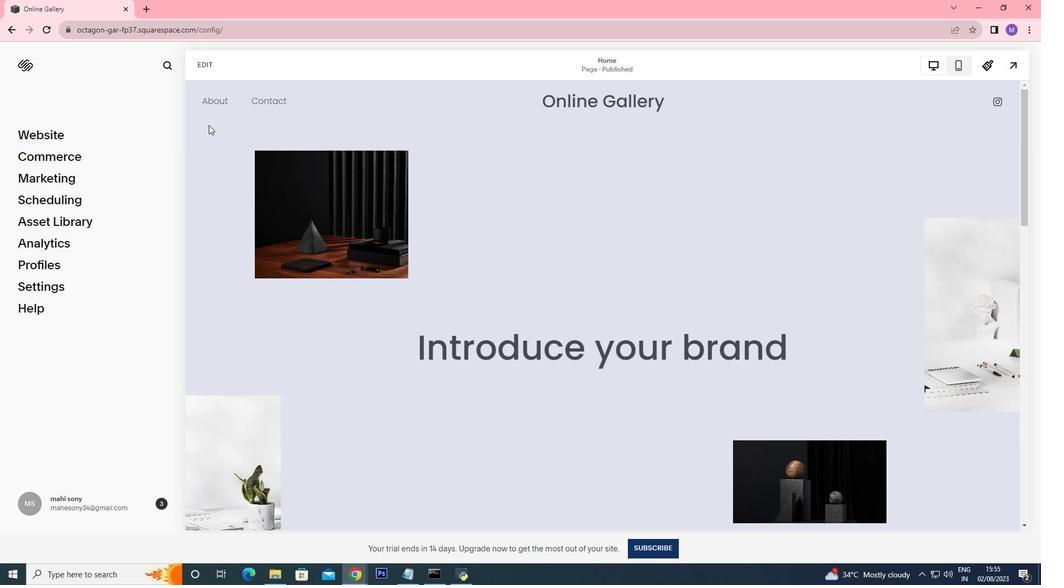 
Action: Mouse scrolled (408, 285) with delta (0, 0)
Screenshot: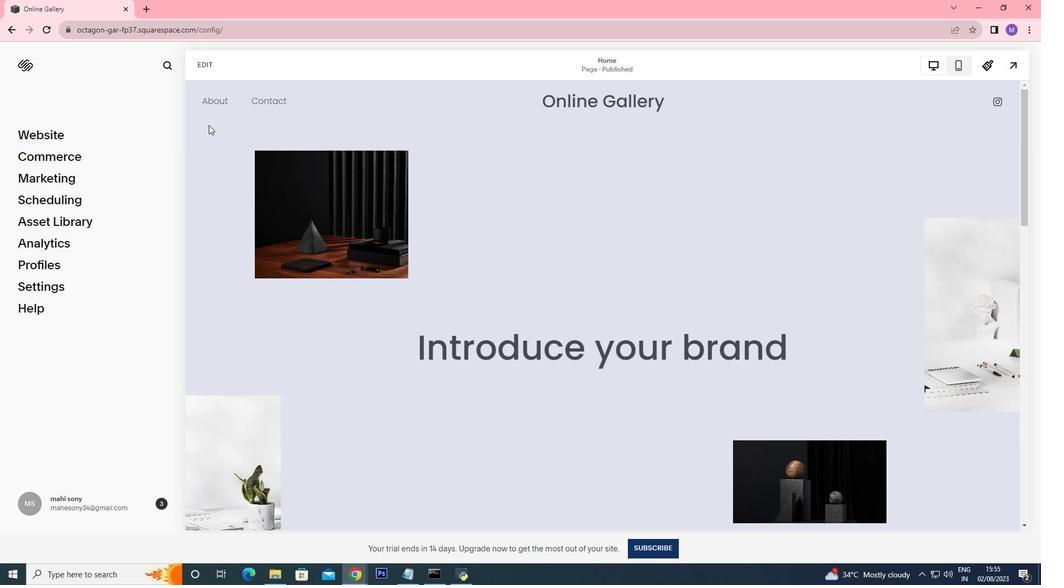 
Action: Mouse moved to (332, 254)
Screenshot: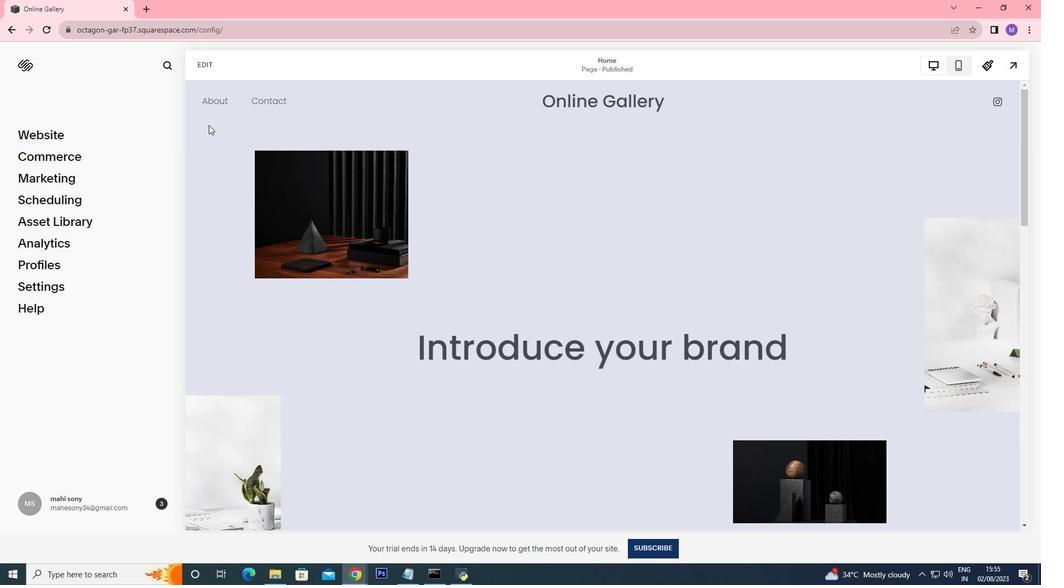 
Action: Mouse scrolled (406, 285) with delta (0, 0)
Screenshot: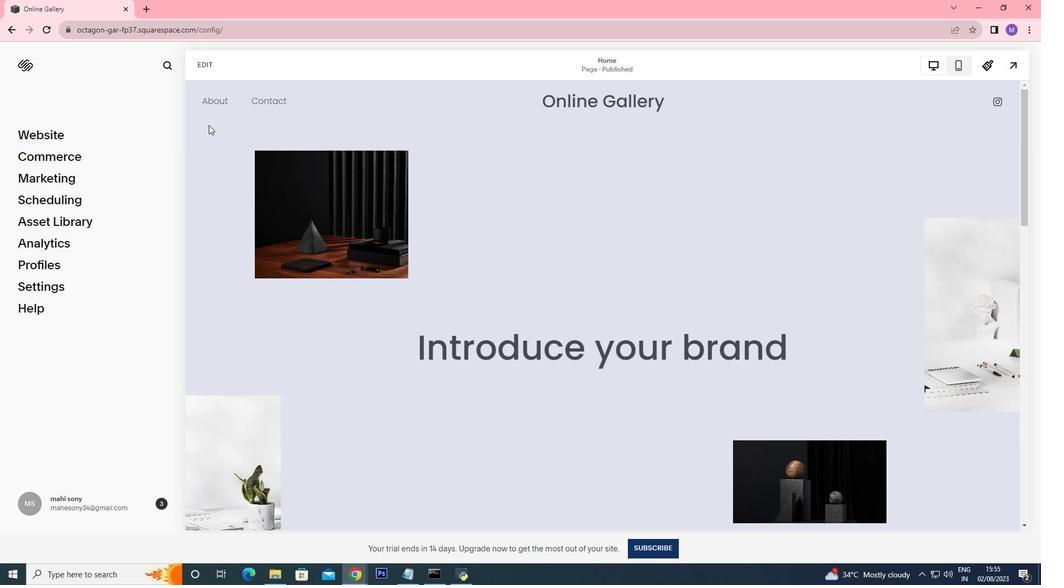 
Action: Mouse moved to (323, 248)
Screenshot: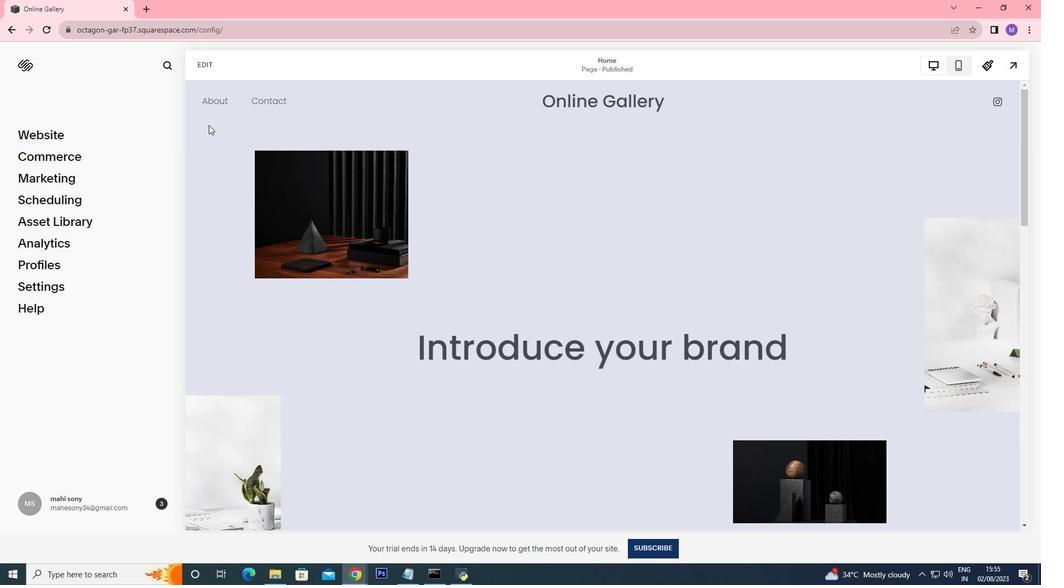 
Action: Mouse scrolled (402, 284) with delta (0, 0)
Screenshot: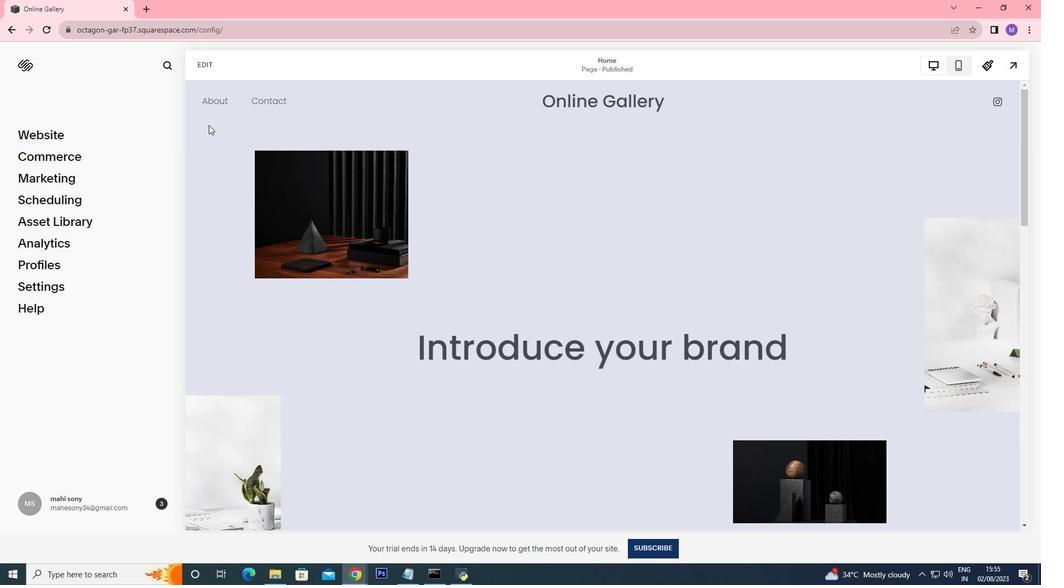 
Action: Mouse moved to (303, 235)
Screenshot: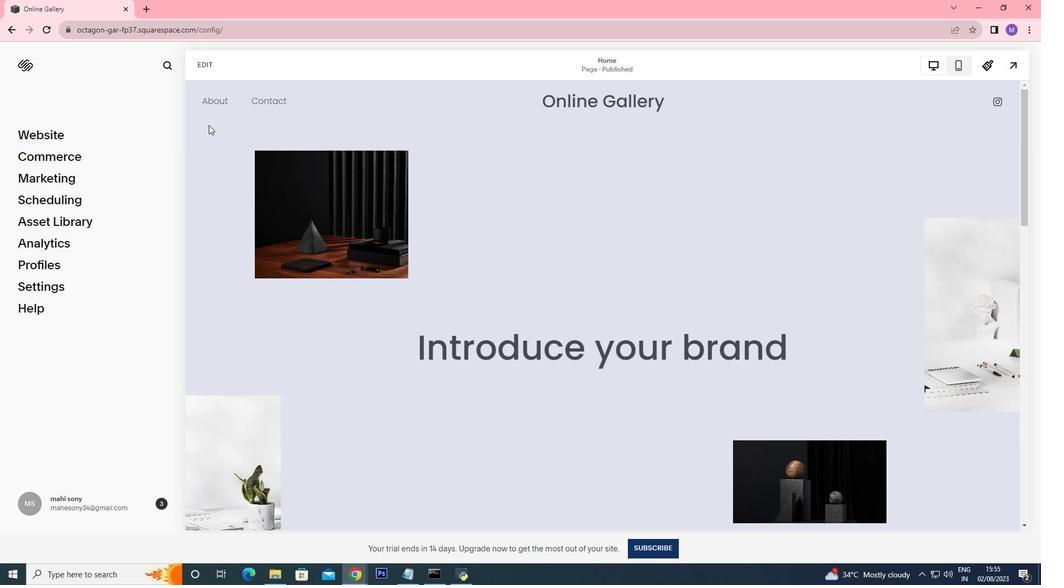 
Action: Mouse scrolled (393, 283) with delta (0, 0)
Screenshot: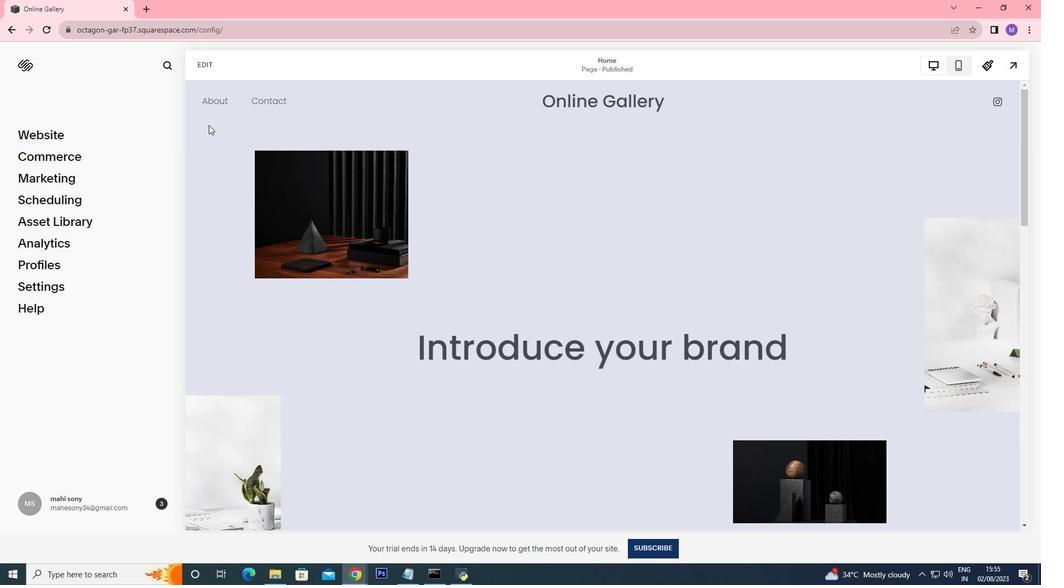 
Action: Mouse moved to (293, 226)
Screenshot: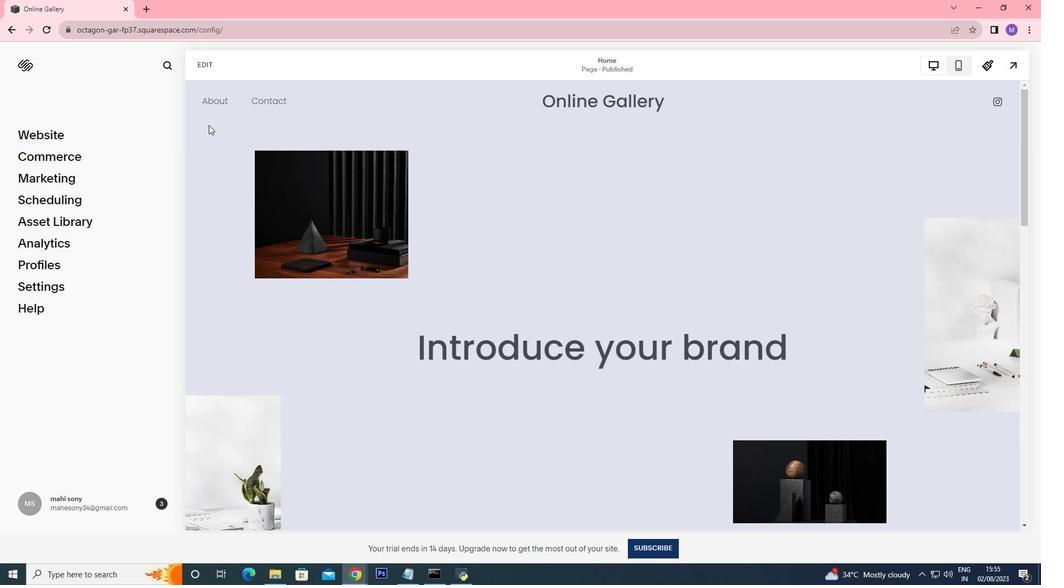 
Action: Mouse scrolled (390, 283) with delta (0, 0)
Screenshot: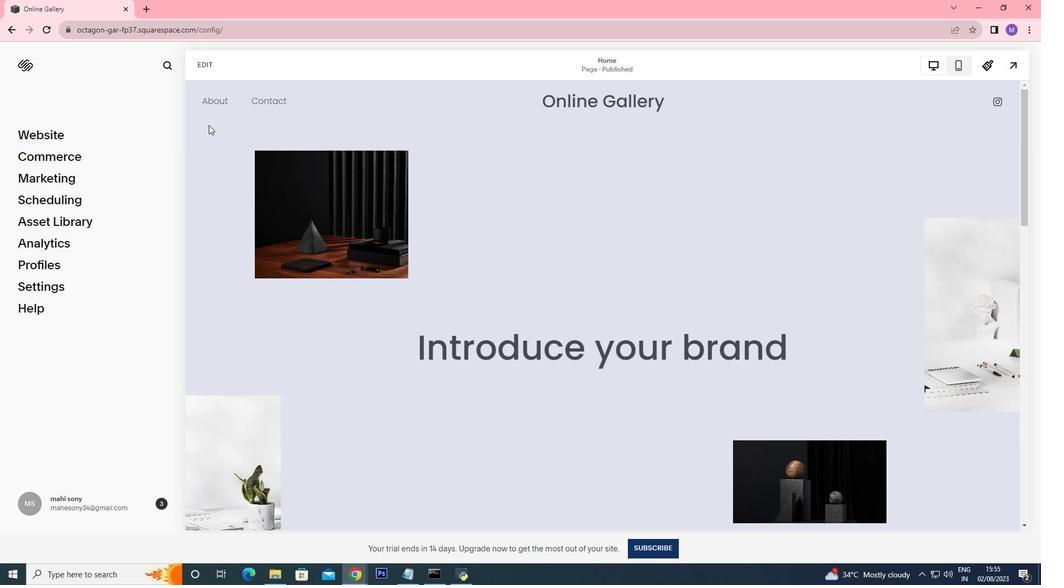 
Action: Mouse moved to (214, 102)
Screenshot: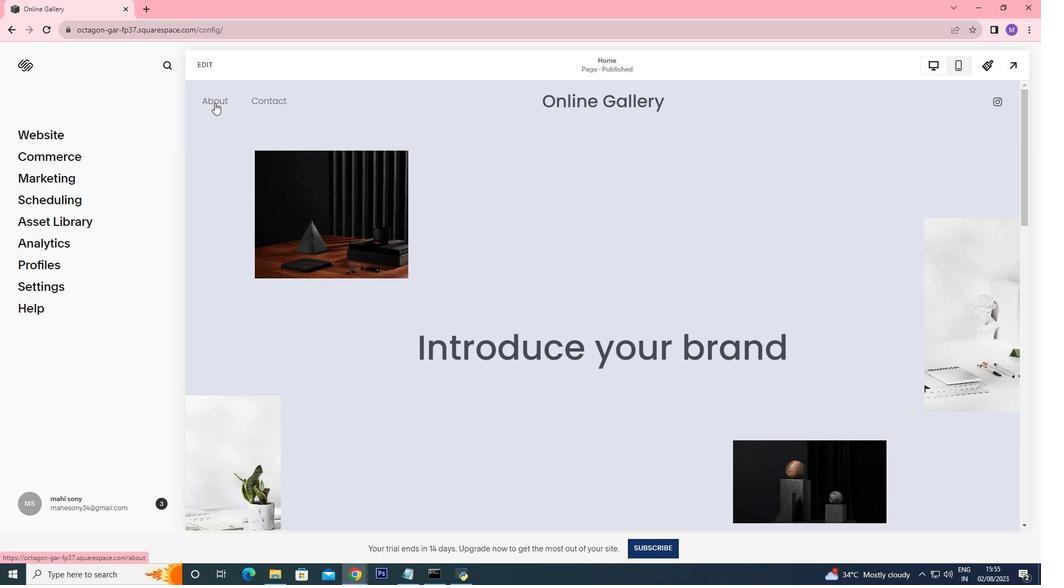 
Action: Mouse pressed left at (214, 102)
Screenshot: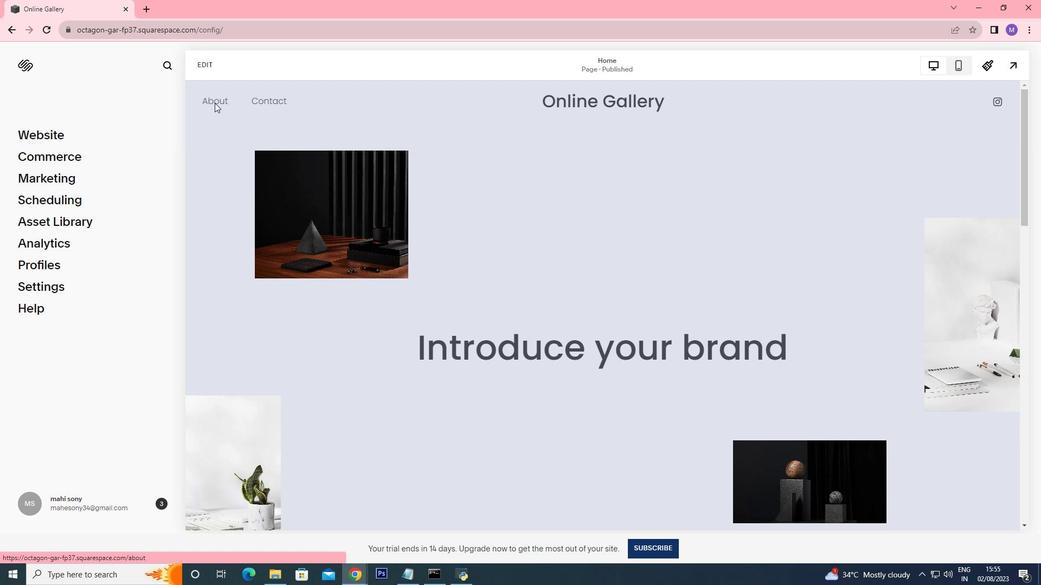 
Action: Mouse moved to (71, 133)
Screenshot: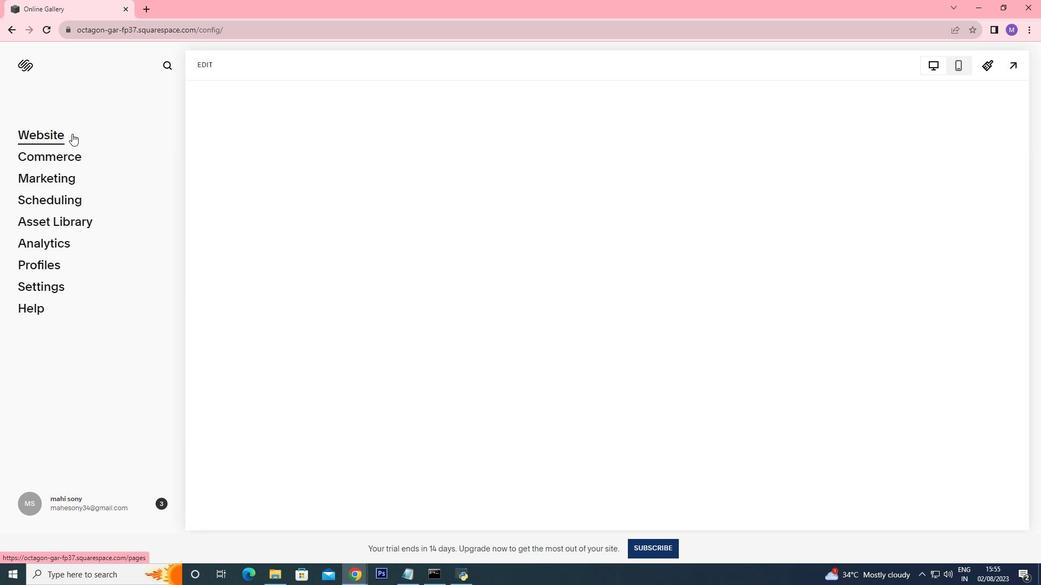 
Action: Mouse pressed left at (71, 133)
Screenshot: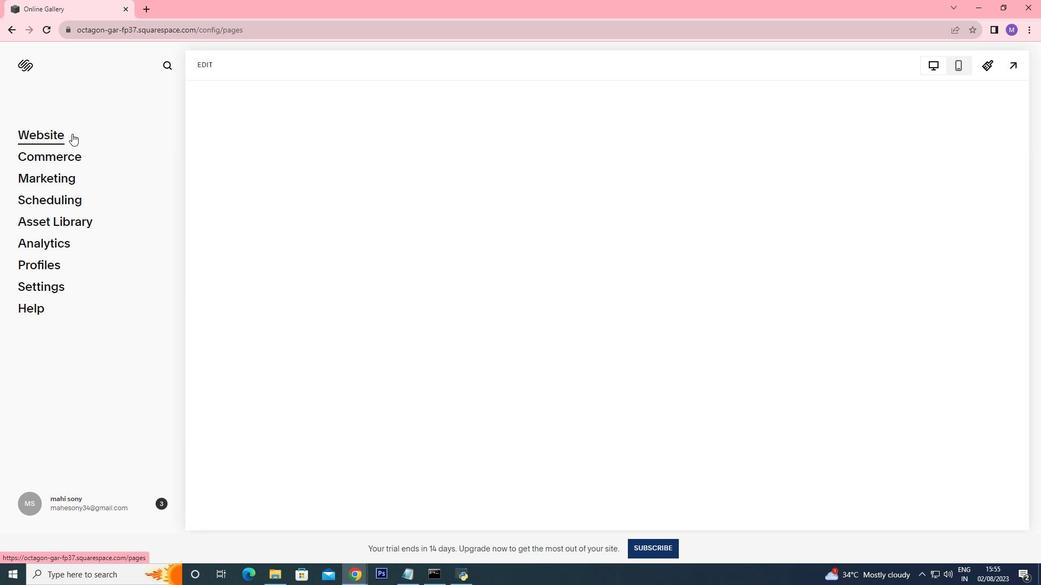 
Action: Mouse moved to (53, 292)
Screenshot: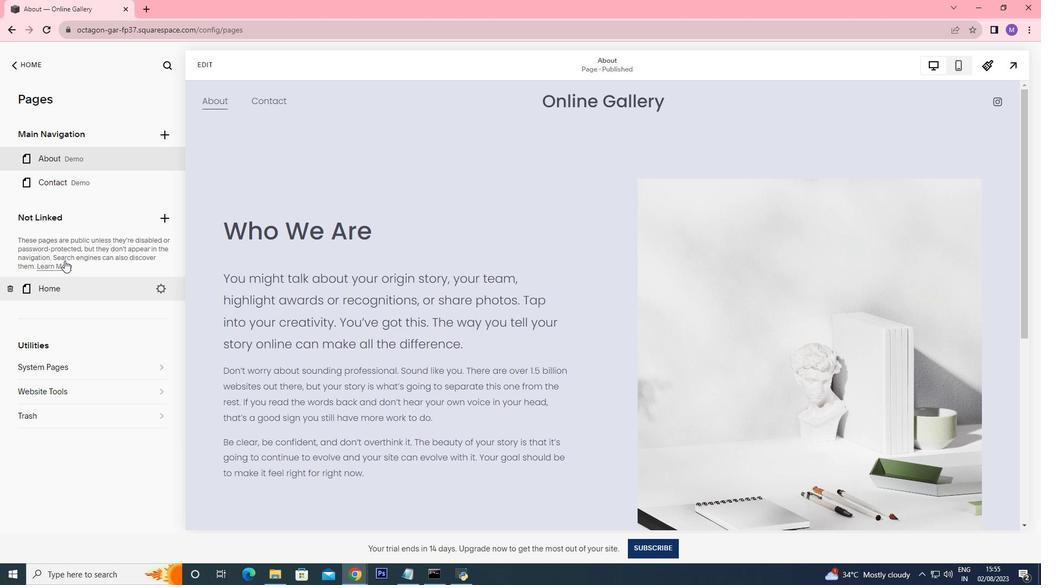 
Action: Mouse pressed left at (53, 292)
Screenshot: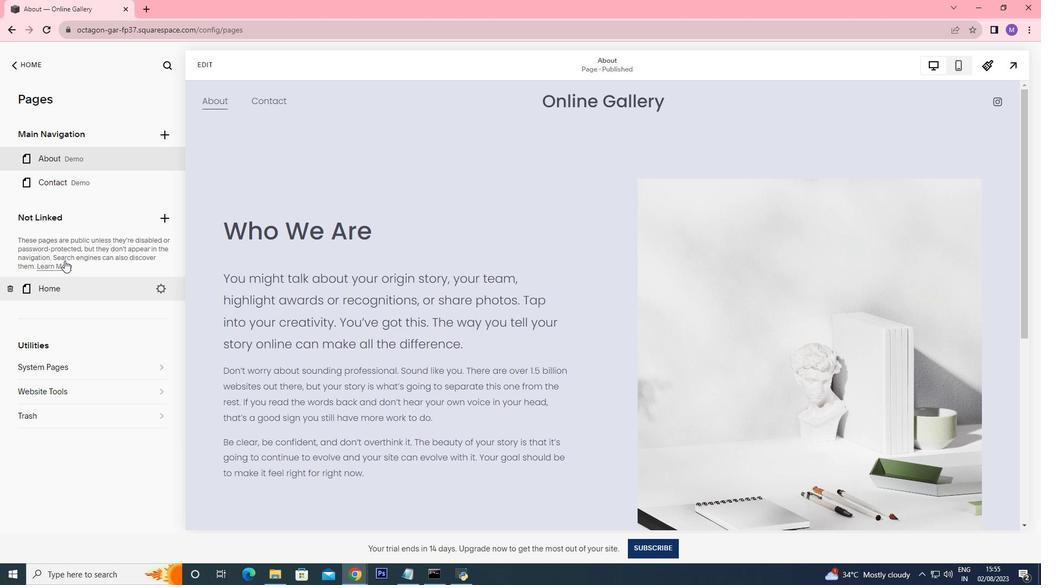 
Action: Mouse moved to (85, 158)
Screenshot: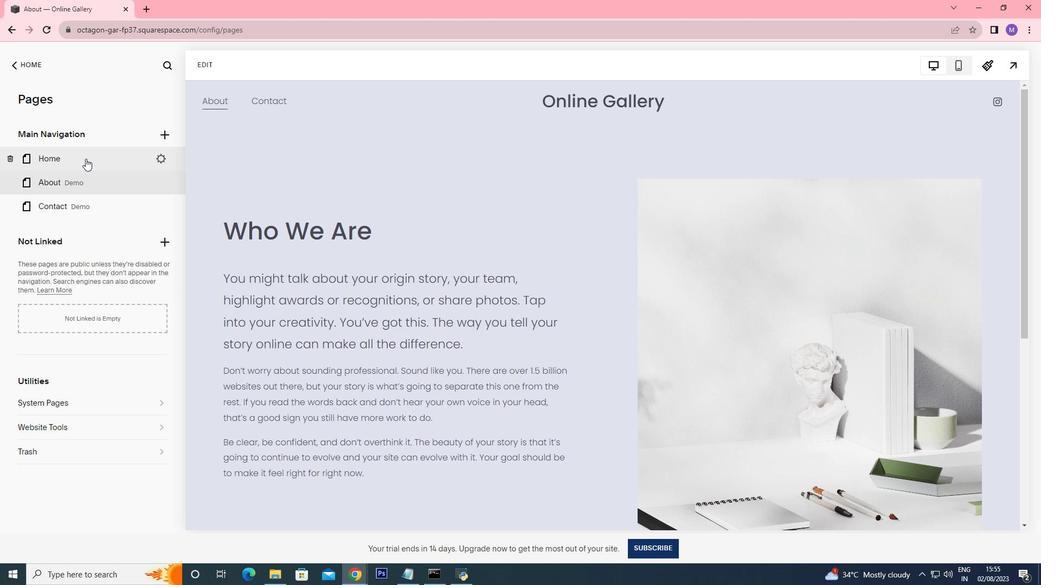 
Action: Mouse pressed left at (85, 158)
Screenshot: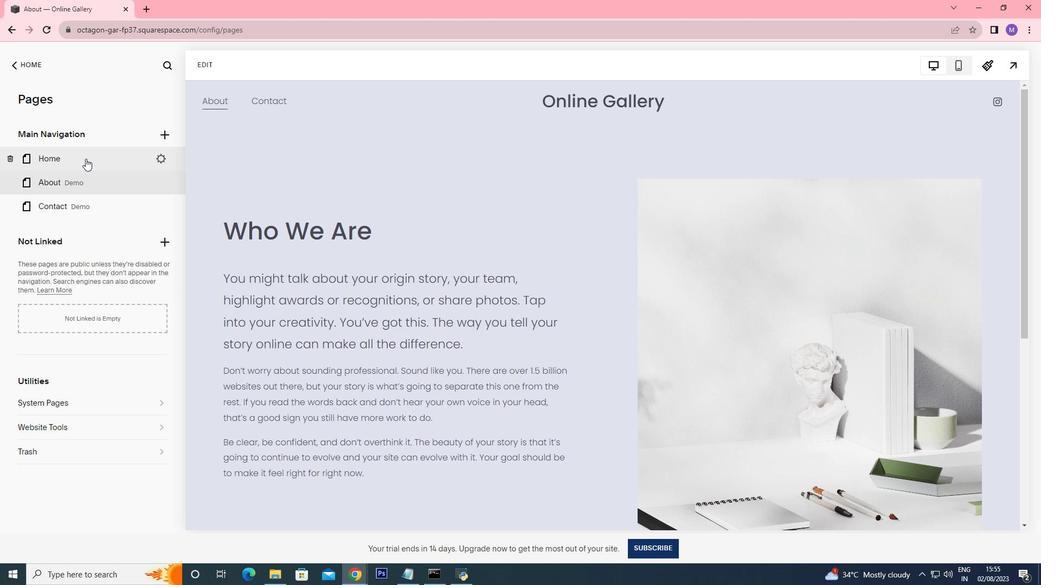
Action: Mouse moved to (506, 243)
Screenshot: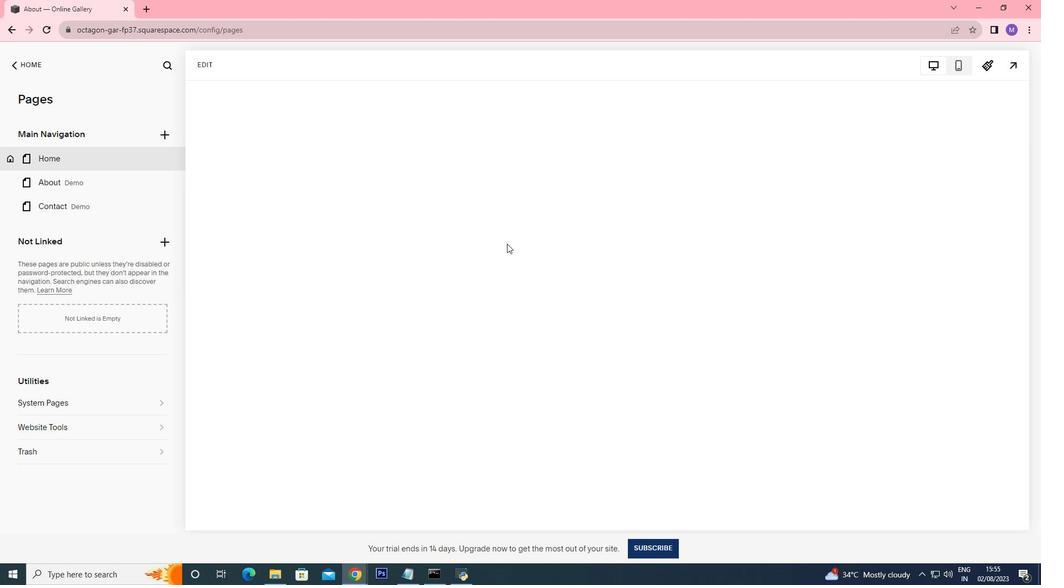 
Action: Mouse scrolled (506, 242) with delta (0, 0)
Screenshot: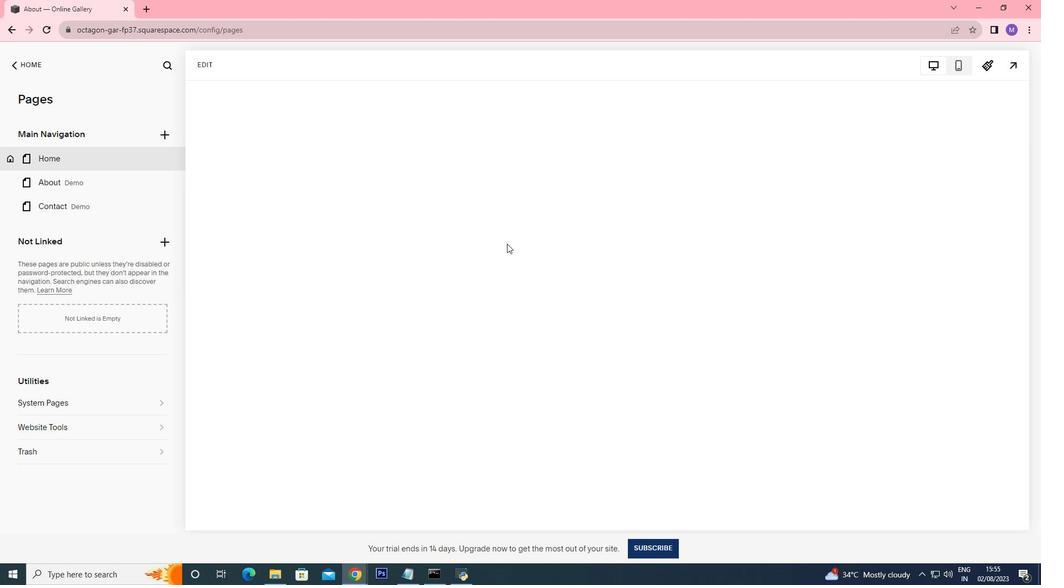 
Action: Mouse moved to (90, 187)
Screenshot: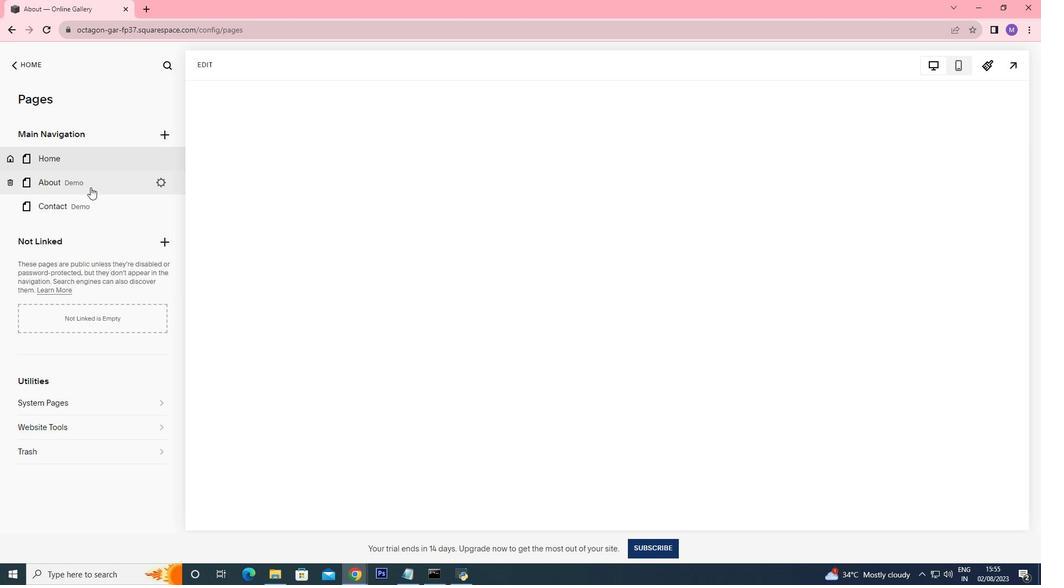 
Action: Mouse pressed left at (90, 187)
Screenshot: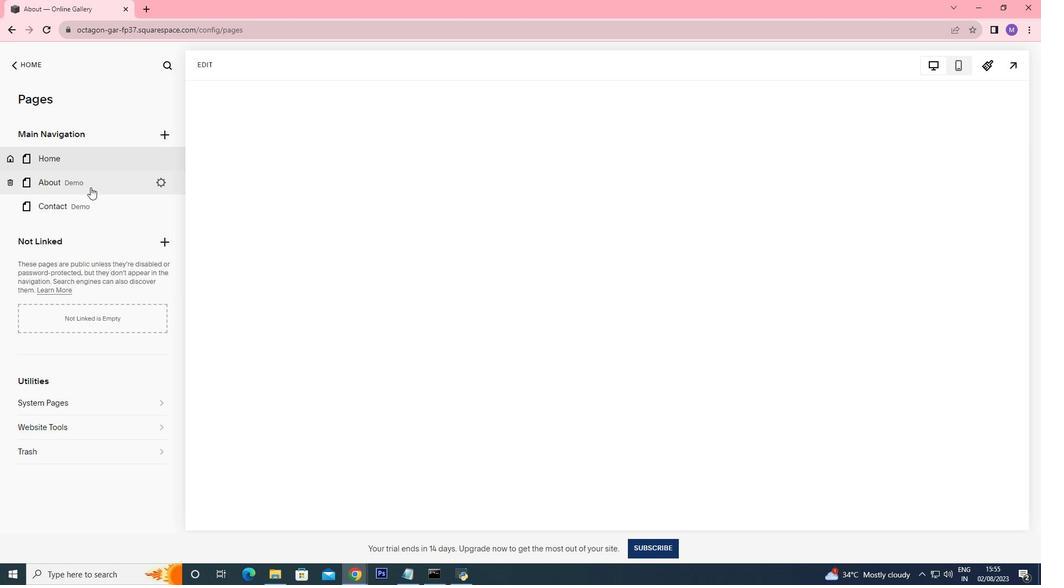 
Action: Mouse moved to (100, 160)
Screenshot: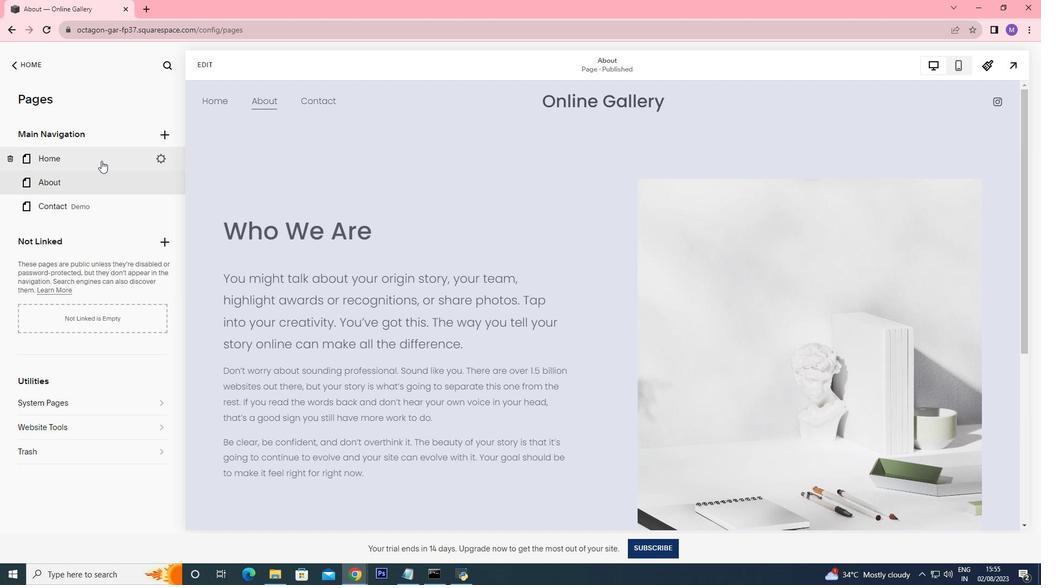 
Action: Mouse pressed left at (100, 160)
Screenshot: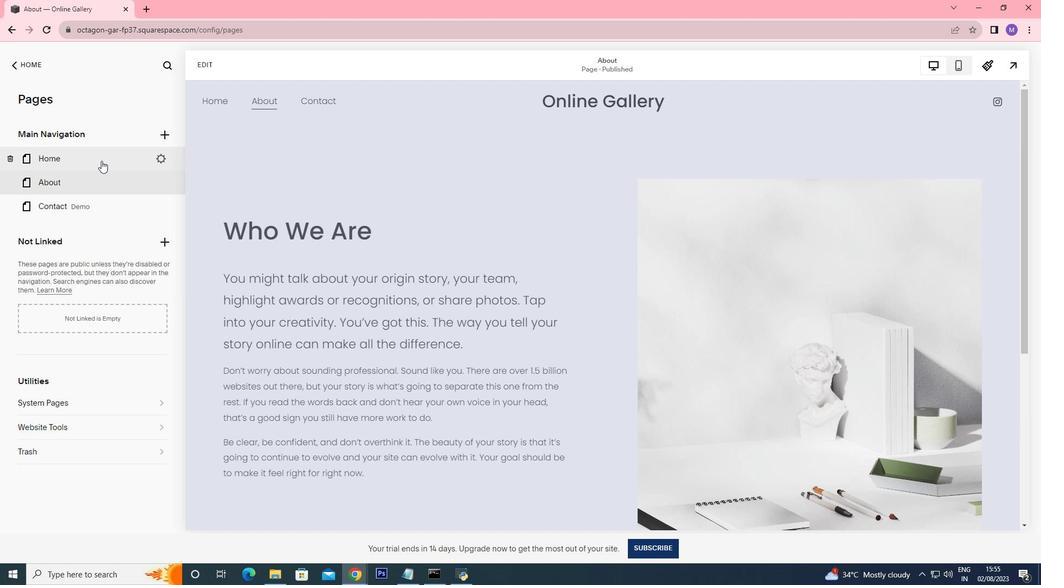 
Action: Mouse moved to (268, 98)
Screenshot: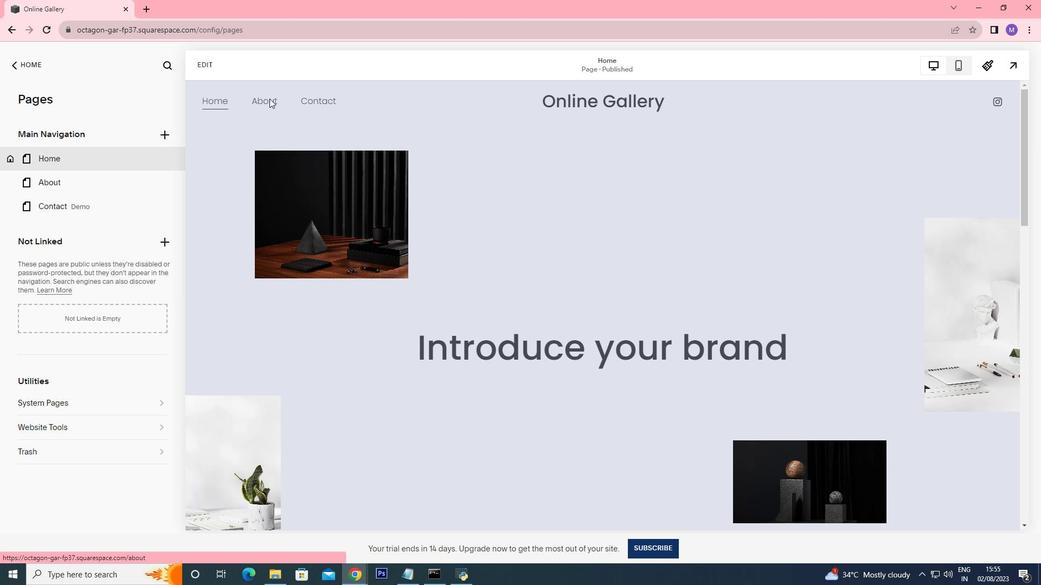 
Action: Mouse pressed left at (268, 98)
